 Task: Snooze an email in Gmail by selecting it, clicking the snooze icon, and choosing a specific date and time.
Action: Mouse moved to (95, 2)
Screenshot: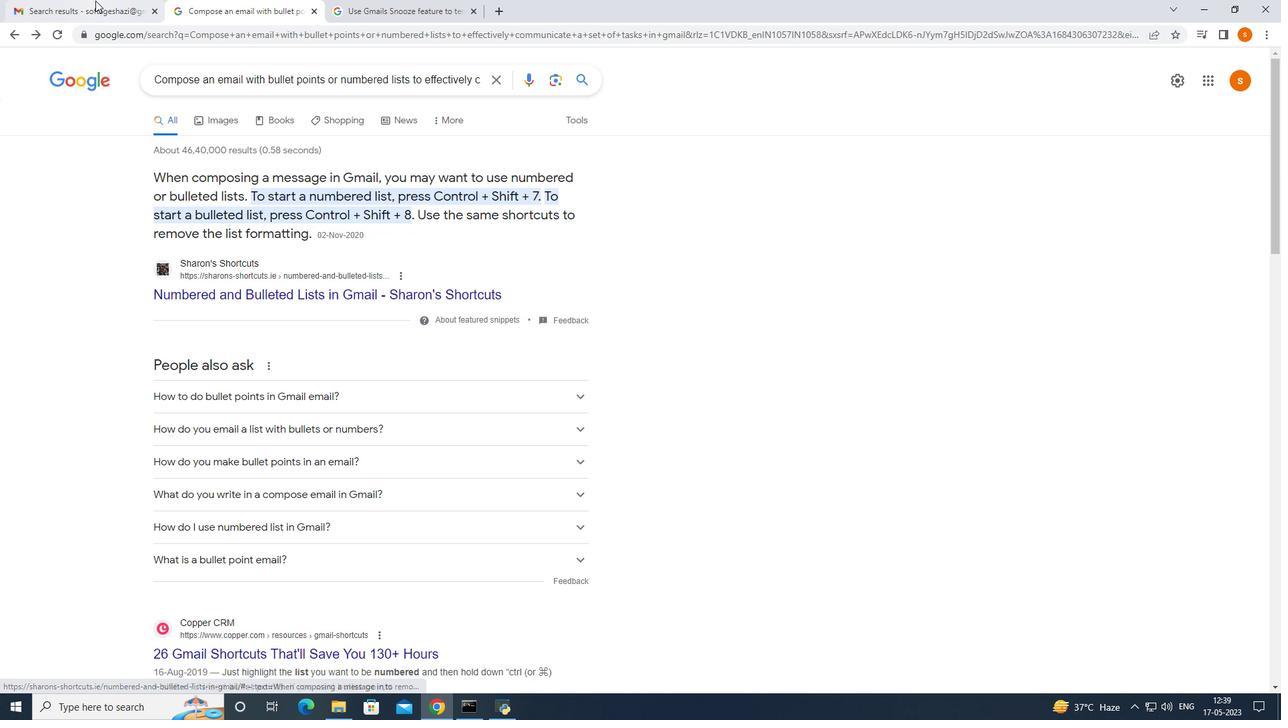 
Action: Mouse pressed left at (95, 2)
Screenshot: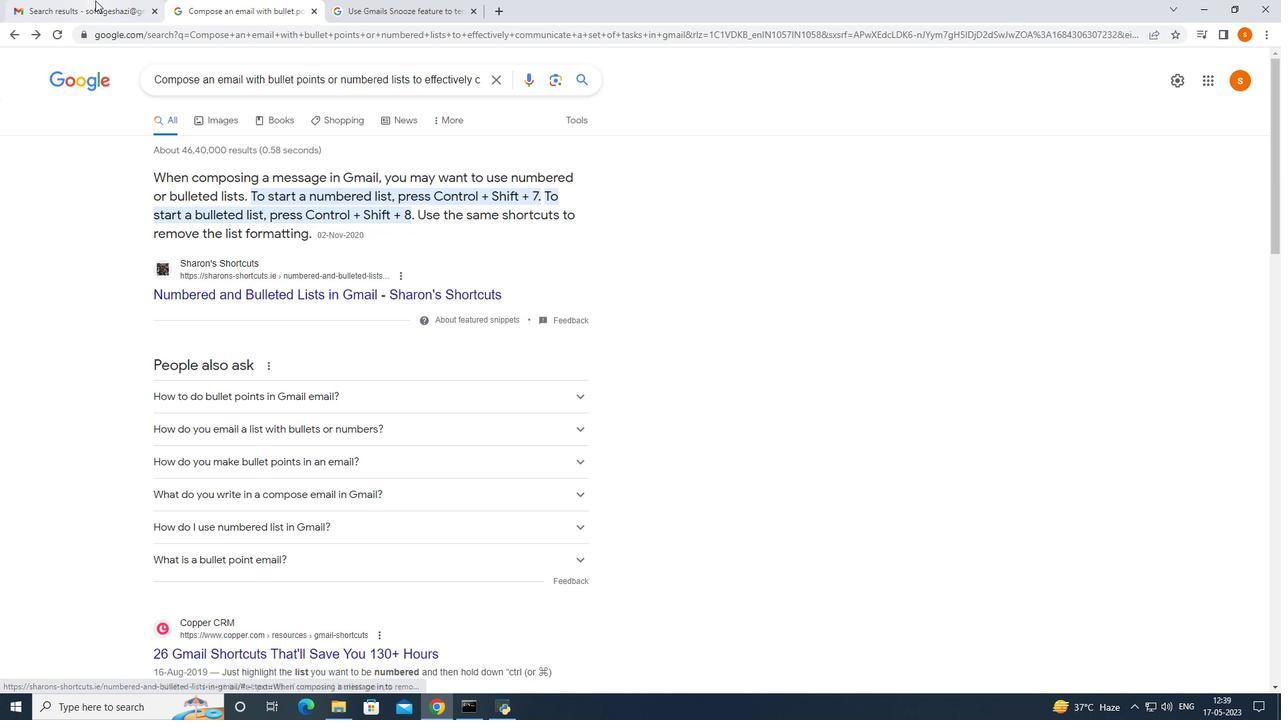 
Action: Mouse moved to (62, 78)
Screenshot: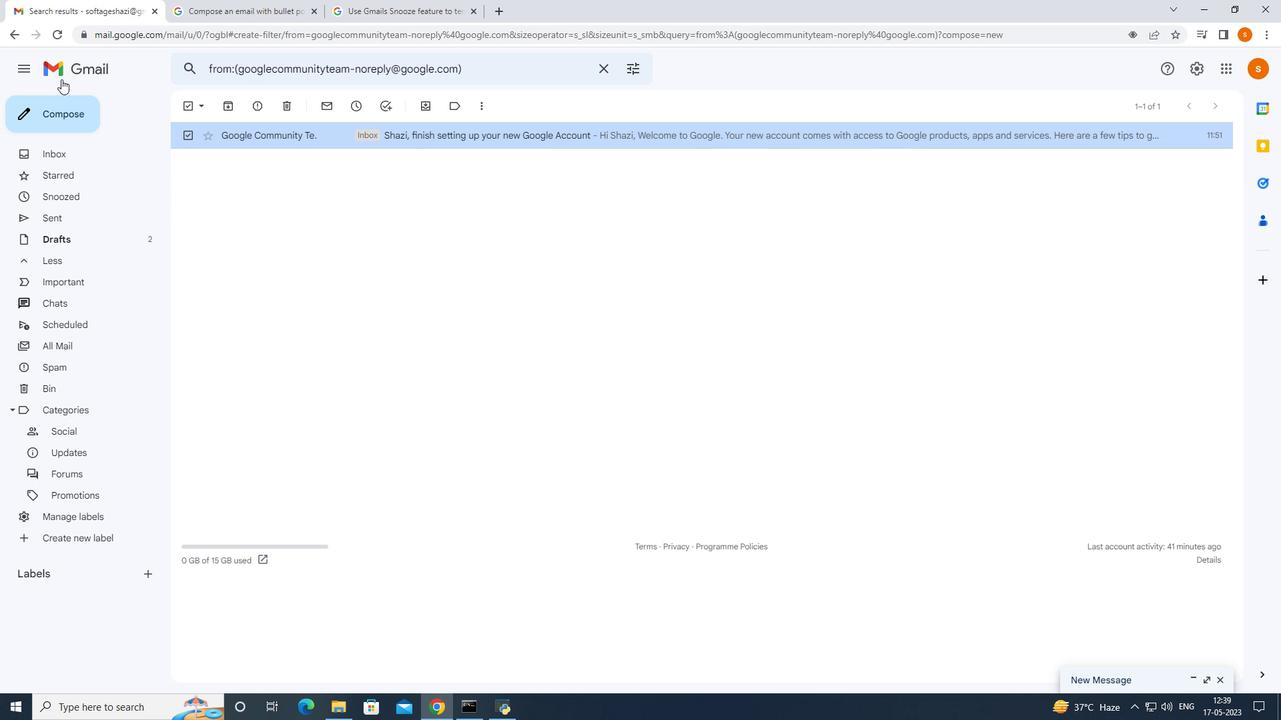 
Action: Mouse pressed left at (62, 78)
Screenshot: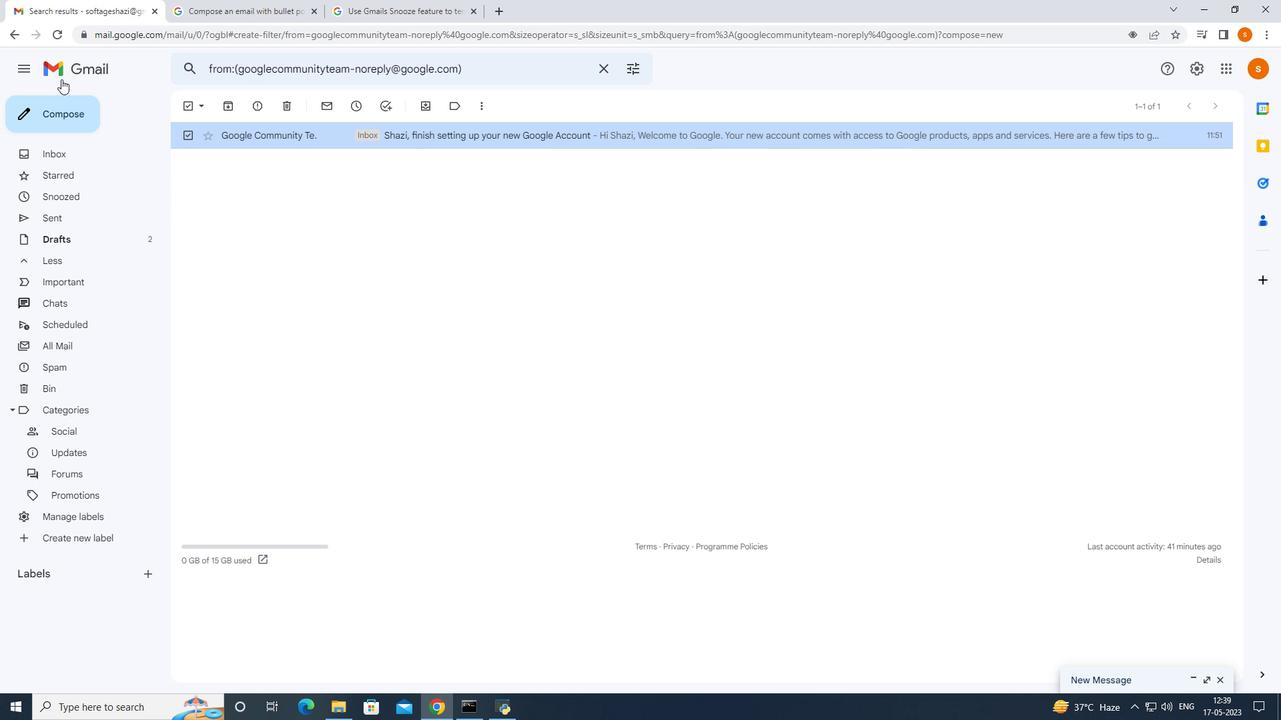 
Action: Mouse moved to (77, 68)
Screenshot: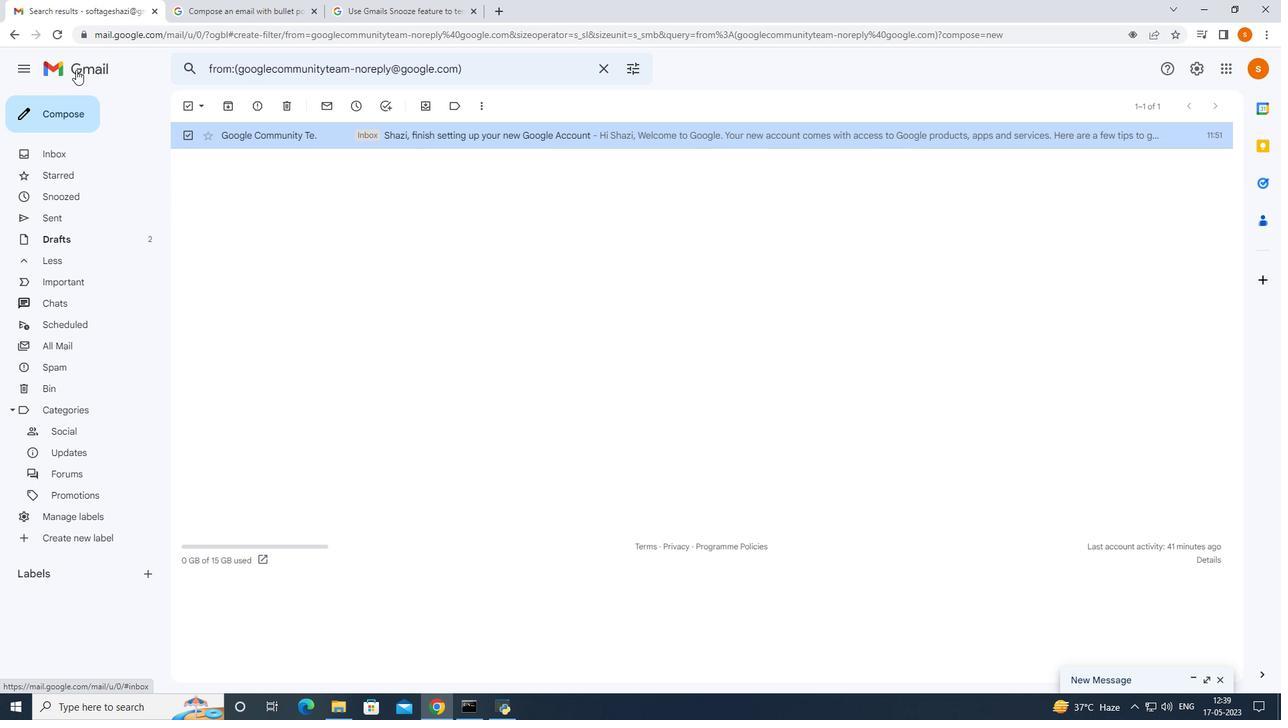 
Action: Mouse pressed left at (77, 68)
Screenshot: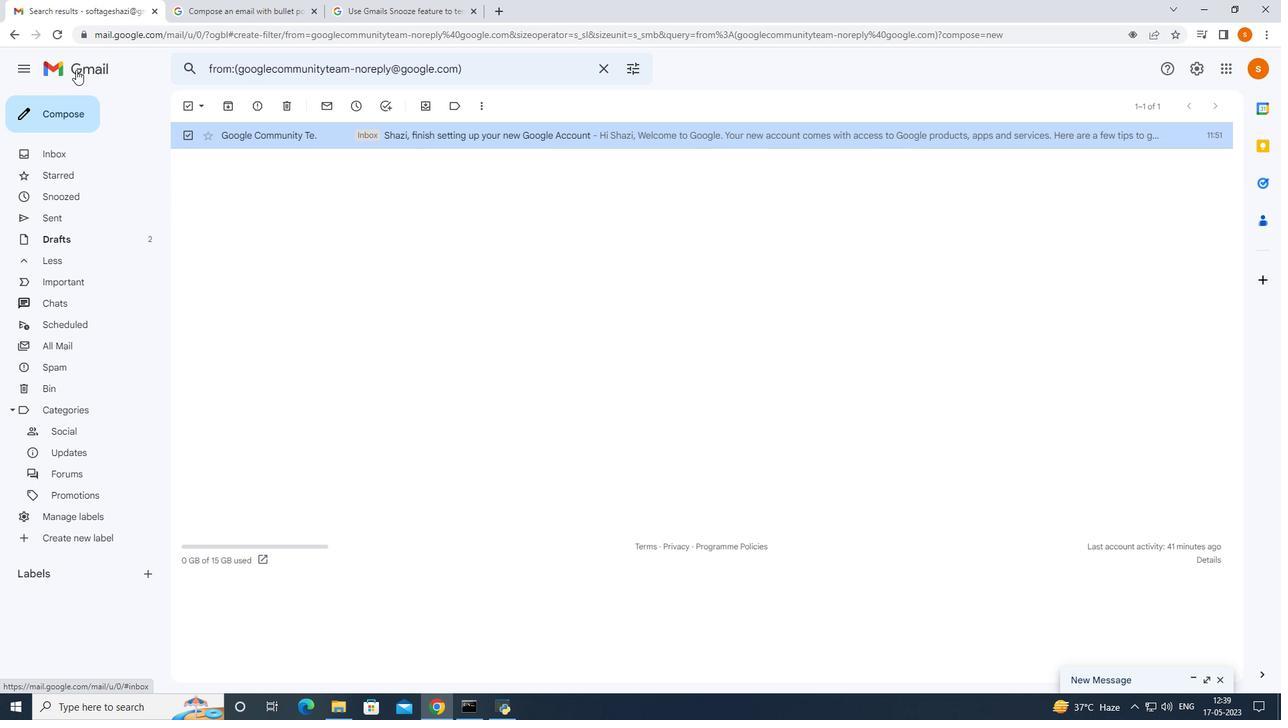 
Action: Mouse moved to (227, 0)
Screenshot: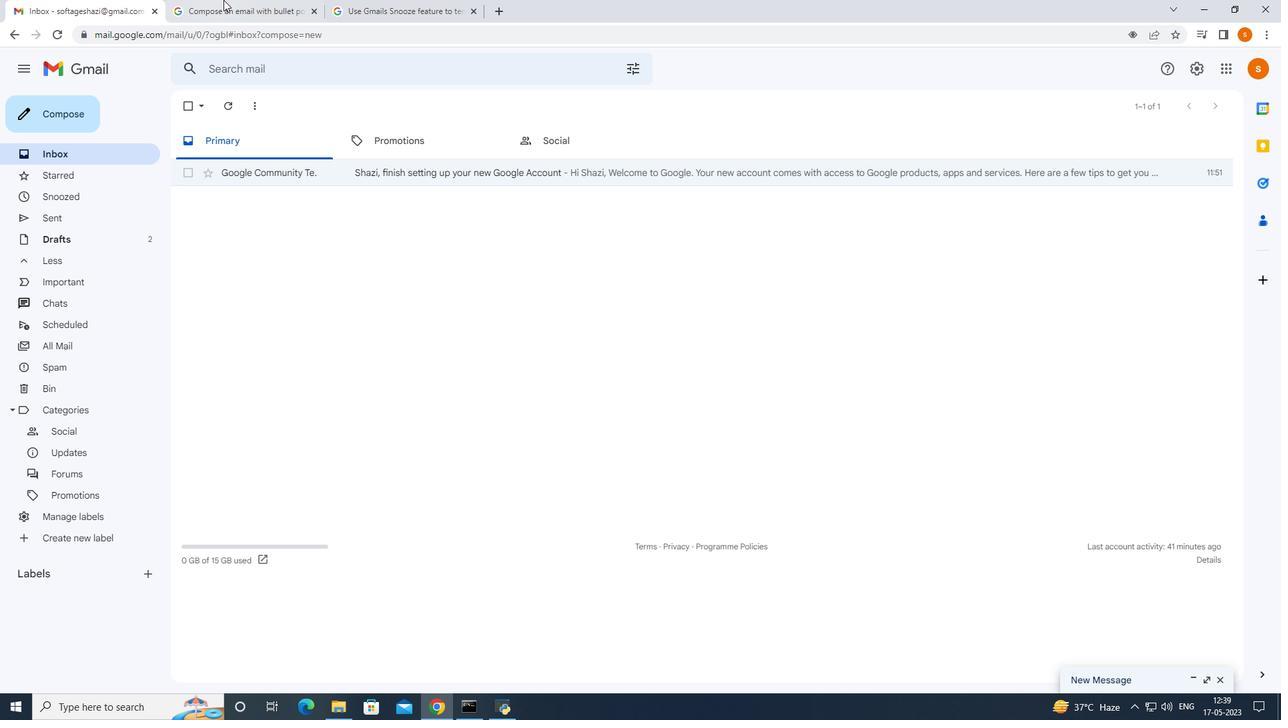 
Action: Mouse pressed left at (227, 0)
Screenshot: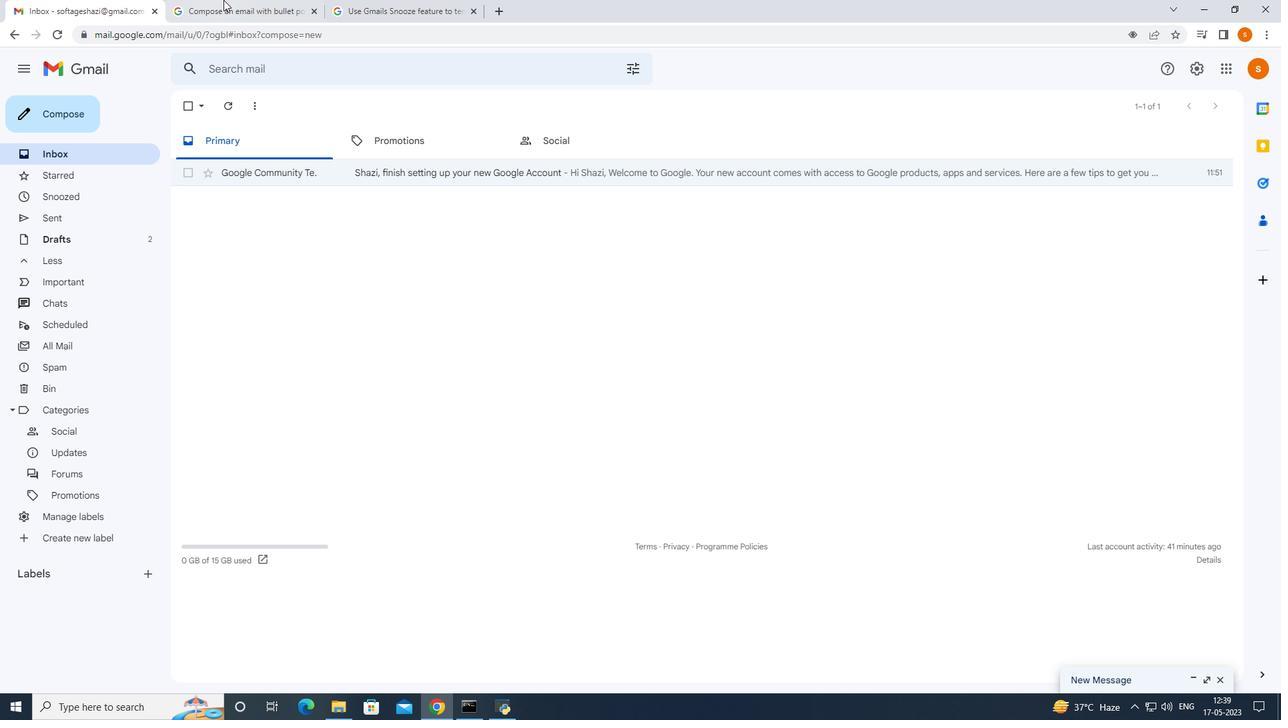 
Action: Mouse moved to (331, 269)
Screenshot: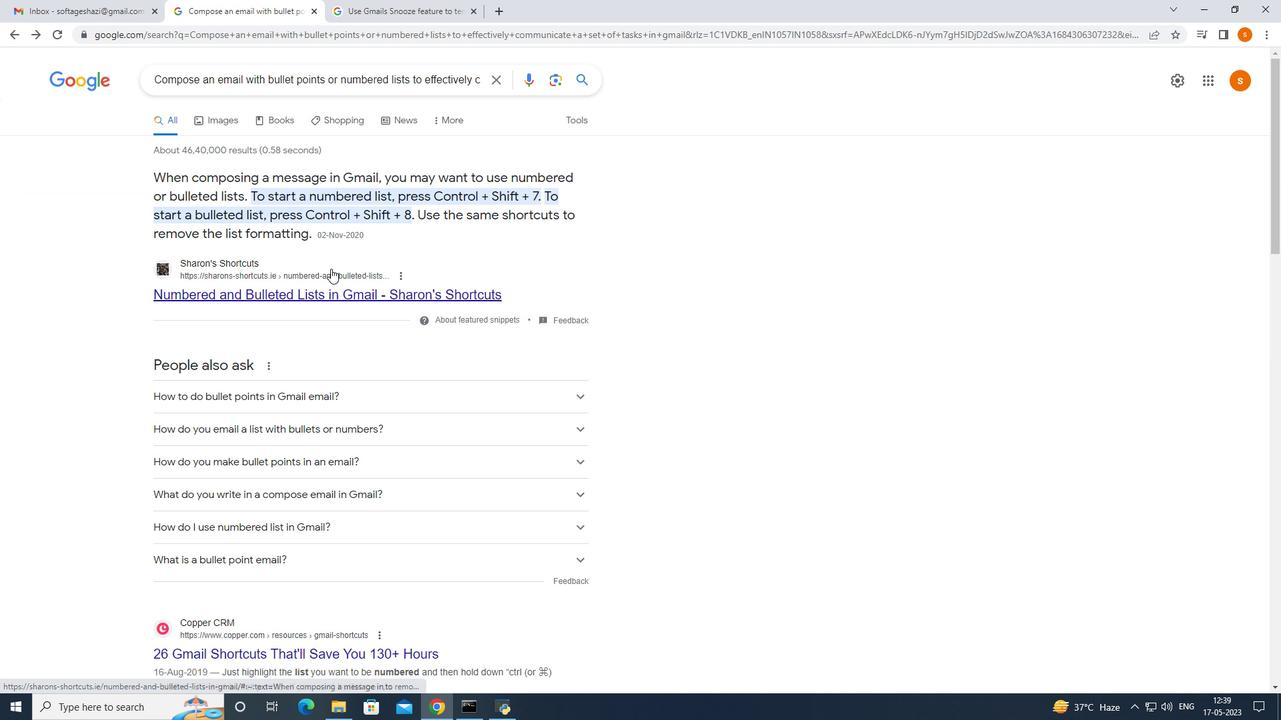 
Action: Mouse scrolled (331, 268) with delta (0, 0)
Screenshot: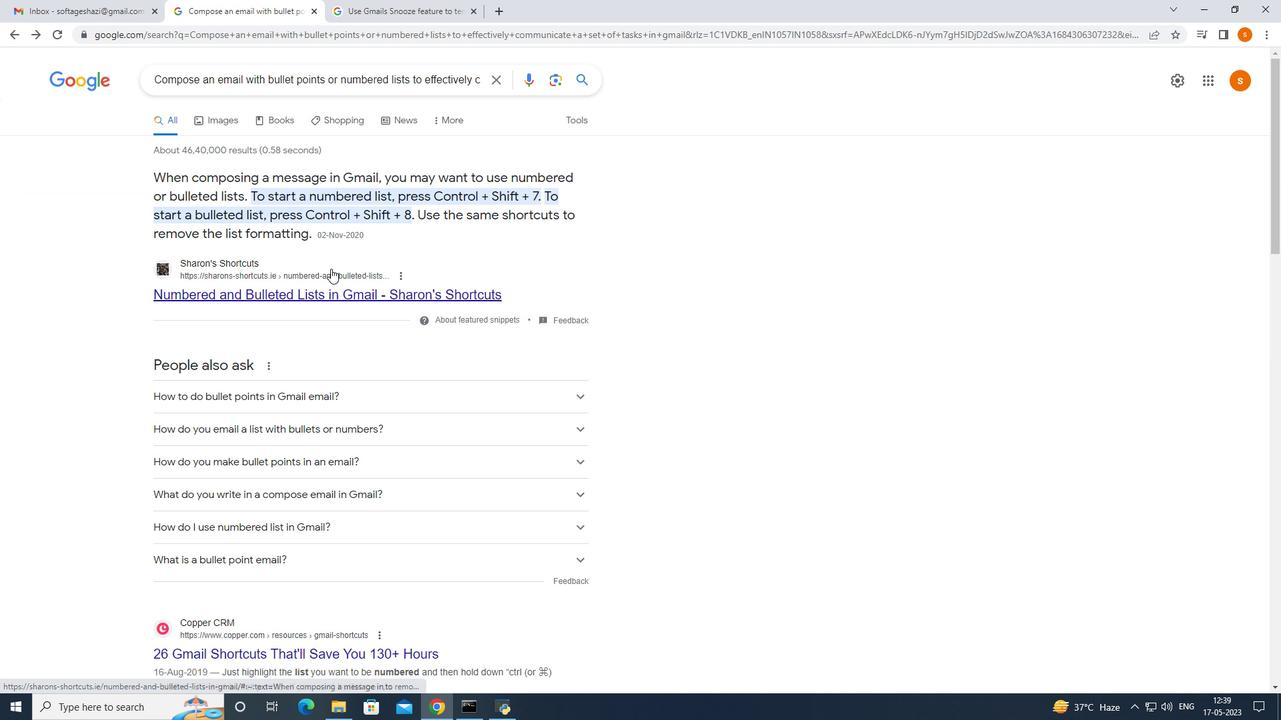 
Action: Mouse scrolled (331, 268) with delta (0, 0)
Screenshot: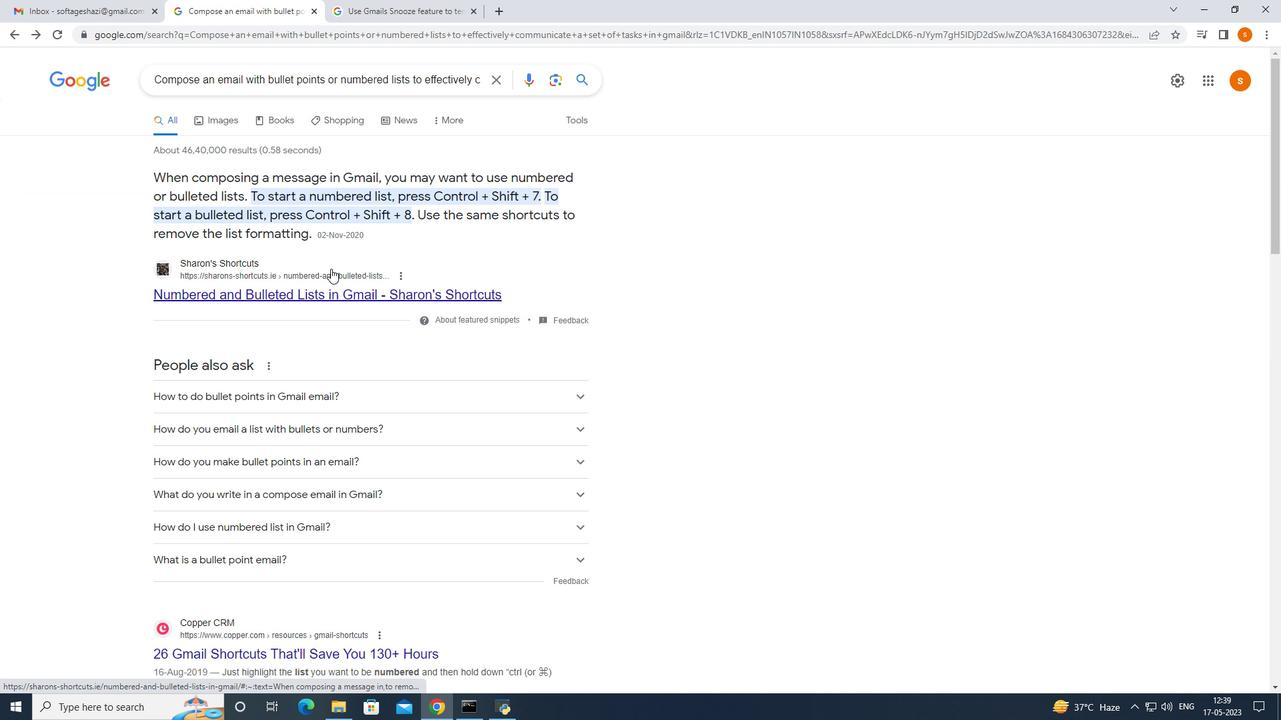 
Action: Mouse moved to (317, 10)
Screenshot: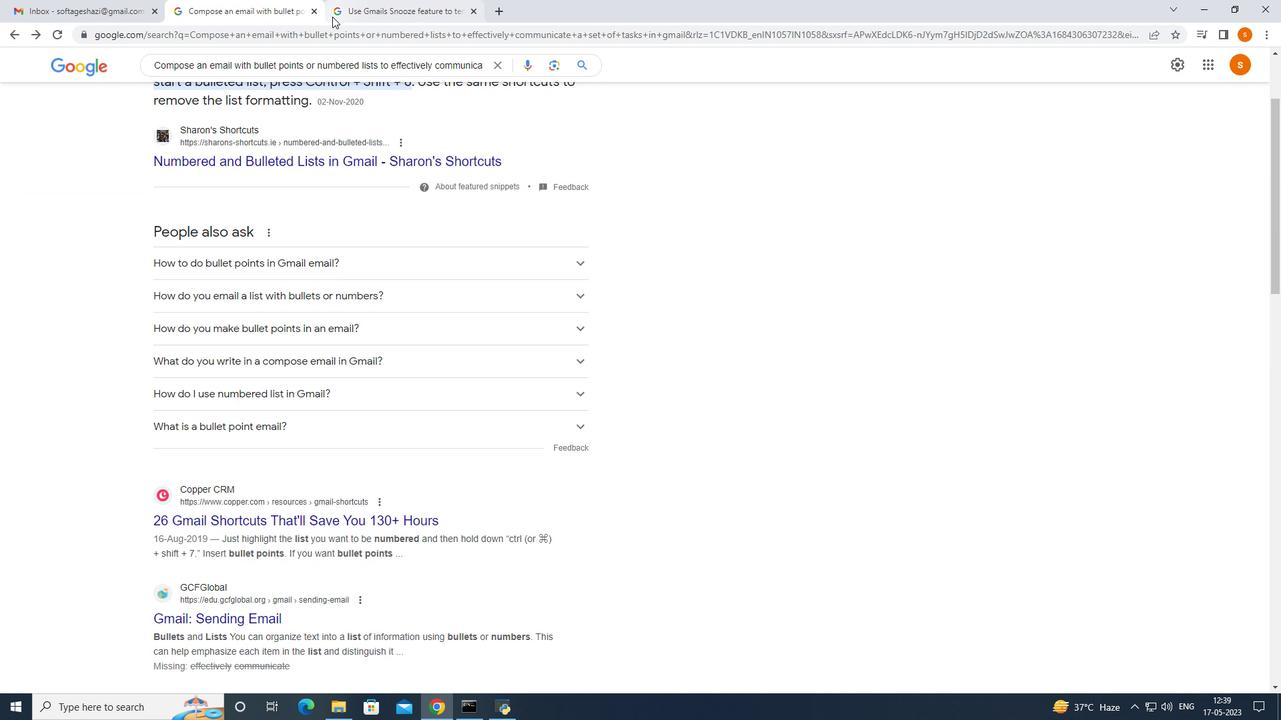 
Action: Mouse pressed left at (317, 10)
Screenshot: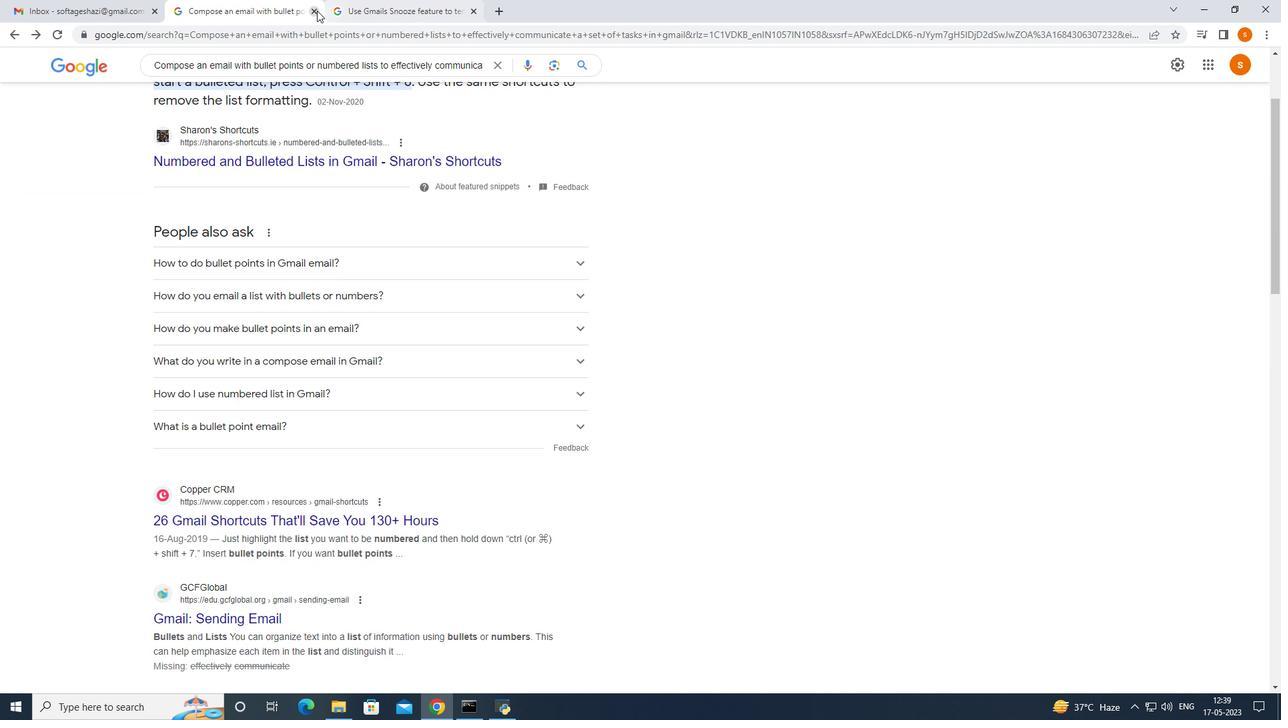 
Action: Mouse moved to (261, 155)
Screenshot: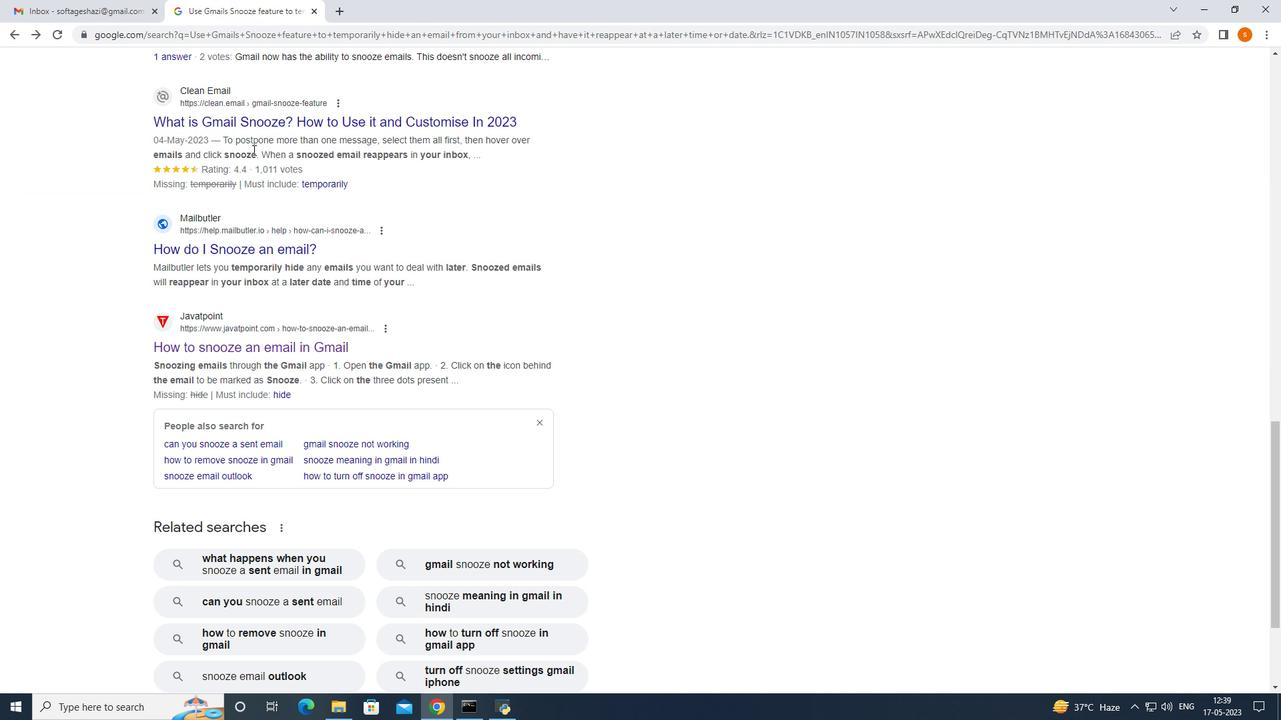 
Action: Mouse scrolled (261, 154) with delta (0, 0)
Screenshot: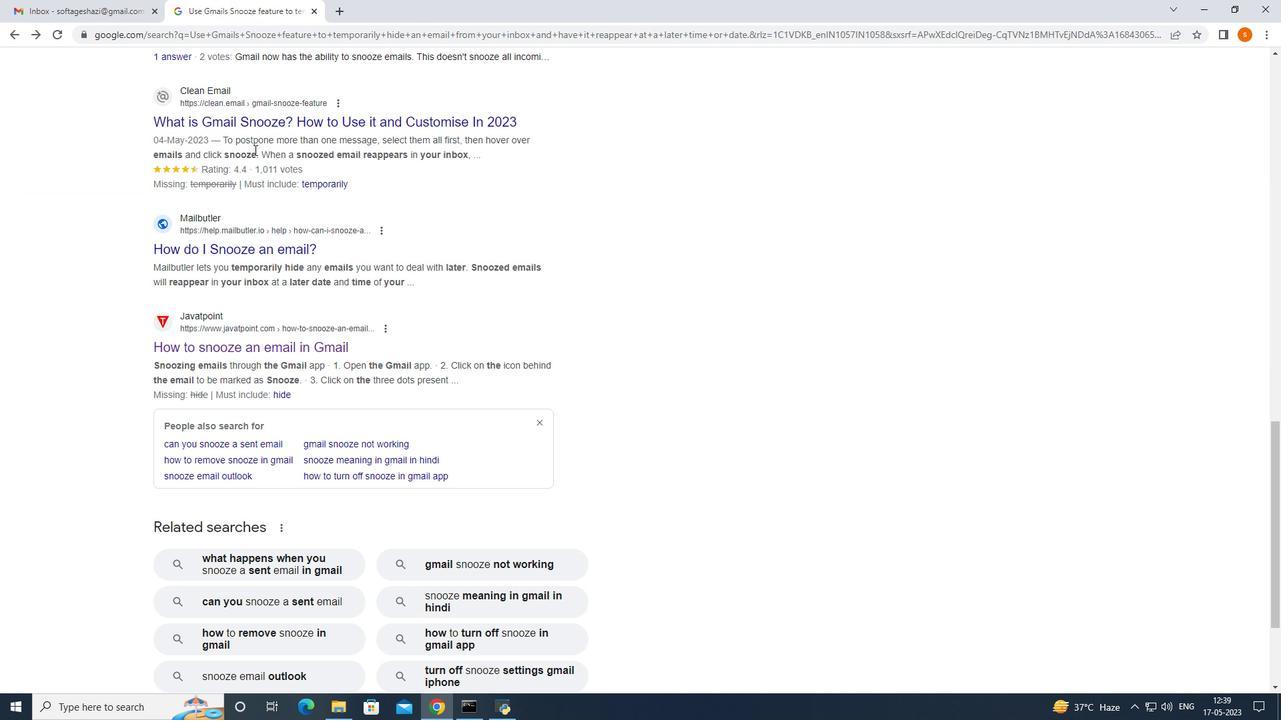 
Action: Mouse moved to (262, 154)
Screenshot: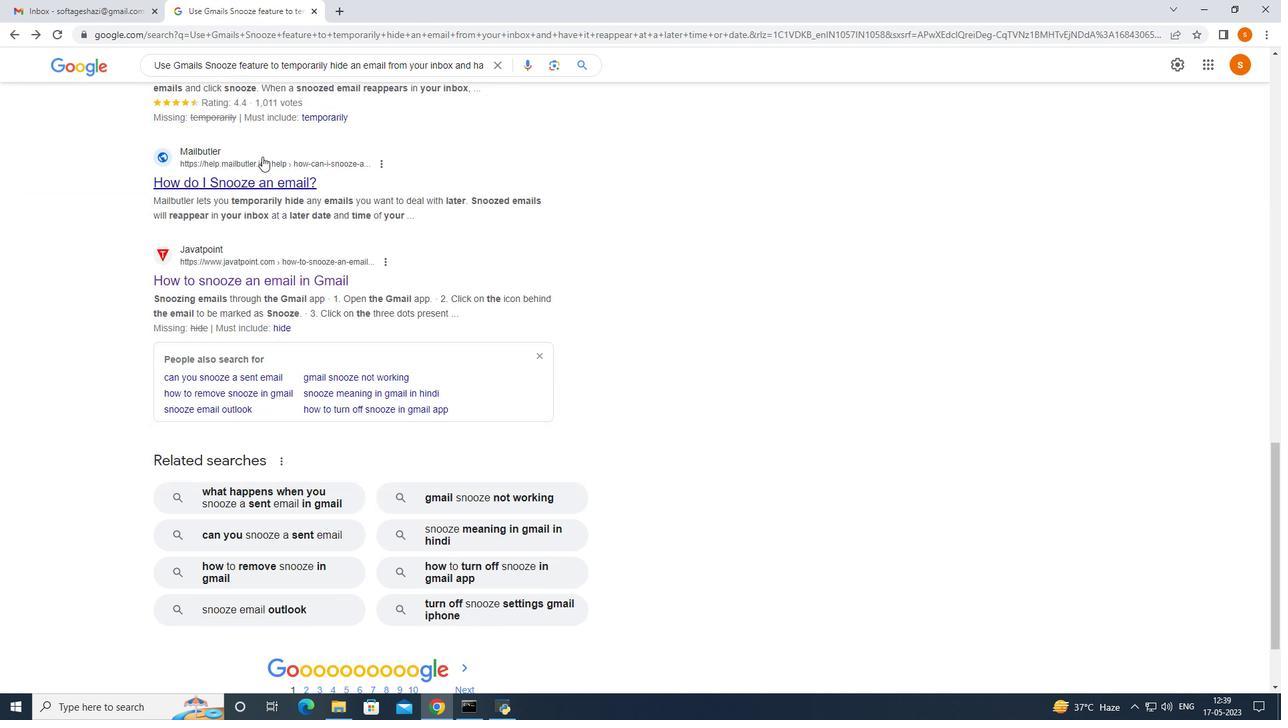 
Action: Mouse scrolled (262, 154) with delta (0, 0)
Screenshot: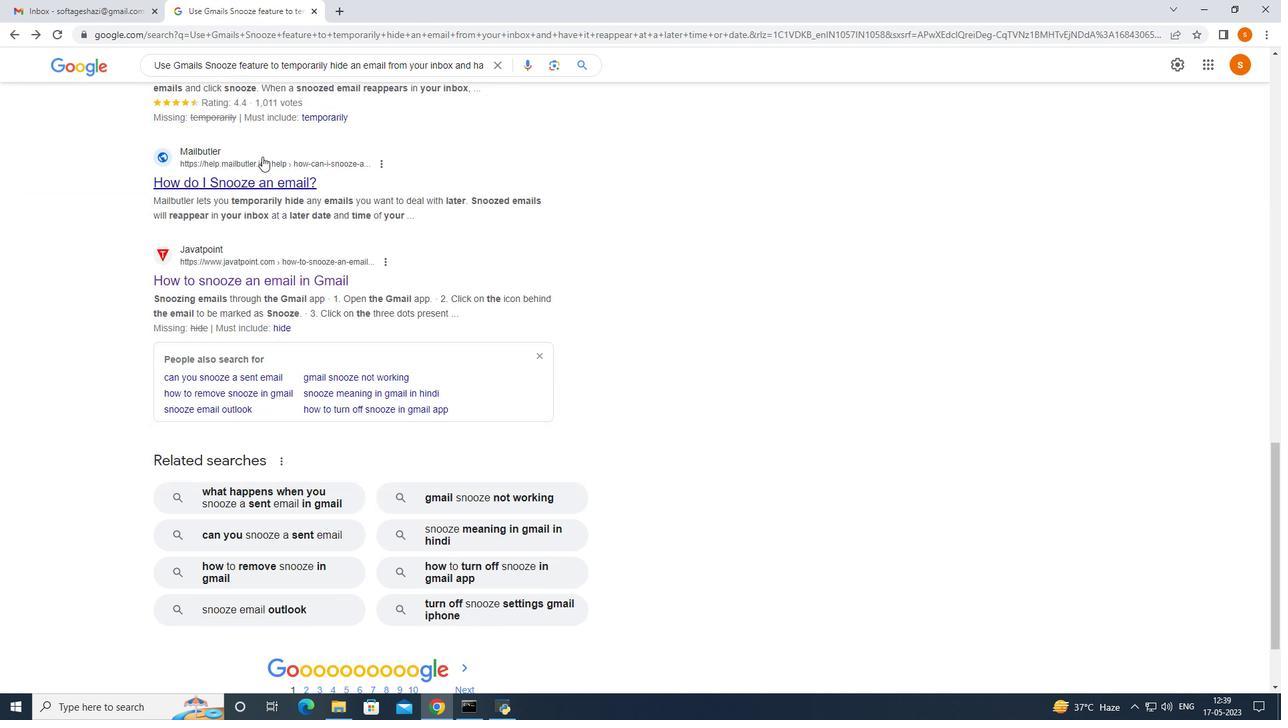 
Action: Mouse scrolled (262, 154) with delta (0, 0)
Screenshot: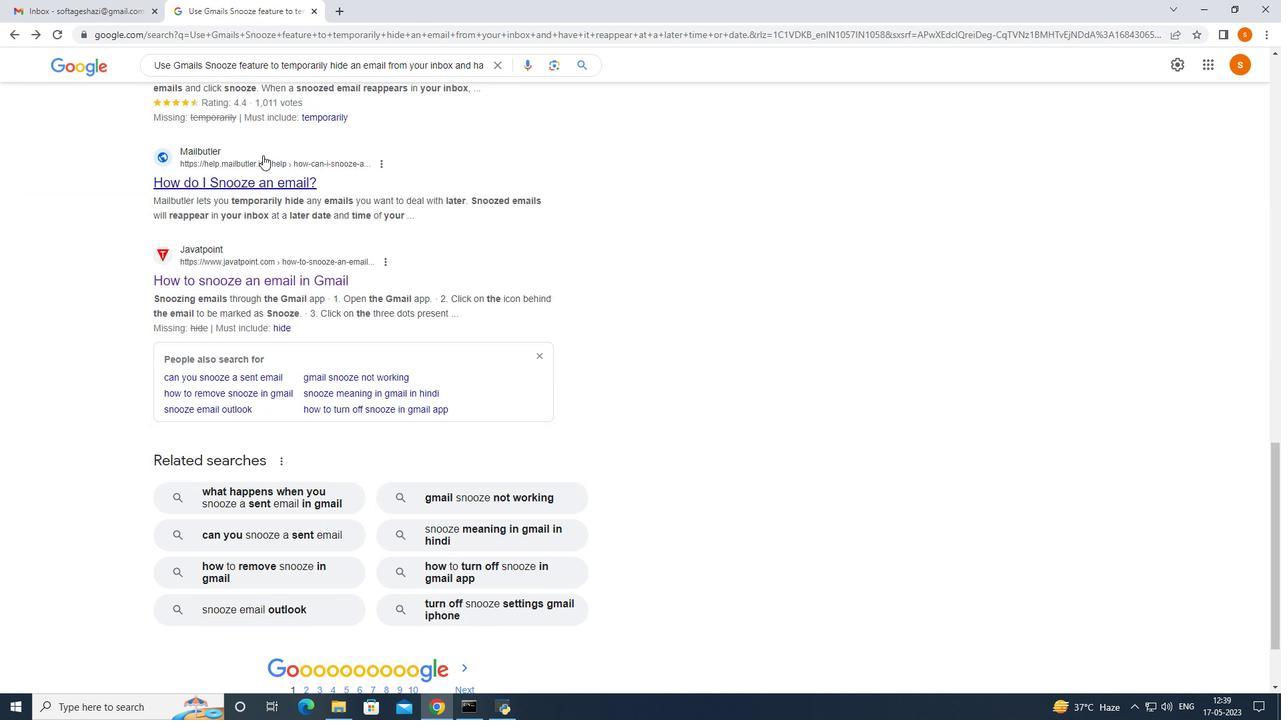 
Action: Mouse moved to (262, 154)
Screenshot: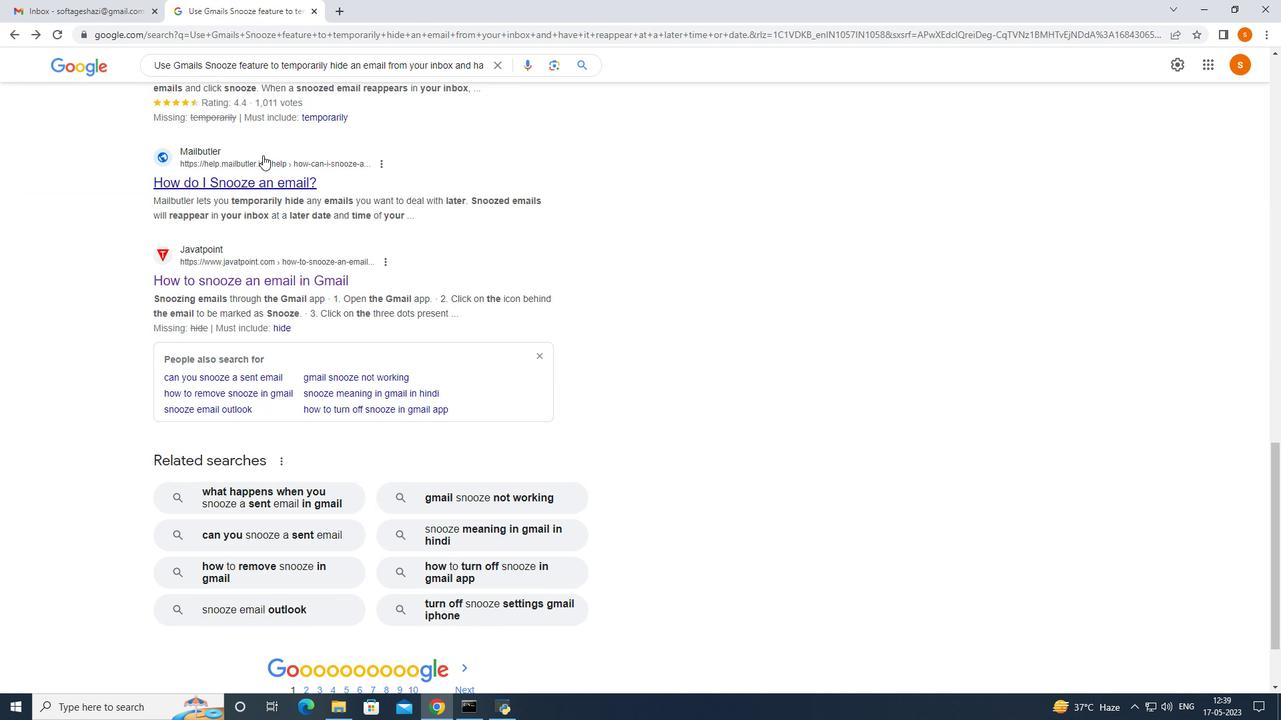 
Action: Mouse scrolled (262, 154) with delta (0, 0)
Screenshot: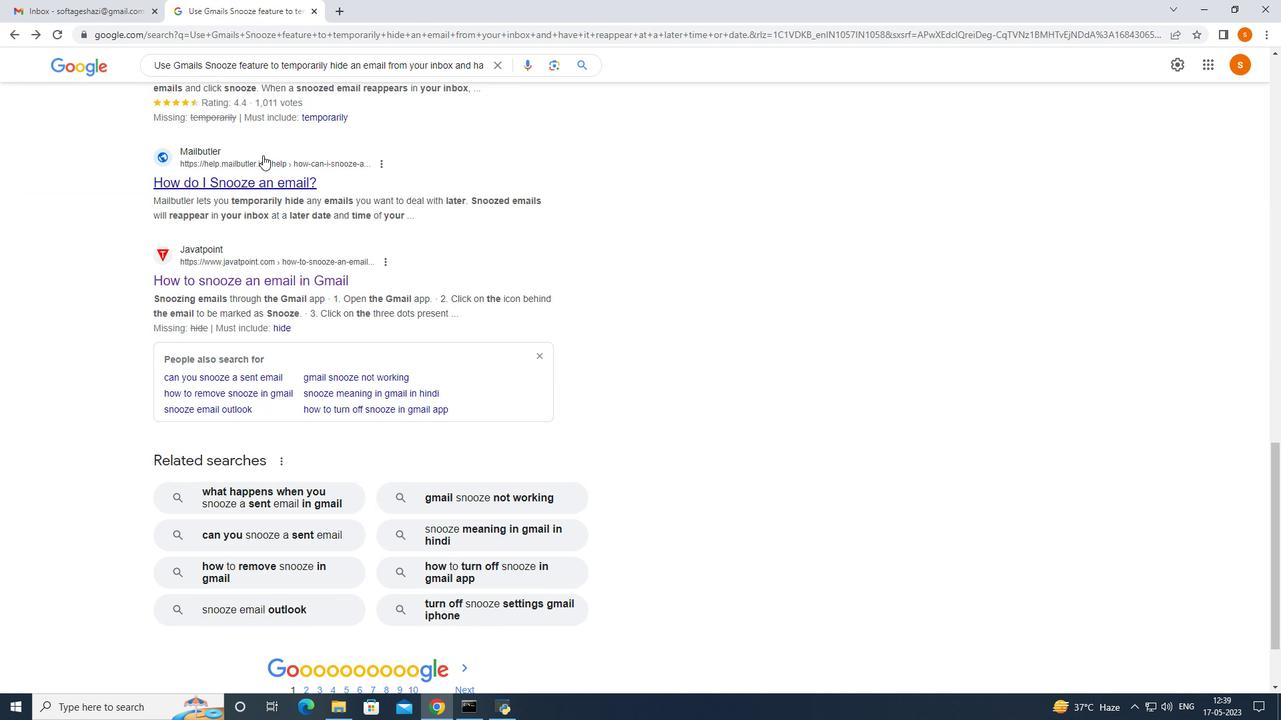 
Action: Mouse moved to (260, 150)
Screenshot: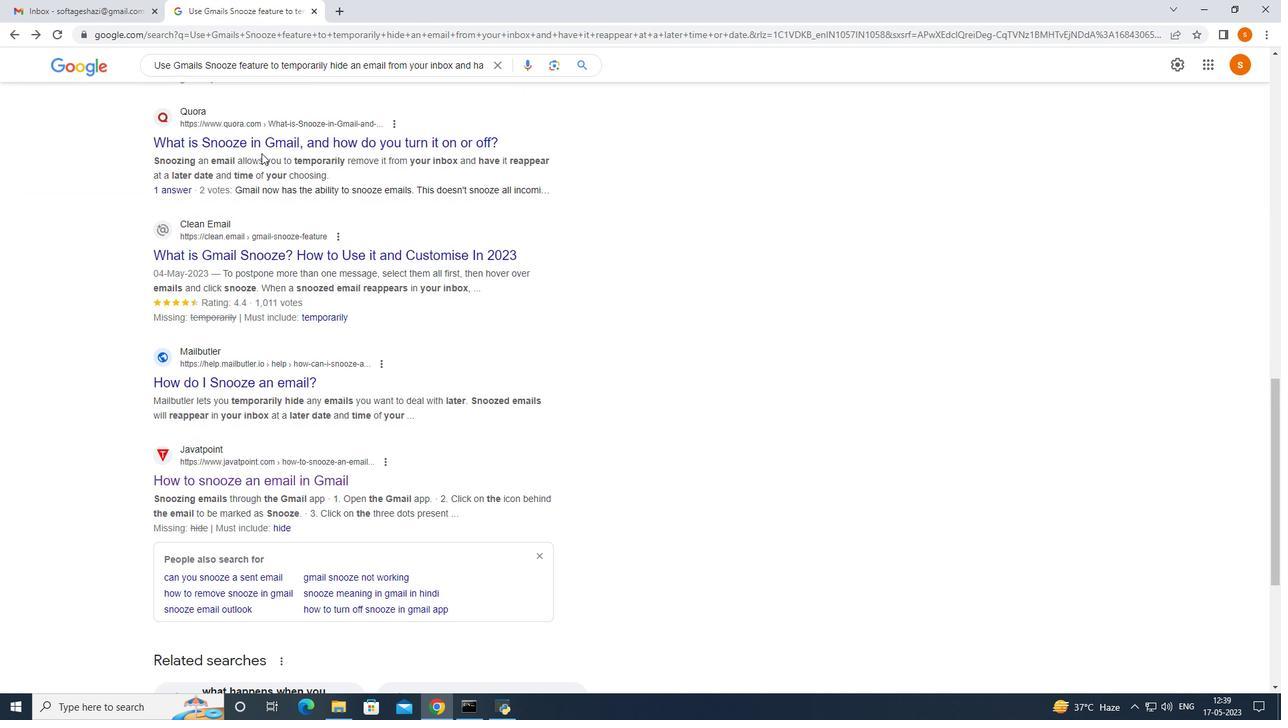 
Action: Mouse scrolled (260, 151) with delta (0, 0)
Screenshot: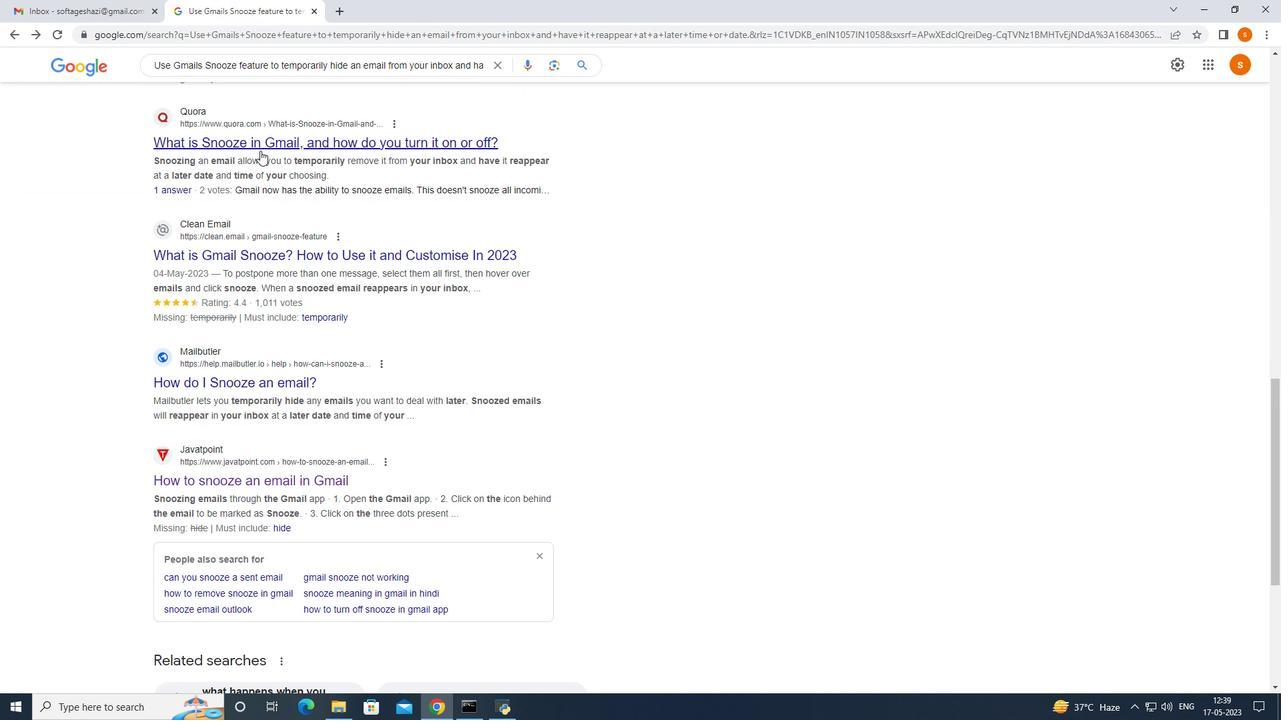 
Action: Mouse moved to (260, 150)
Screenshot: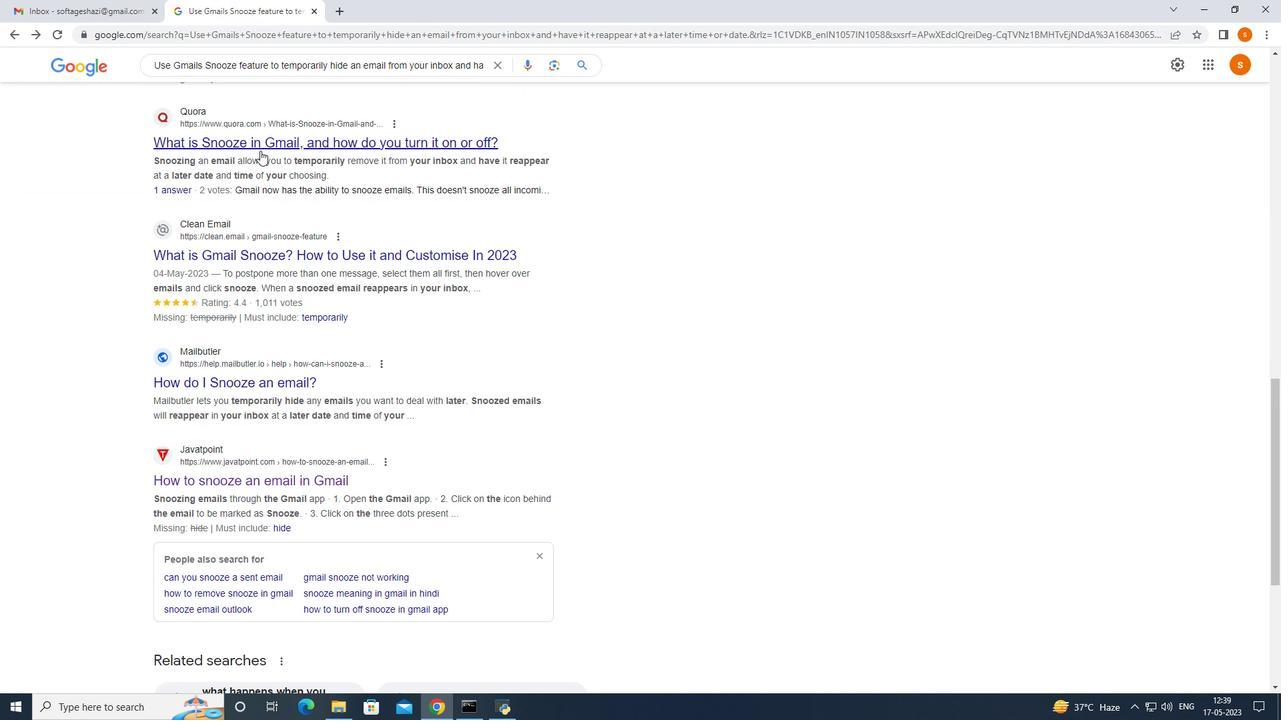 
Action: Mouse scrolled (260, 151) with delta (0, 0)
Screenshot: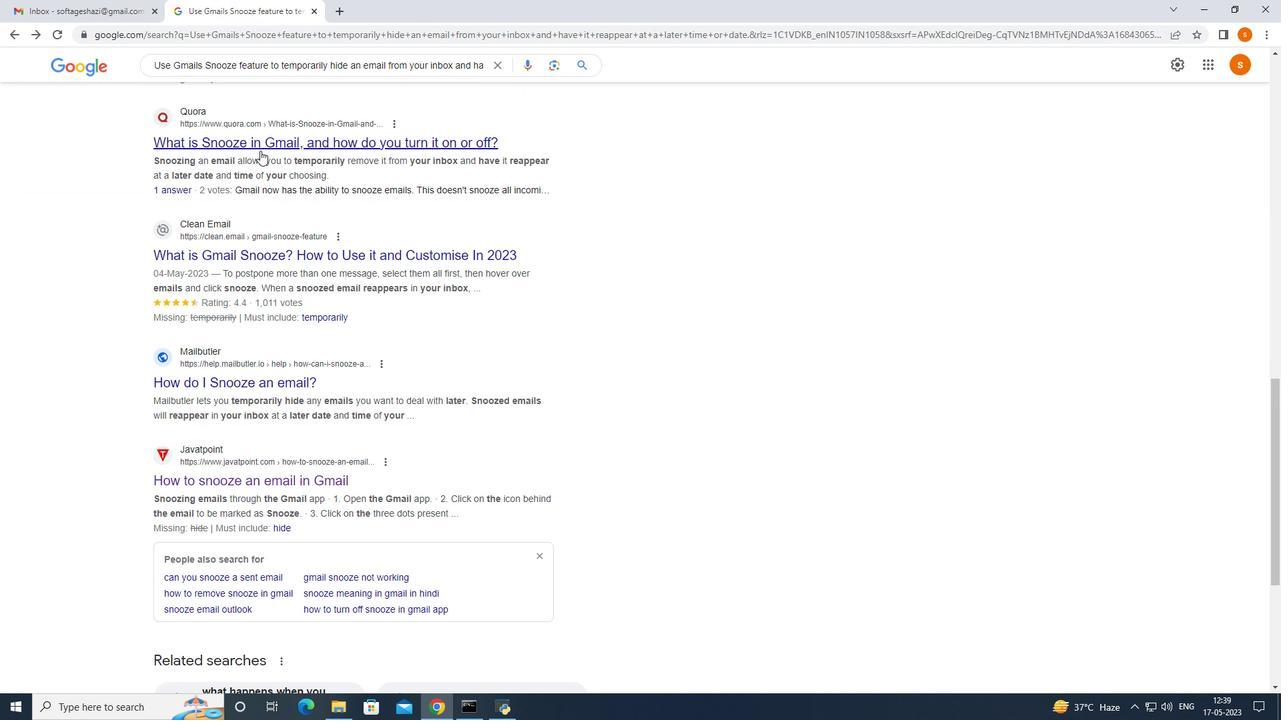 
Action: Mouse moved to (260, 150)
Screenshot: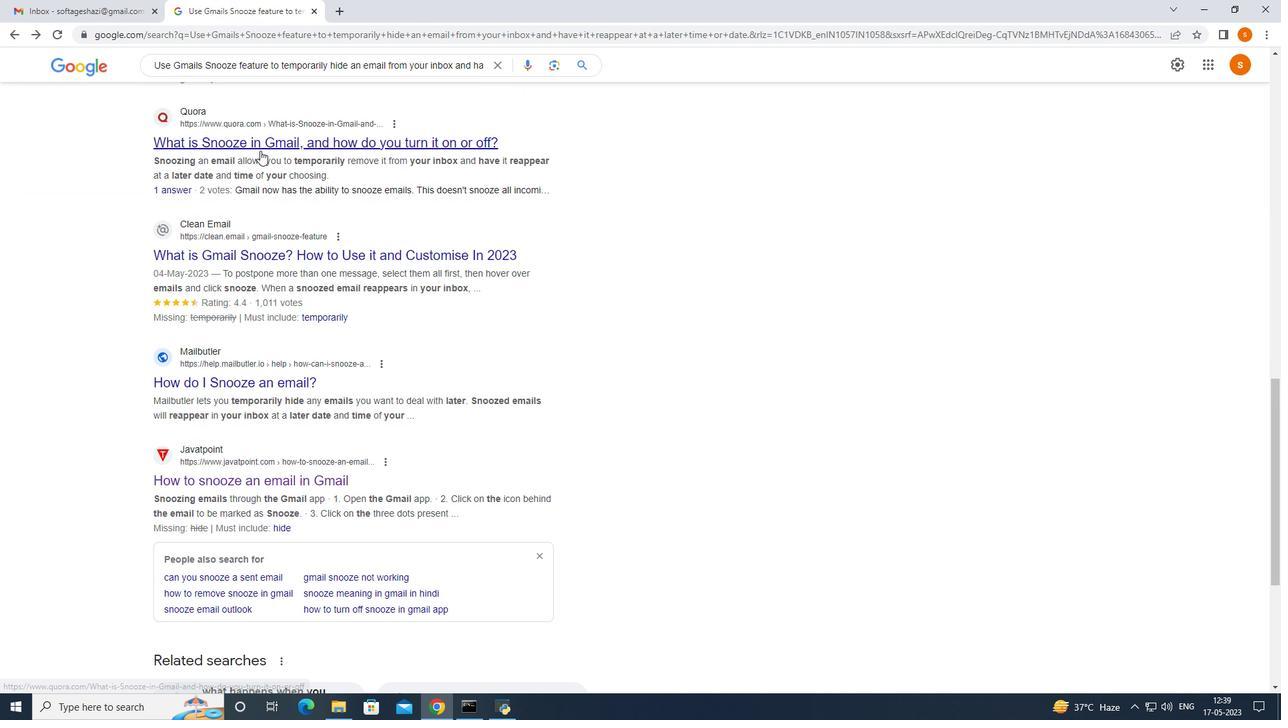 
Action: Mouse scrolled (260, 151) with delta (0, 0)
Screenshot: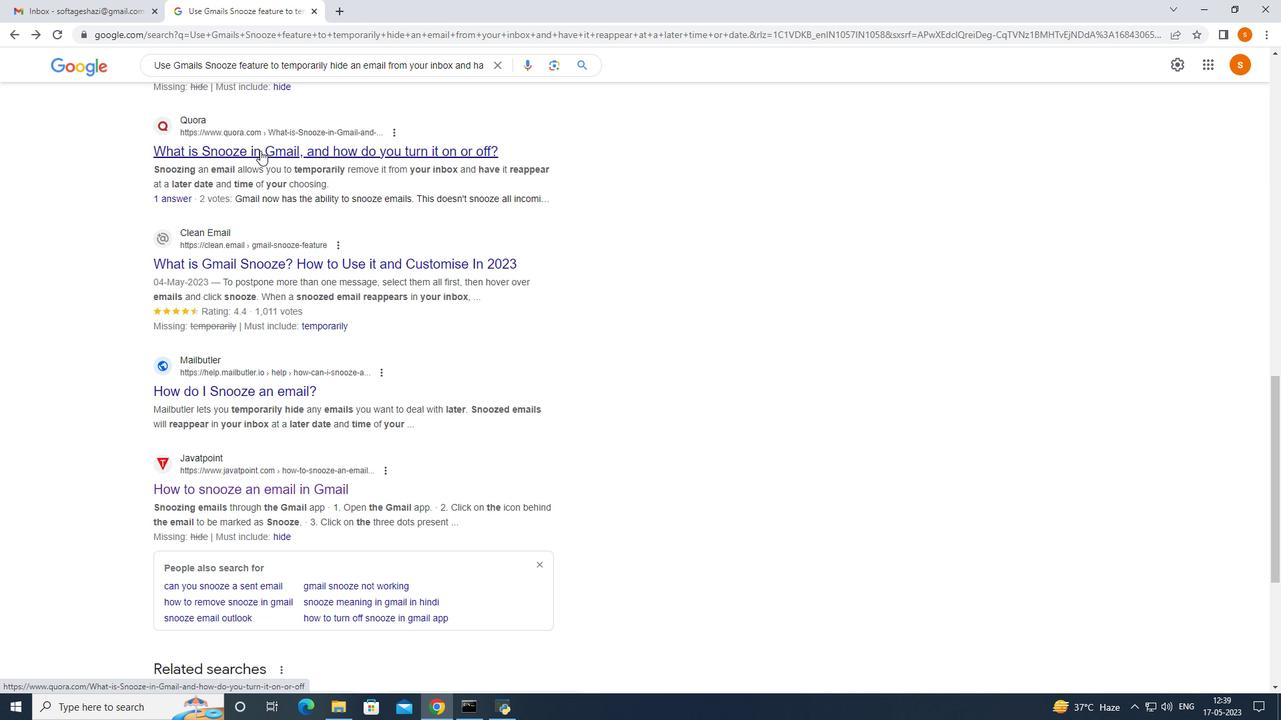 
Action: Mouse scrolled (260, 151) with delta (0, 0)
Screenshot: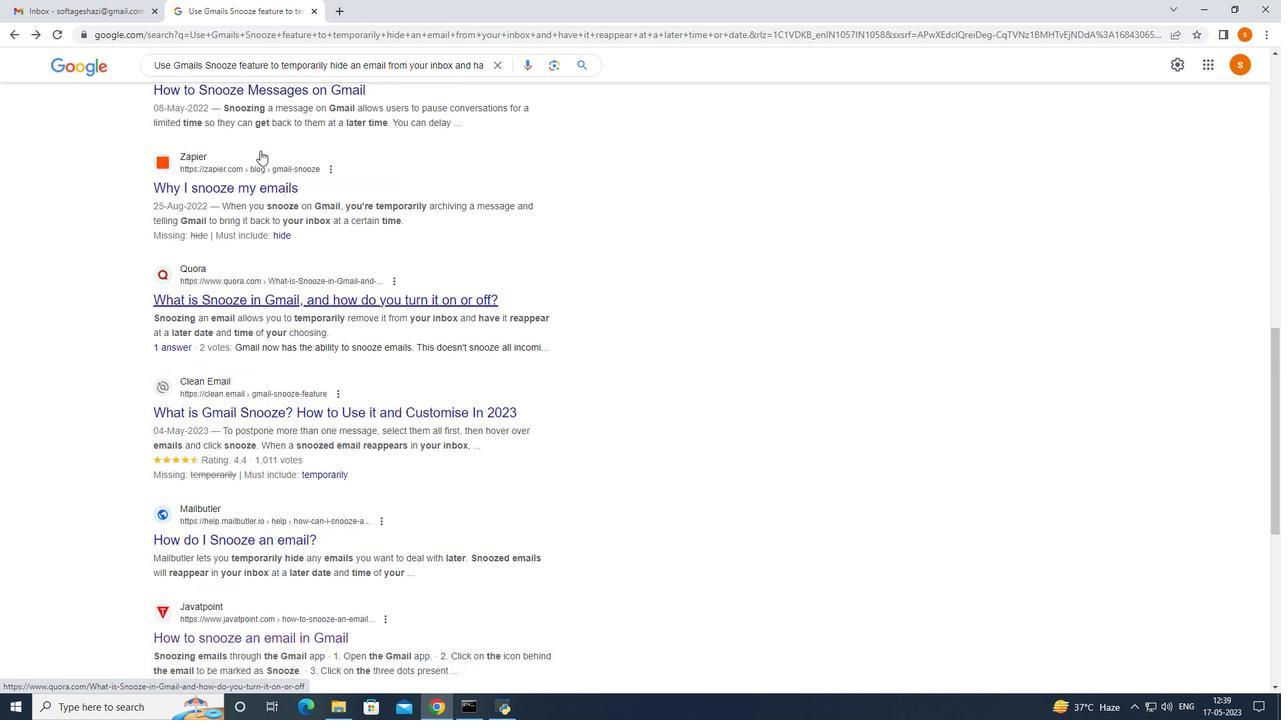 
Action: Mouse moved to (260, 150)
Screenshot: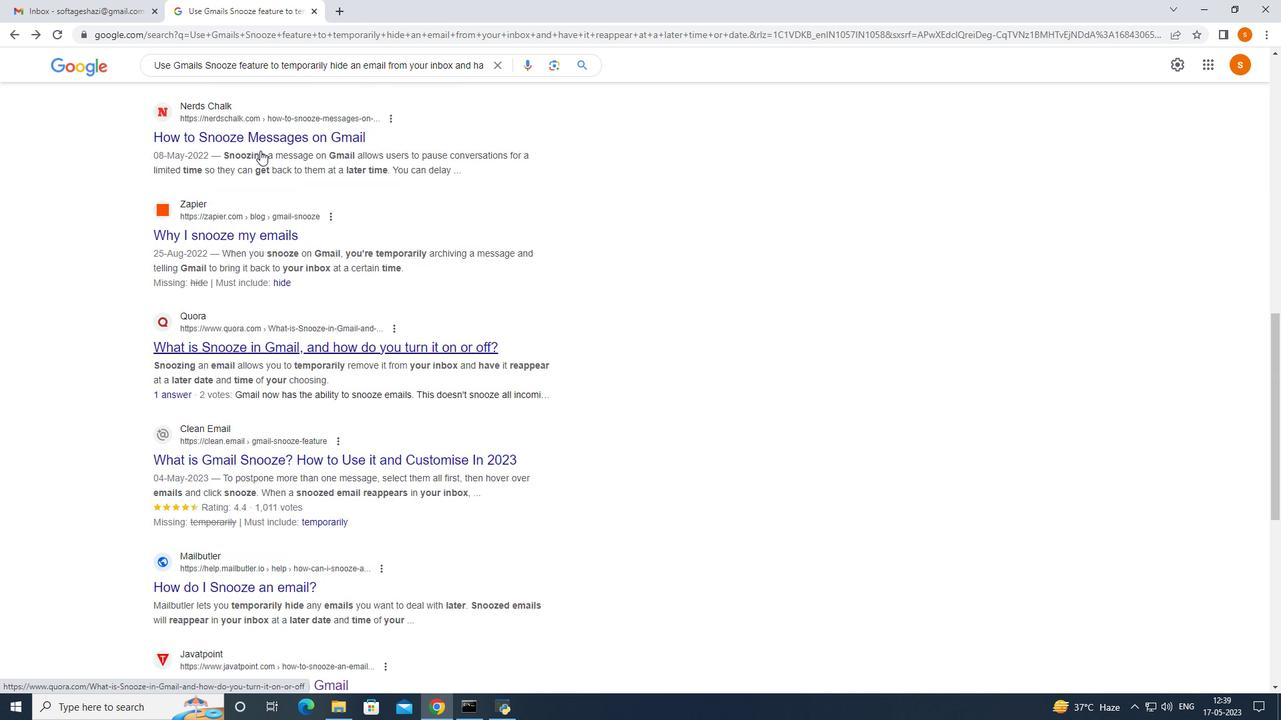 
Action: Mouse scrolled (260, 150) with delta (0, 0)
Screenshot: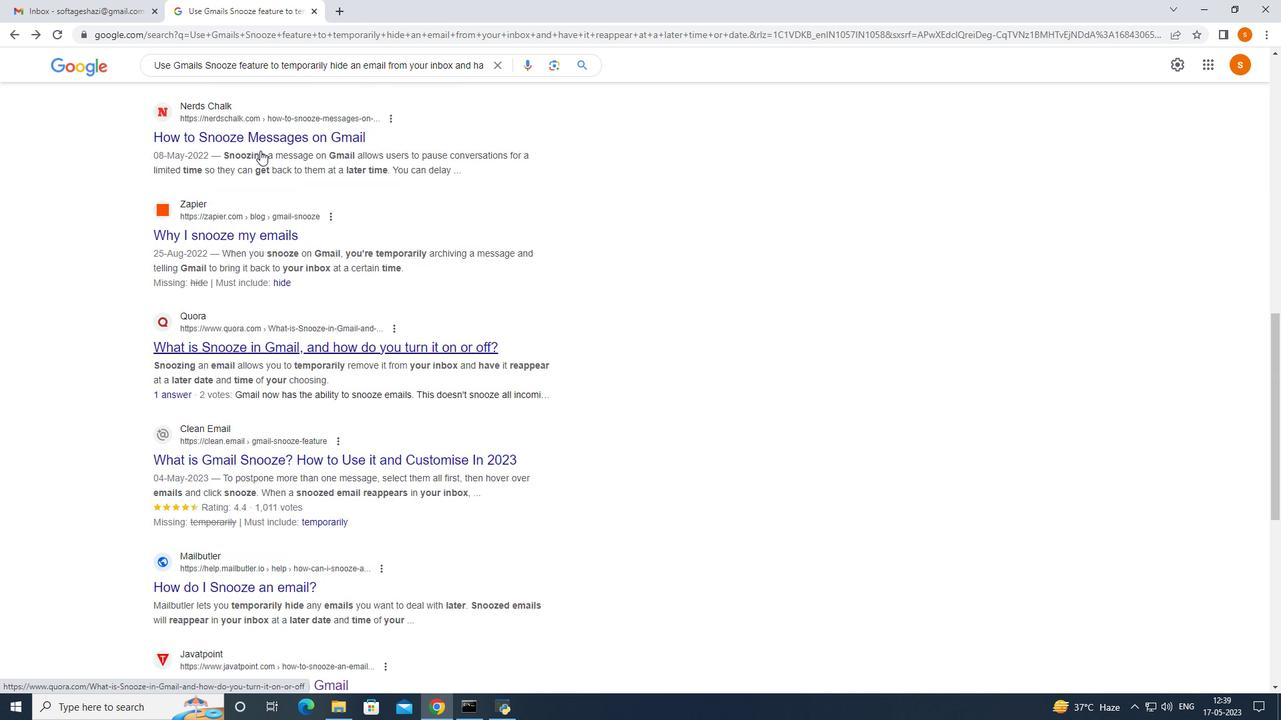 
Action: Mouse moved to (260, 150)
Screenshot: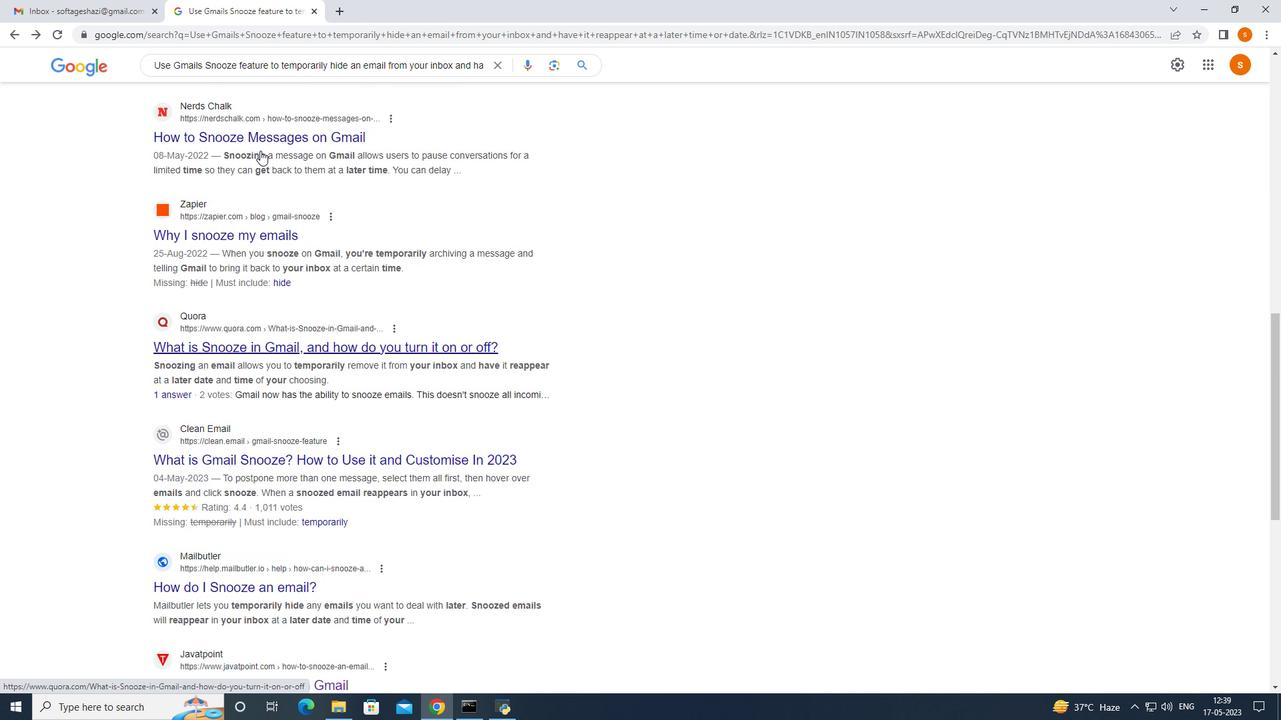 
Action: Mouse scrolled (260, 150) with delta (0, 0)
Screenshot: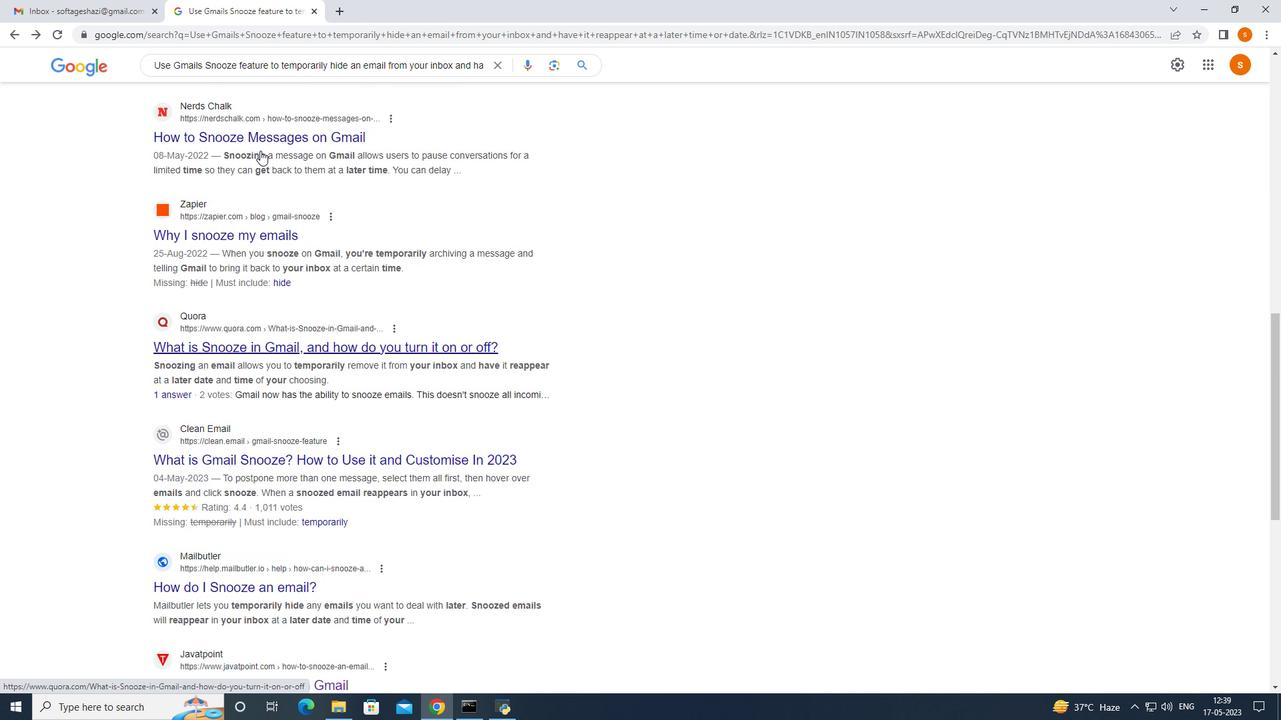 
Action: Mouse moved to (260, 150)
Screenshot: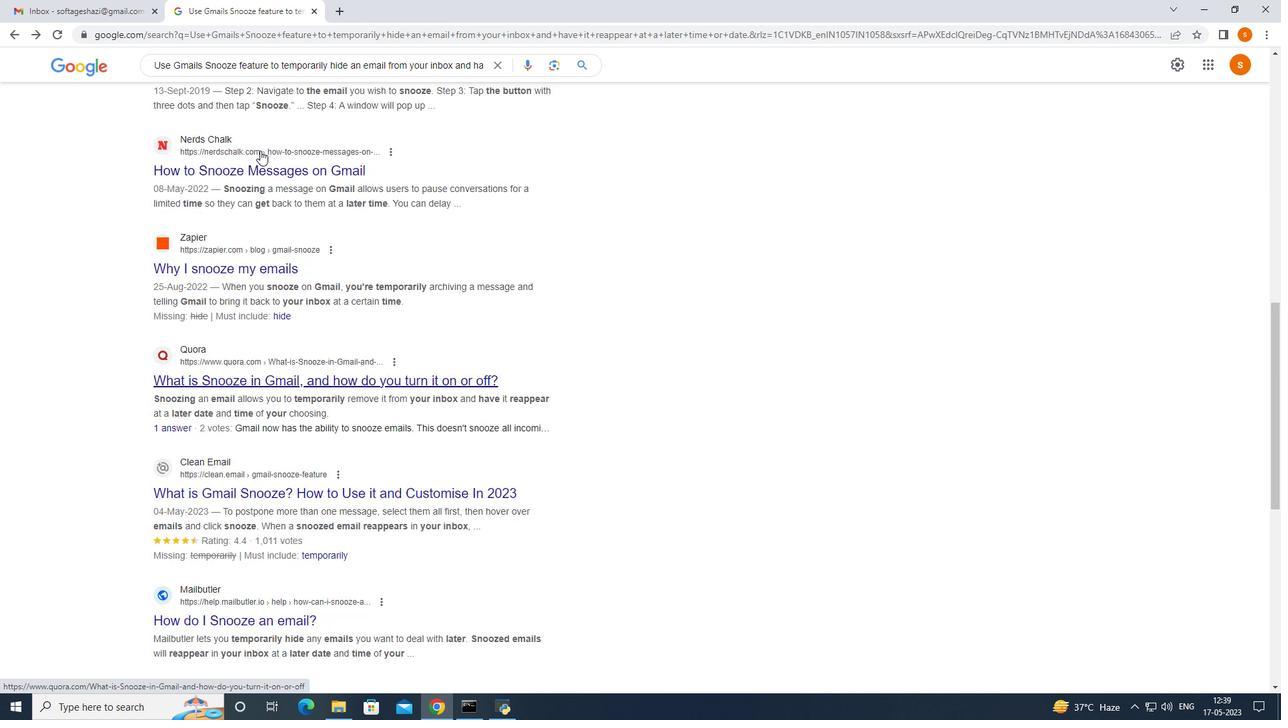 
Action: Mouse scrolled (260, 150) with delta (0, 0)
Screenshot: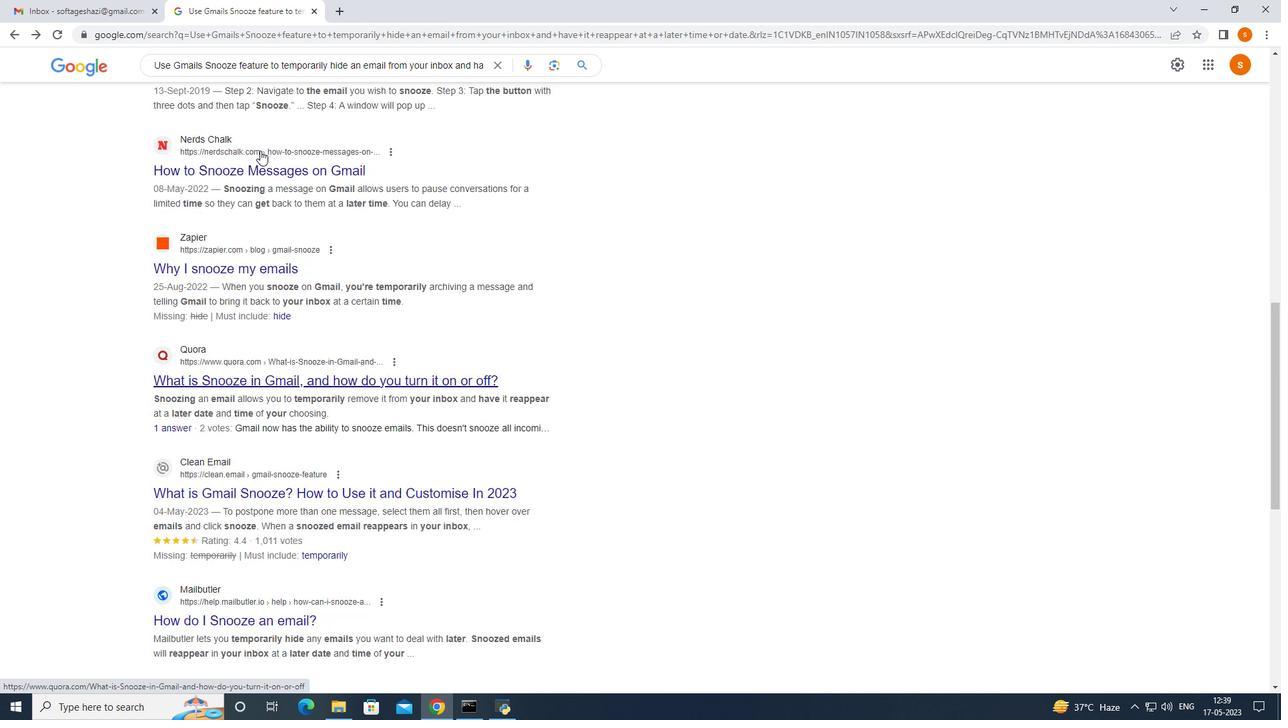 
Action: Mouse scrolled (260, 150) with delta (0, 0)
Screenshot: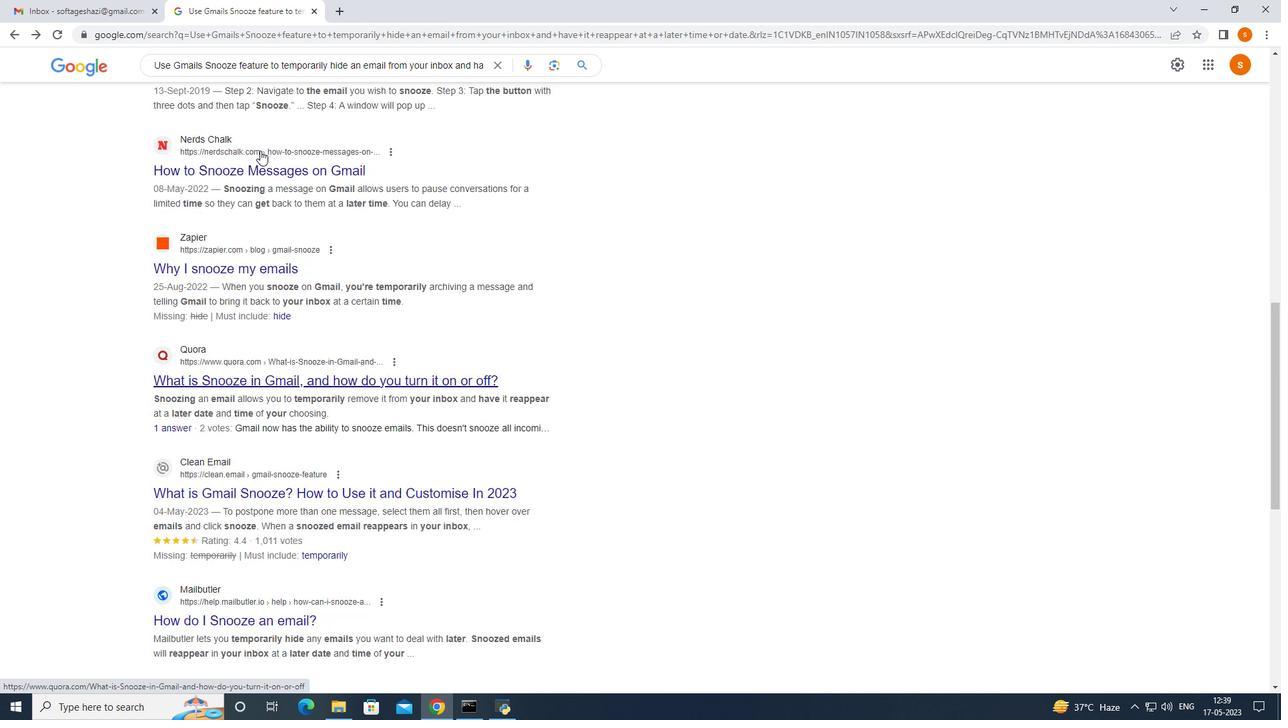 
Action: Mouse scrolled (260, 150) with delta (0, 0)
Screenshot: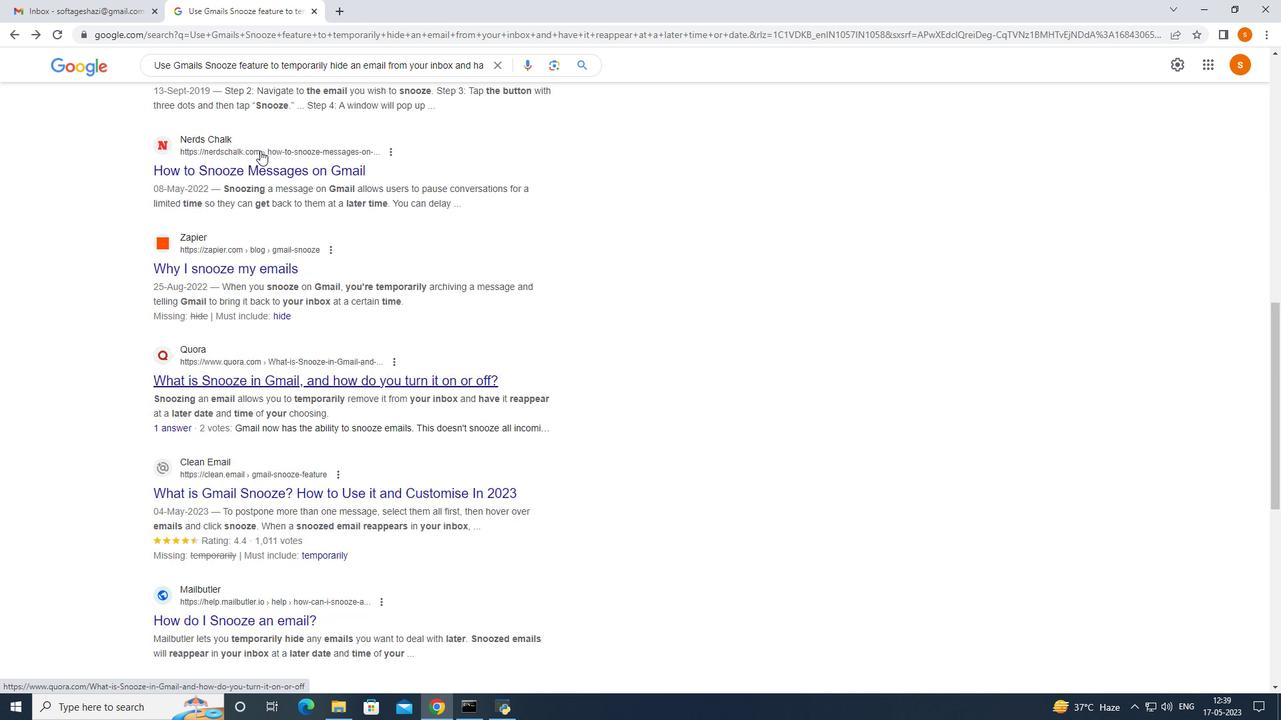 
Action: Mouse moved to (260, 152)
Screenshot: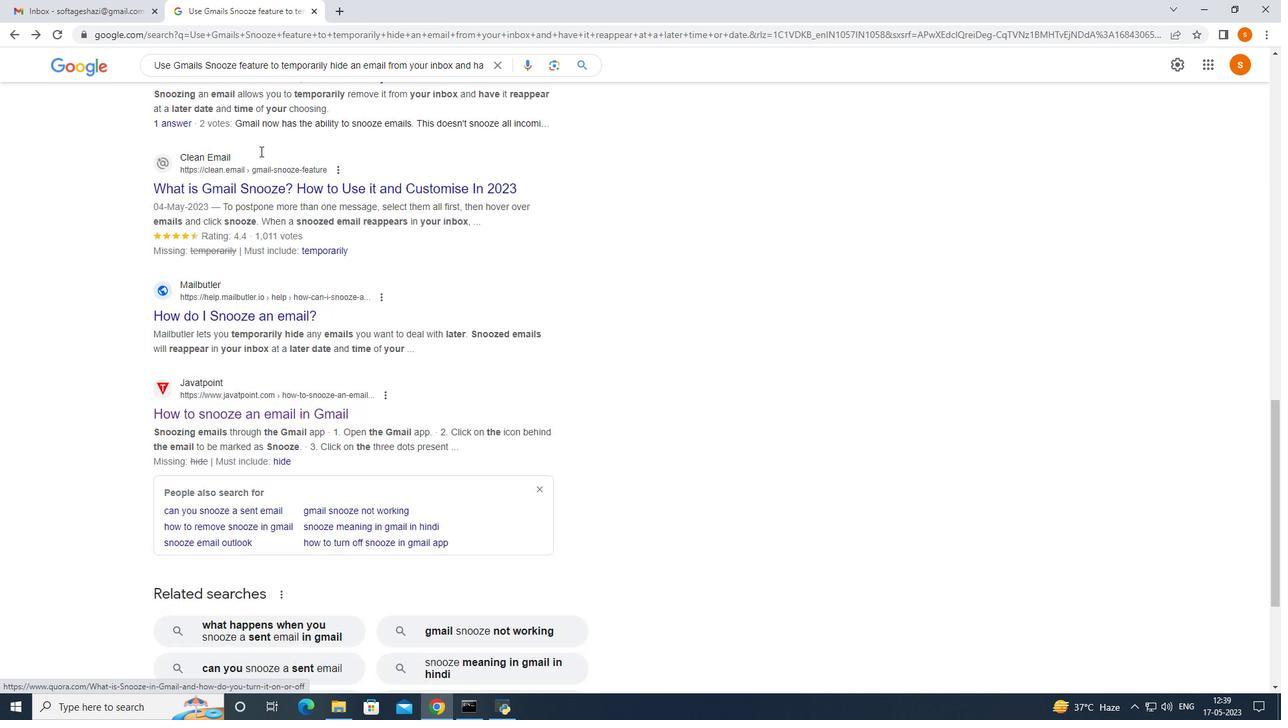 
Action: Mouse scrolled (260, 152) with delta (0, 0)
Screenshot: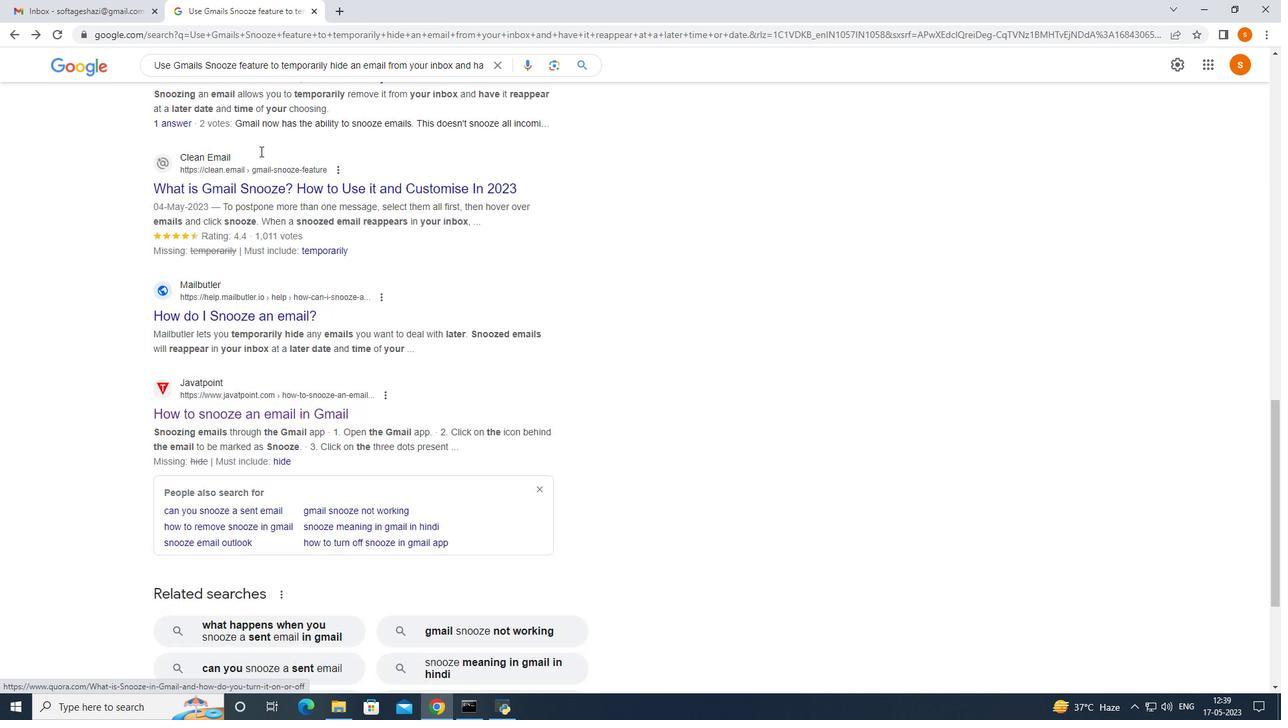 
Action: Mouse moved to (260, 152)
Screenshot: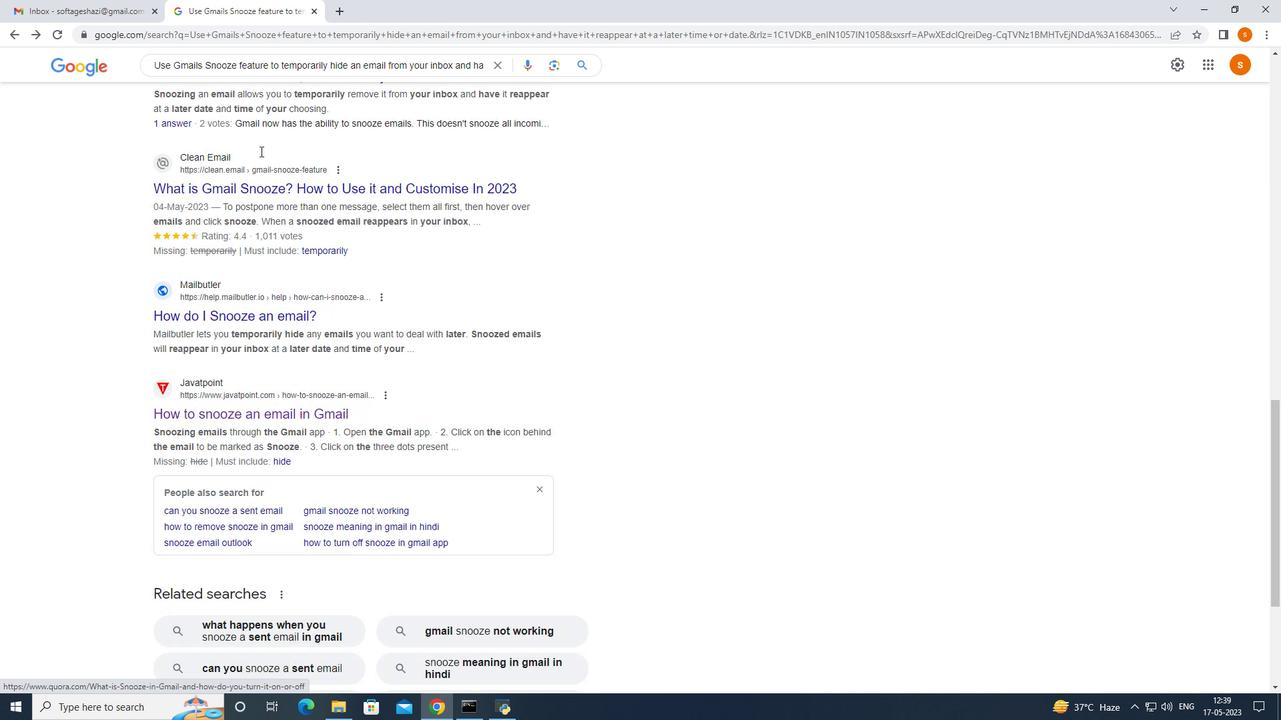 
Action: Mouse scrolled (260, 152) with delta (0, 0)
Screenshot: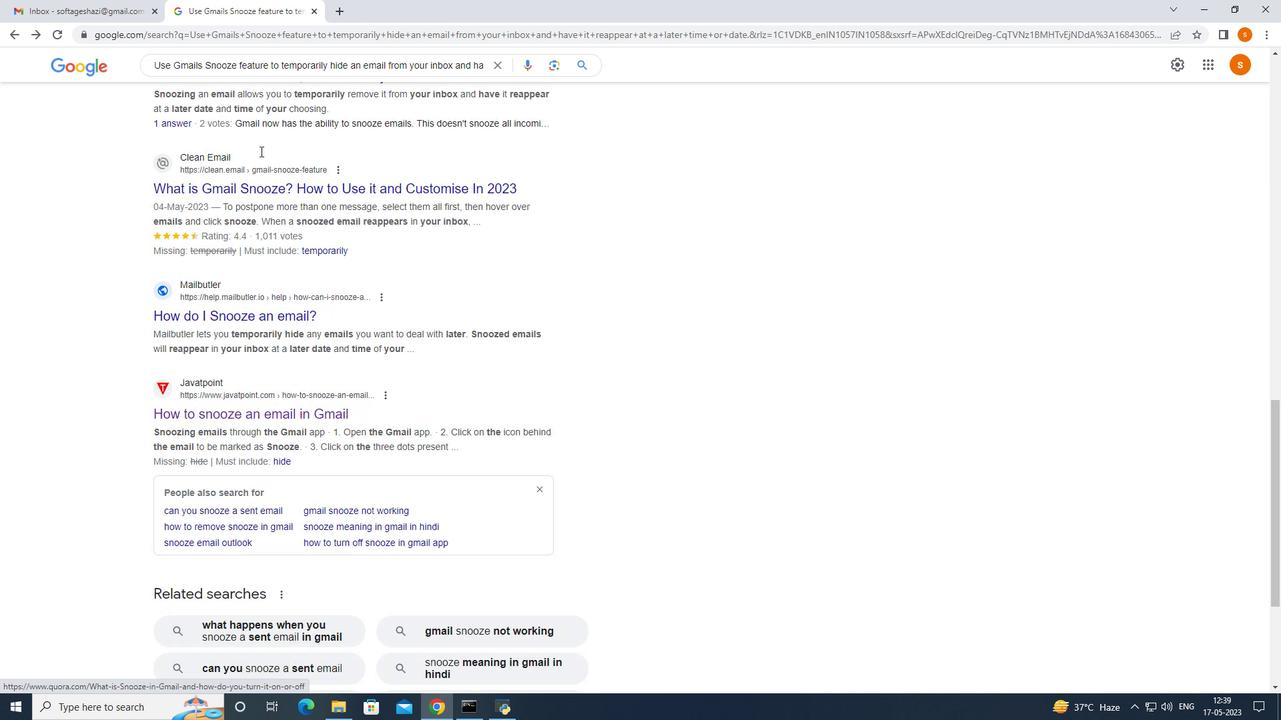 
Action: Mouse scrolled (260, 152) with delta (0, 0)
Screenshot: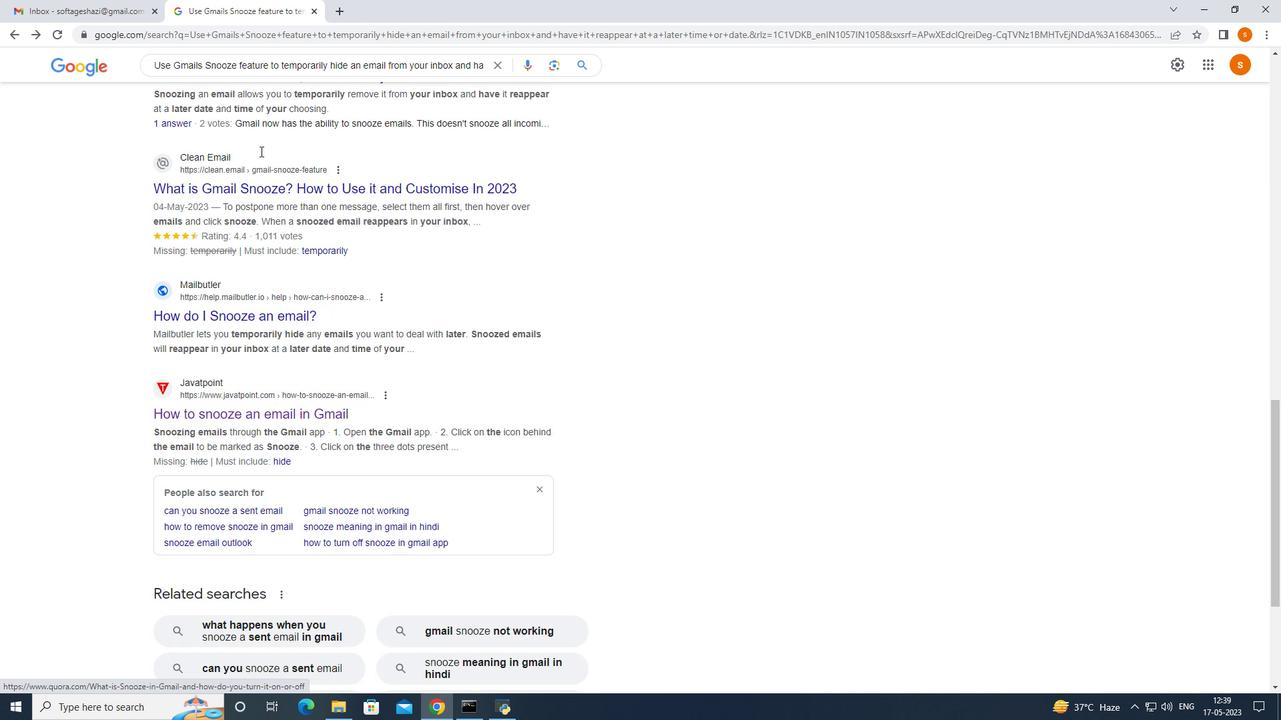 
Action: Mouse moved to (240, 216)
Screenshot: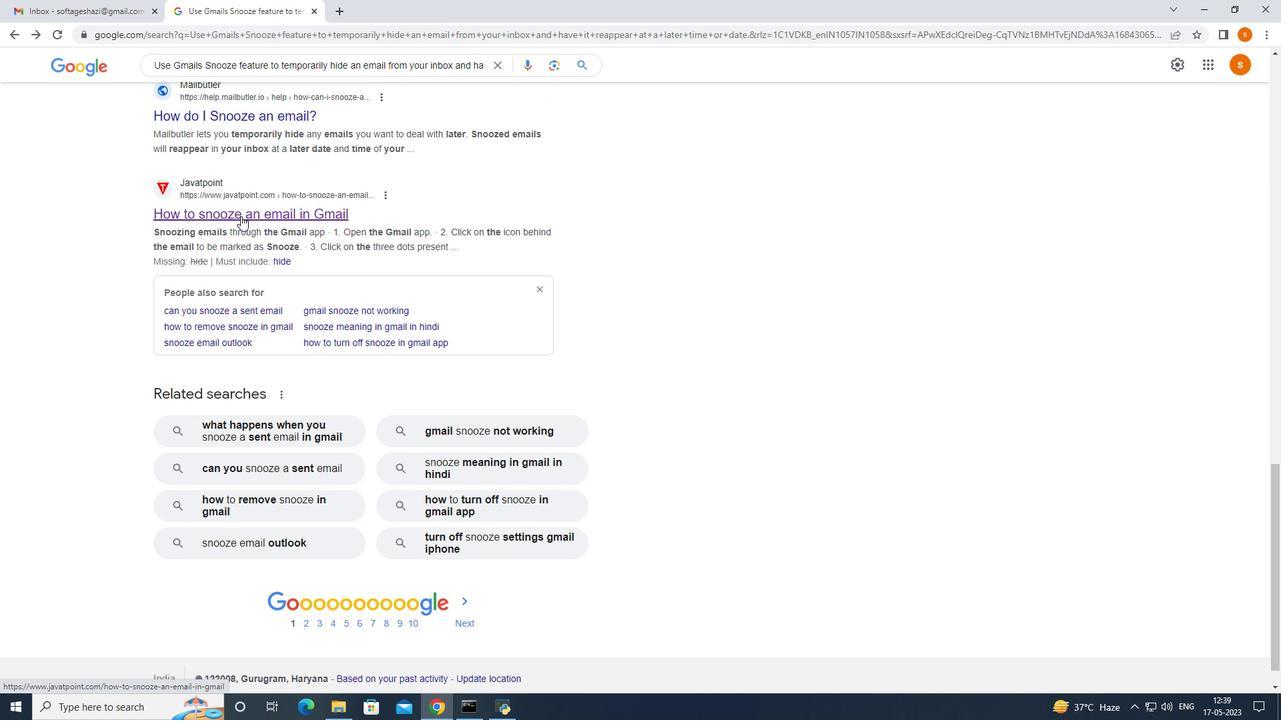 
Action: Mouse pressed left at (240, 216)
Screenshot: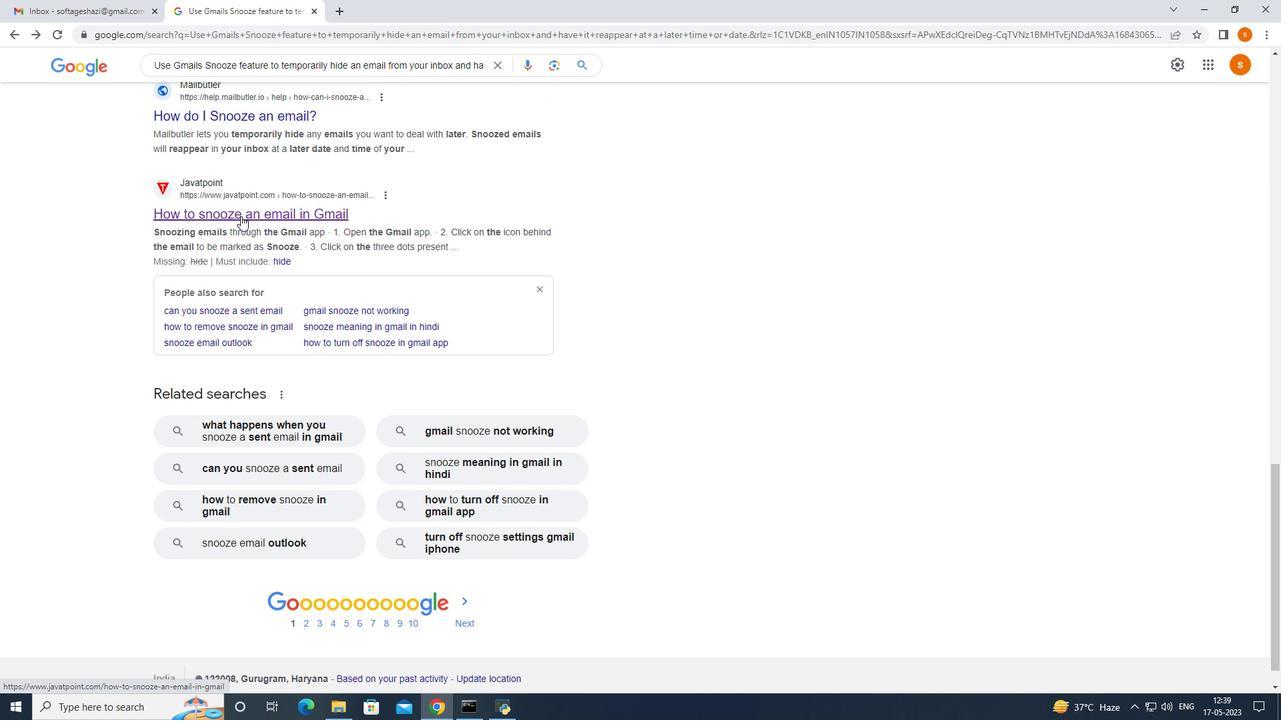 
Action: Mouse moved to (407, 254)
Screenshot: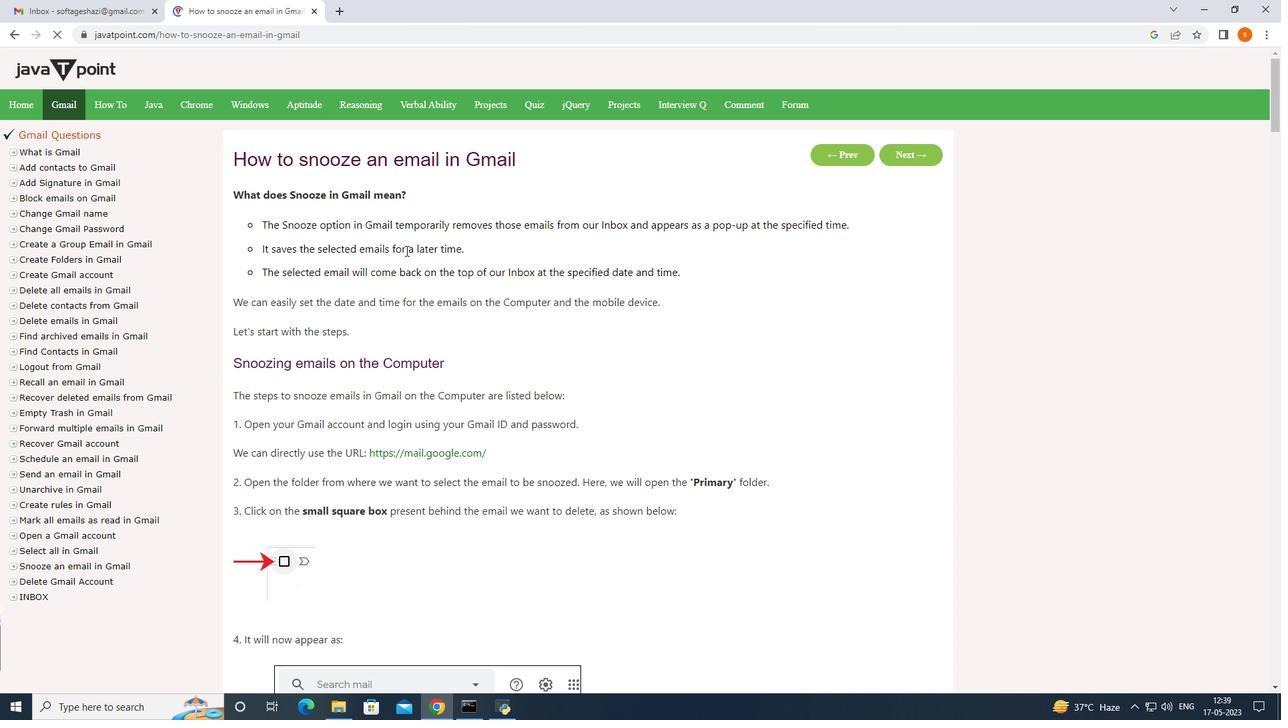 
Action: Mouse scrolled (407, 254) with delta (0, 0)
Screenshot: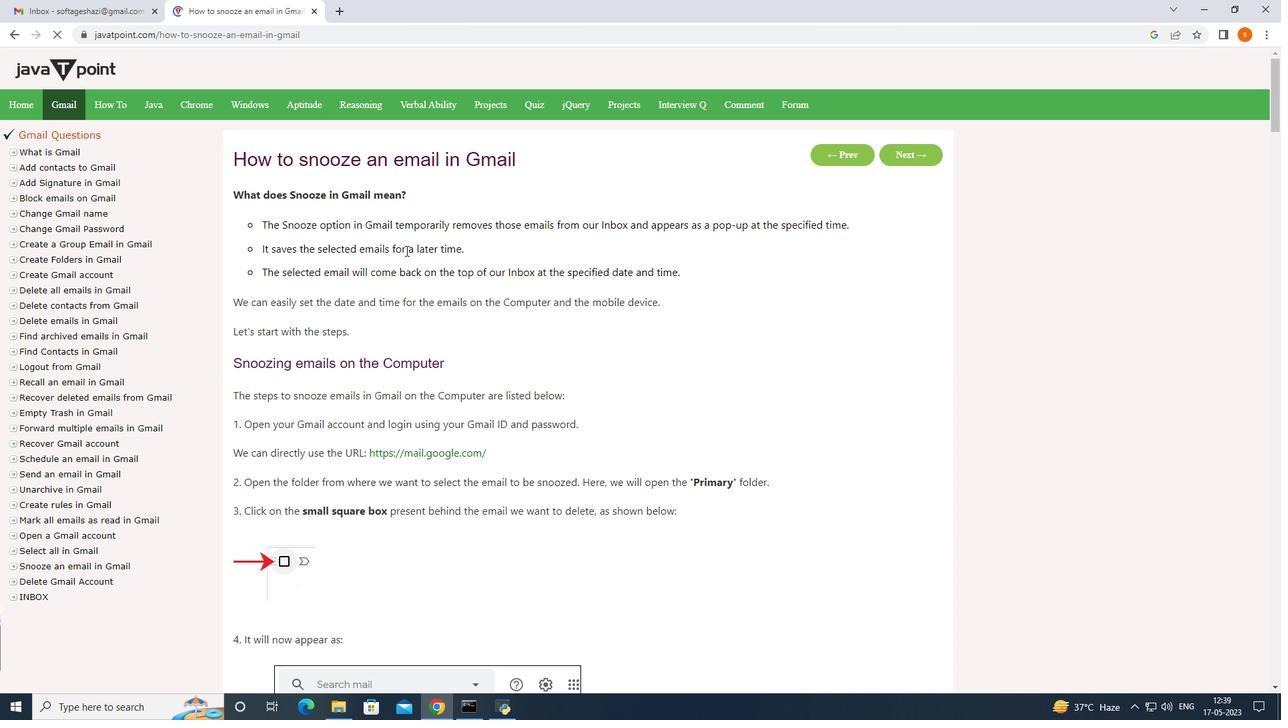 
Action: Mouse moved to (408, 256)
Screenshot: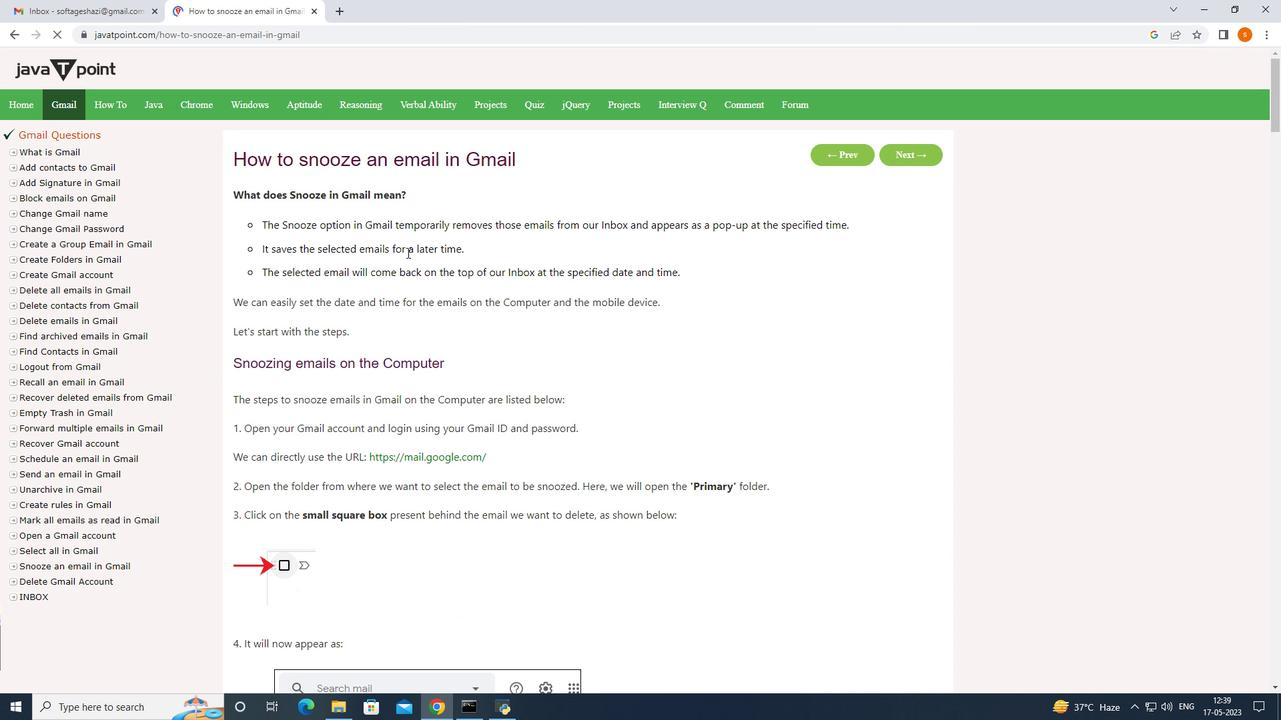 
Action: Mouse scrolled (408, 256) with delta (0, 0)
Screenshot: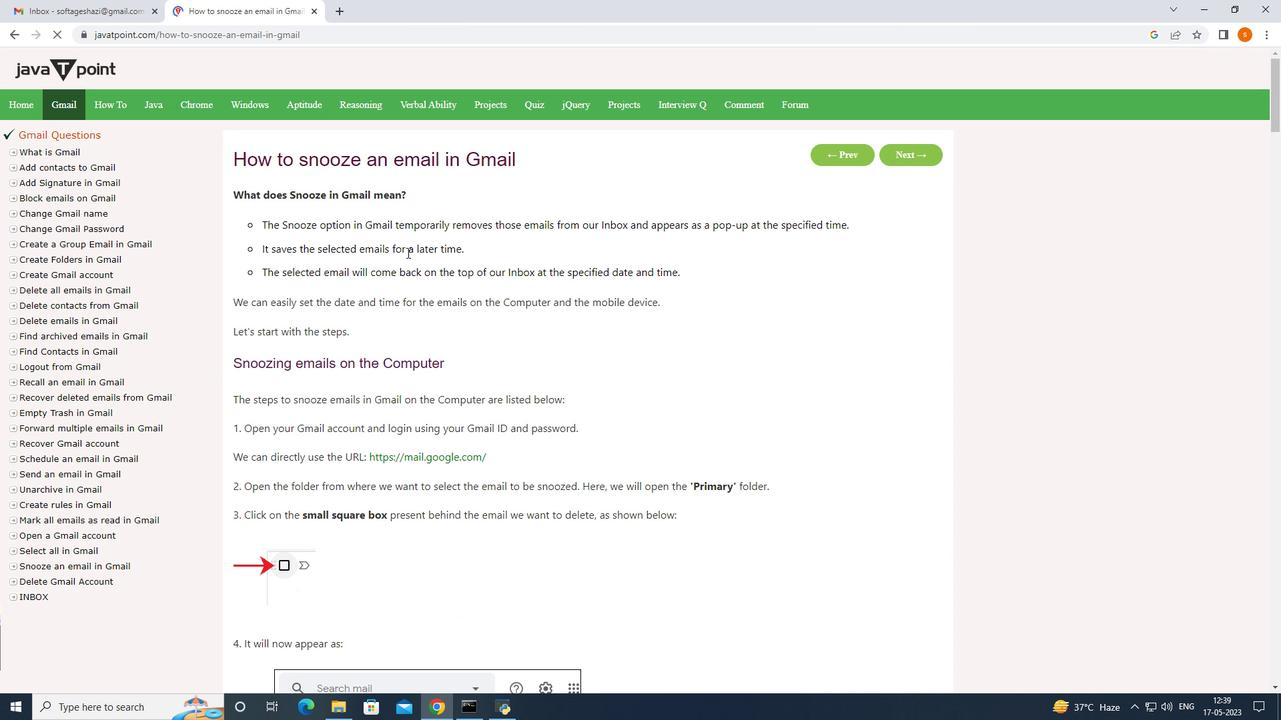
Action: Mouse moved to (407, 256)
Screenshot: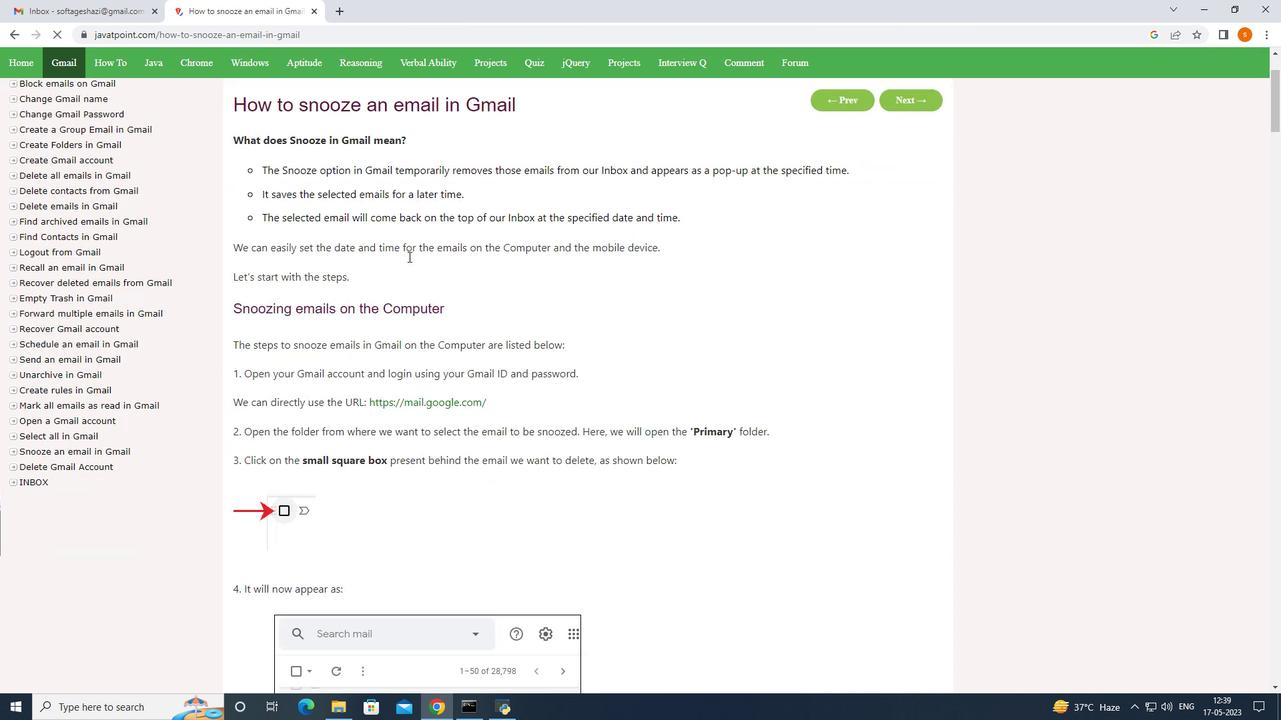 
Action: Mouse scrolled (407, 256) with delta (0, 0)
Screenshot: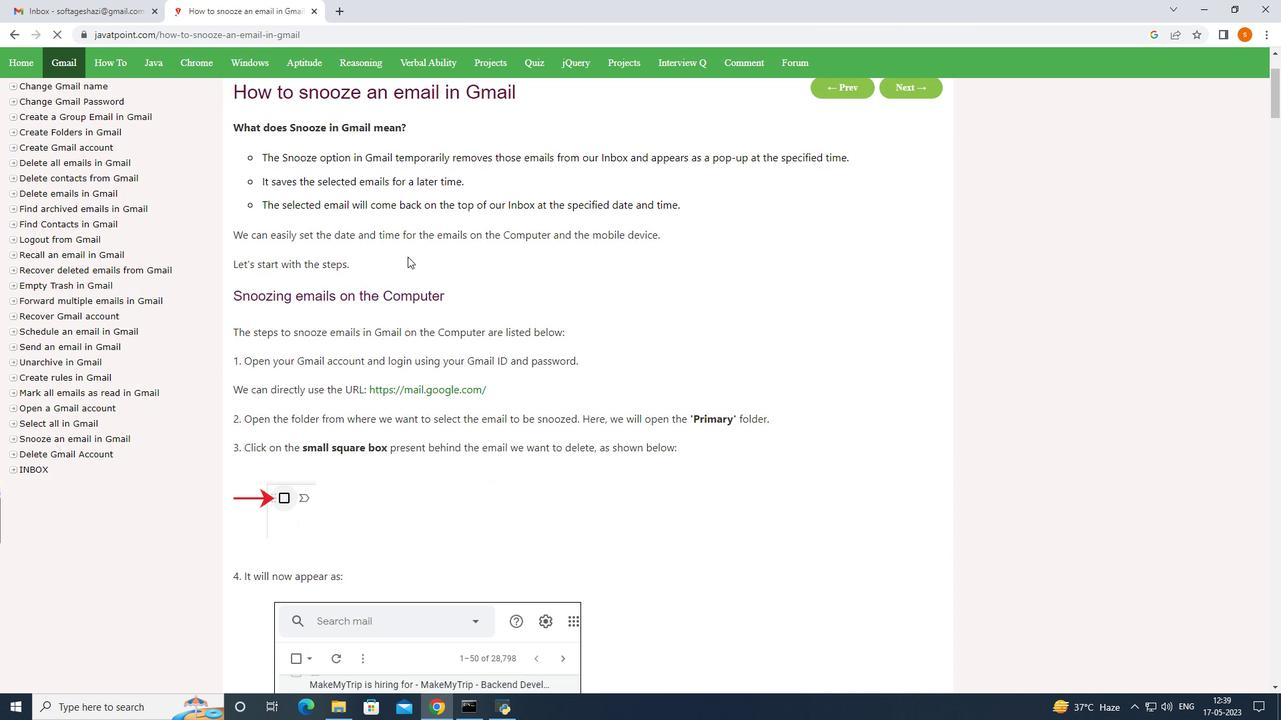 
Action: Mouse moved to (337, 277)
Screenshot: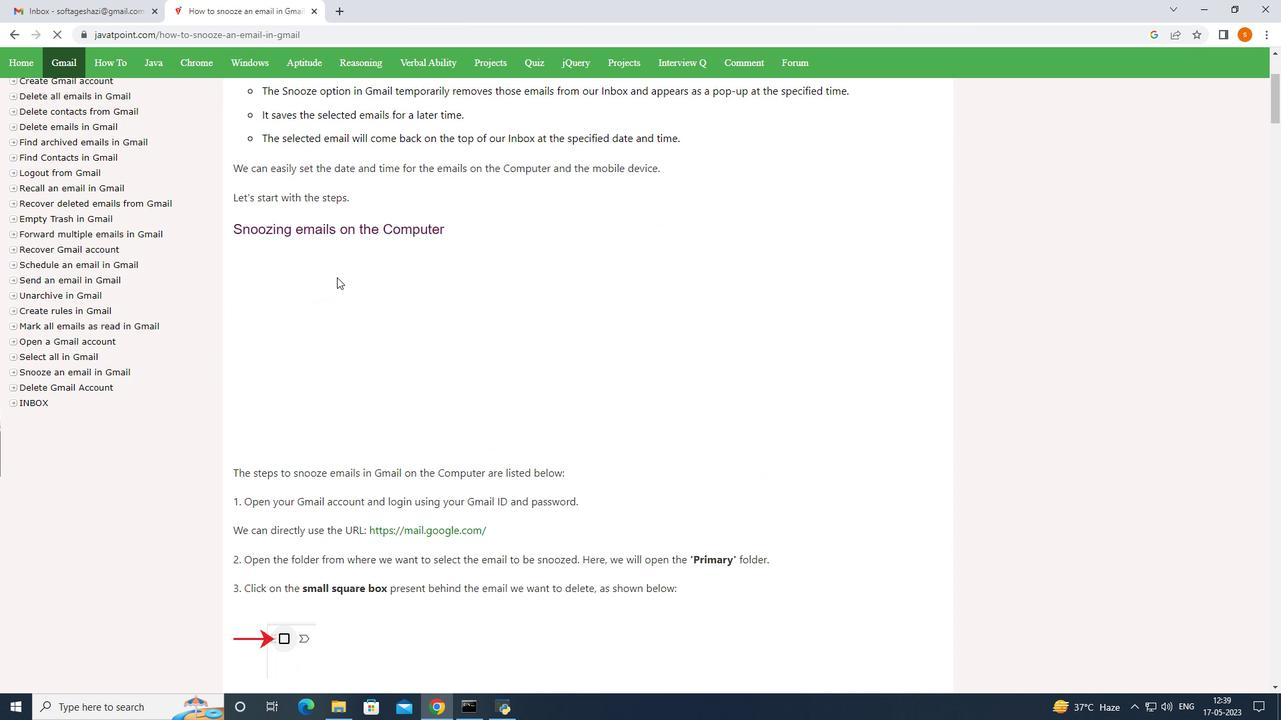 
Action: Mouse scrolled (337, 277) with delta (0, 0)
Screenshot: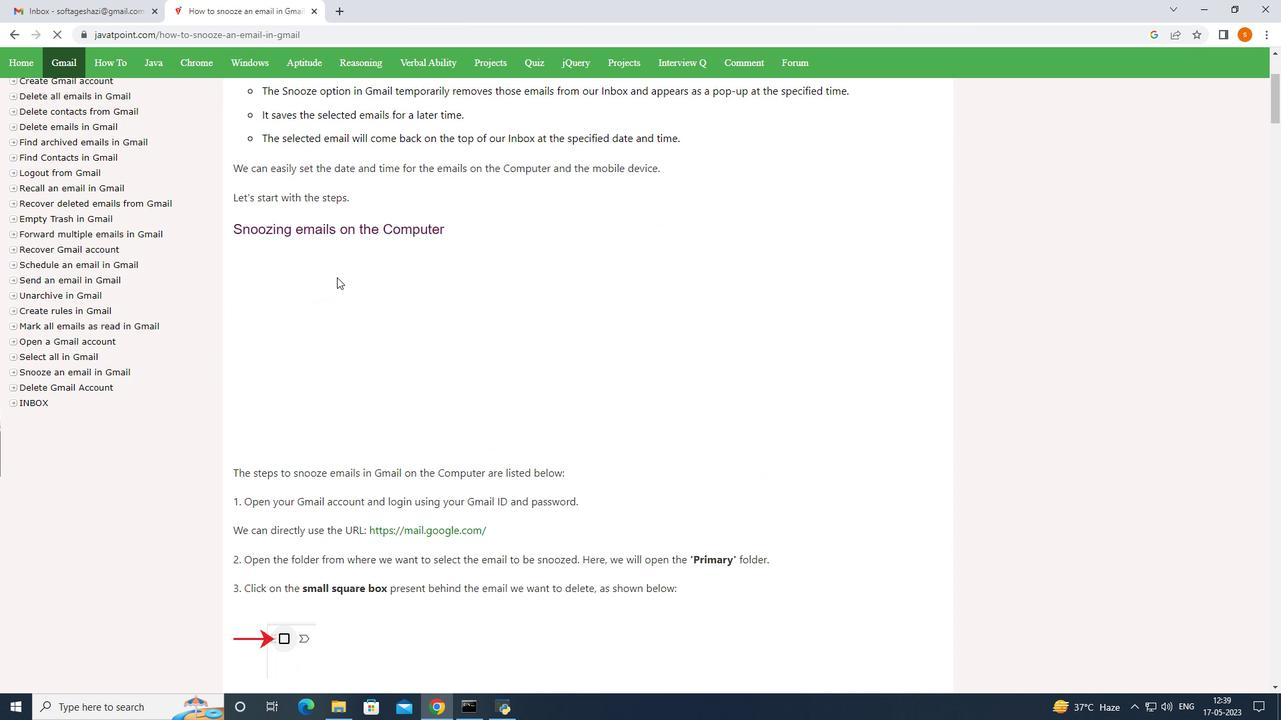 
Action: Mouse moved to (338, 279)
Screenshot: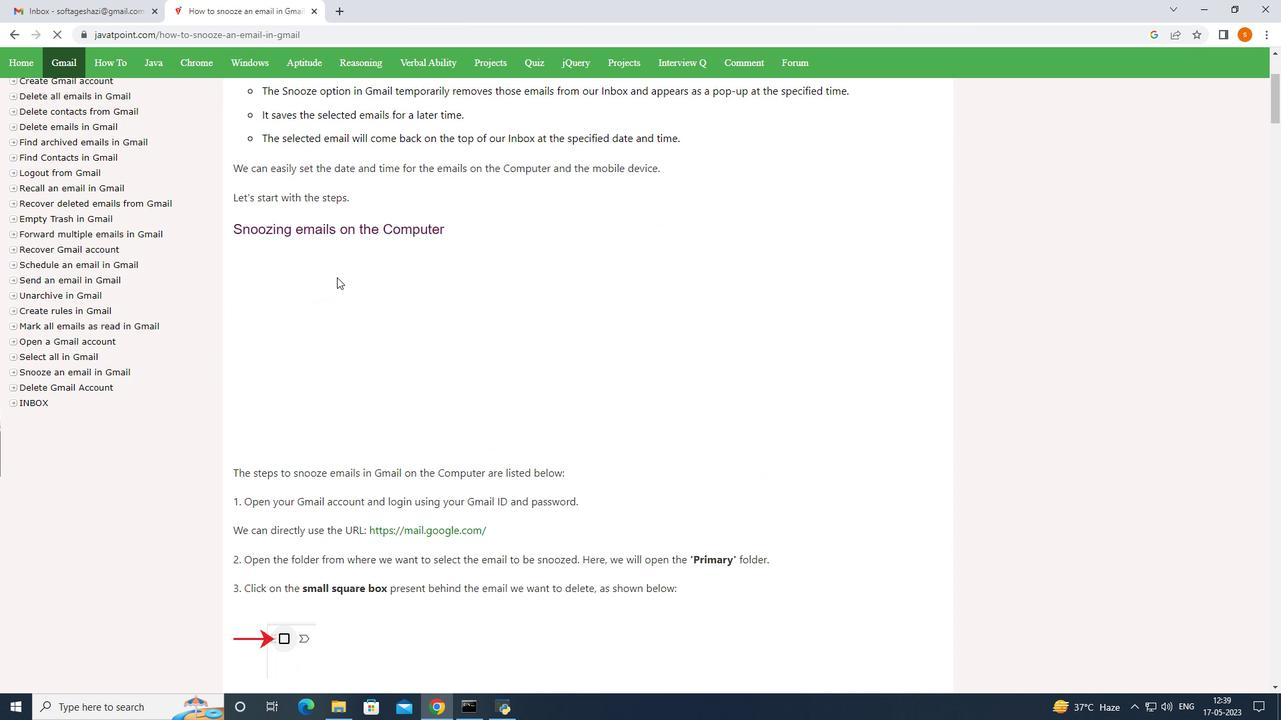 
Action: Mouse scrolled (338, 278) with delta (0, 0)
Screenshot: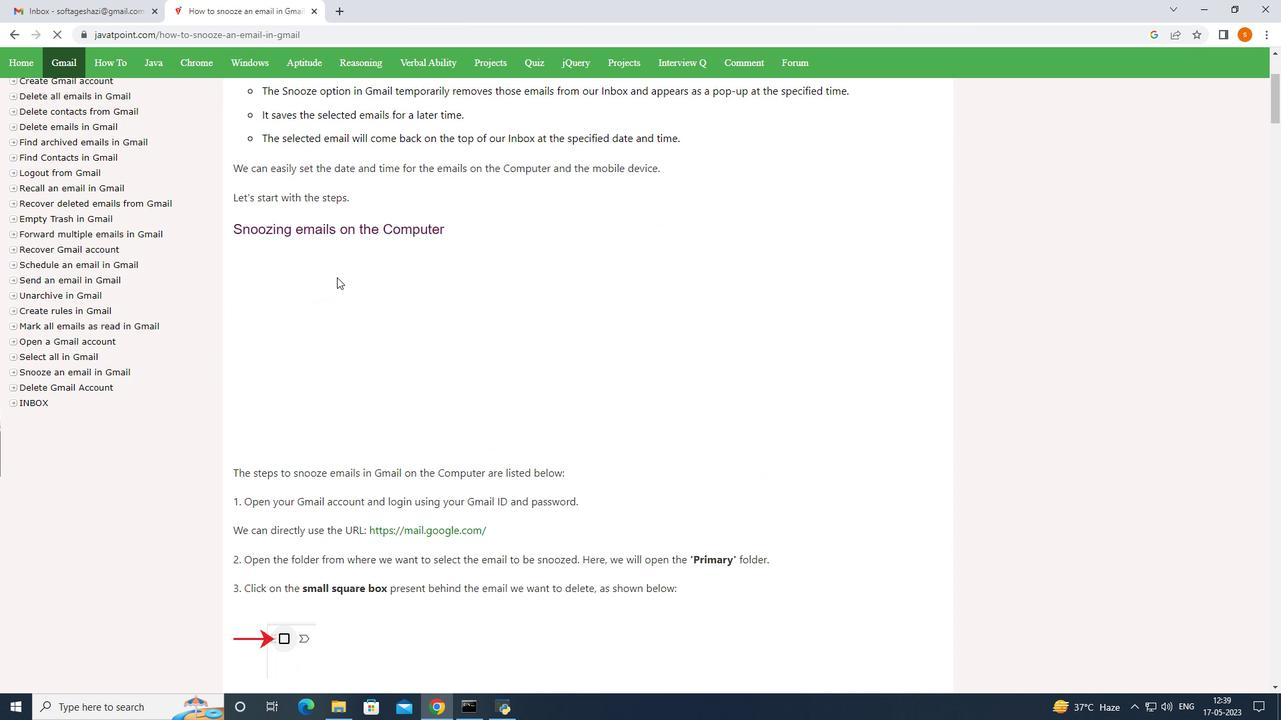 
Action: Mouse scrolled (338, 278) with delta (0, 0)
Screenshot: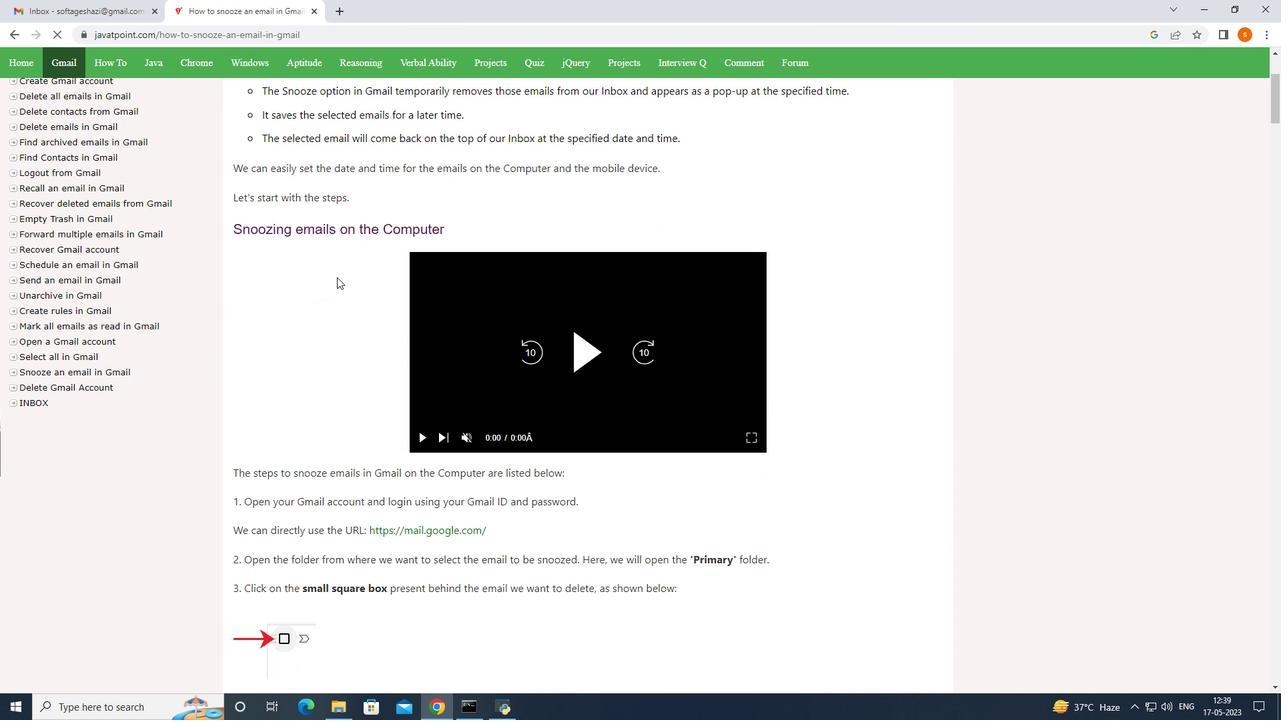 
Action: Mouse moved to (338, 279)
Screenshot: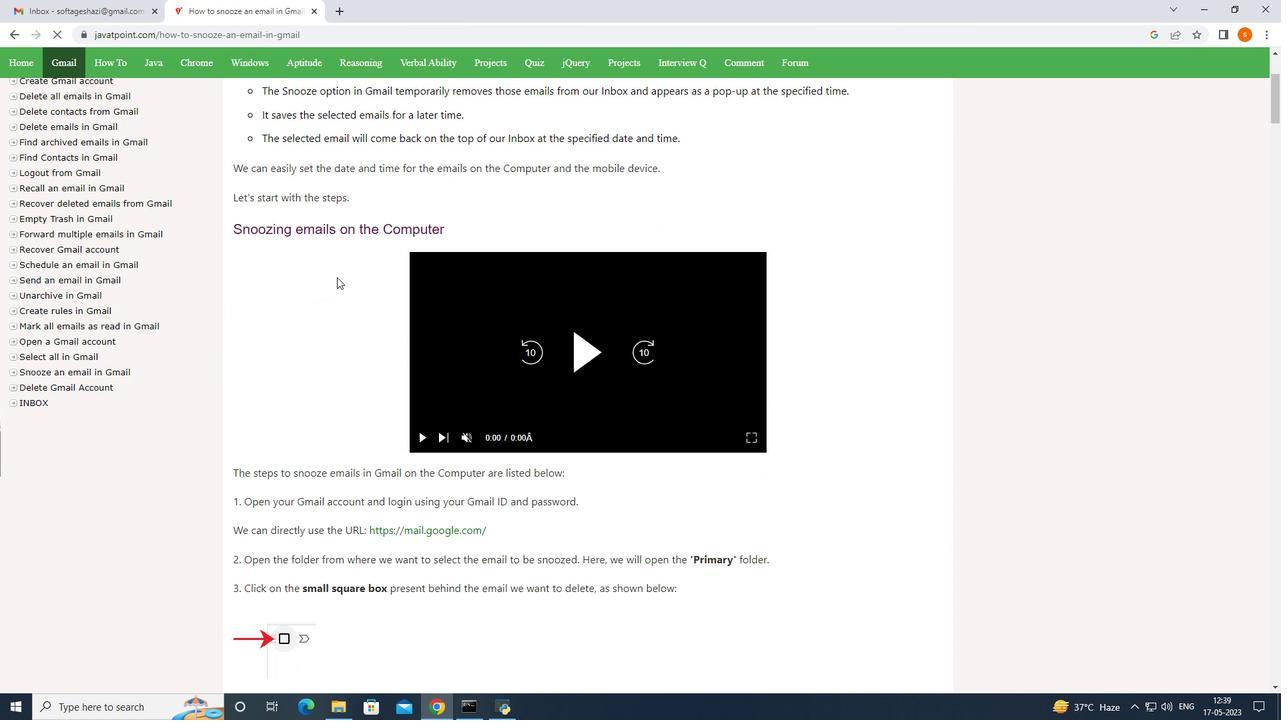 
Action: Mouse scrolled (338, 278) with delta (0, 0)
Screenshot: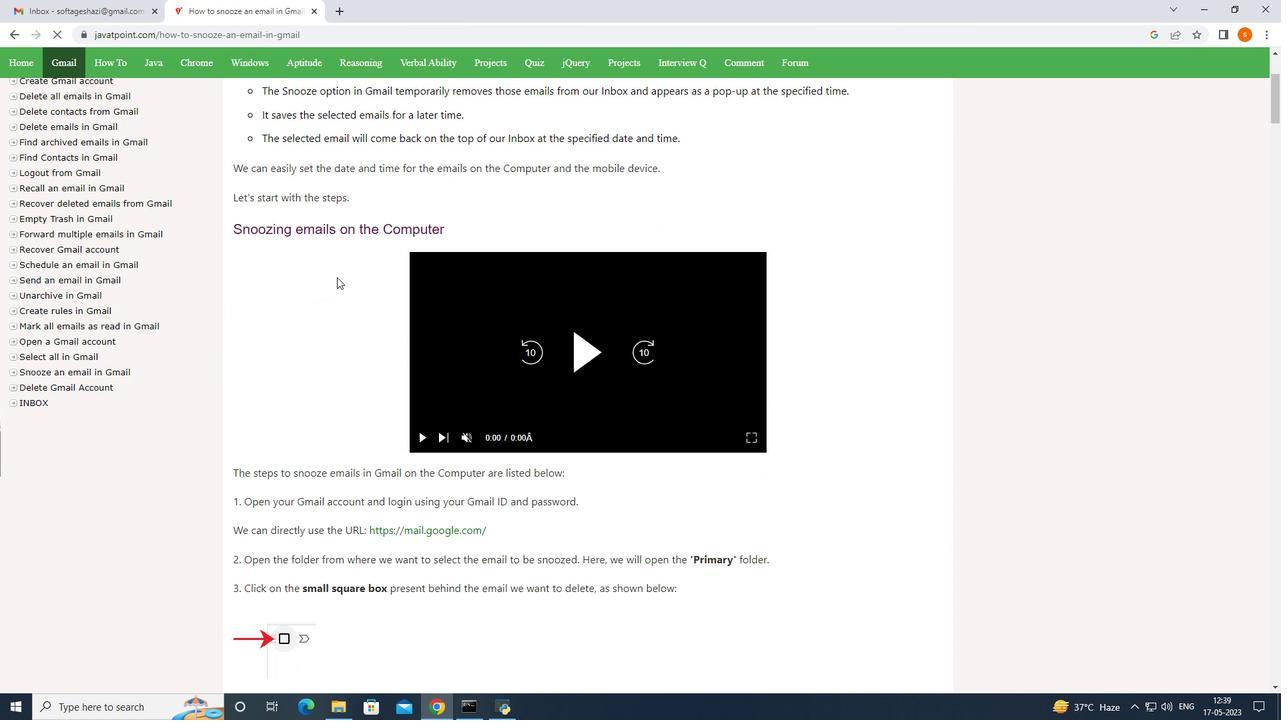
Action: Mouse moved to (333, 319)
Screenshot: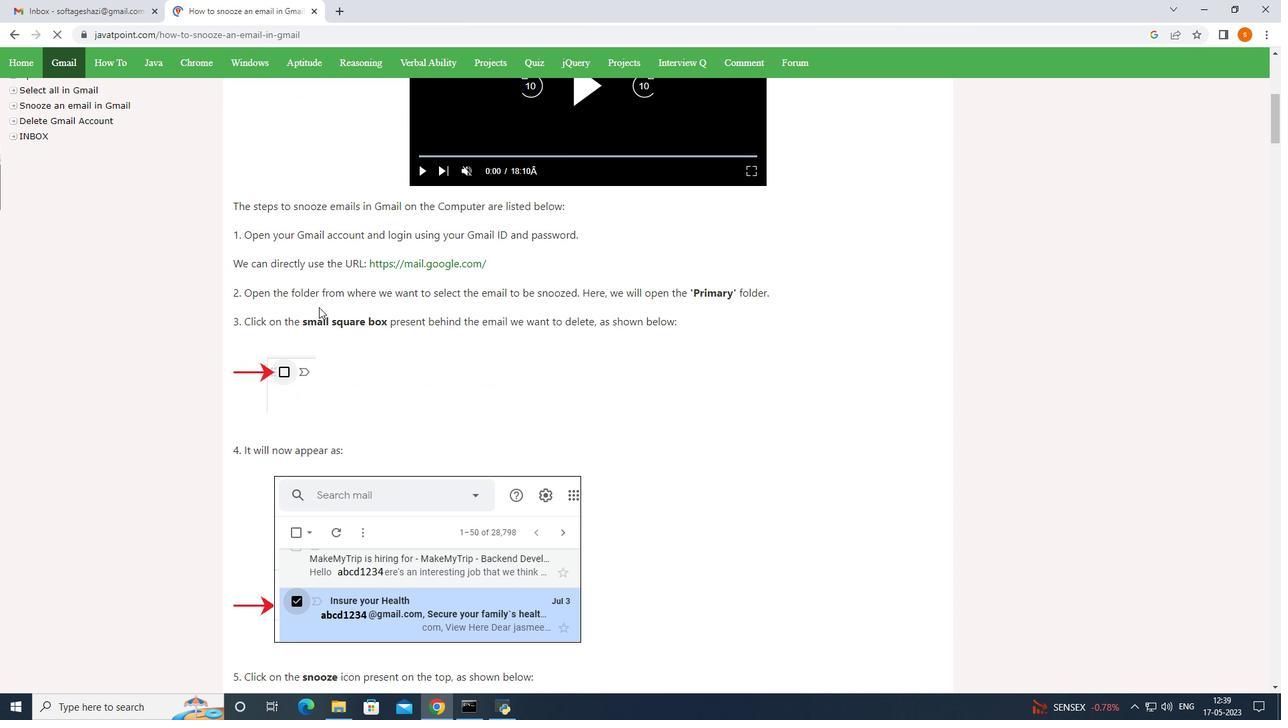 
Action: Mouse scrolled (333, 318) with delta (0, 0)
Screenshot: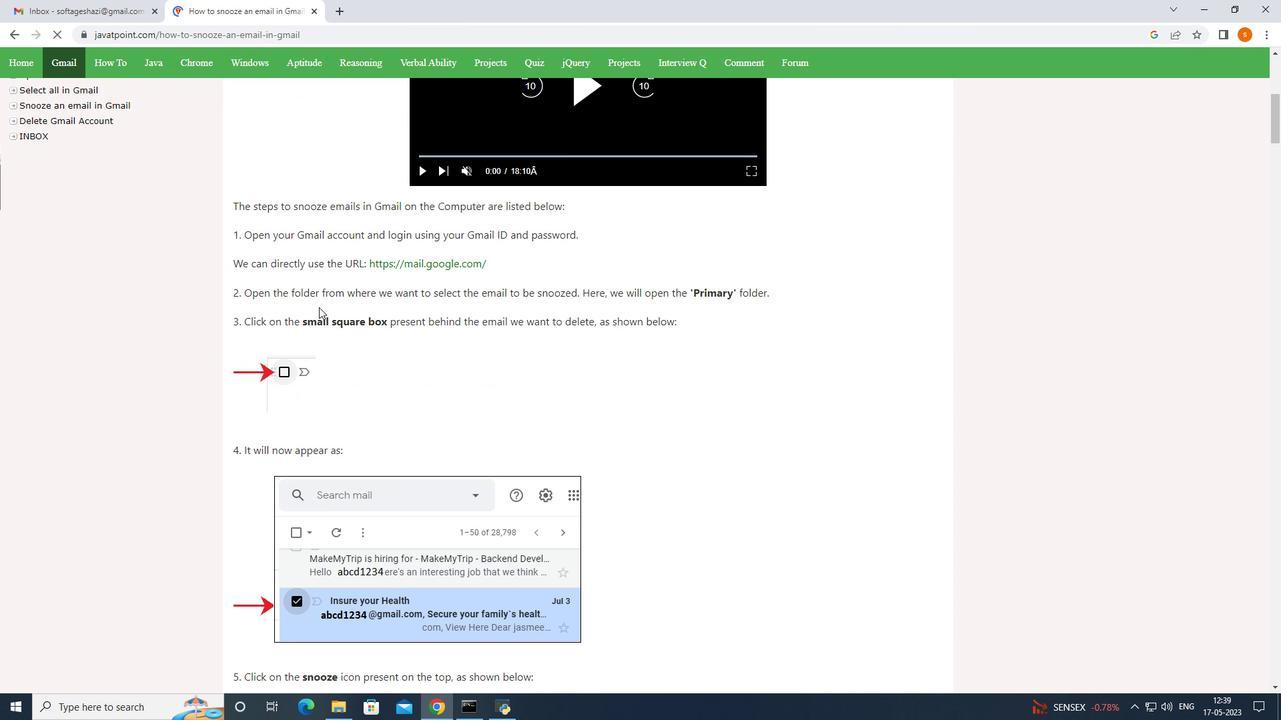 
Action: Mouse moved to (393, 290)
Screenshot: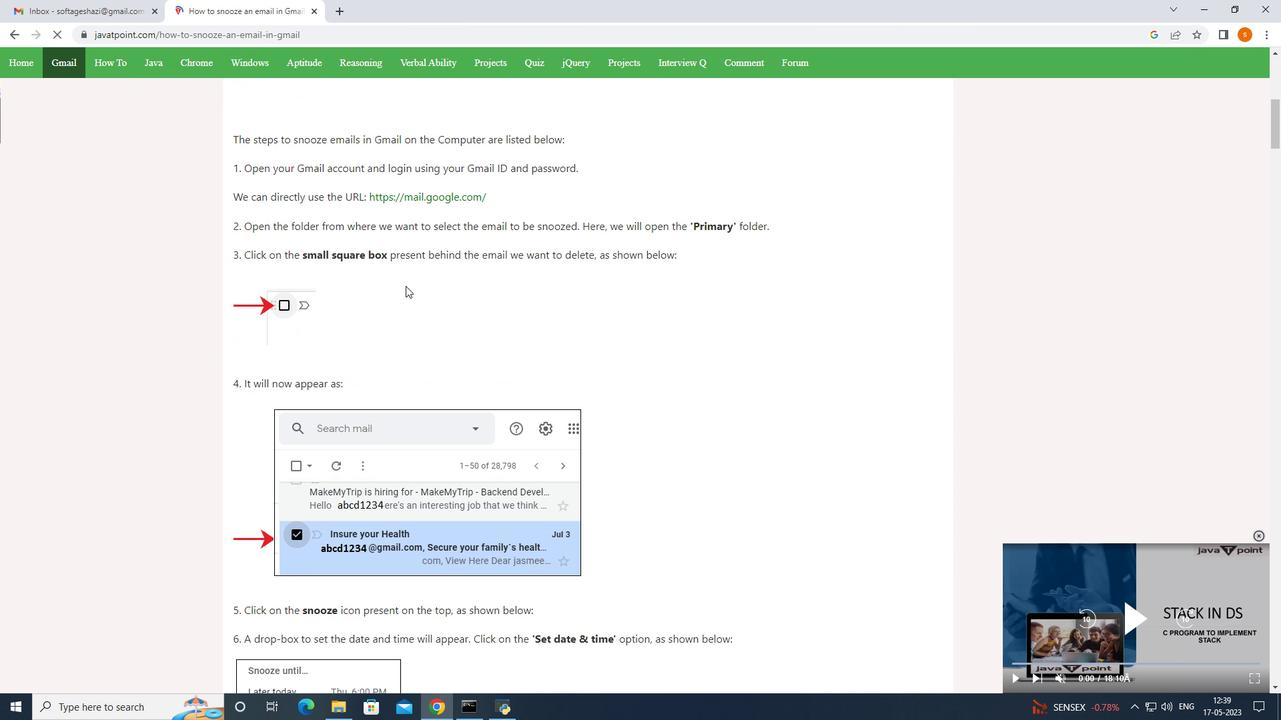 
Action: Mouse scrolled (393, 289) with delta (0, 0)
Screenshot: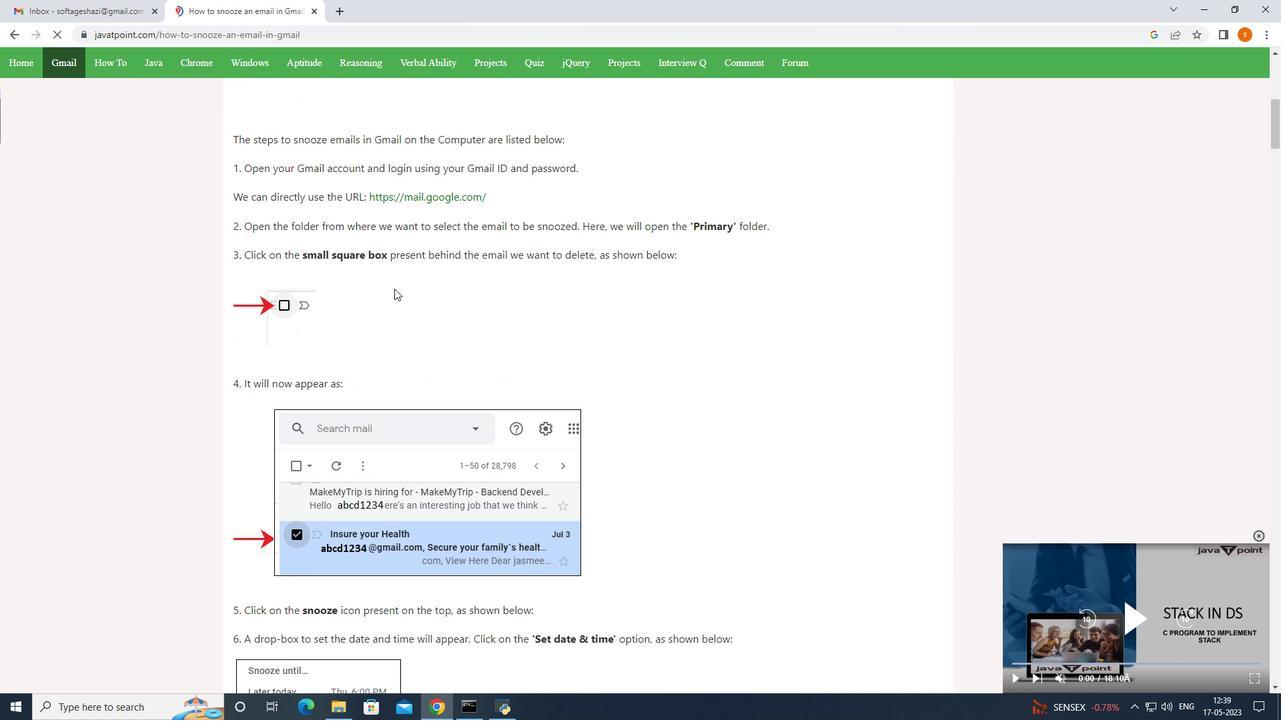 
Action: Mouse moved to (346, 238)
Screenshot: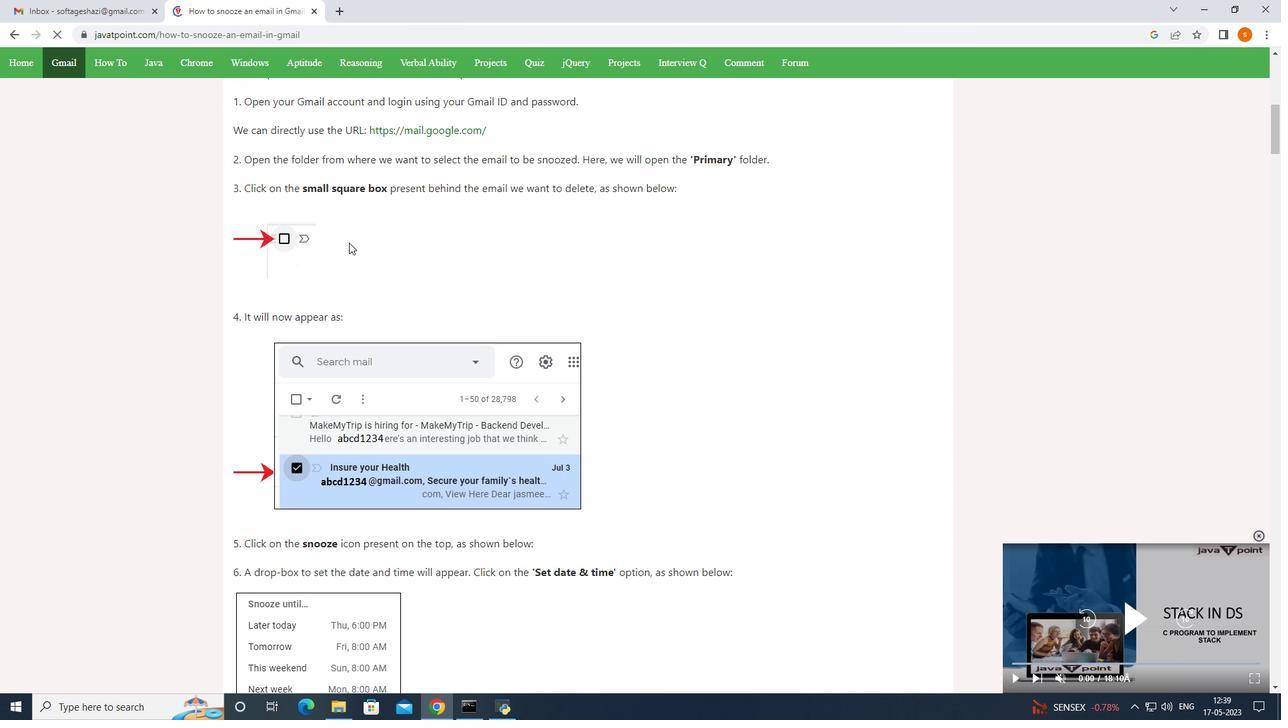 
Action: Mouse scrolled (346, 239) with delta (0, 0)
Screenshot: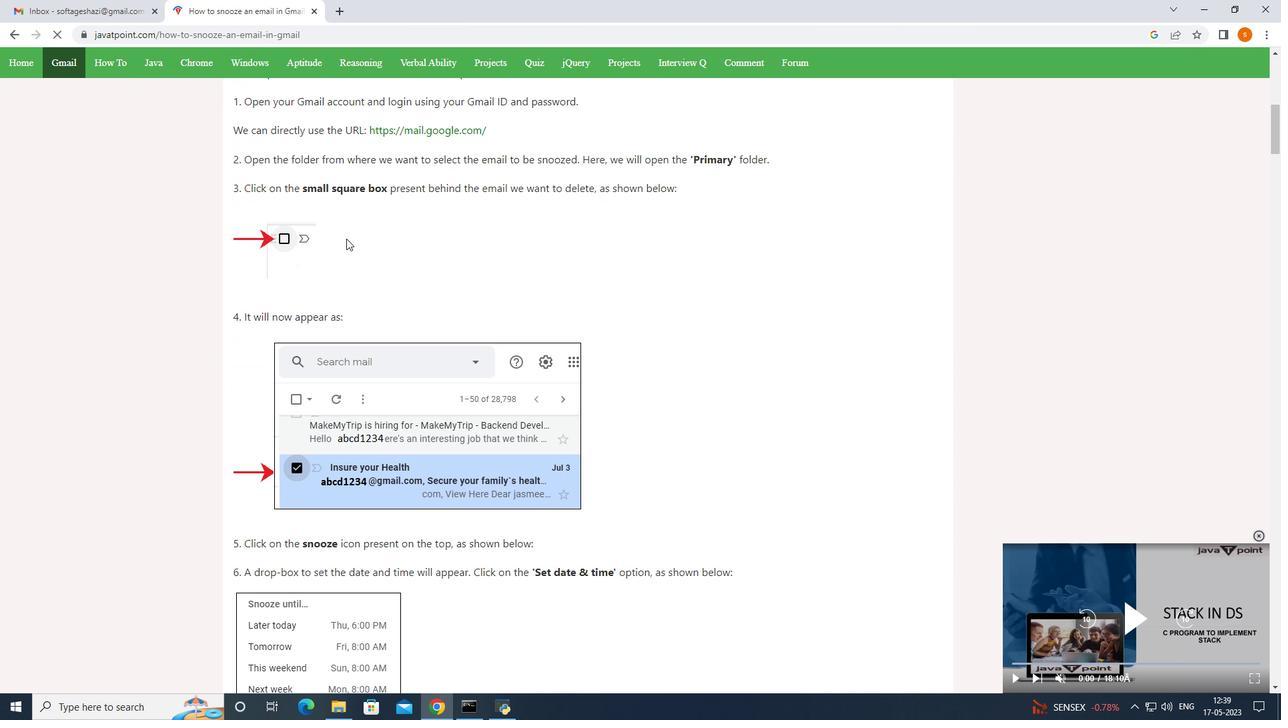 
Action: Mouse moved to (447, 217)
Screenshot: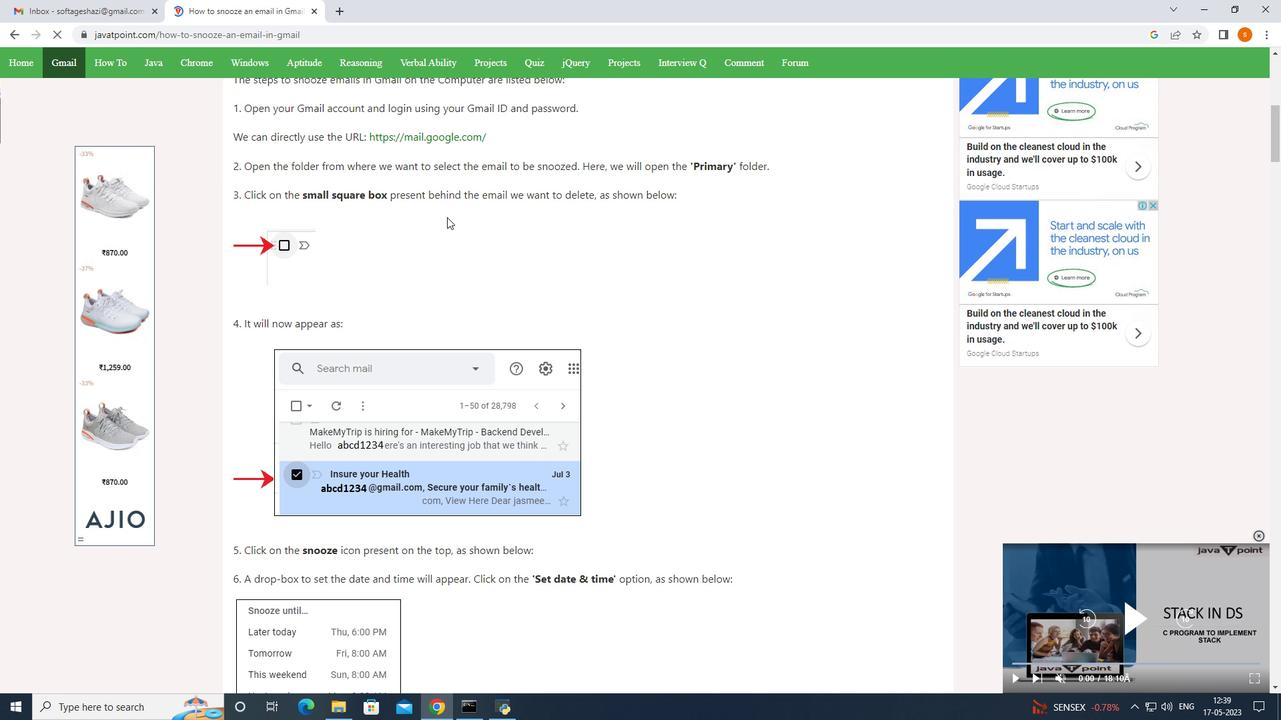 
Action: Mouse scrolled (447, 218) with delta (0, 0)
Screenshot: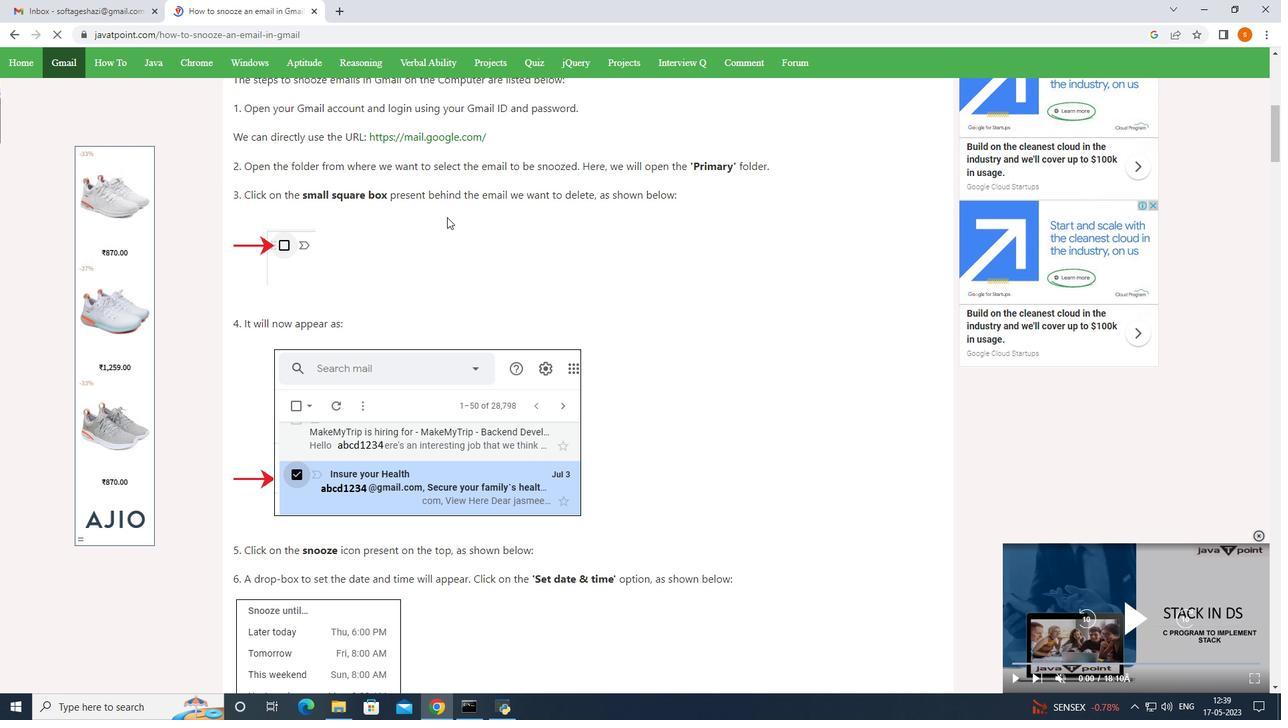 
Action: Mouse moved to (419, 347)
Screenshot: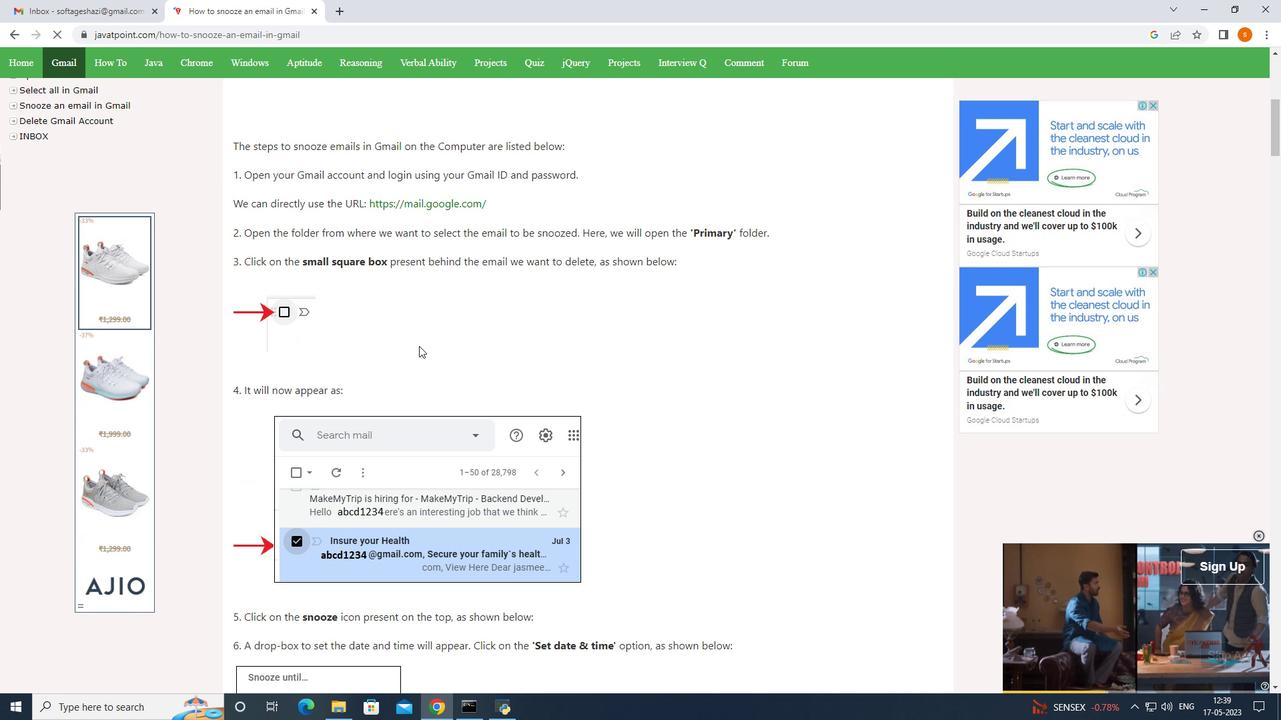 
Action: Mouse scrolled (419, 346) with delta (0, 0)
Screenshot: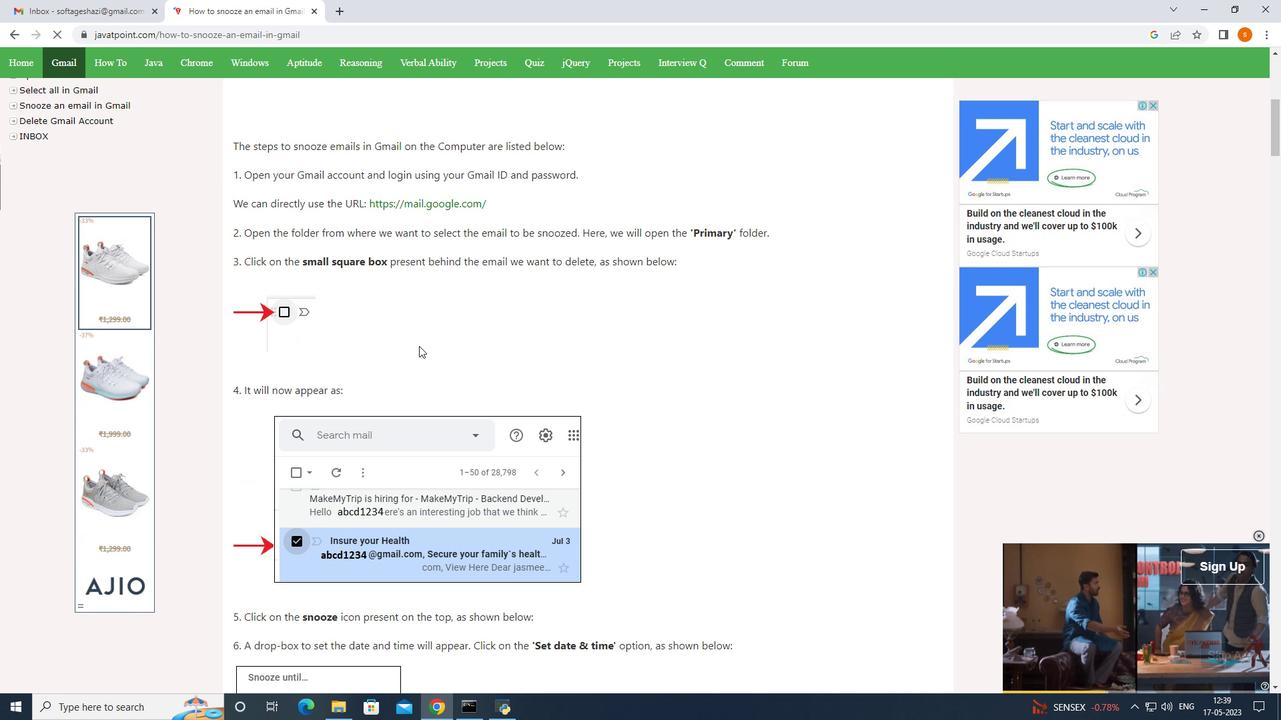 
Action: Mouse moved to (420, 347)
Screenshot: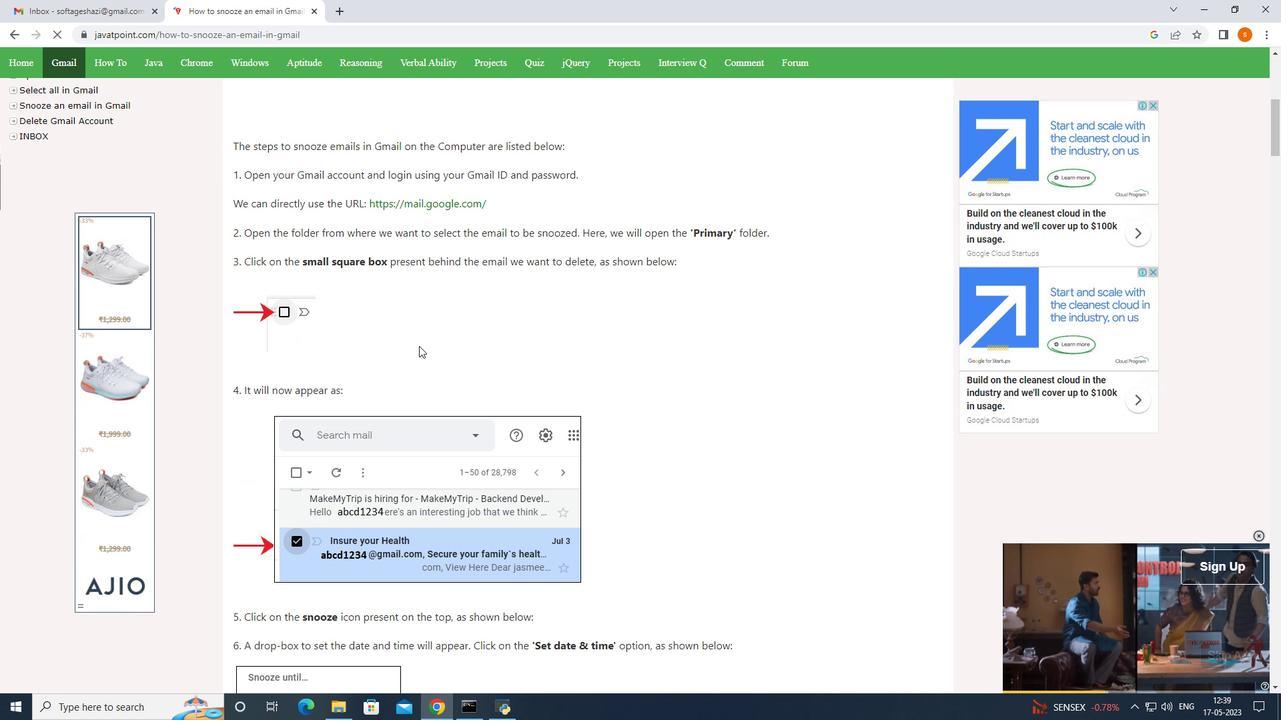 
Action: Mouse scrolled (420, 346) with delta (0, 0)
Screenshot: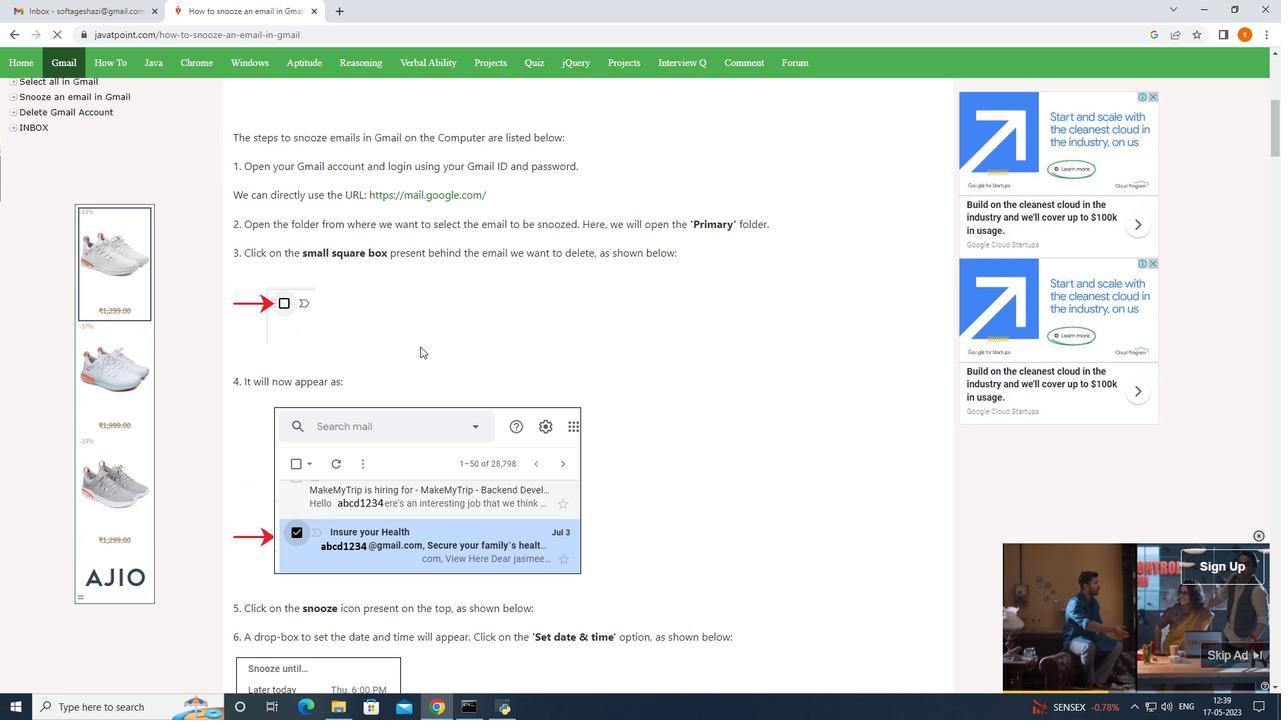 
Action: Mouse moved to (409, 414)
Screenshot: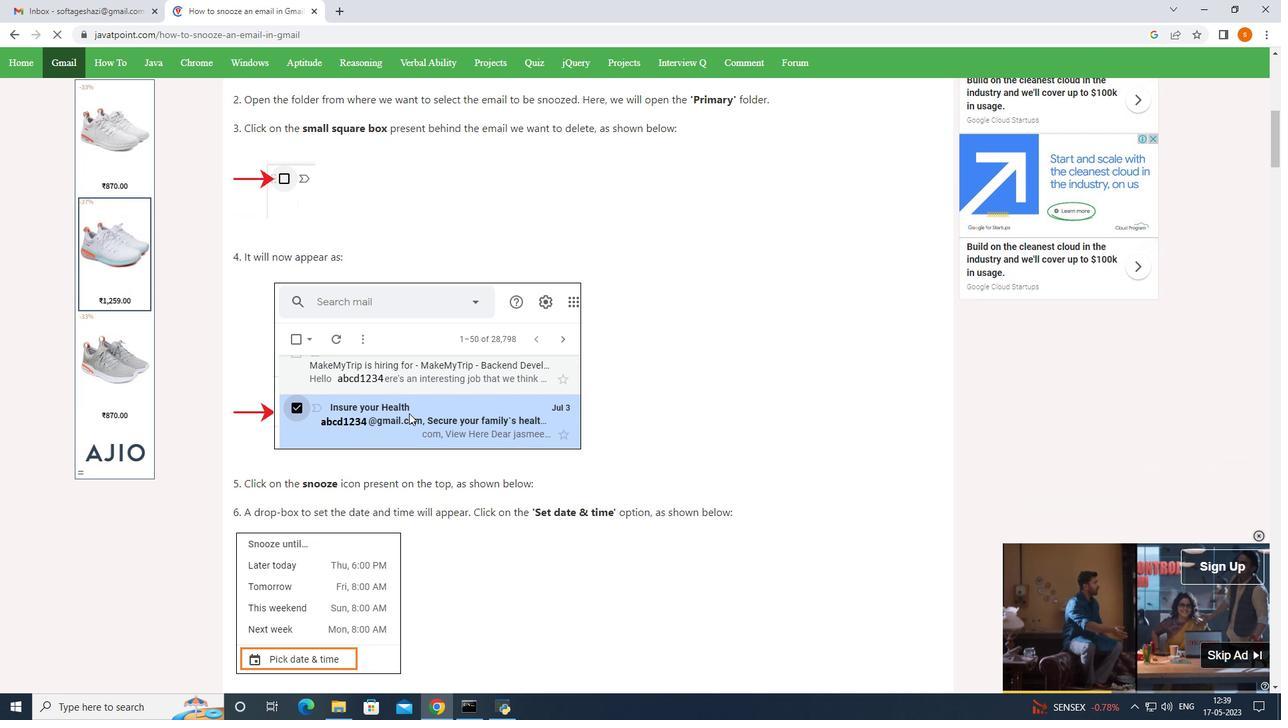 
Action: Mouse scrolled (409, 413) with delta (0, 0)
Screenshot: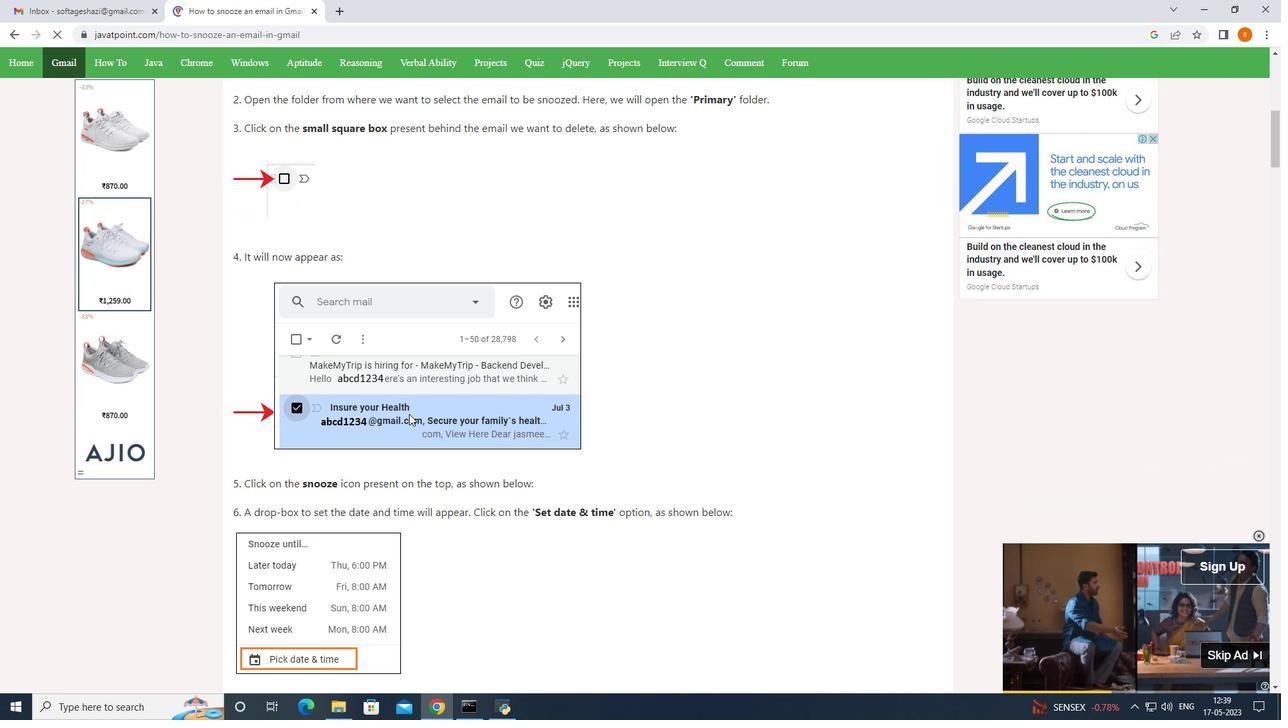 
Action: Mouse moved to (410, 414)
Screenshot: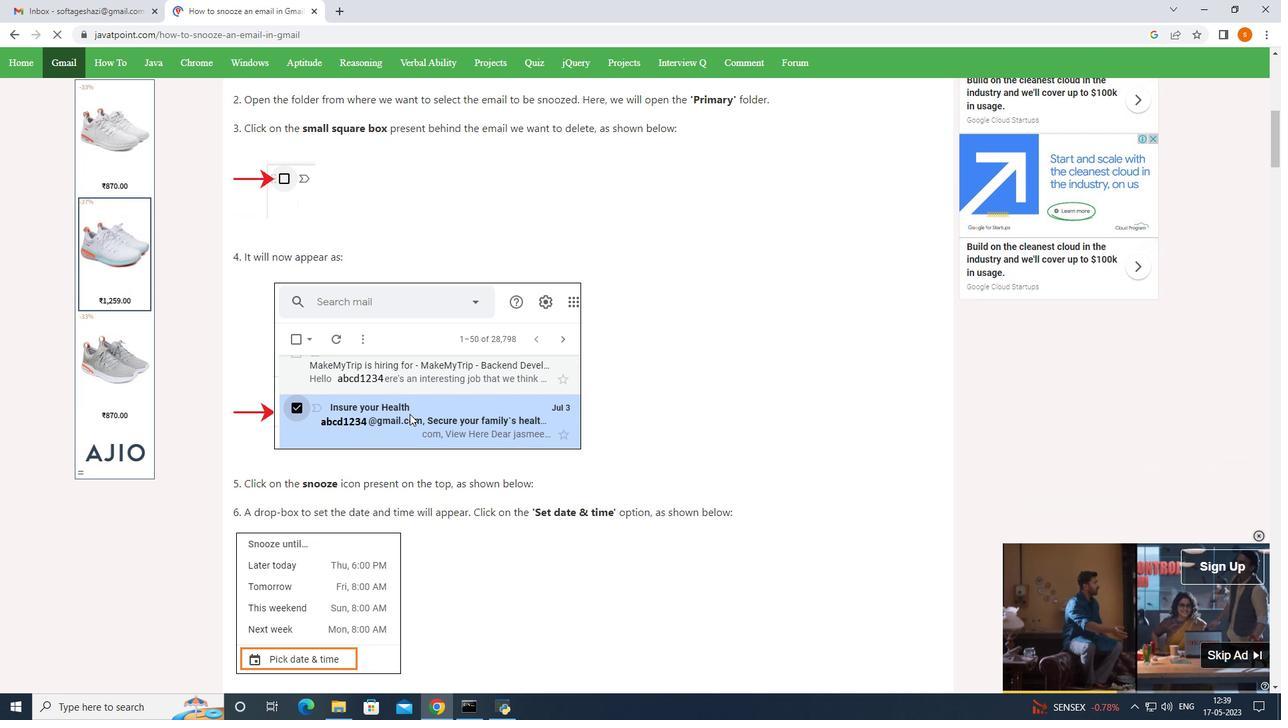 
Action: Mouse scrolled (410, 413) with delta (0, 0)
Screenshot: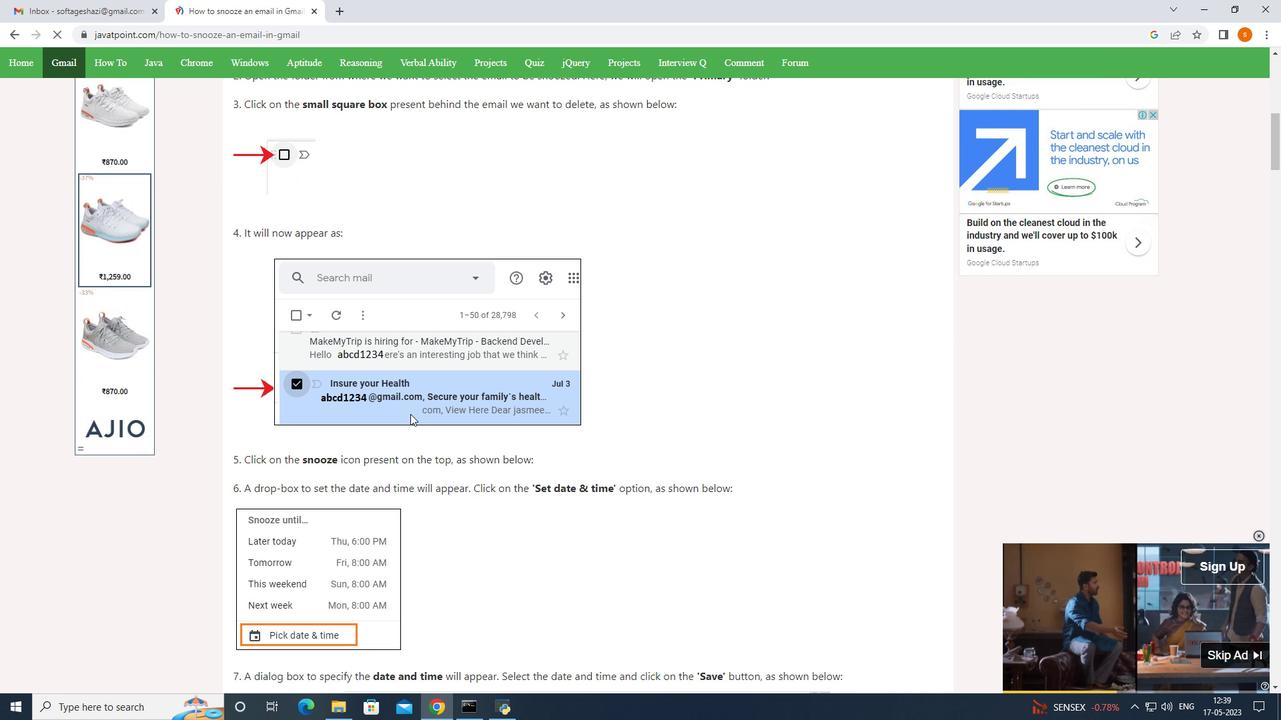 
Action: Mouse moved to (411, 414)
Screenshot: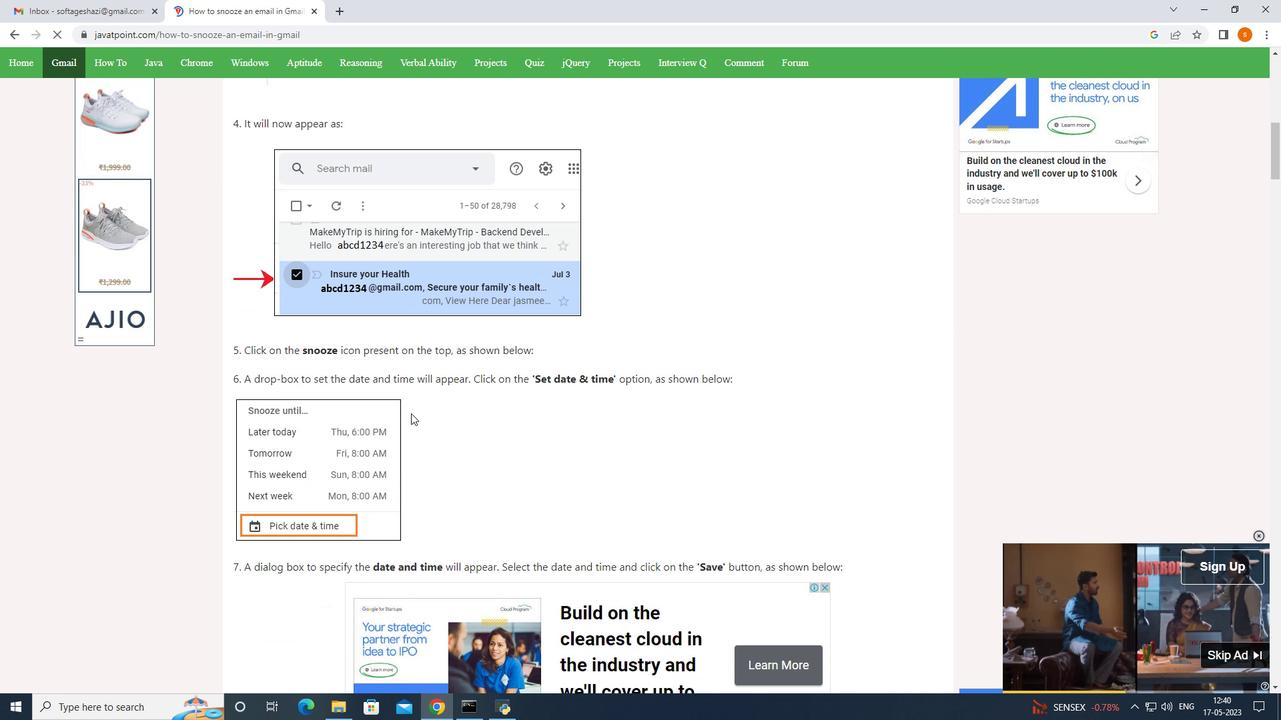 
Action: Mouse scrolled (411, 413) with delta (0, 0)
Screenshot: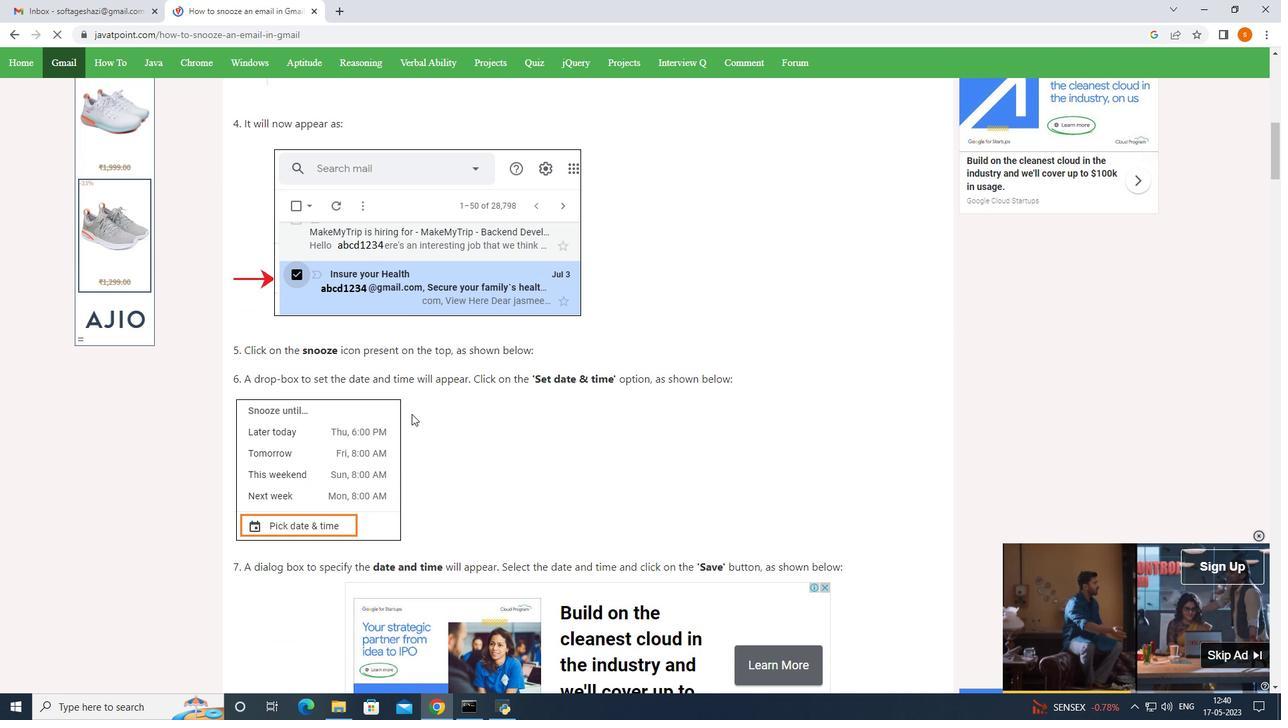 
Action: Mouse scrolled (411, 413) with delta (0, 0)
Screenshot: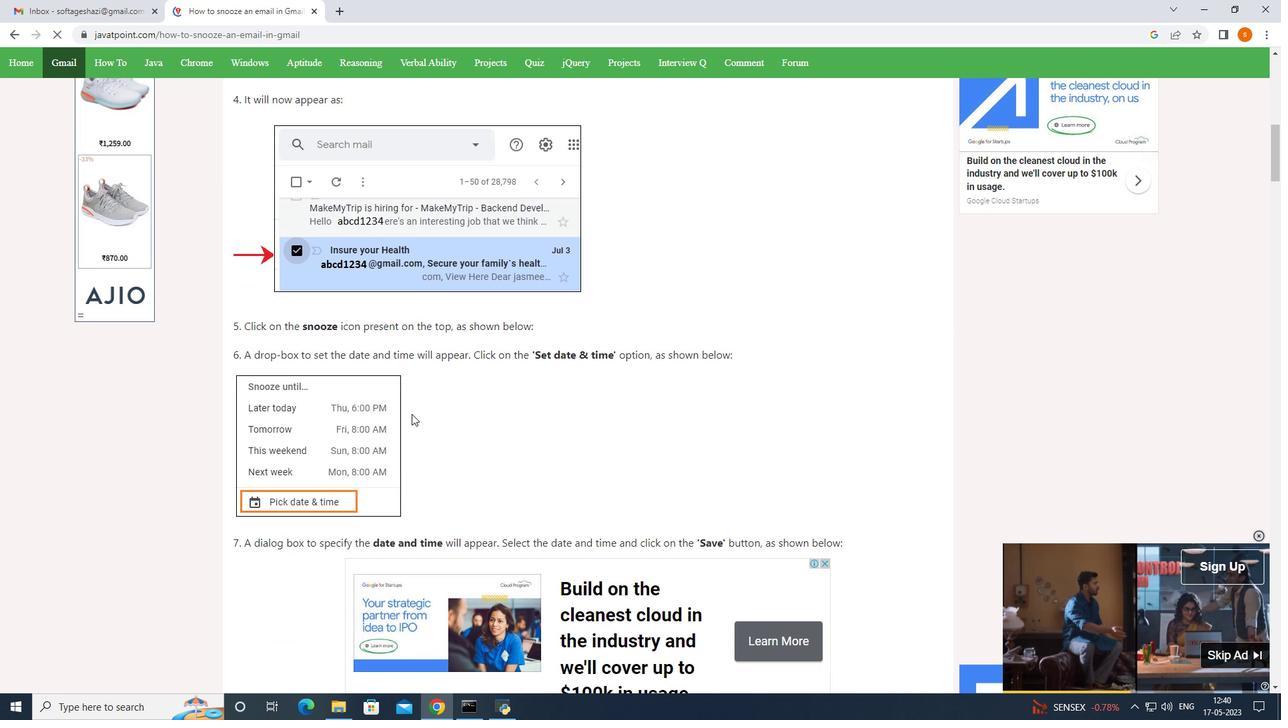 
Action: Mouse moved to (411, 416)
Screenshot: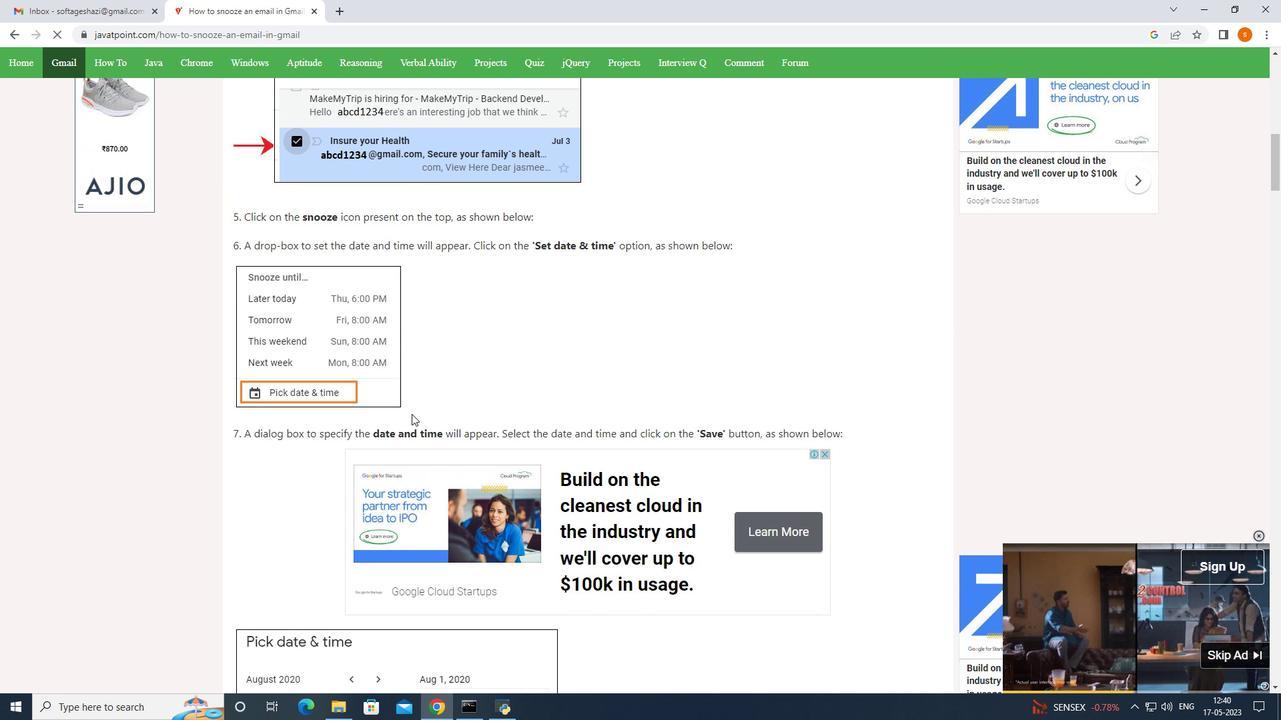 
Action: Mouse scrolled (411, 415) with delta (0, 0)
Screenshot: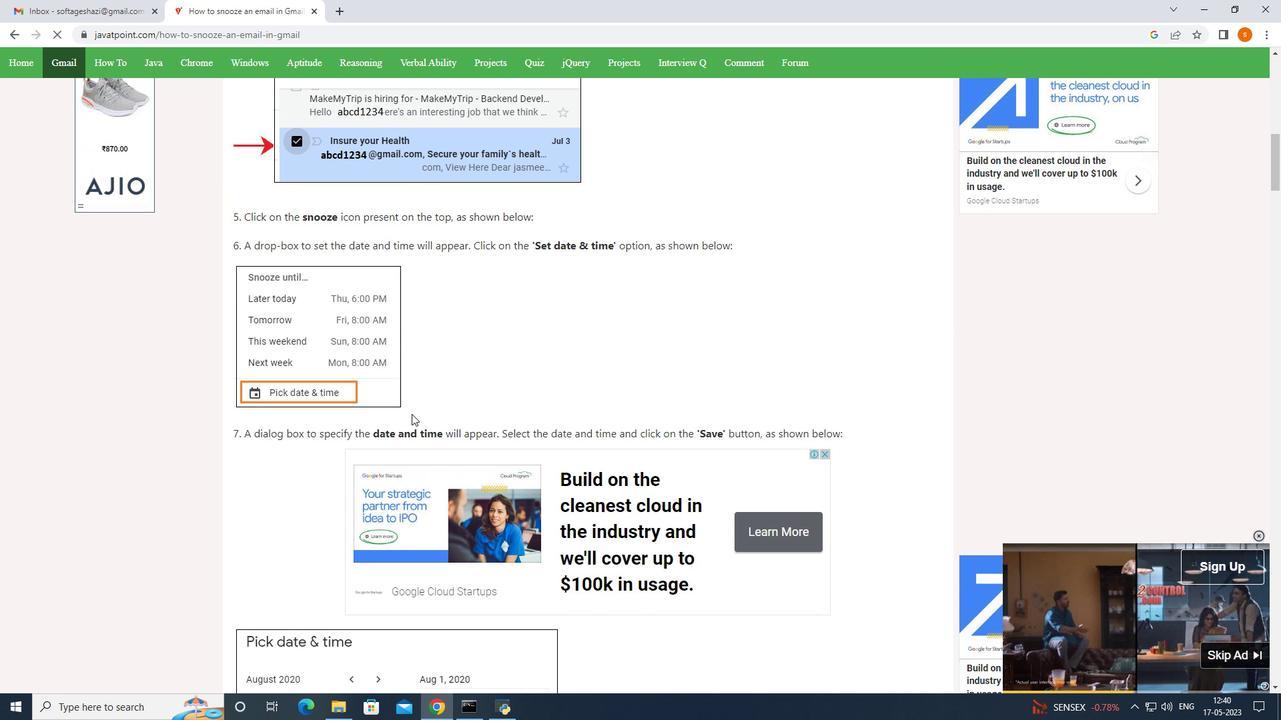 
Action: Mouse moved to (412, 417)
Screenshot: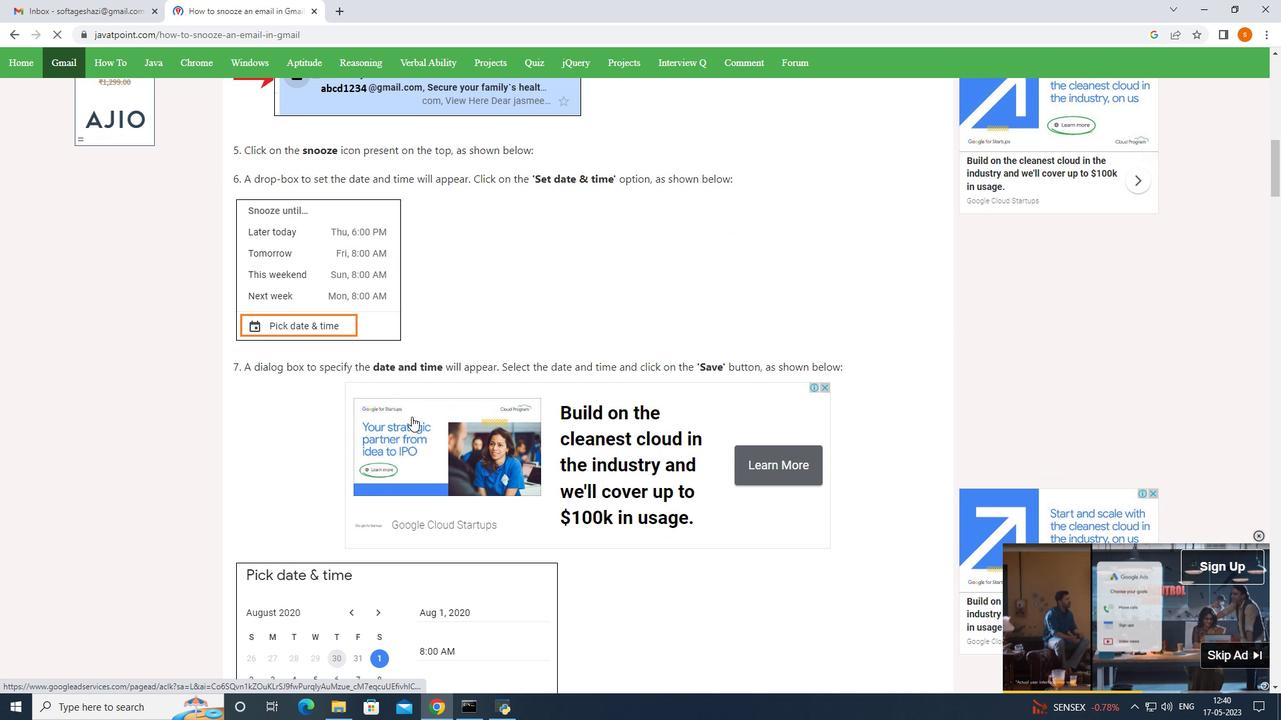 
Action: Mouse scrolled (412, 416) with delta (0, 0)
Screenshot: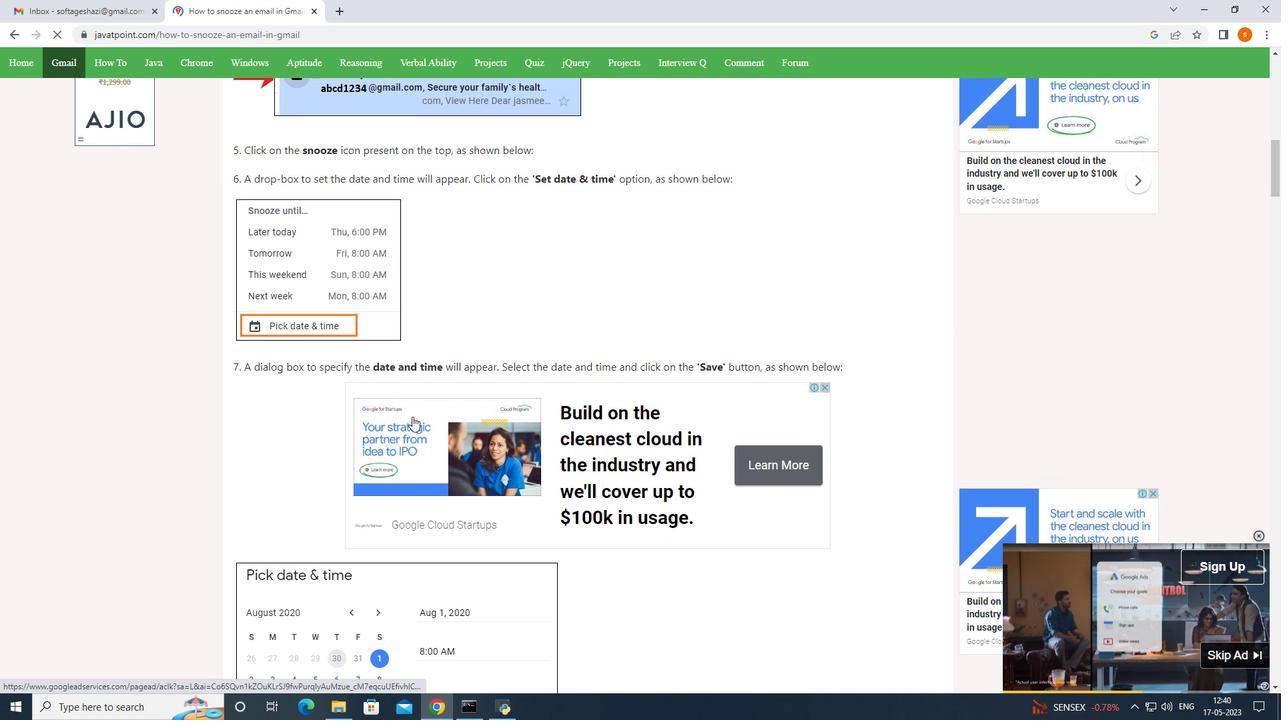 
Action: Mouse scrolled (412, 416) with delta (0, 0)
Screenshot: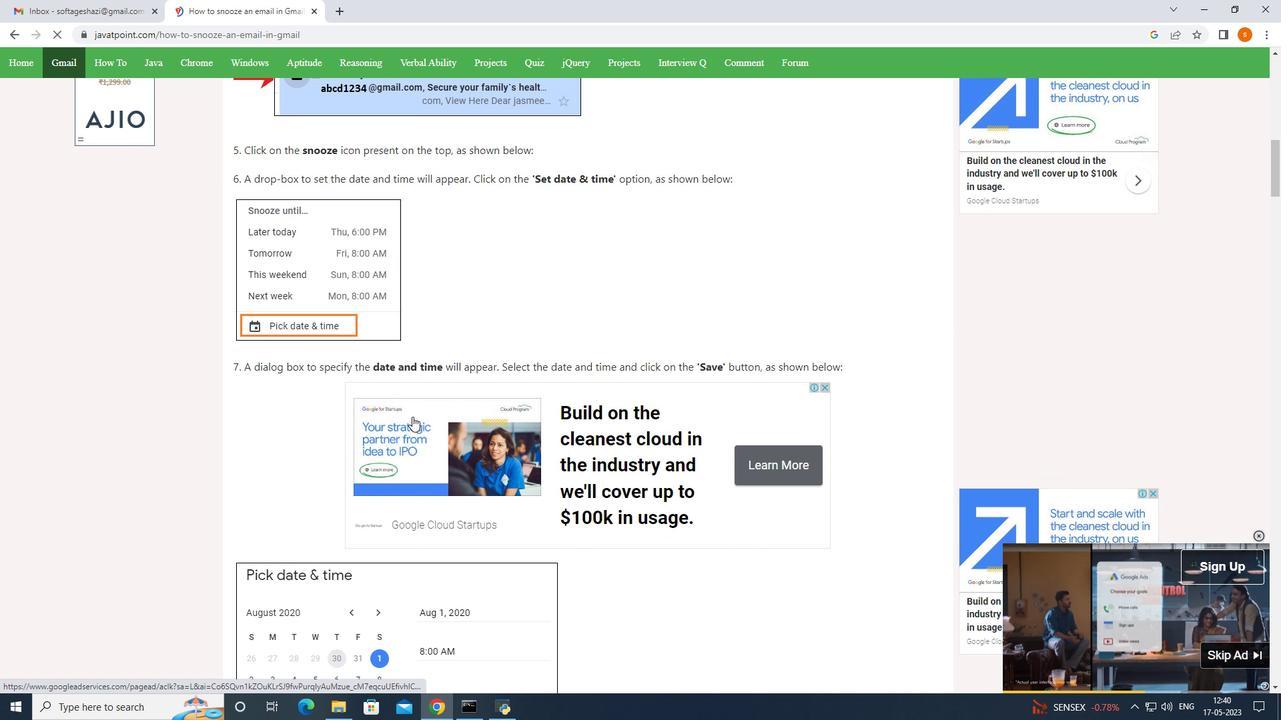 
Action: Mouse moved to (412, 417)
Screenshot: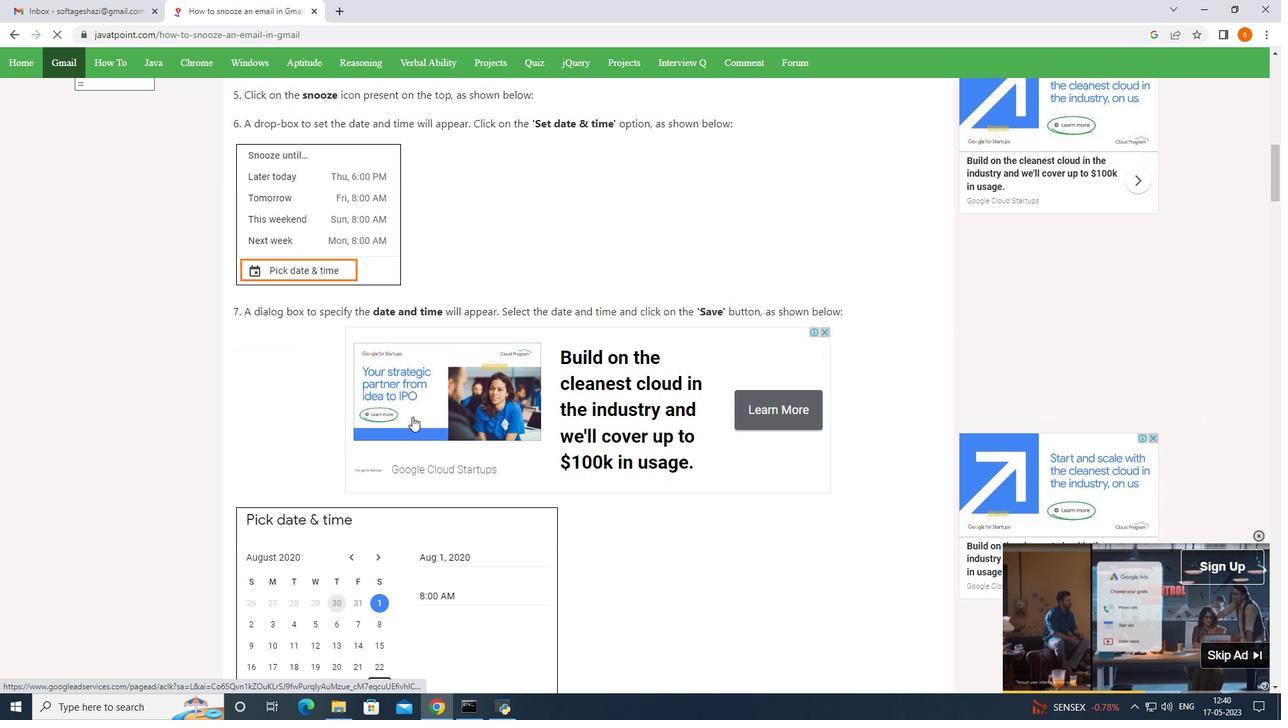 
Action: Mouse scrolled (412, 416) with delta (0, 0)
Screenshot: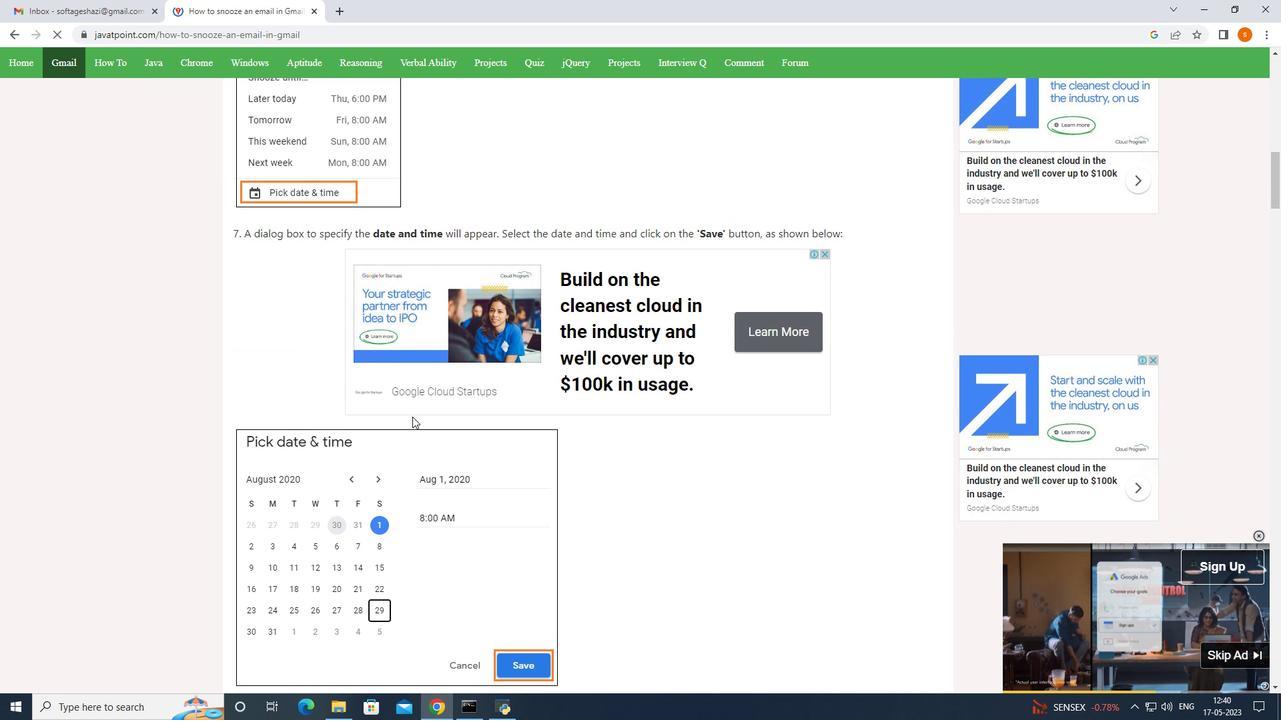 
Action: Mouse scrolled (412, 416) with delta (0, 0)
Screenshot: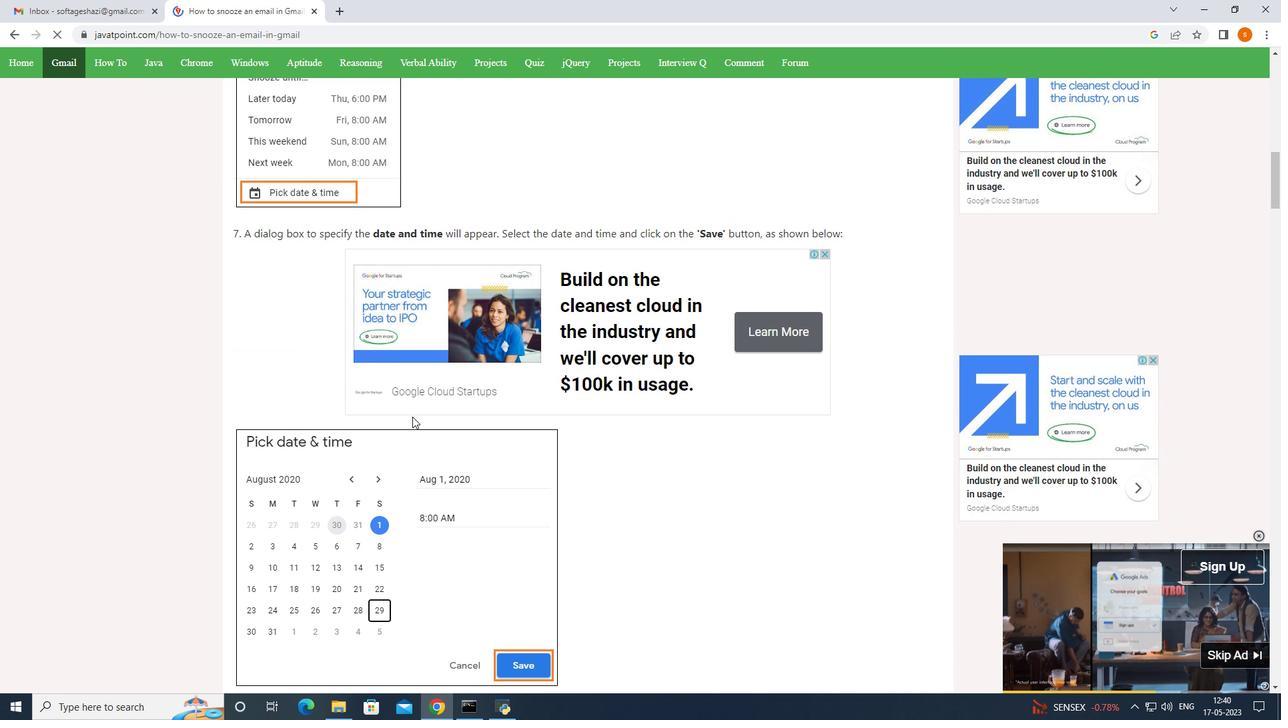 
Action: Mouse moved to (412, 417)
Screenshot: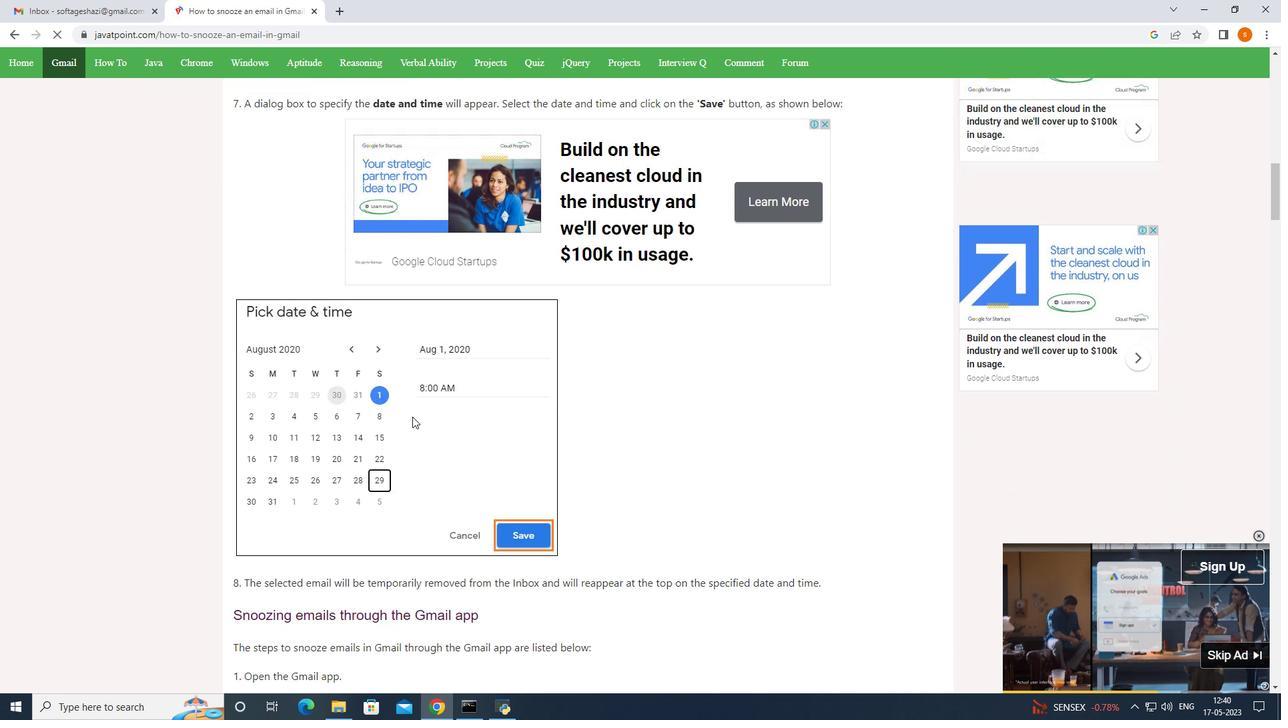 
Action: Mouse scrolled (412, 416) with delta (0, 0)
Screenshot: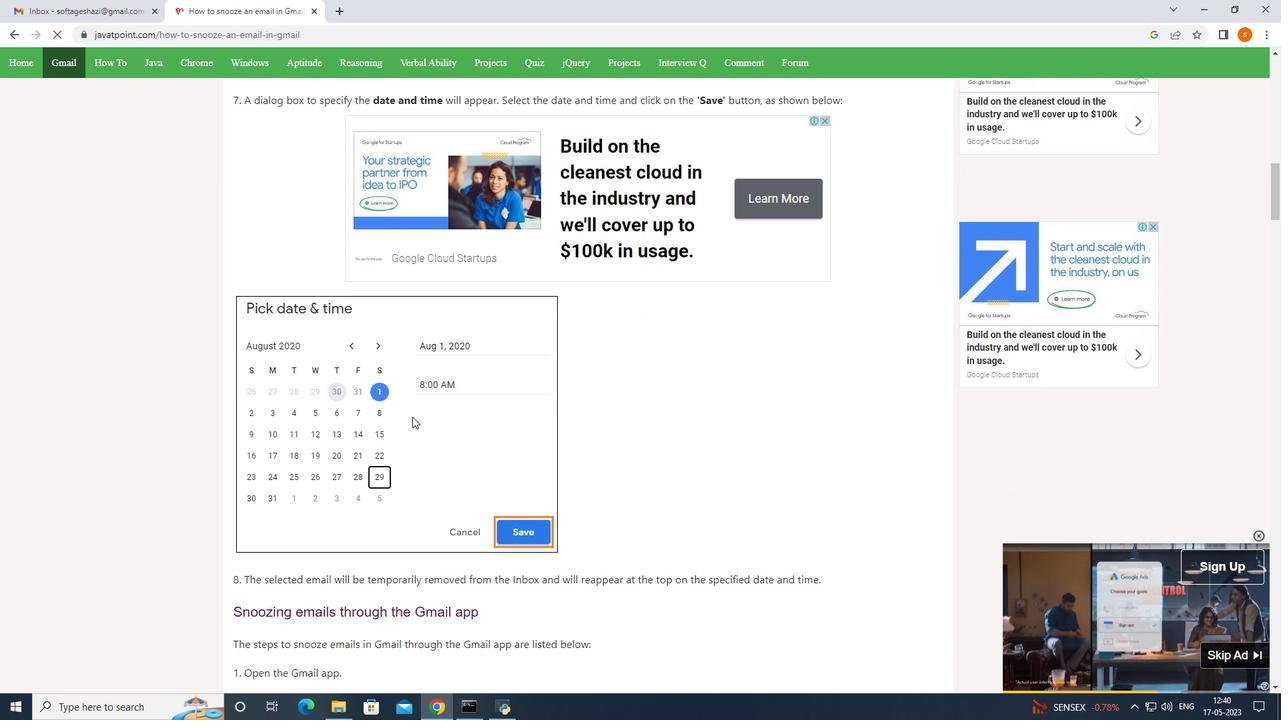 
Action: Mouse scrolled (412, 416) with delta (0, 0)
Screenshot: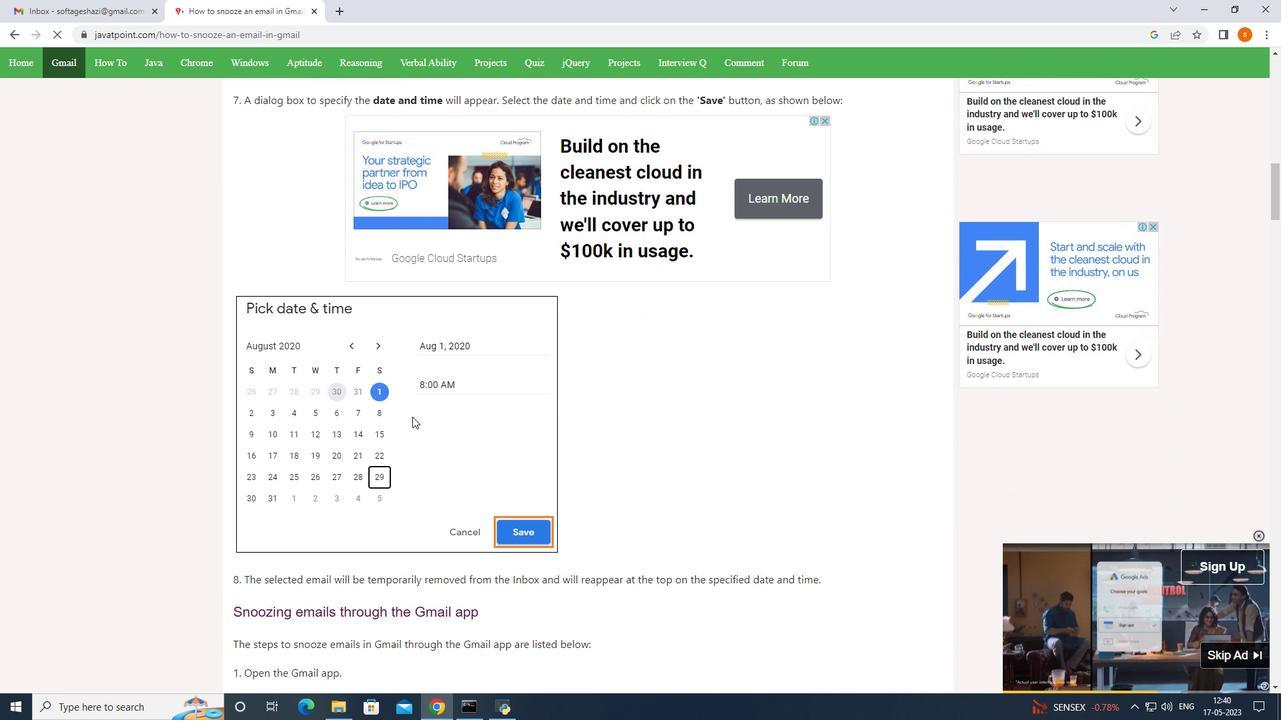 
Action: Mouse moved to (413, 417)
Screenshot: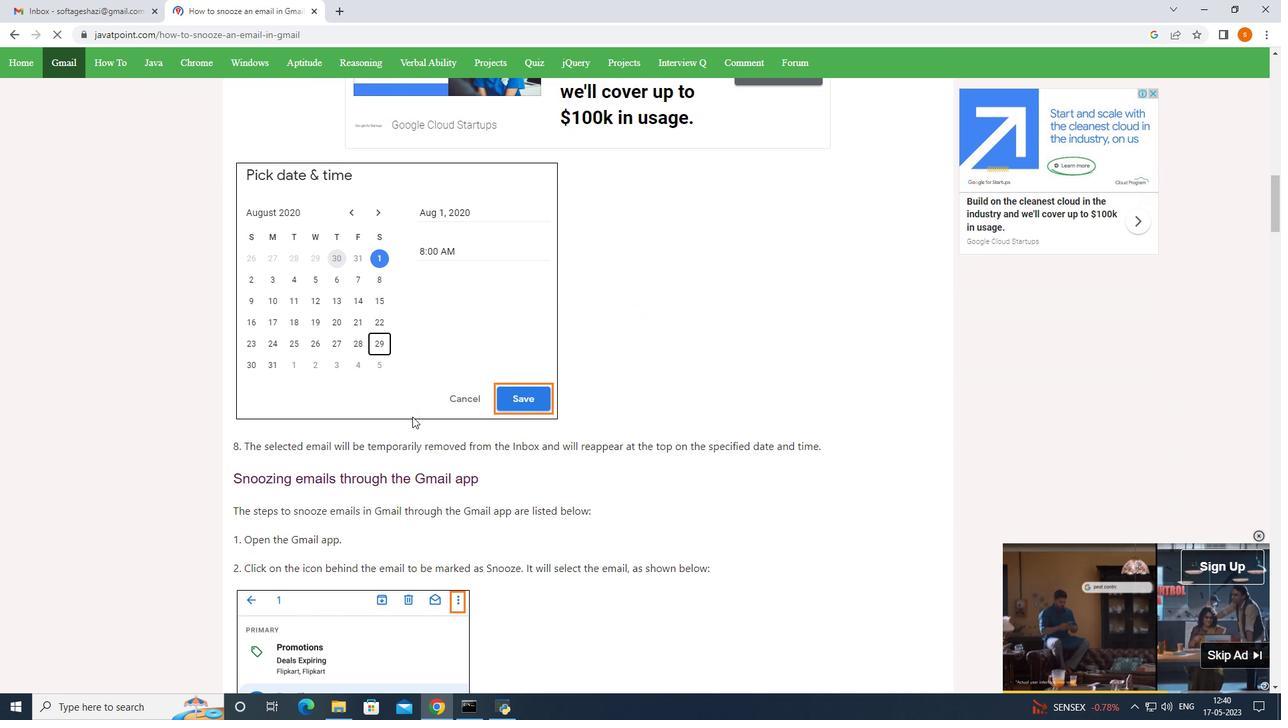 
Action: Mouse scrolled (413, 416) with delta (0, 0)
Screenshot: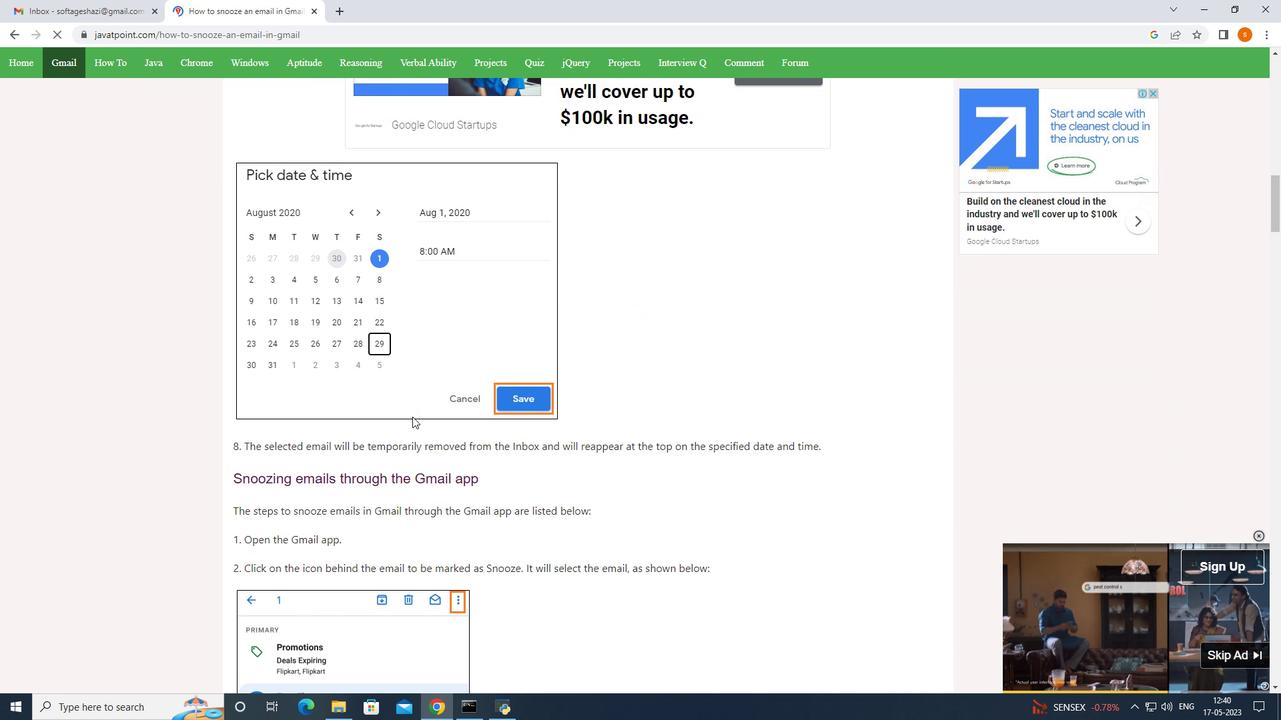 
Action: Mouse scrolled (413, 416) with delta (0, 0)
Screenshot: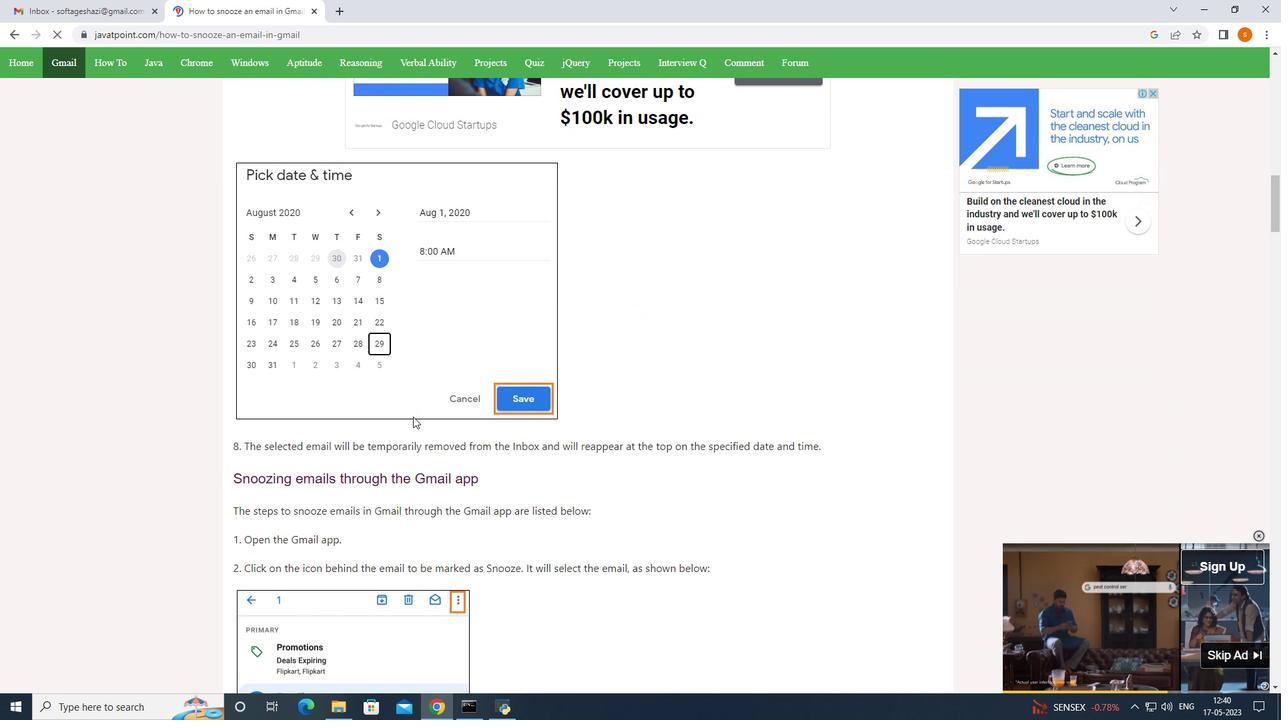 
Action: Mouse moved to (413, 417)
Screenshot: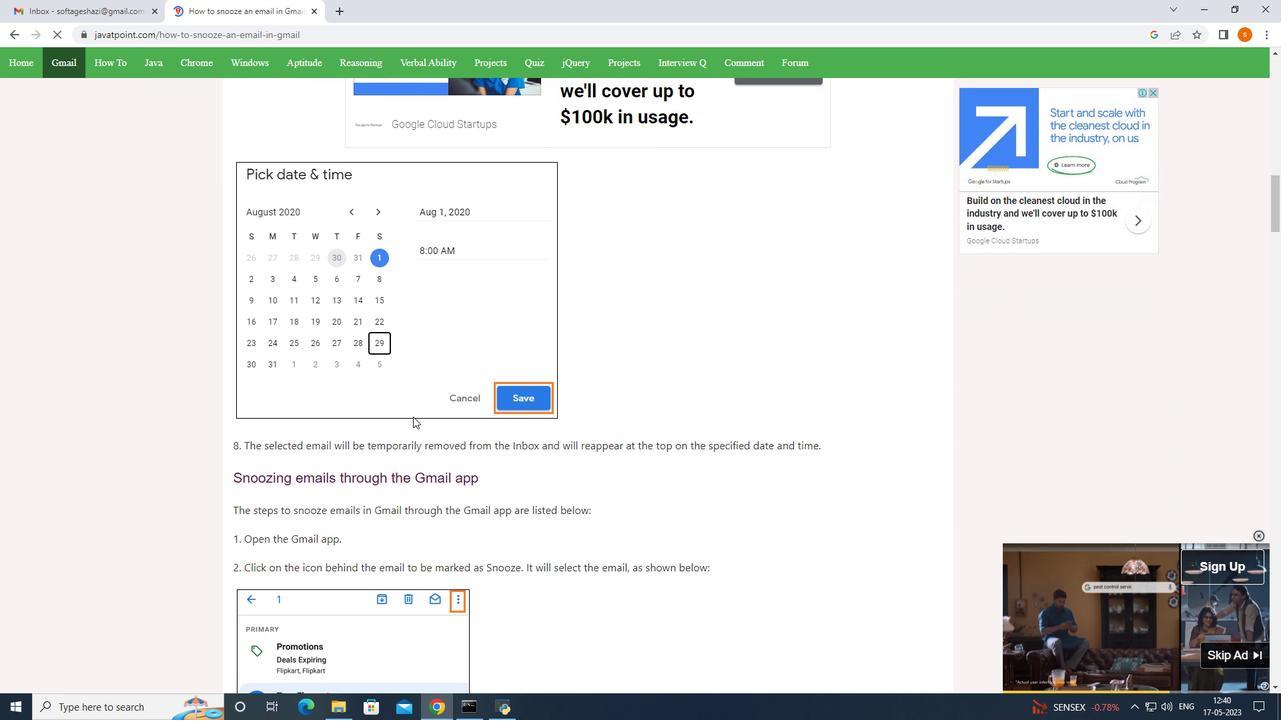 
Action: Mouse scrolled (413, 416) with delta (0, 0)
Screenshot: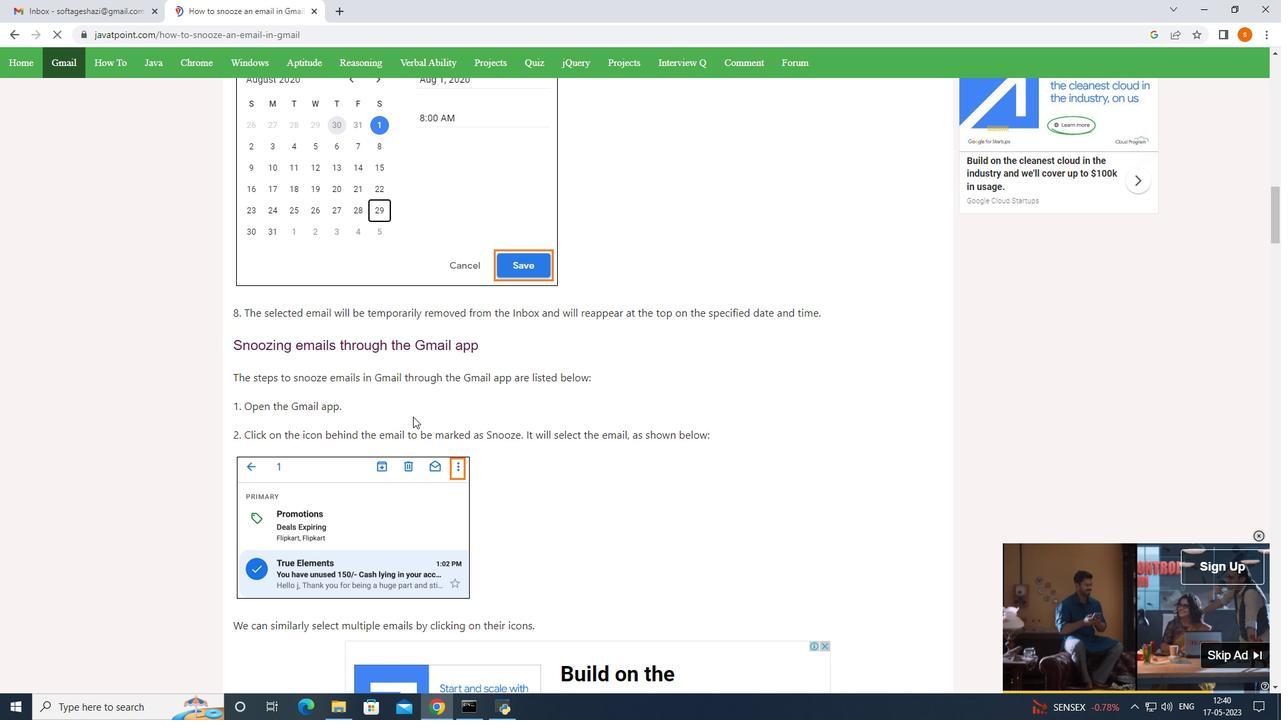 
Action: Mouse scrolled (413, 416) with delta (0, 0)
Screenshot: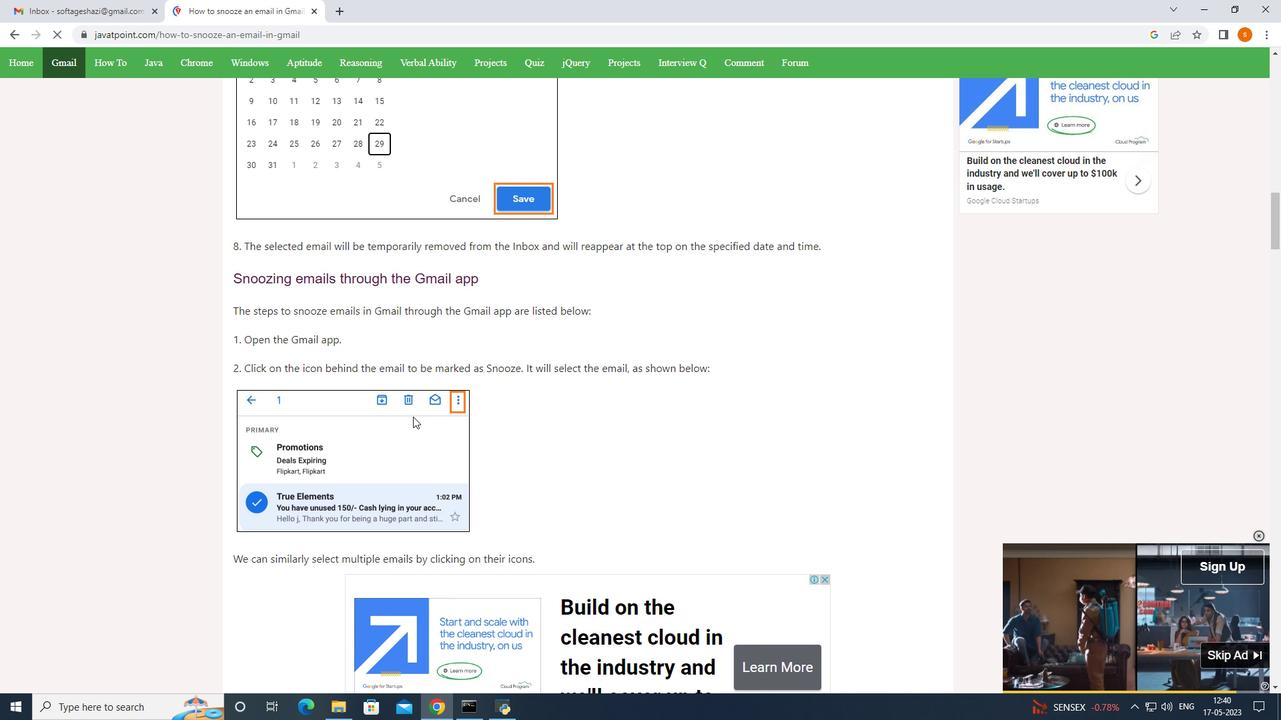 
Action: Mouse scrolled (413, 416) with delta (0, 0)
Screenshot: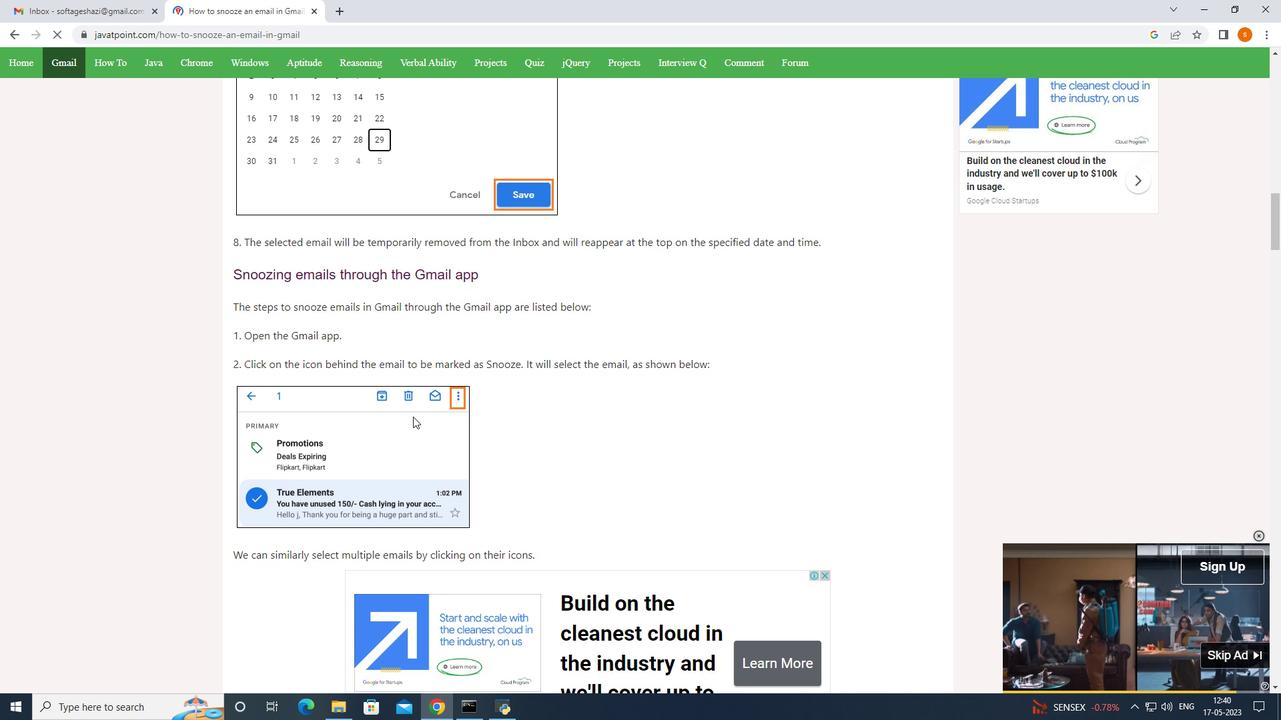 
Action: Mouse scrolled (413, 416) with delta (0, 0)
Screenshot: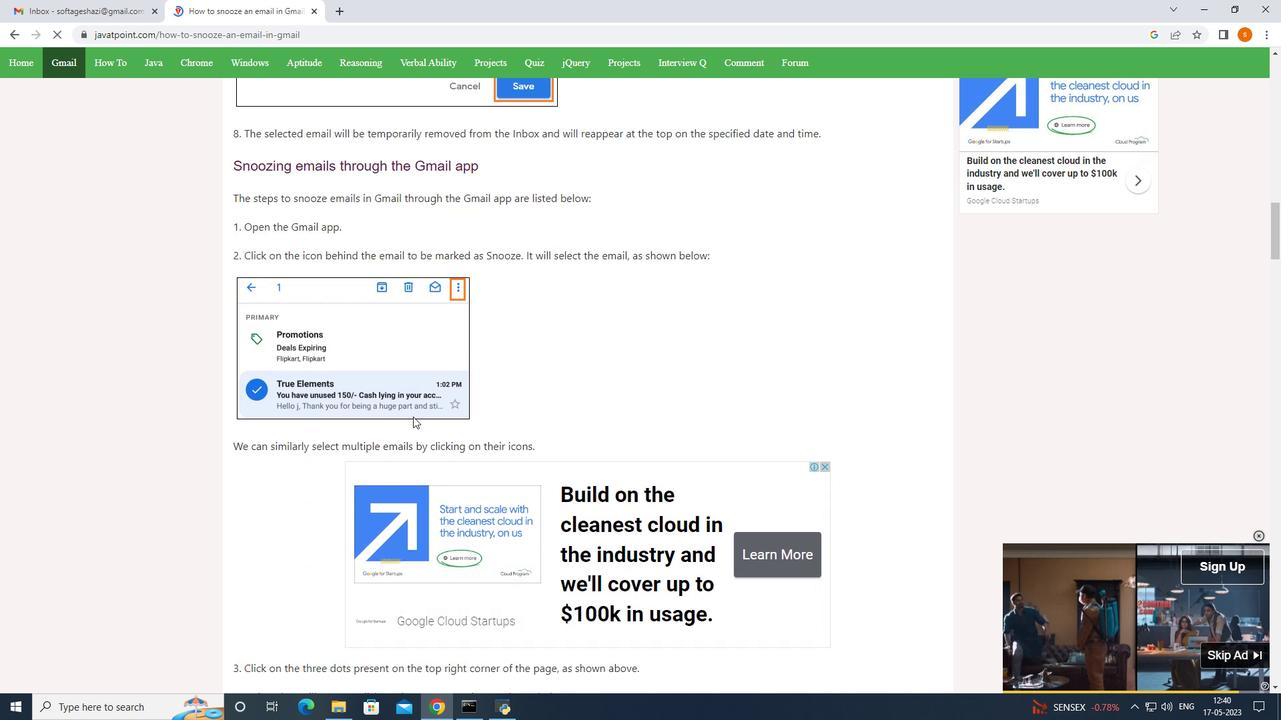 
Action: Mouse scrolled (413, 416) with delta (0, 0)
Screenshot: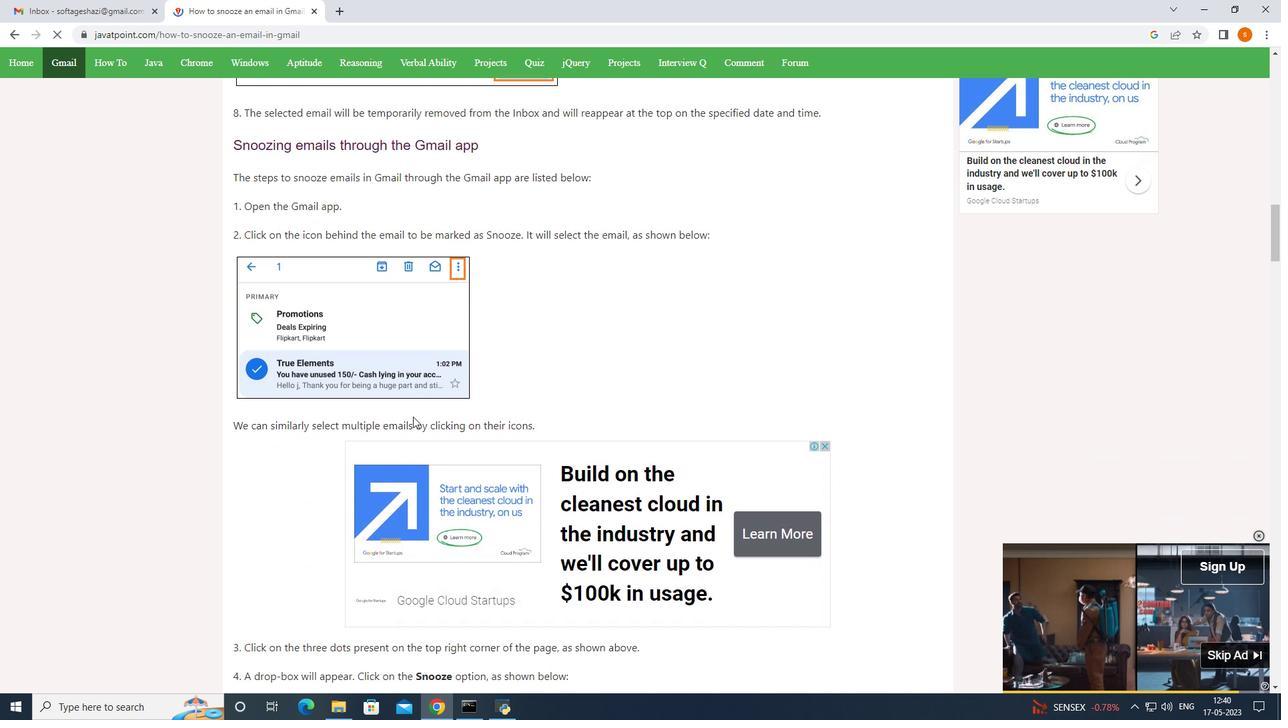 
Action: Mouse moved to (413, 417)
Screenshot: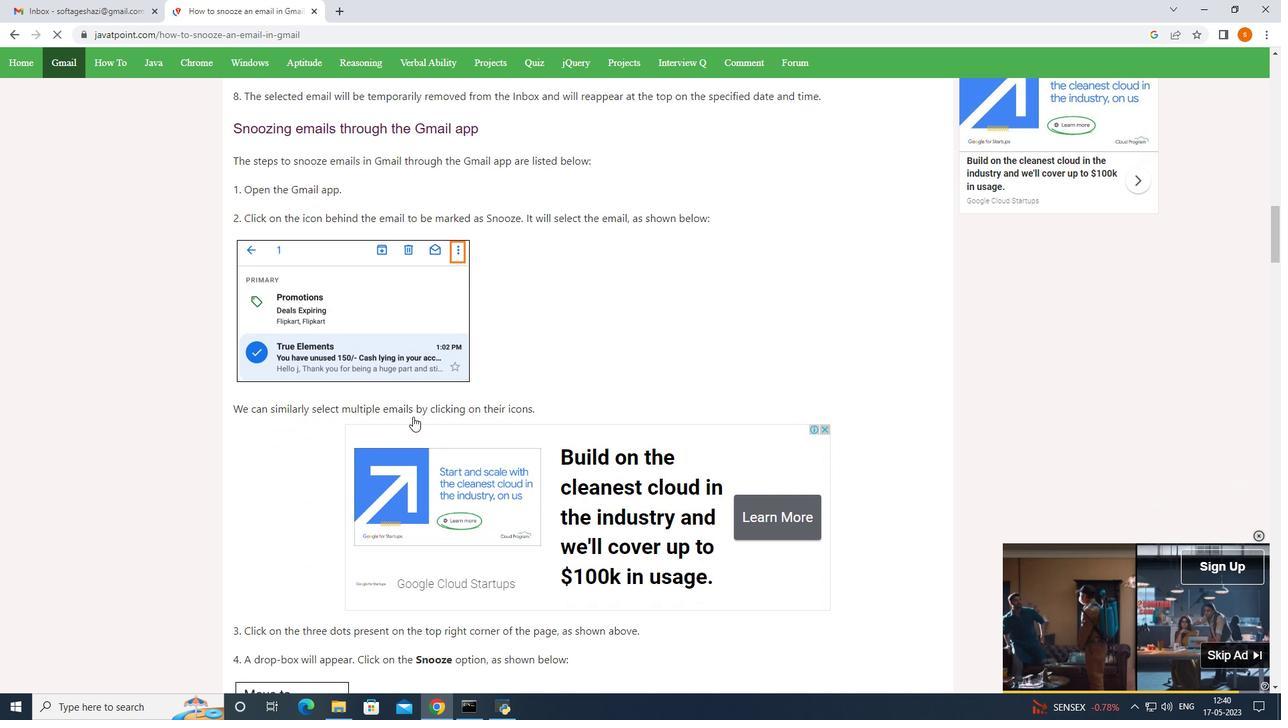 
Action: Mouse scrolled (413, 417) with delta (0, 0)
Screenshot: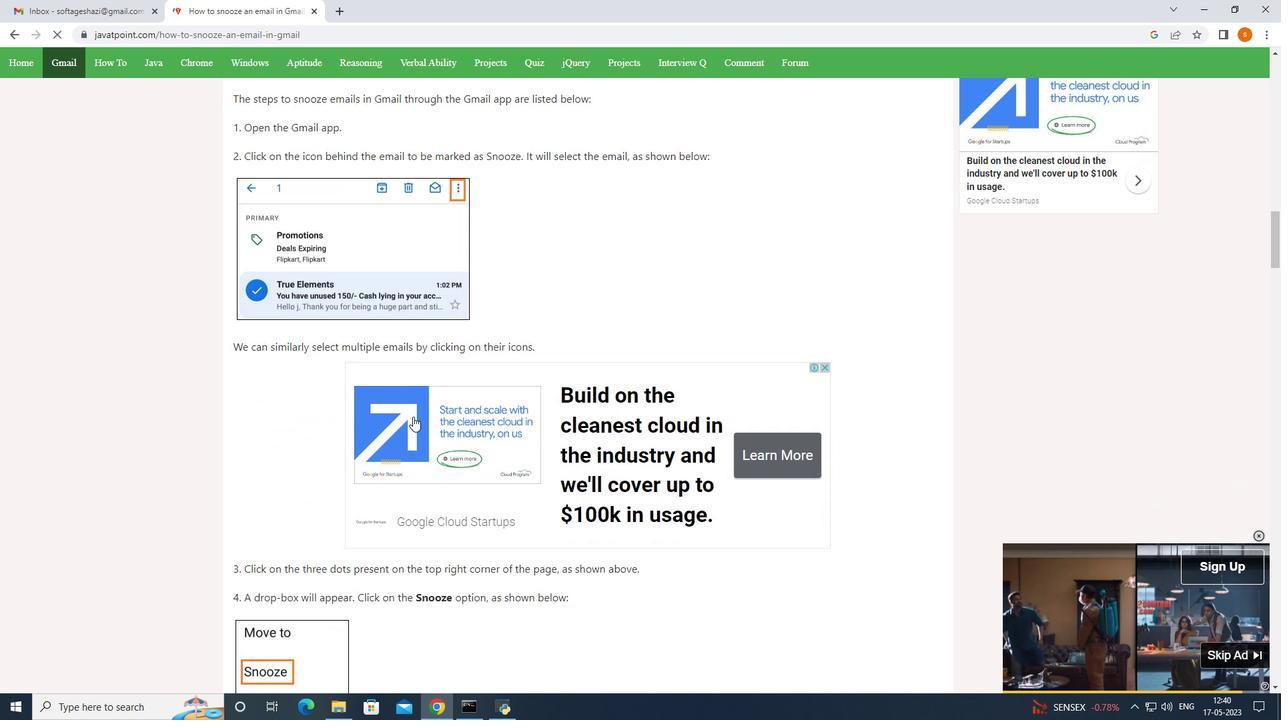 
Action: Mouse moved to (413, 417)
Screenshot: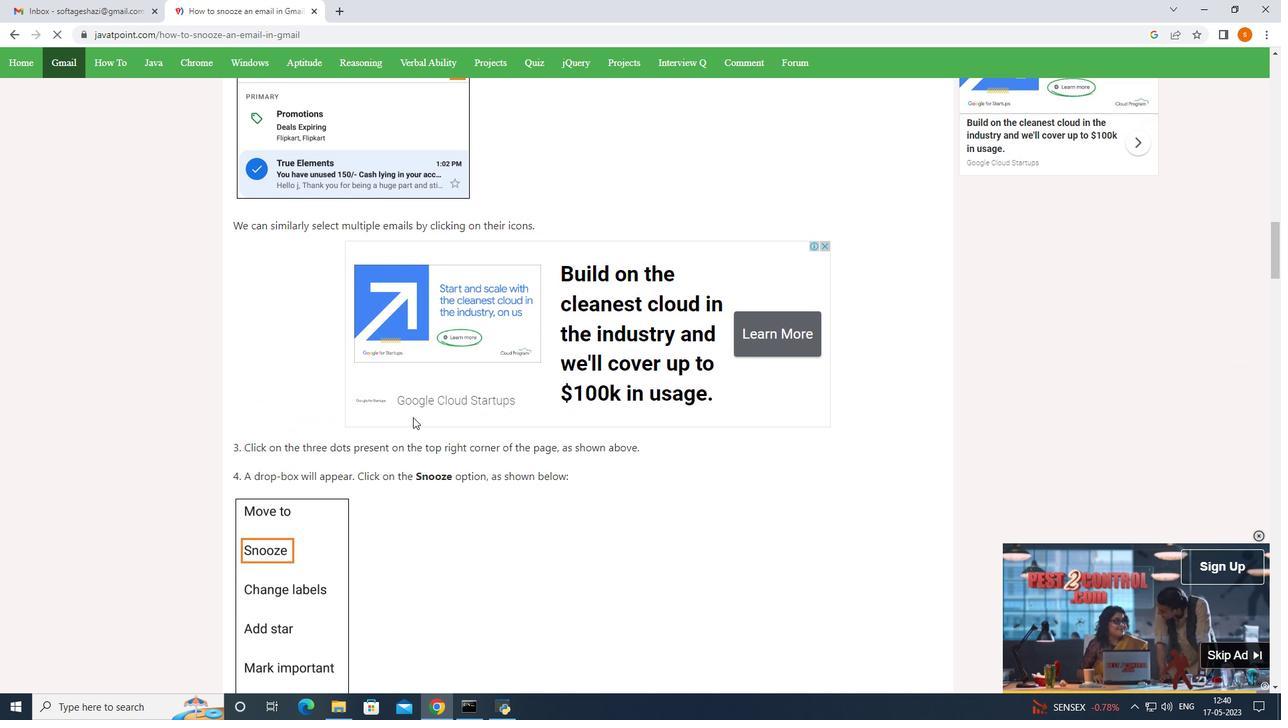
Action: Mouse scrolled (413, 417) with delta (0, 0)
Screenshot: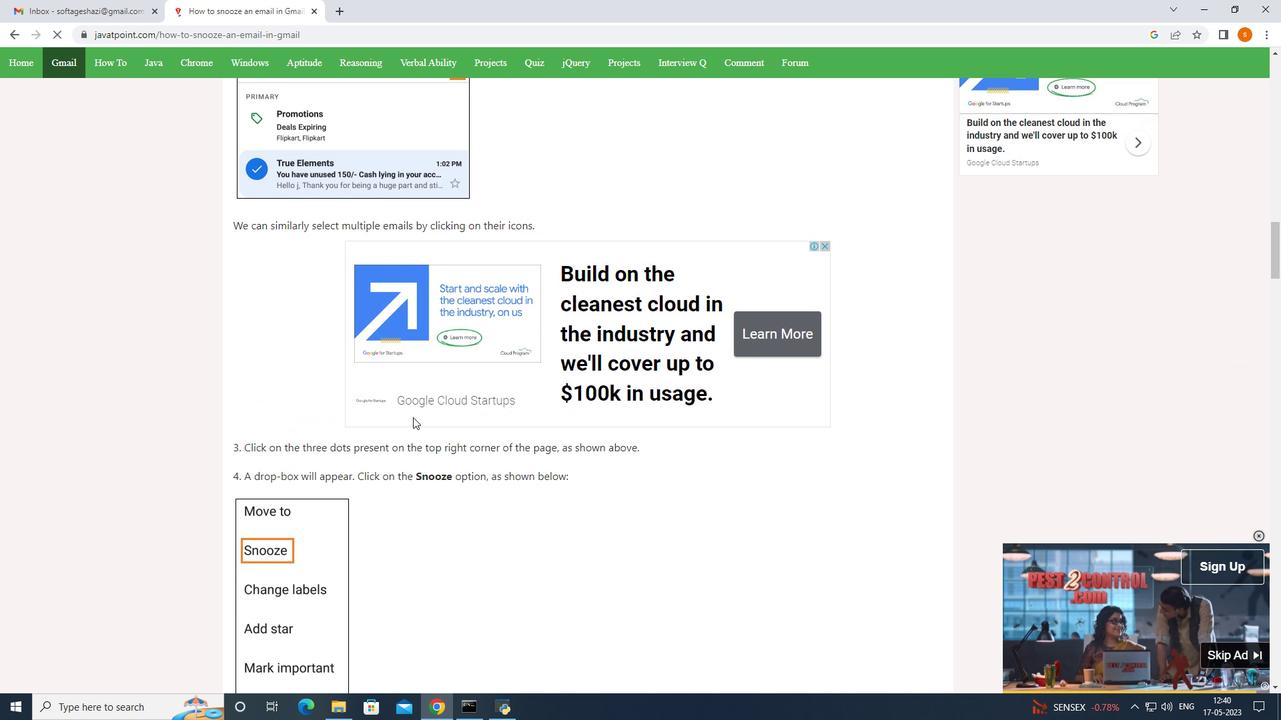 
Action: Mouse moved to (413, 417)
Screenshot: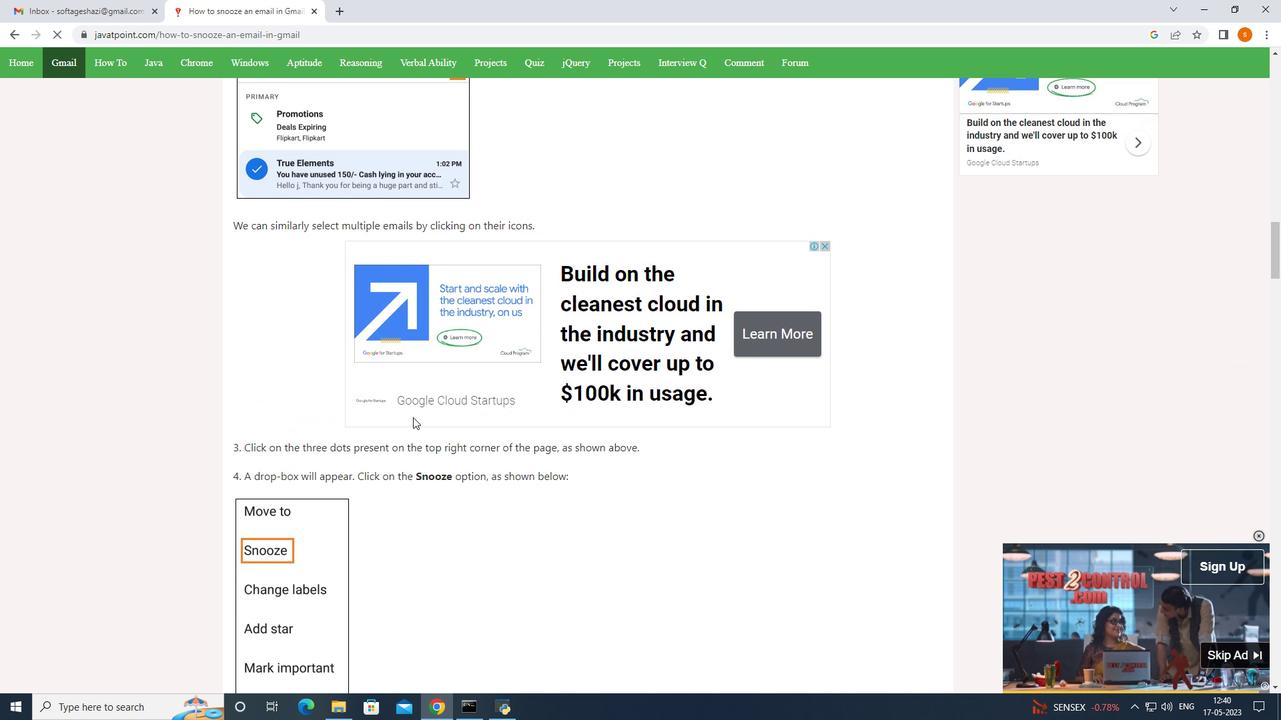 
Action: Mouse scrolled (413, 417) with delta (0, 0)
Screenshot: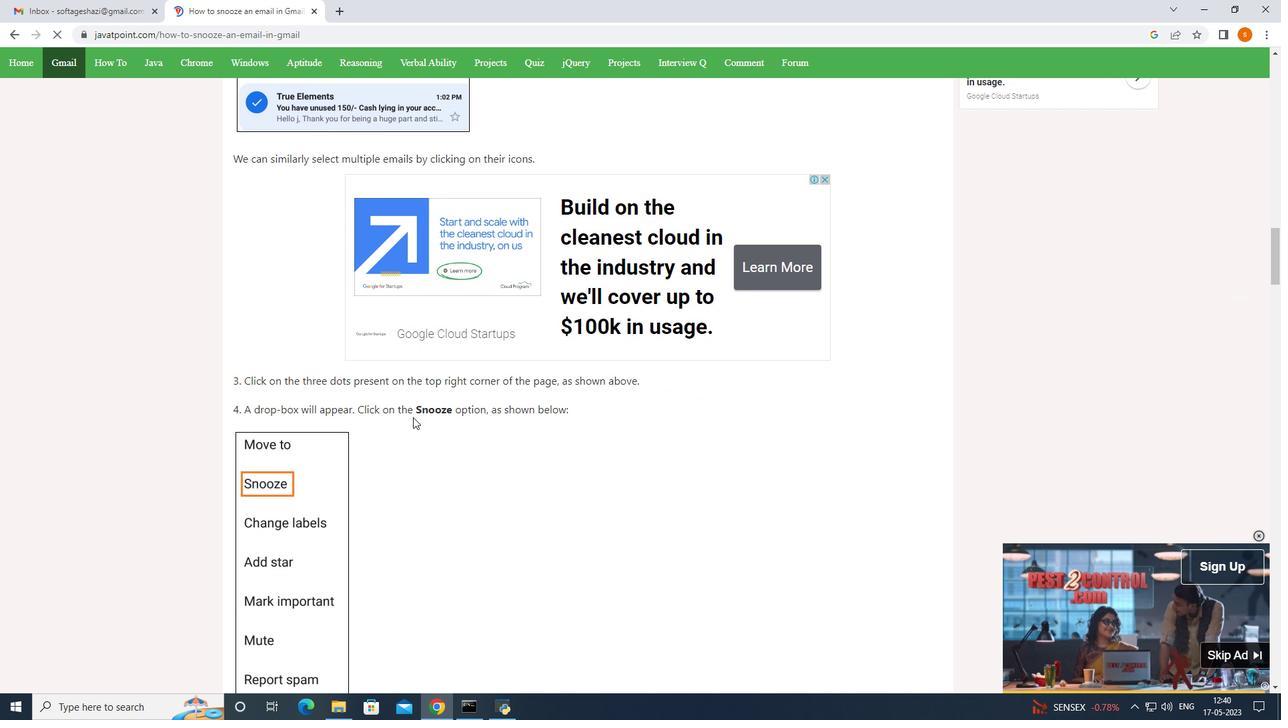 
Action: Mouse scrolled (413, 417) with delta (0, 0)
Screenshot: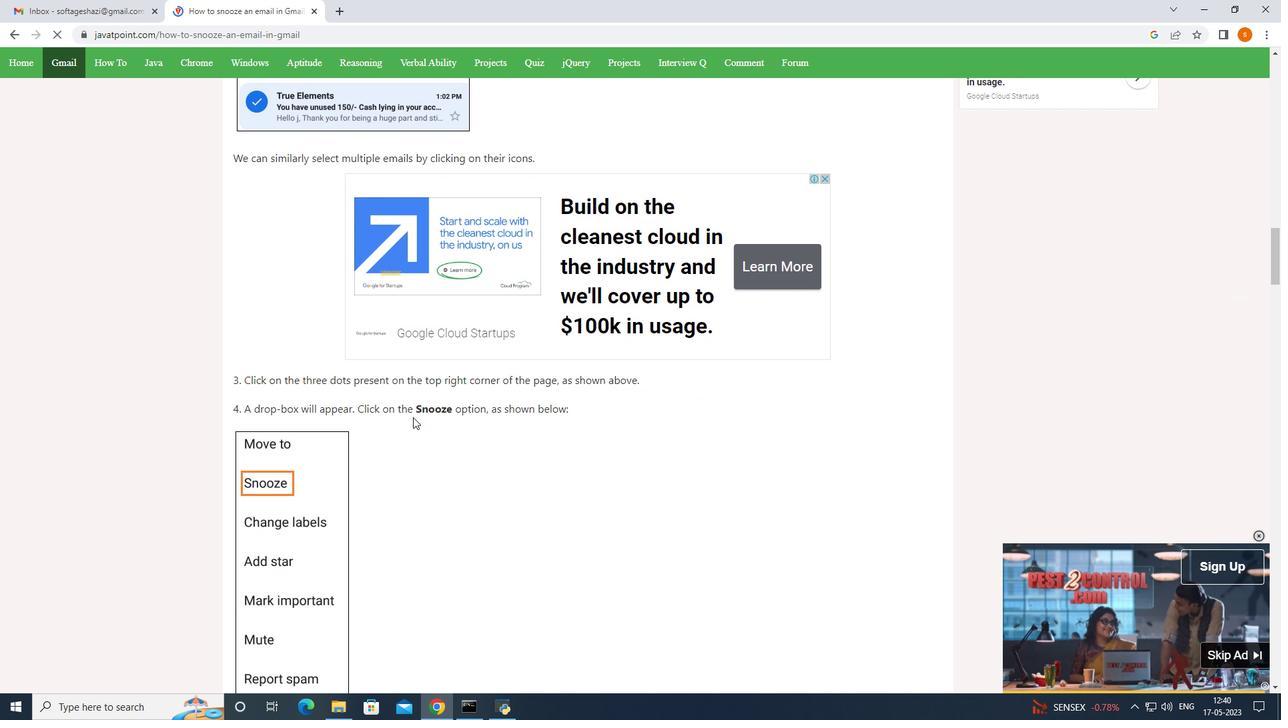 
Action: Mouse scrolled (413, 417) with delta (0, 0)
Screenshot: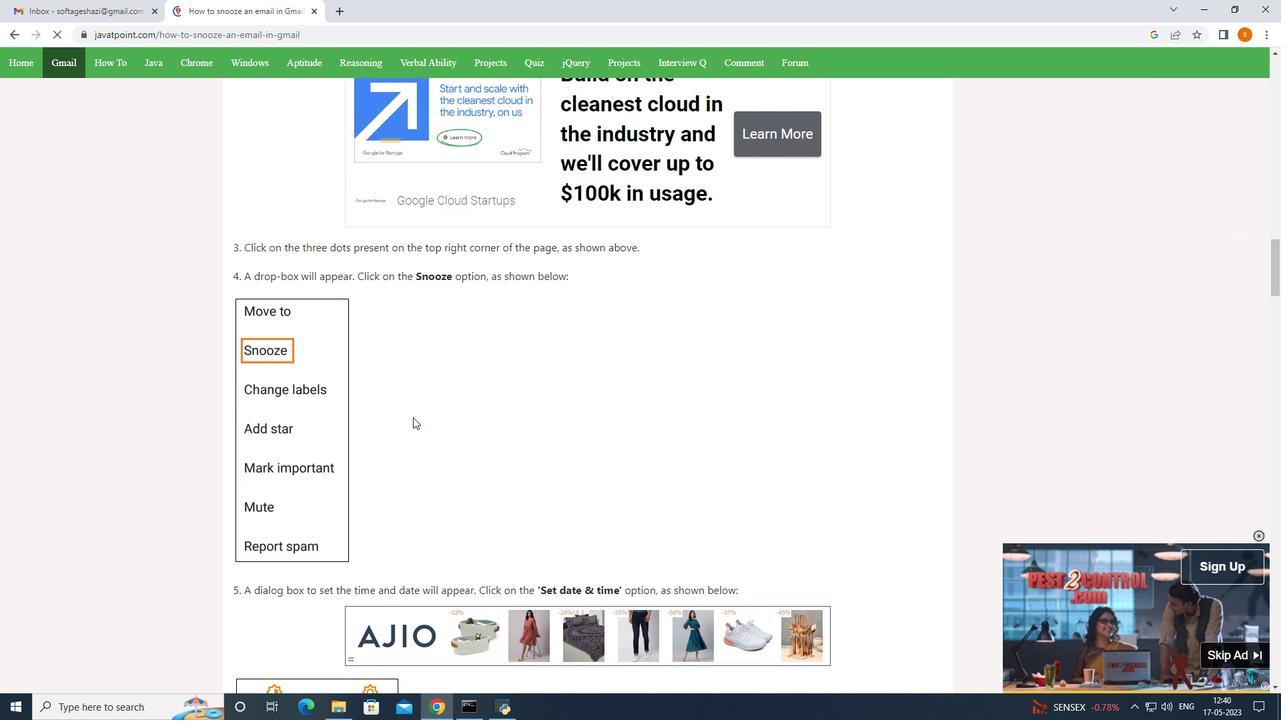 
Action: Mouse scrolled (413, 417) with delta (0, 0)
Screenshot: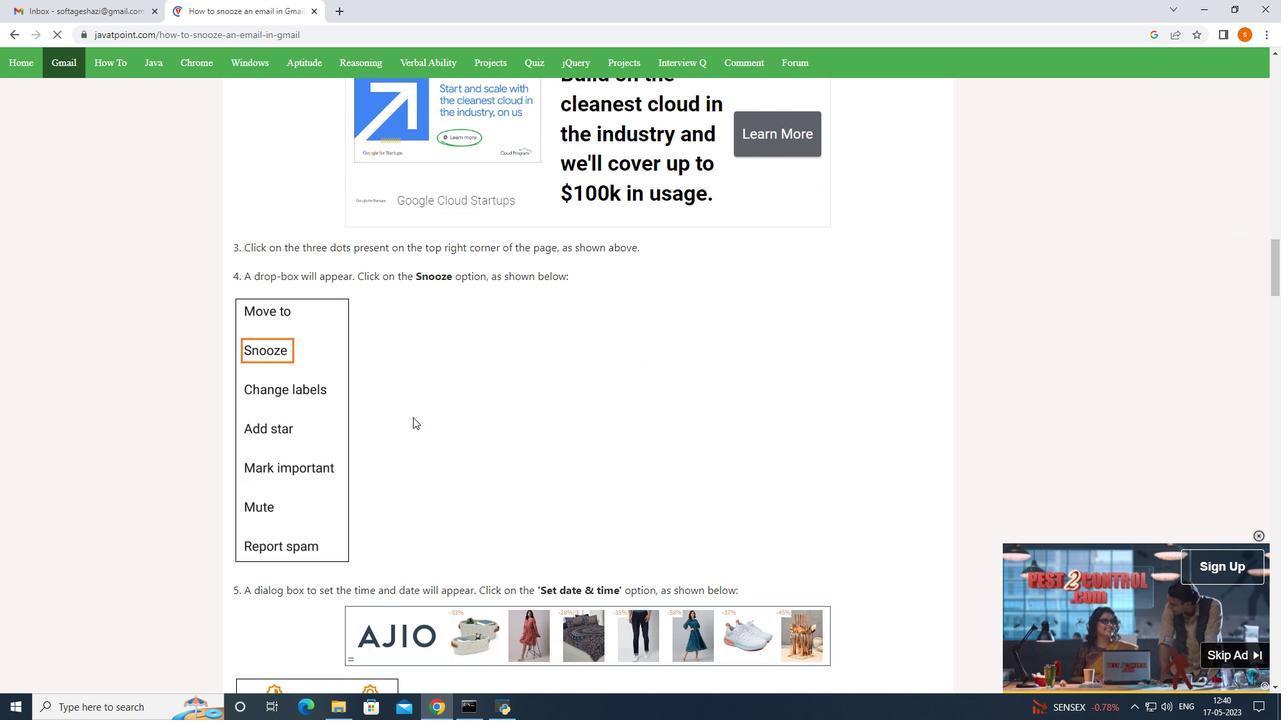 
Action: Mouse scrolled (413, 417) with delta (0, 0)
Screenshot: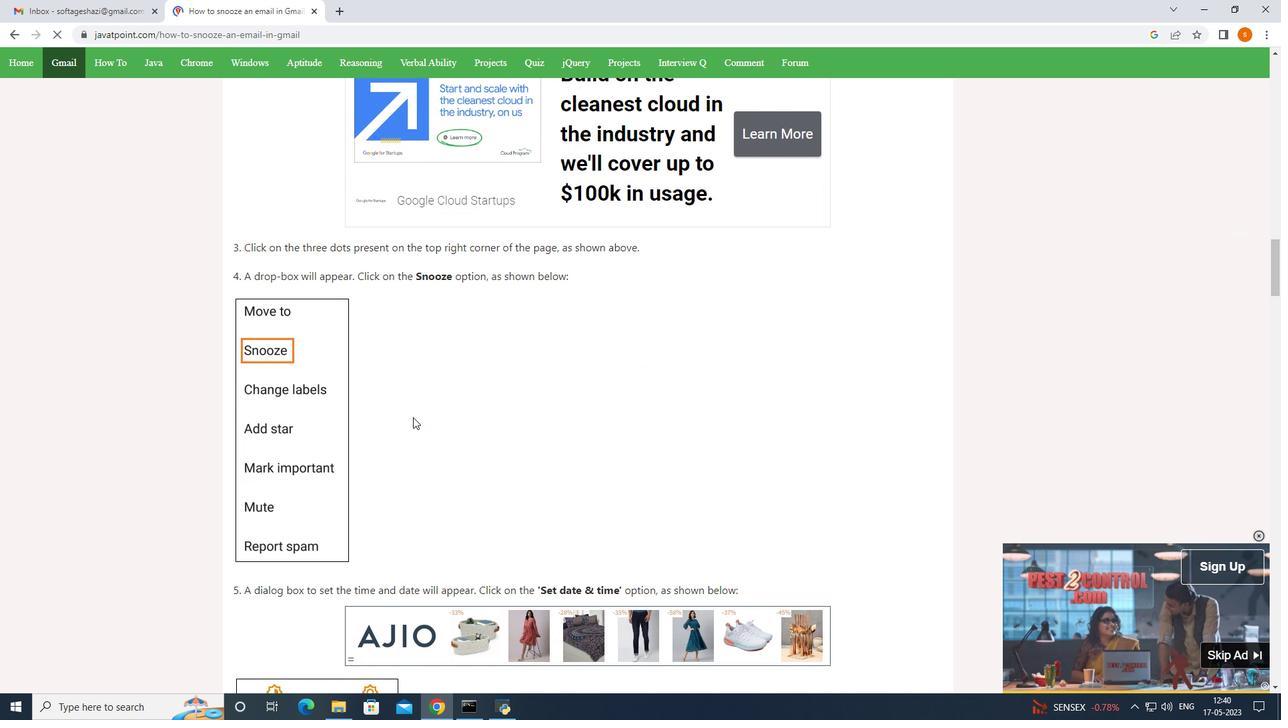 
Action: Mouse moved to (413, 417)
Screenshot: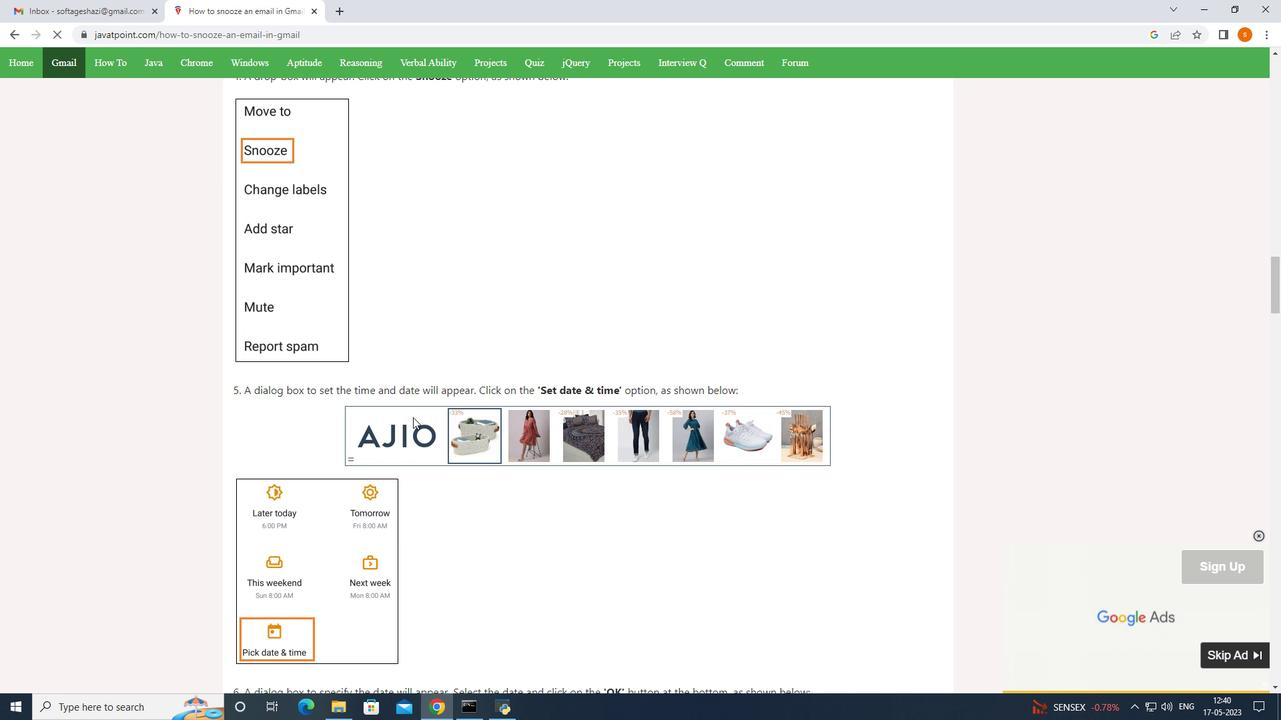 
Action: Mouse scrolled (413, 417) with delta (0, 0)
Screenshot: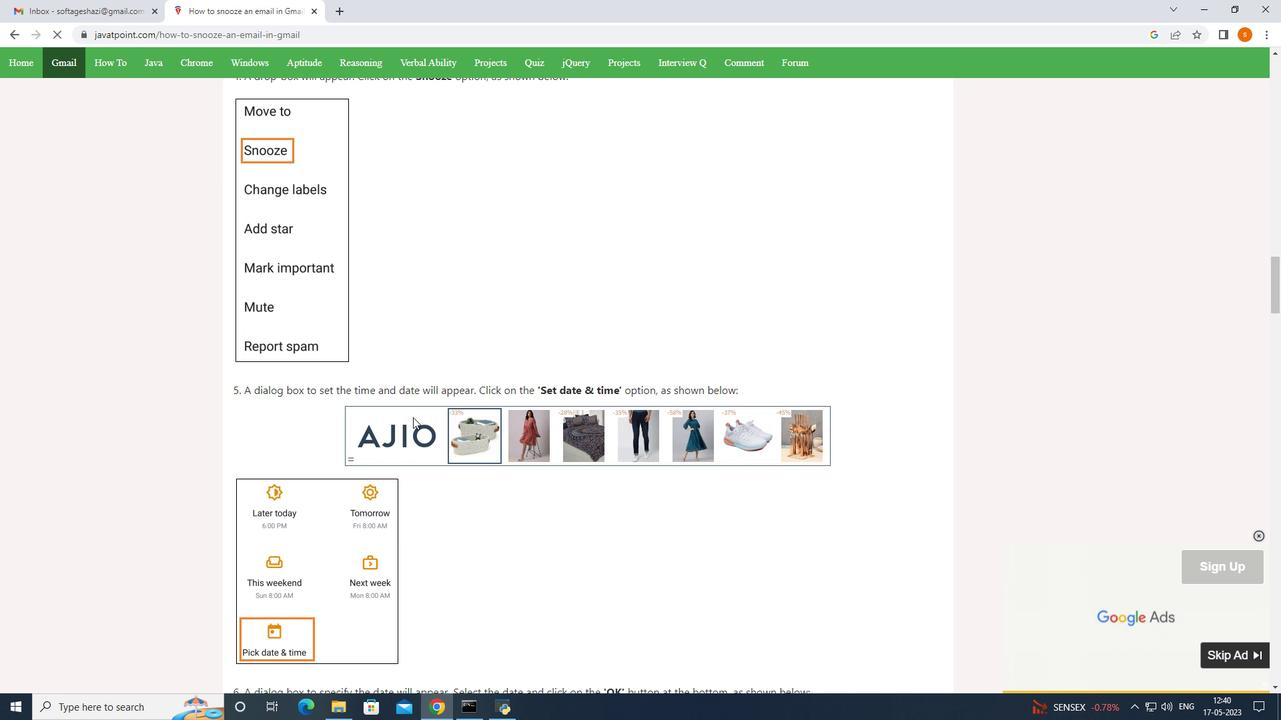 
Action: Mouse scrolled (413, 417) with delta (0, 0)
Screenshot: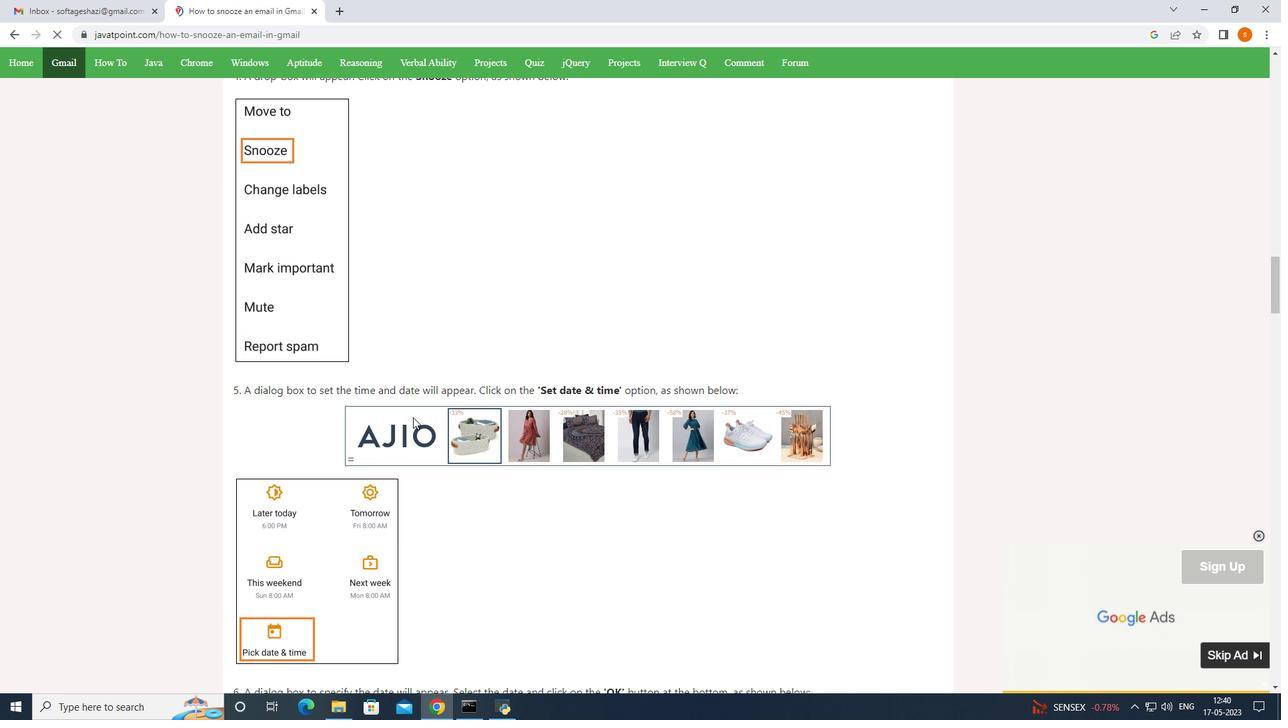 
Action: Mouse scrolled (413, 417) with delta (0, 0)
Screenshot: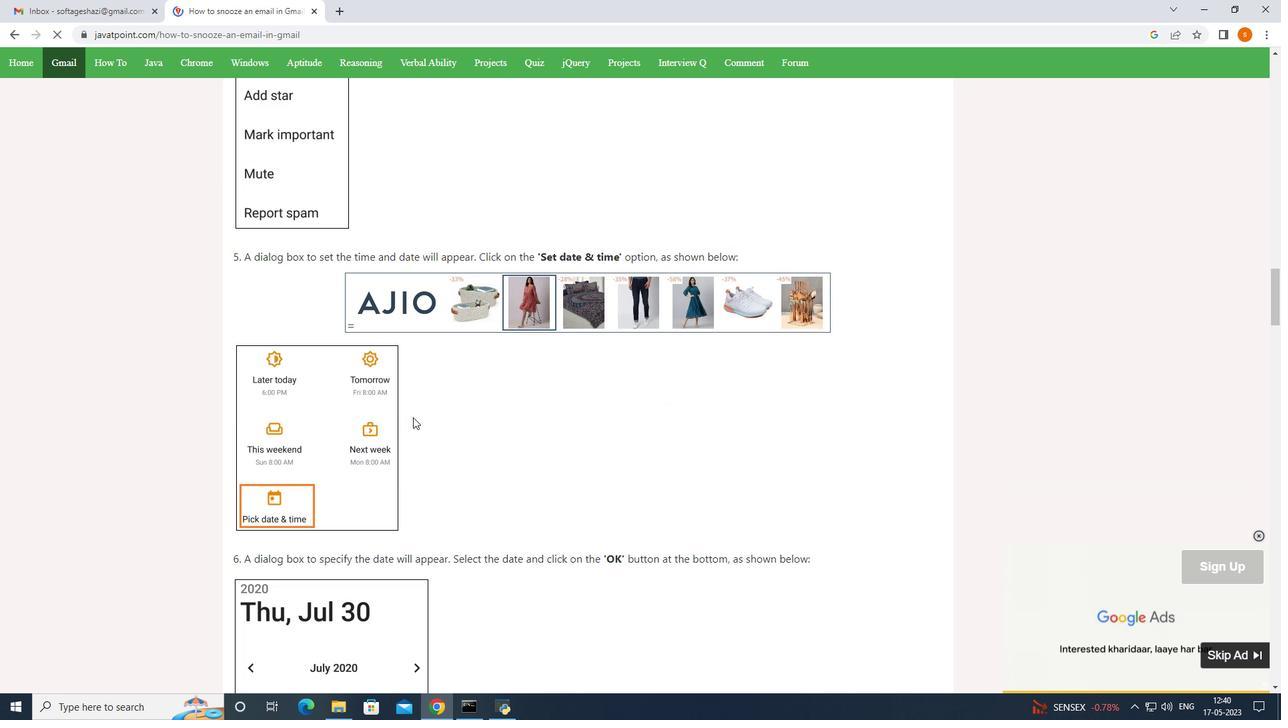 
Action: Mouse scrolled (413, 417) with delta (0, 0)
Screenshot: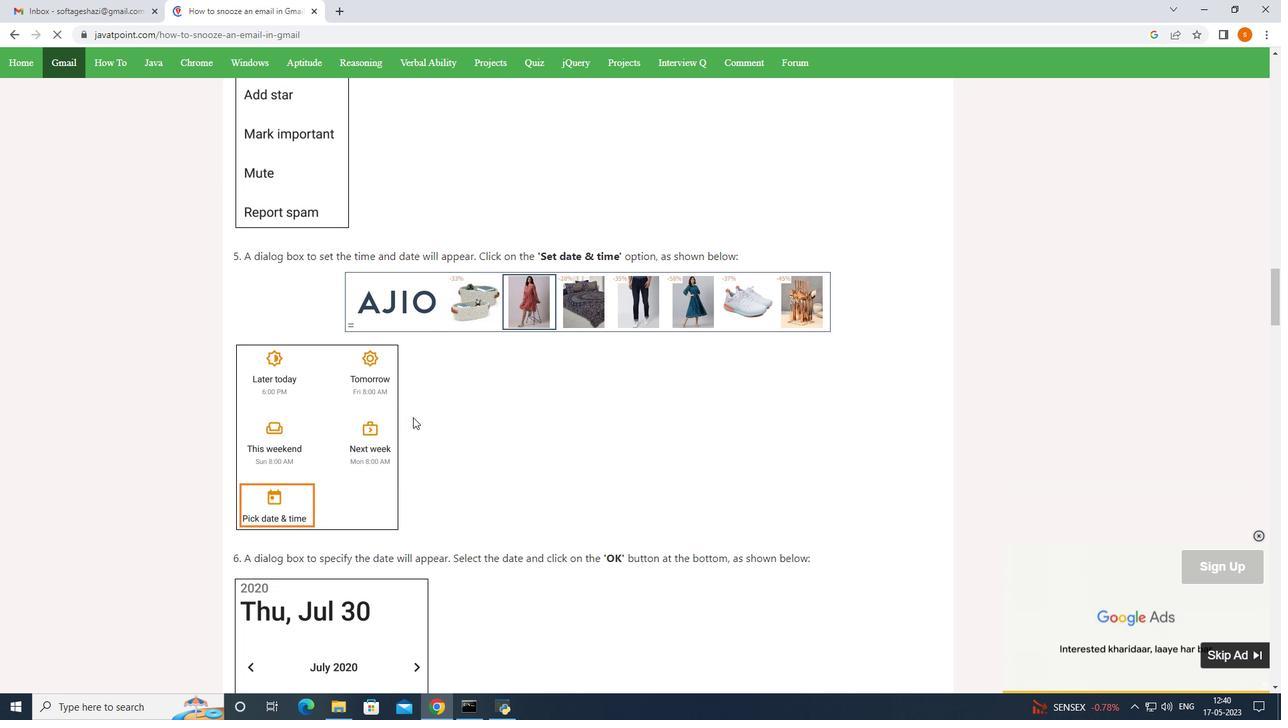 
Action: Mouse moved to (413, 417)
Screenshot: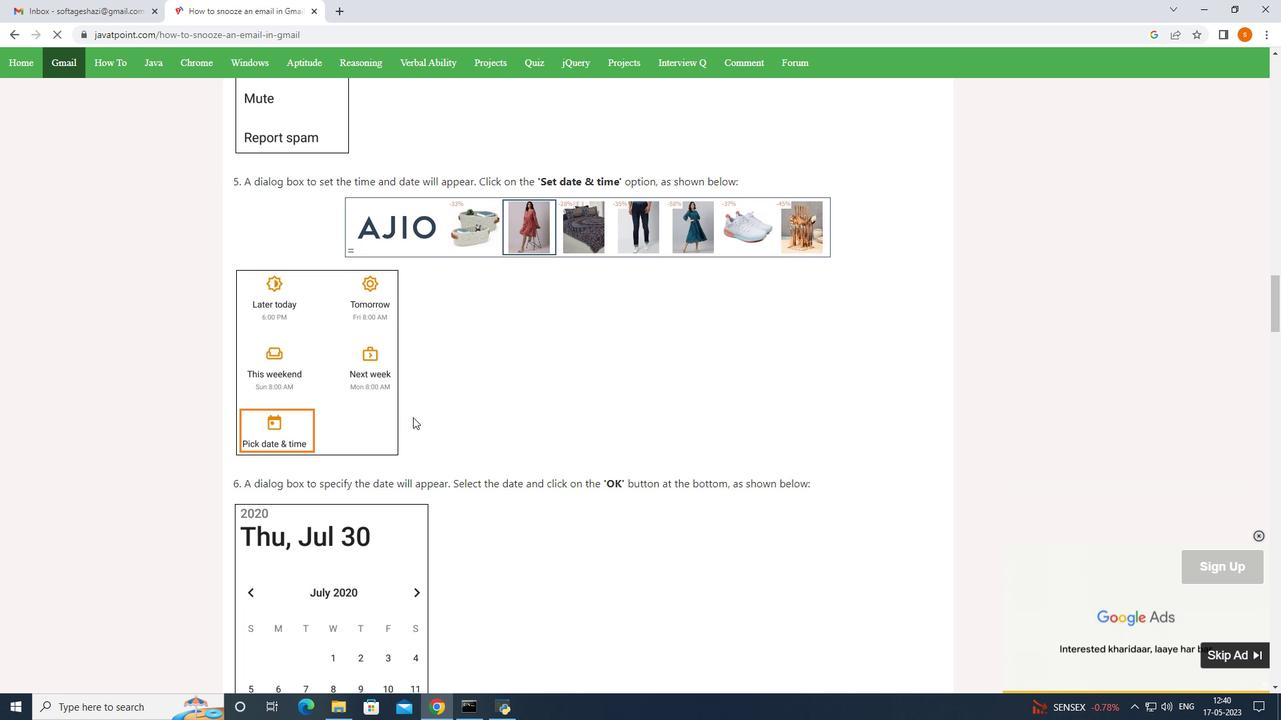 
Action: Mouse scrolled (413, 417) with delta (0, 0)
Screenshot: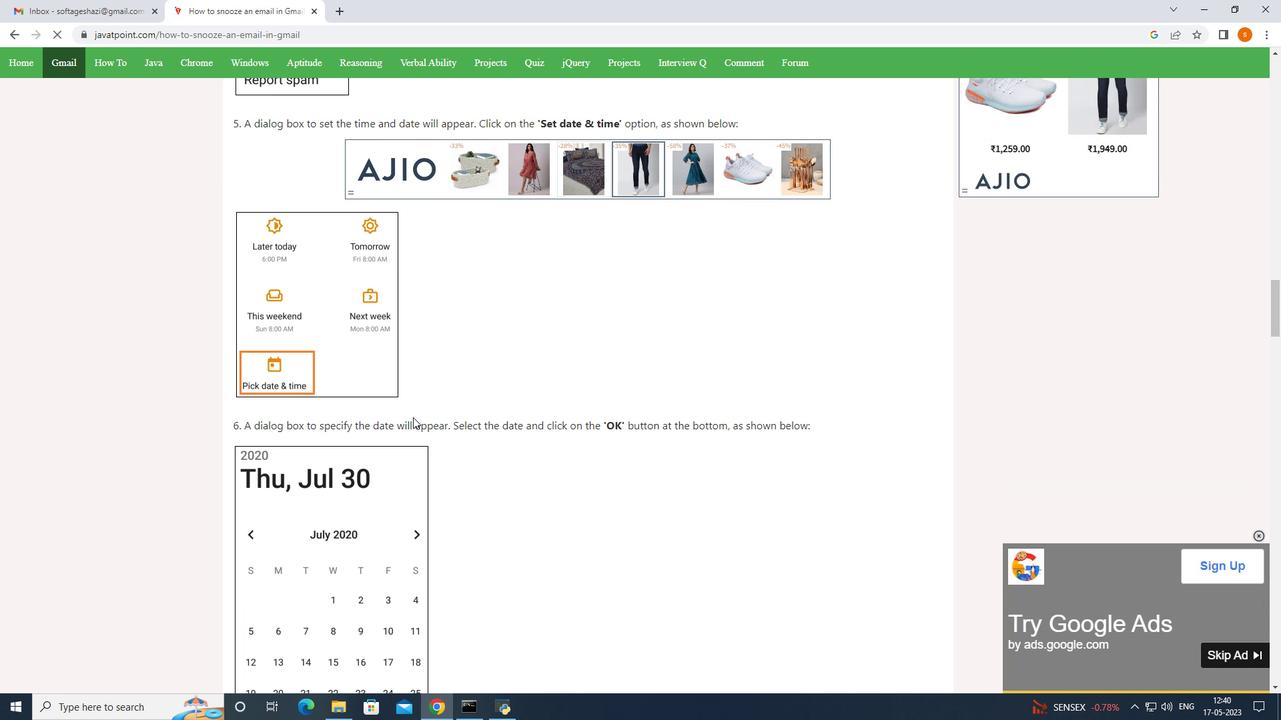 
Action: Mouse scrolled (413, 417) with delta (0, 0)
Screenshot: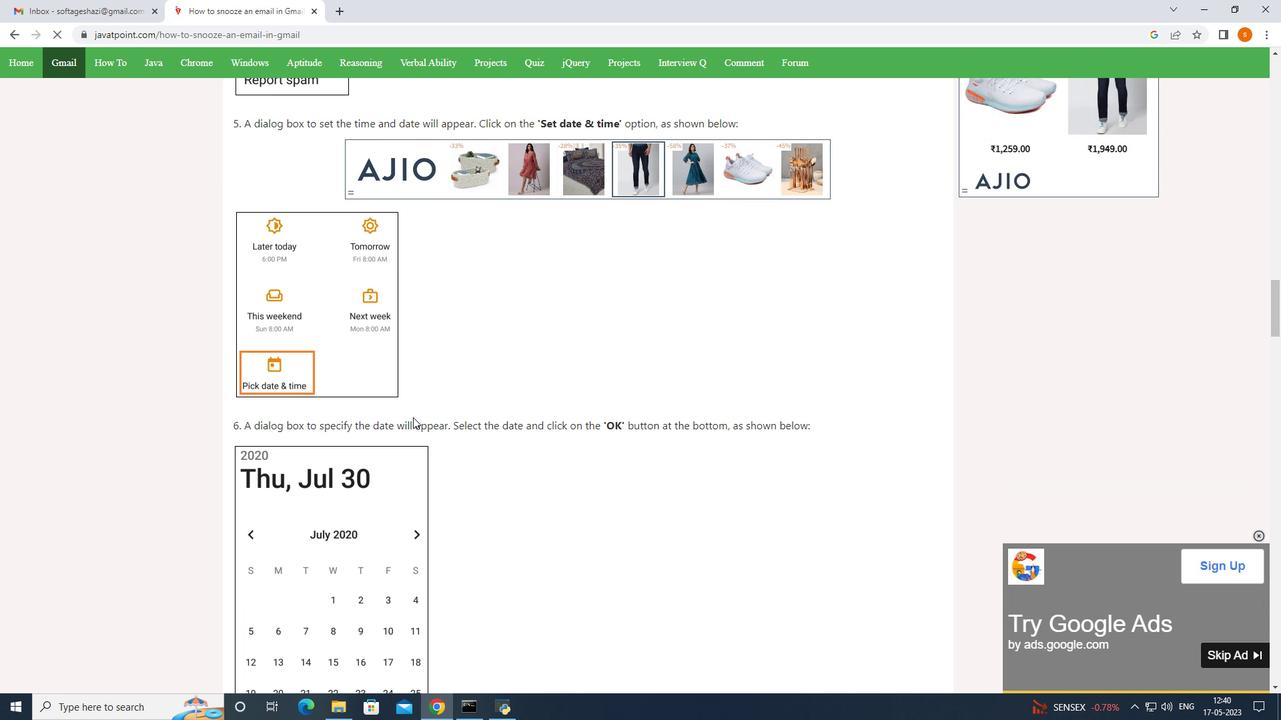 
Action: Mouse scrolled (413, 417) with delta (0, 0)
Screenshot: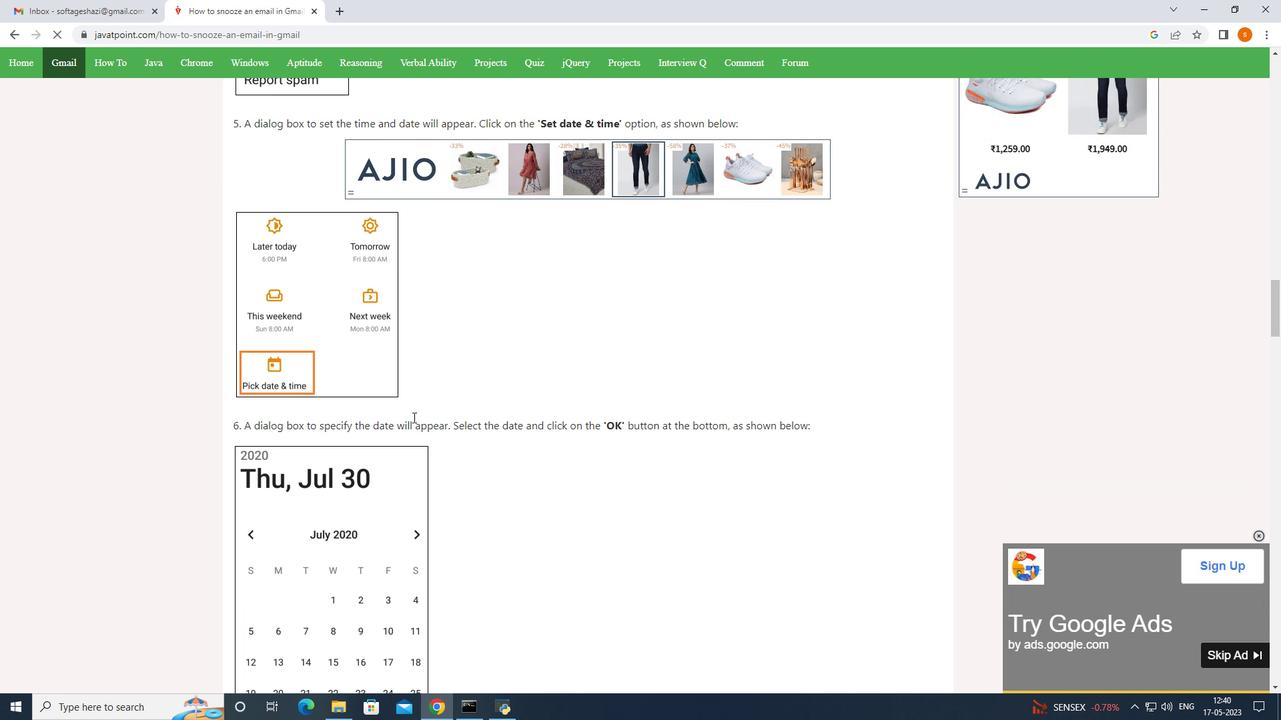 
Action: Mouse scrolled (413, 417) with delta (0, 0)
Screenshot: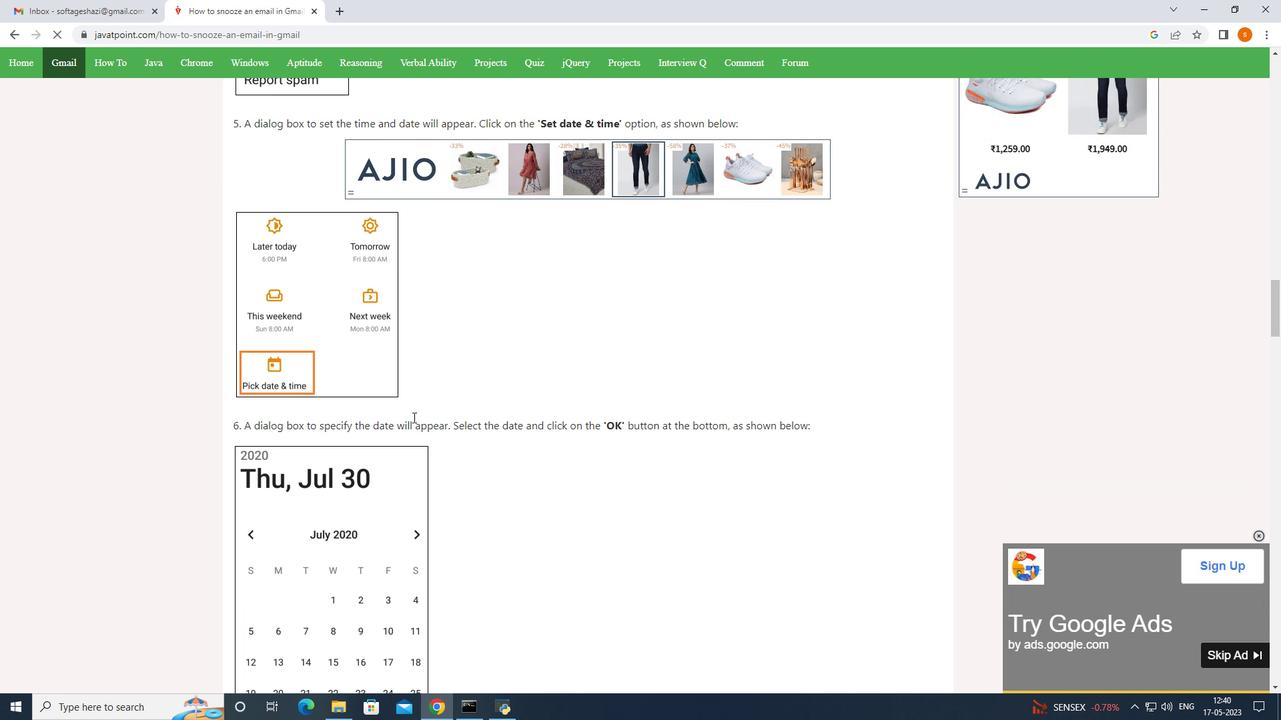 
Action: Mouse scrolled (413, 417) with delta (0, 0)
Screenshot: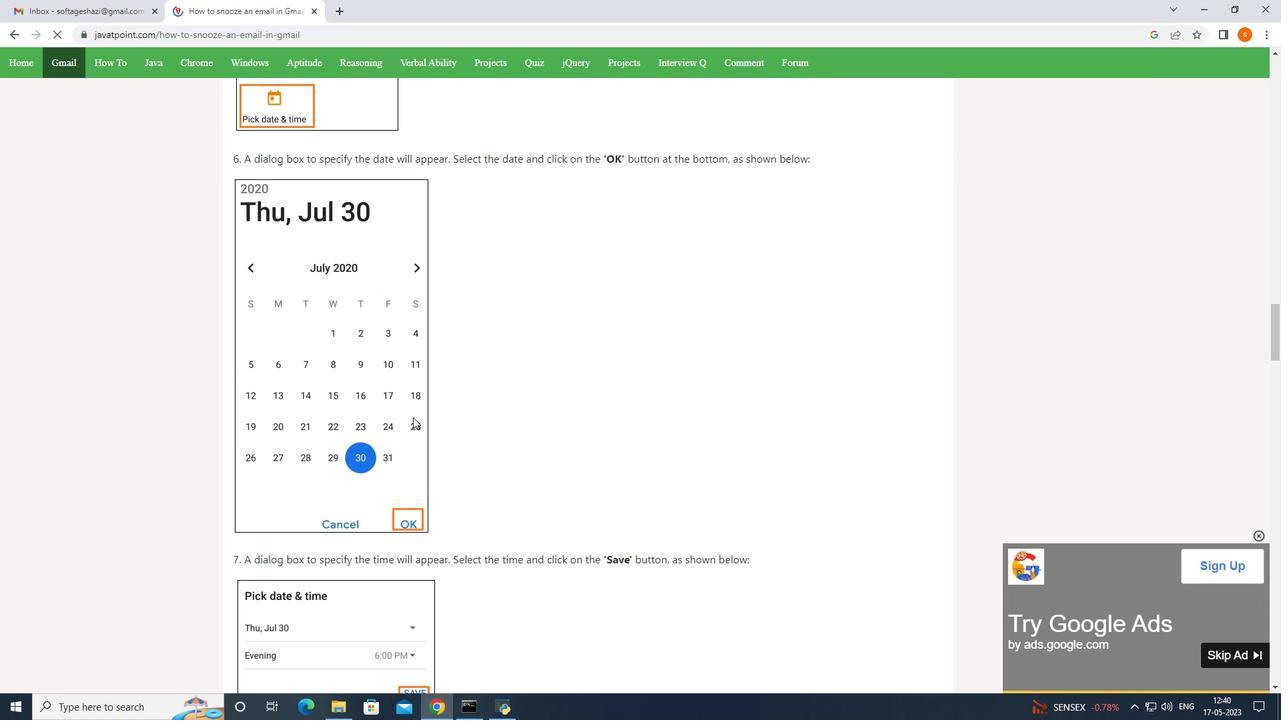 
Action: Mouse scrolled (413, 417) with delta (0, 0)
Screenshot: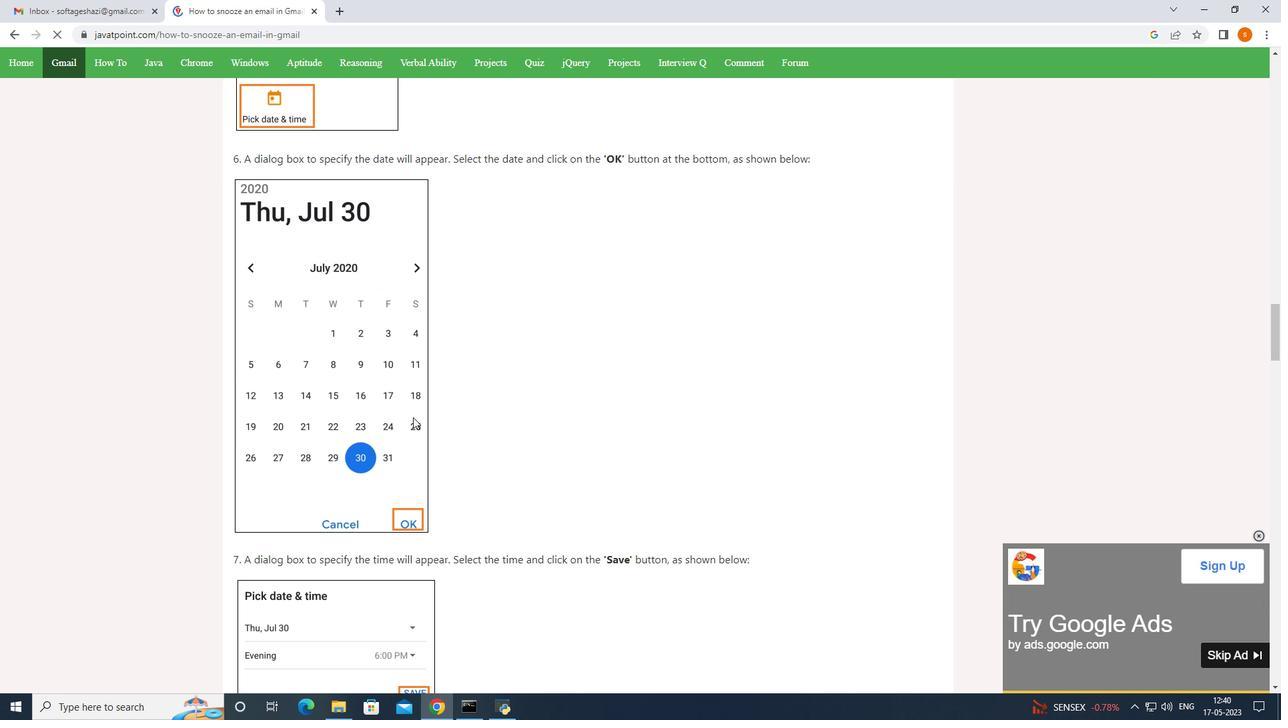 
Action: Mouse scrolled (413, 417) with delta (0, 0)
Screenshot: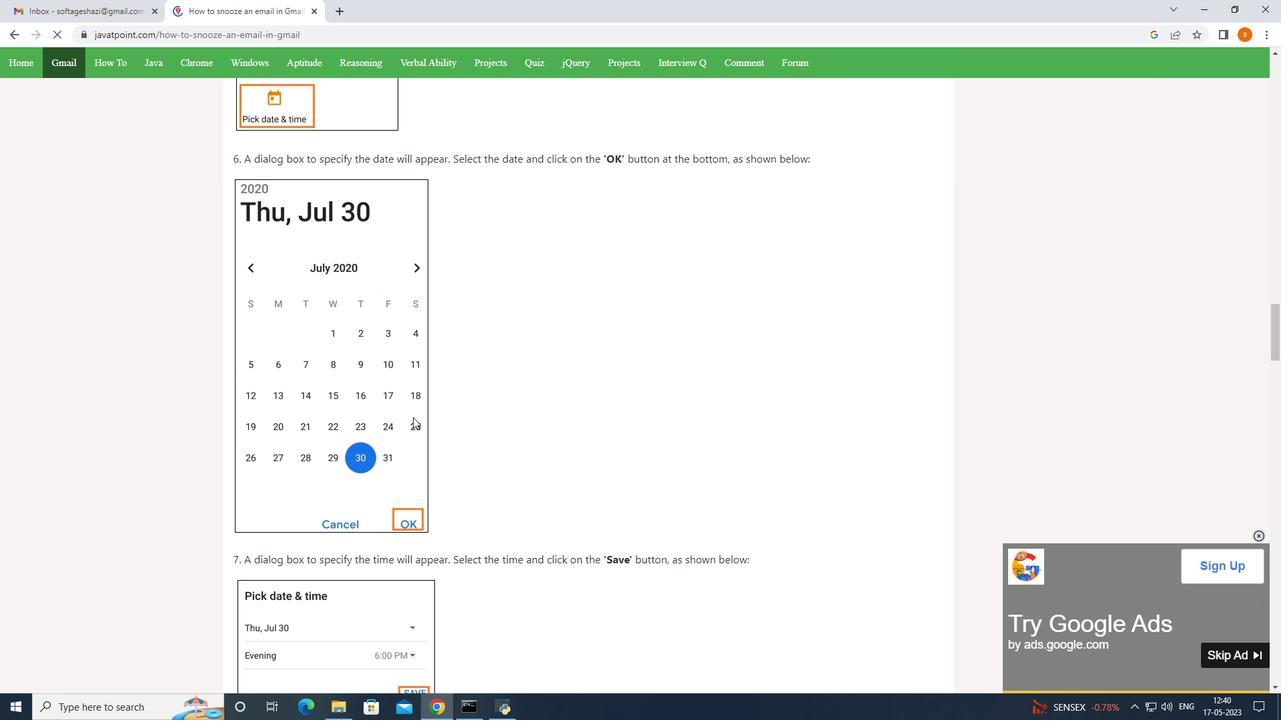 
Action: Mouse moved to (403, 420)
Screenshot: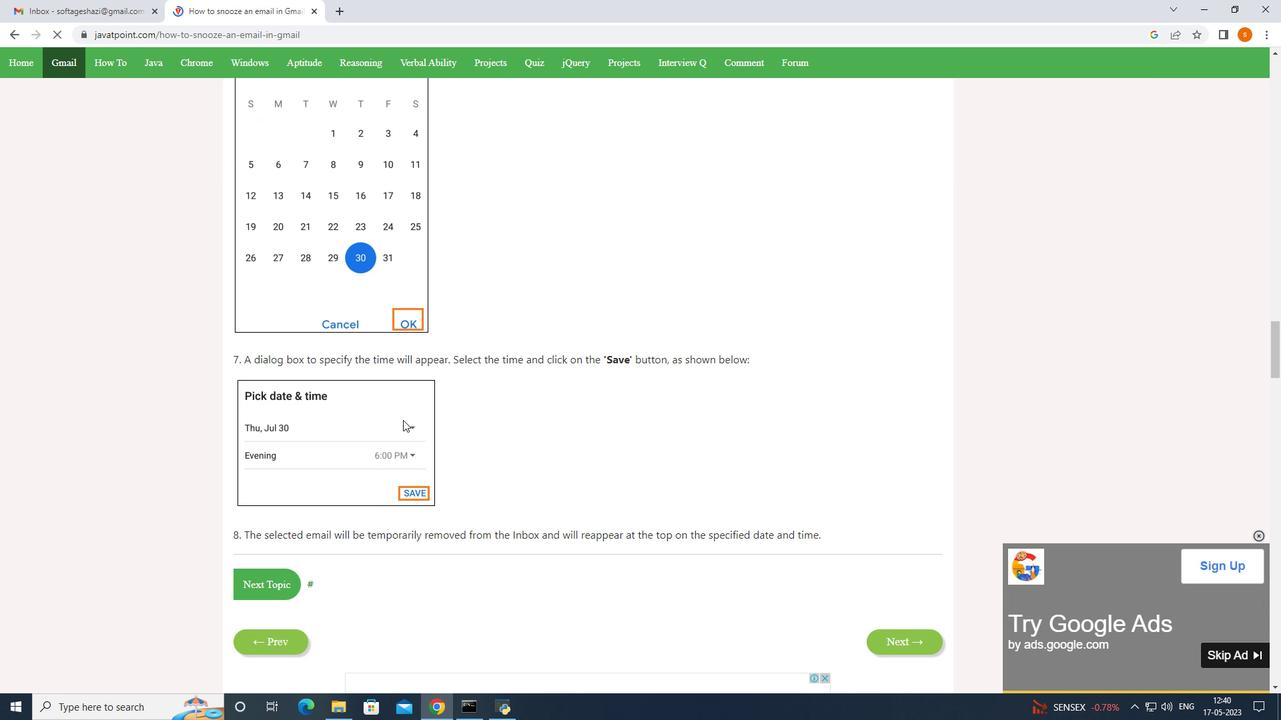 
Action: Mouse scrolled (403, 419) with delta (0, 0)
Screenshot: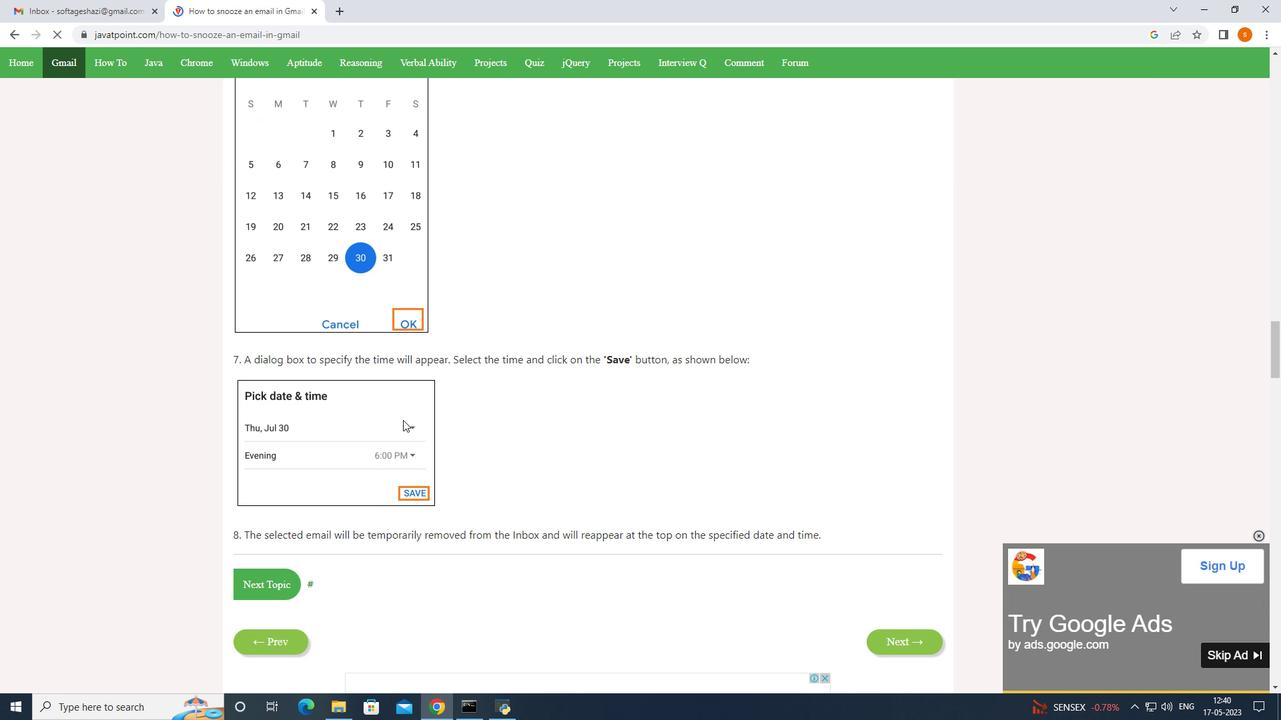 
Action: Mouse moved to (403, 421)
Screenshot: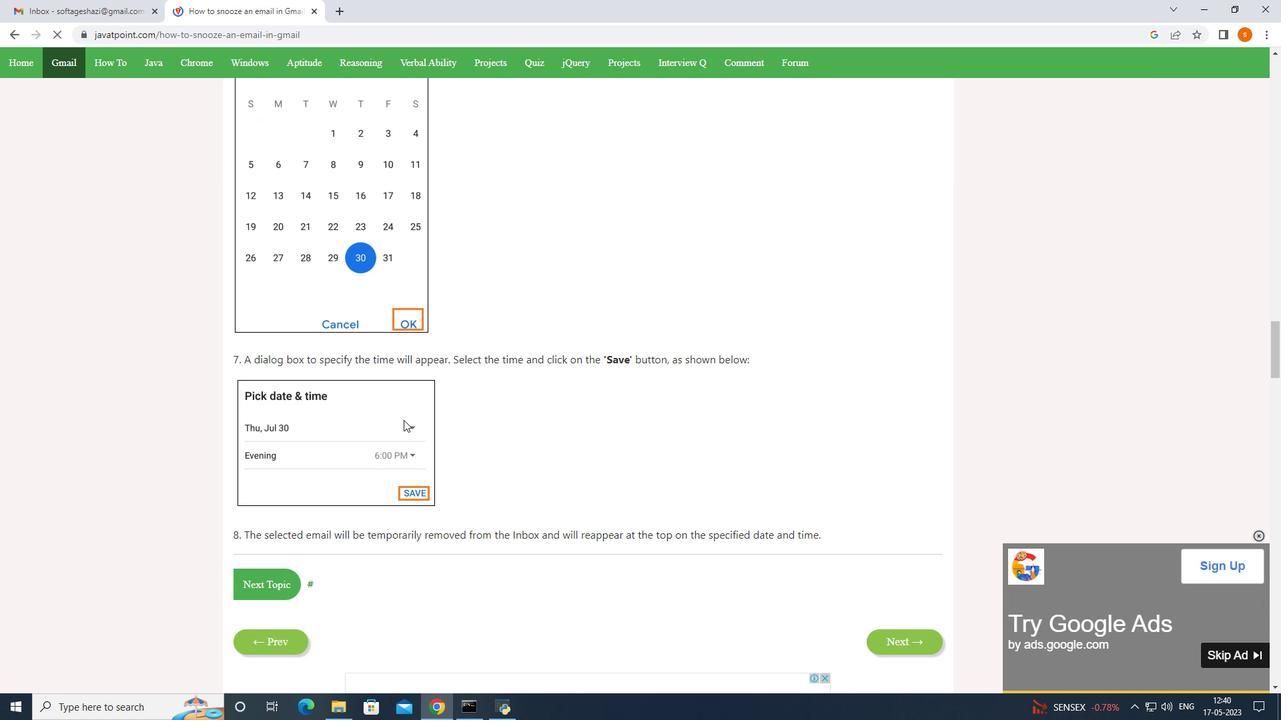 
Action: Mouse scrolled (403, 420) with delta (0, 0)
Screenshot: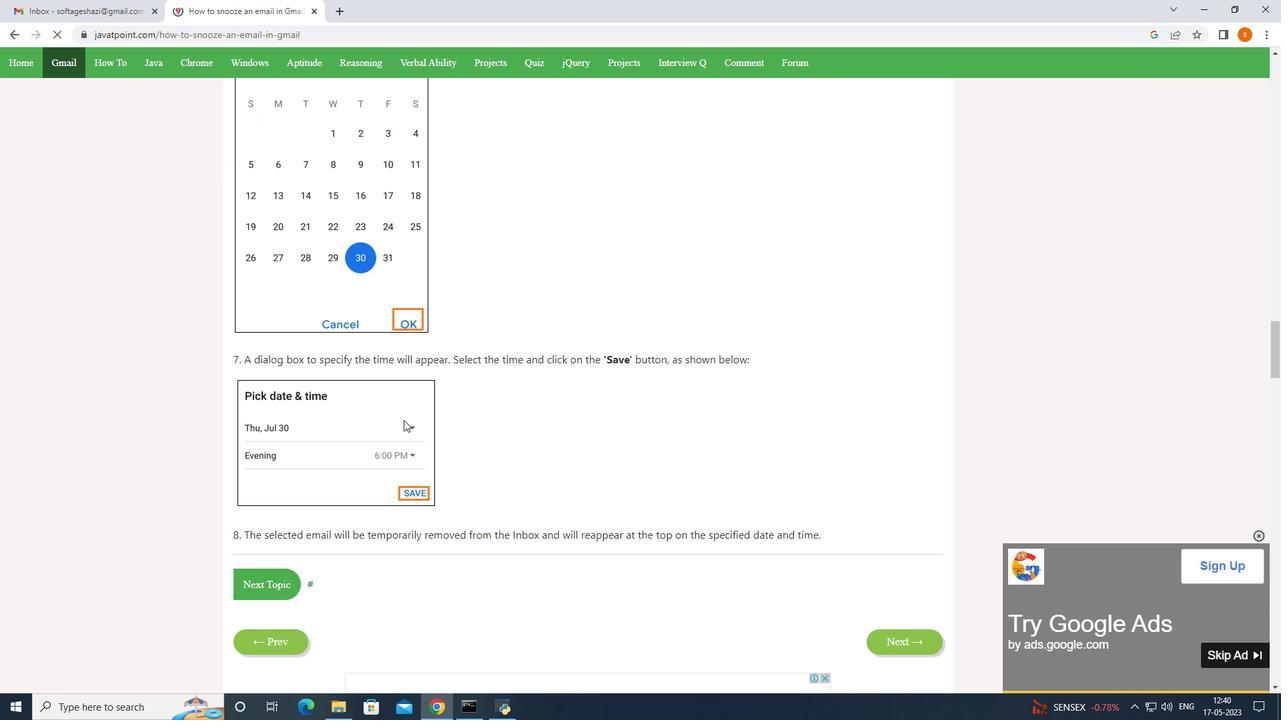 
Action: Mouse scrolled (403, 420) with delta (0, 0)
Screenshot: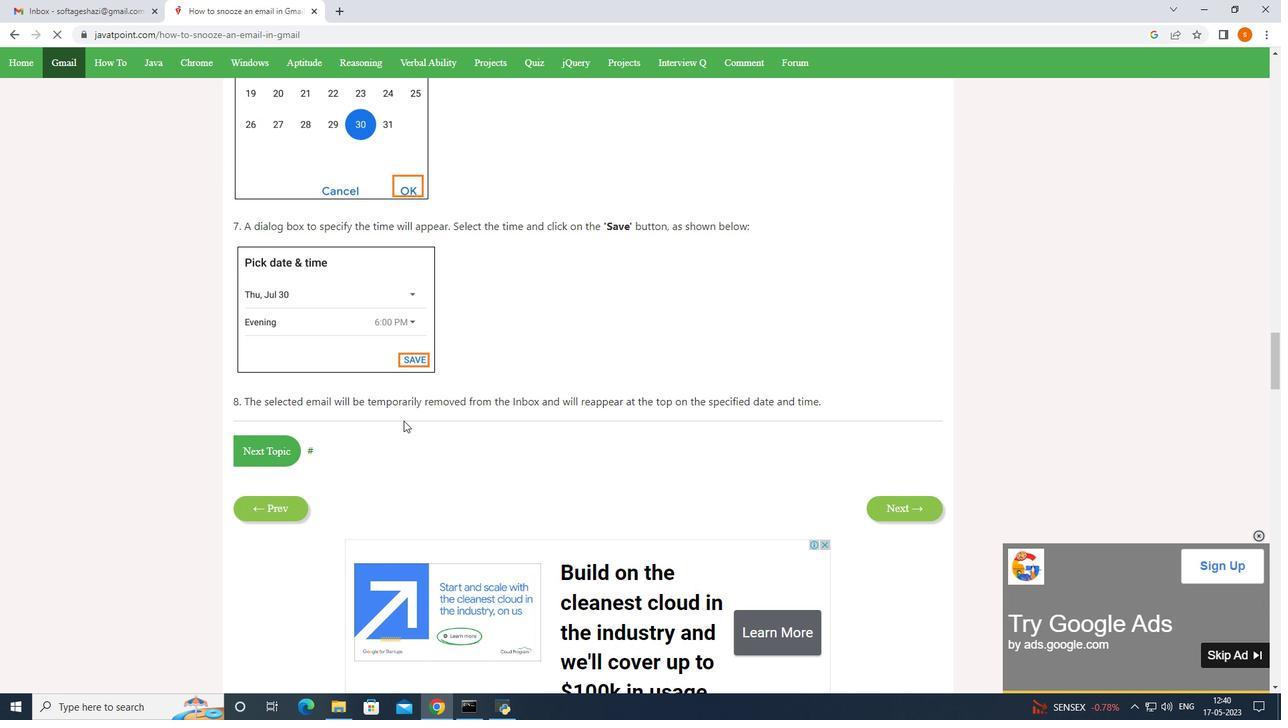 
Action: Mouse moved to (403, 421)
Screenshot: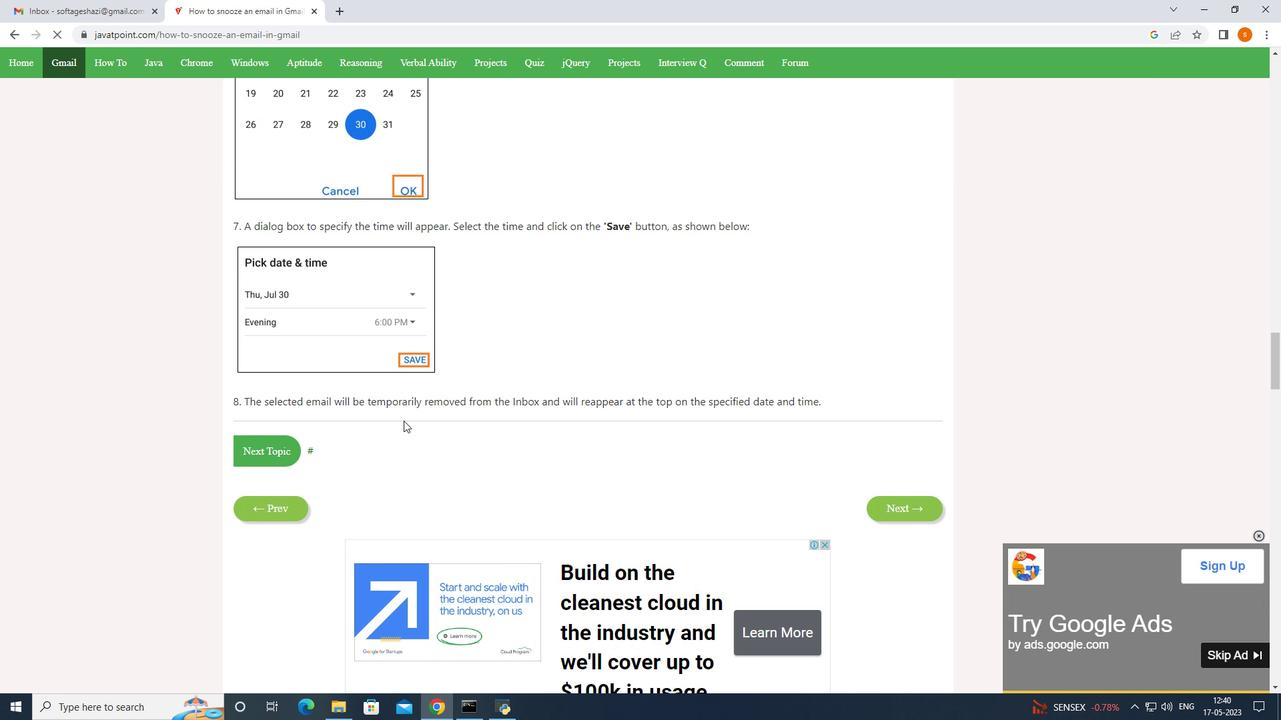 
Action: Mouse scrolled (403, 421) with delta (0, 0)
Screenshot: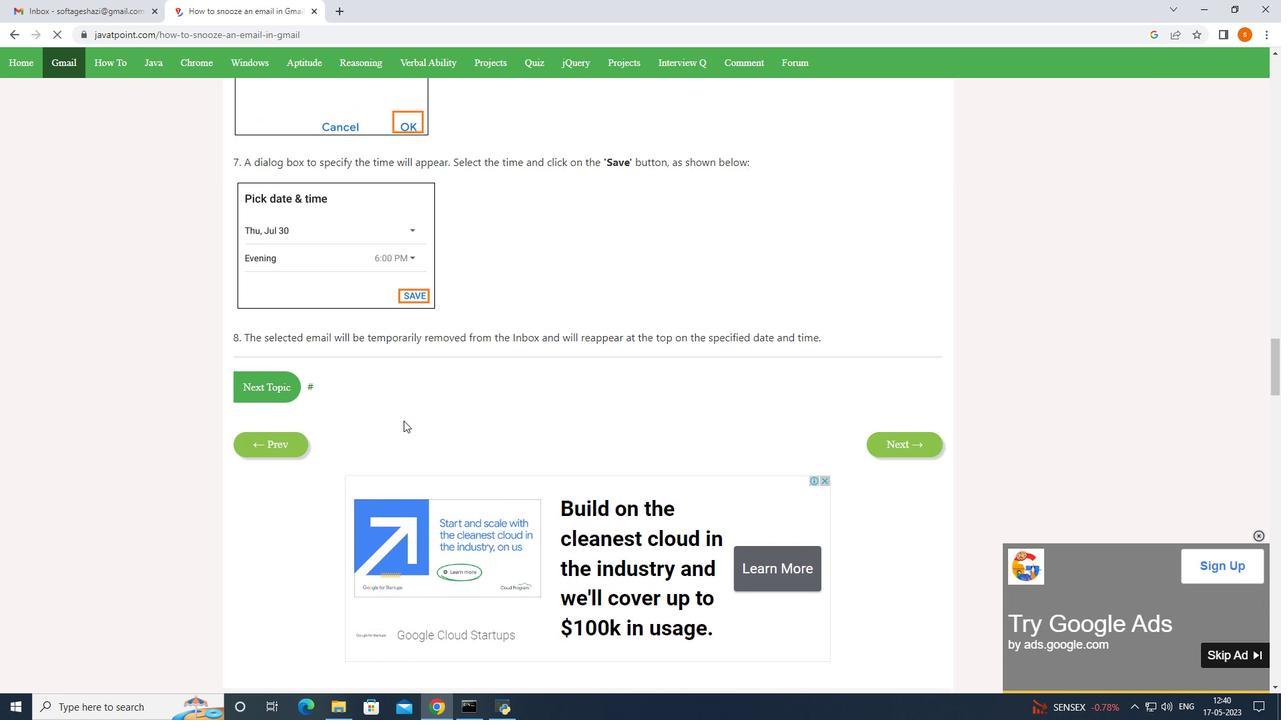 
Action: Mouse scrolled (403, 421) with delta (0, 0)
Screenshot: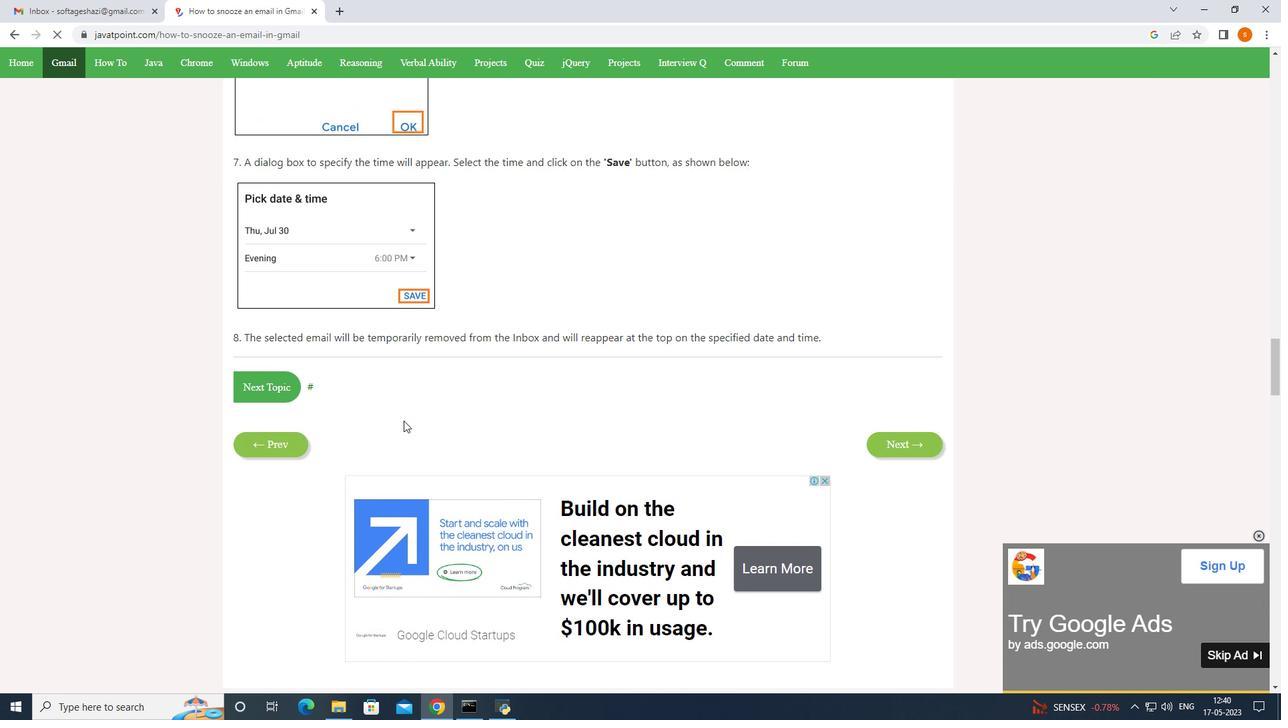 
Action: Mouse scrolled (403, 421) with delta (0, 0)
Screenshot: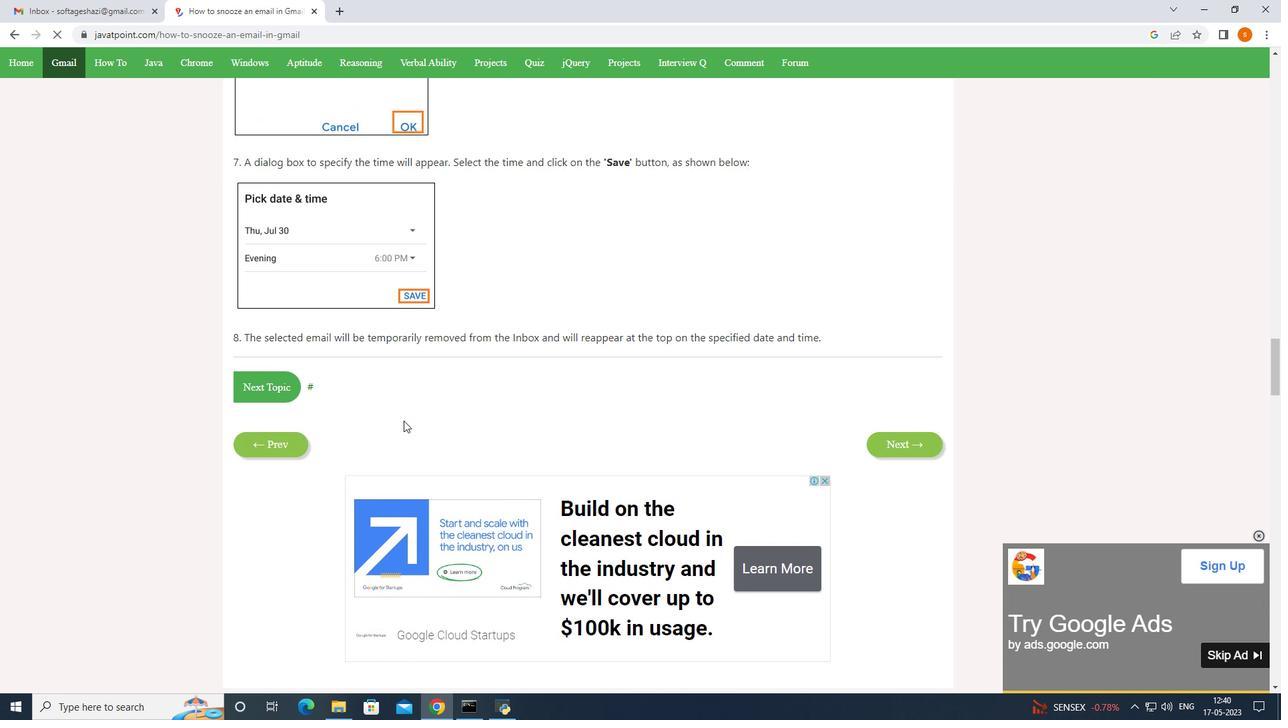
Action: Mouse scrolled (403, 421) with delta (0, 0)
Screenshot: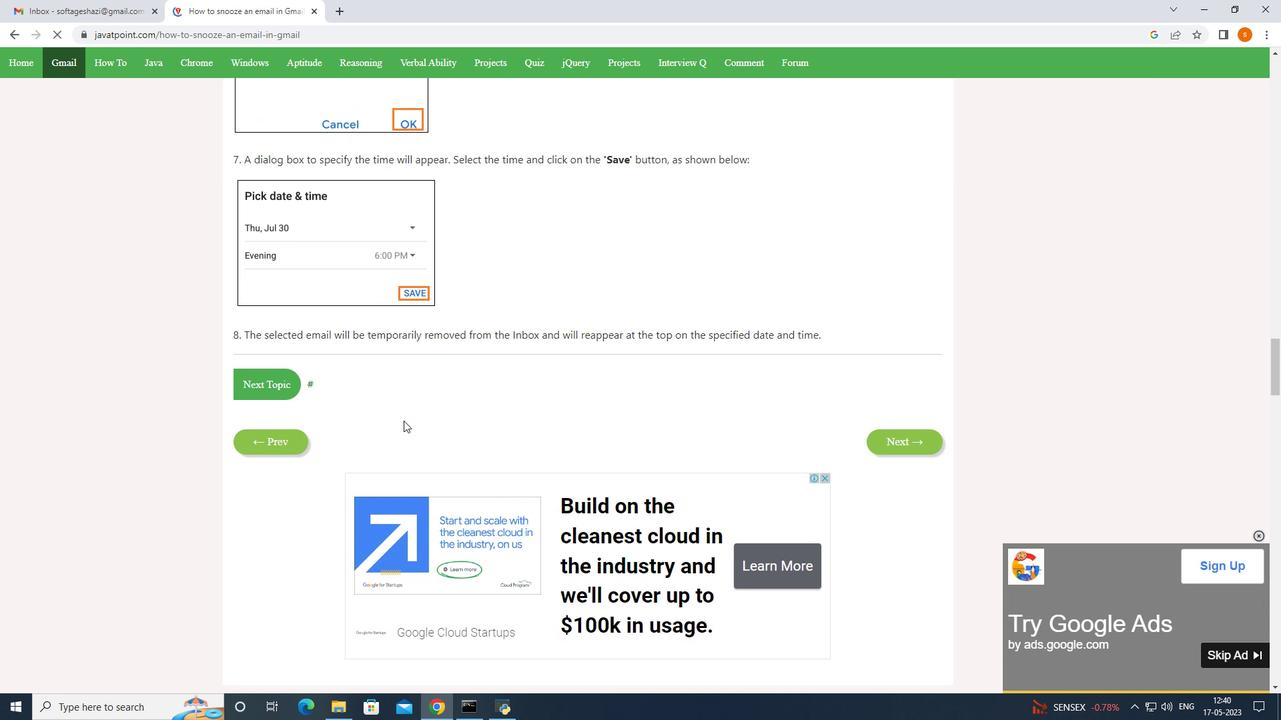 
Action: Mouse moved to (408, 415)
Screenshot: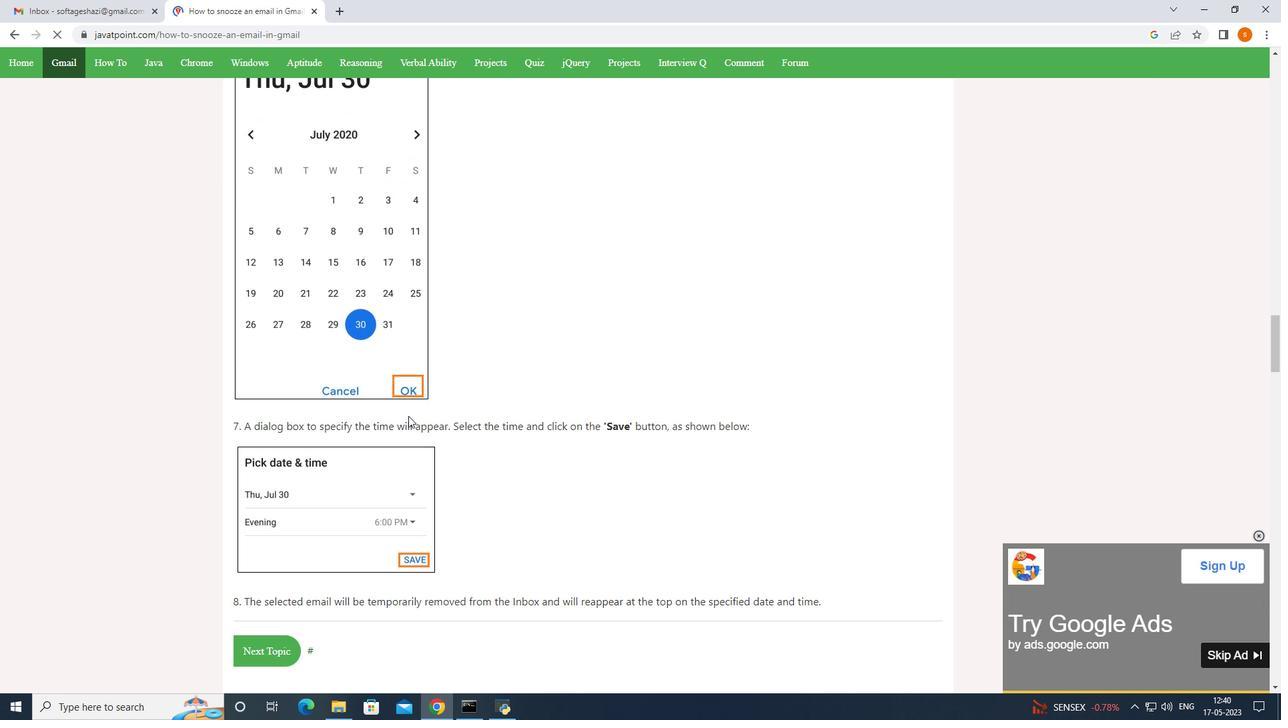 
Action: Mouse scrolled (408, 415) with delta (0, 0)
Screenshot: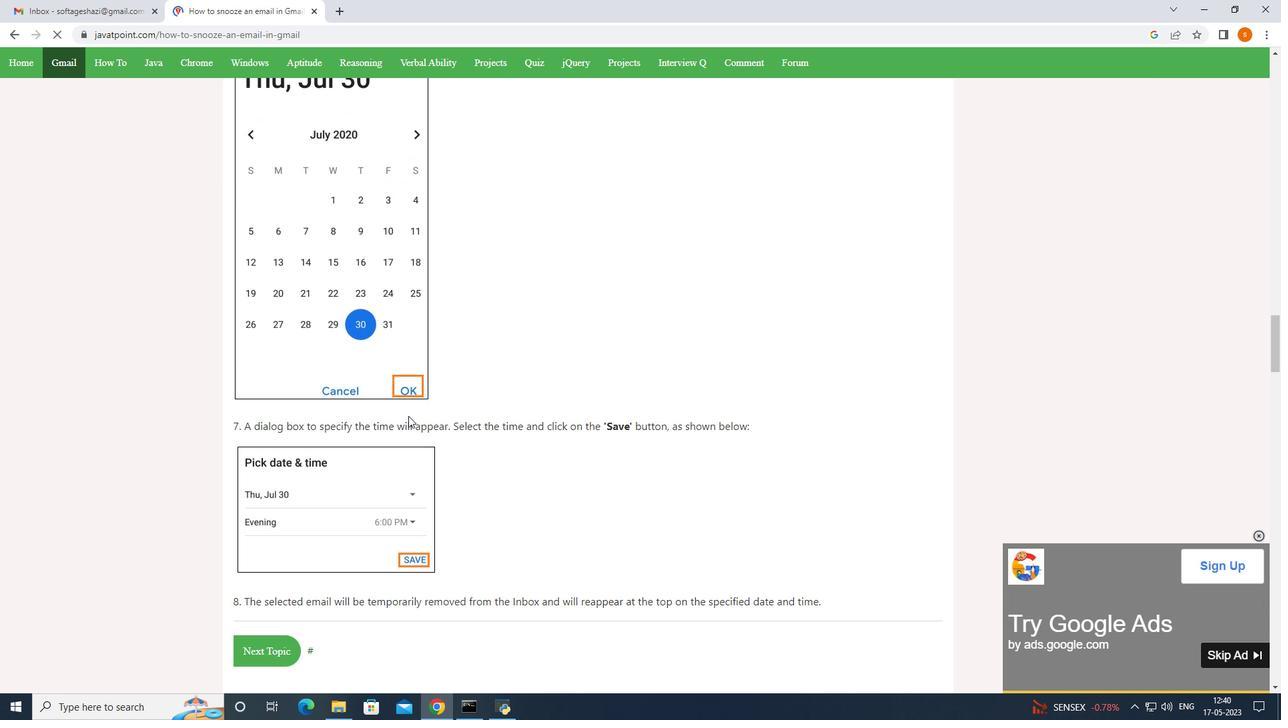 
Action: Mouse moved to (407, 415)
Screenshot: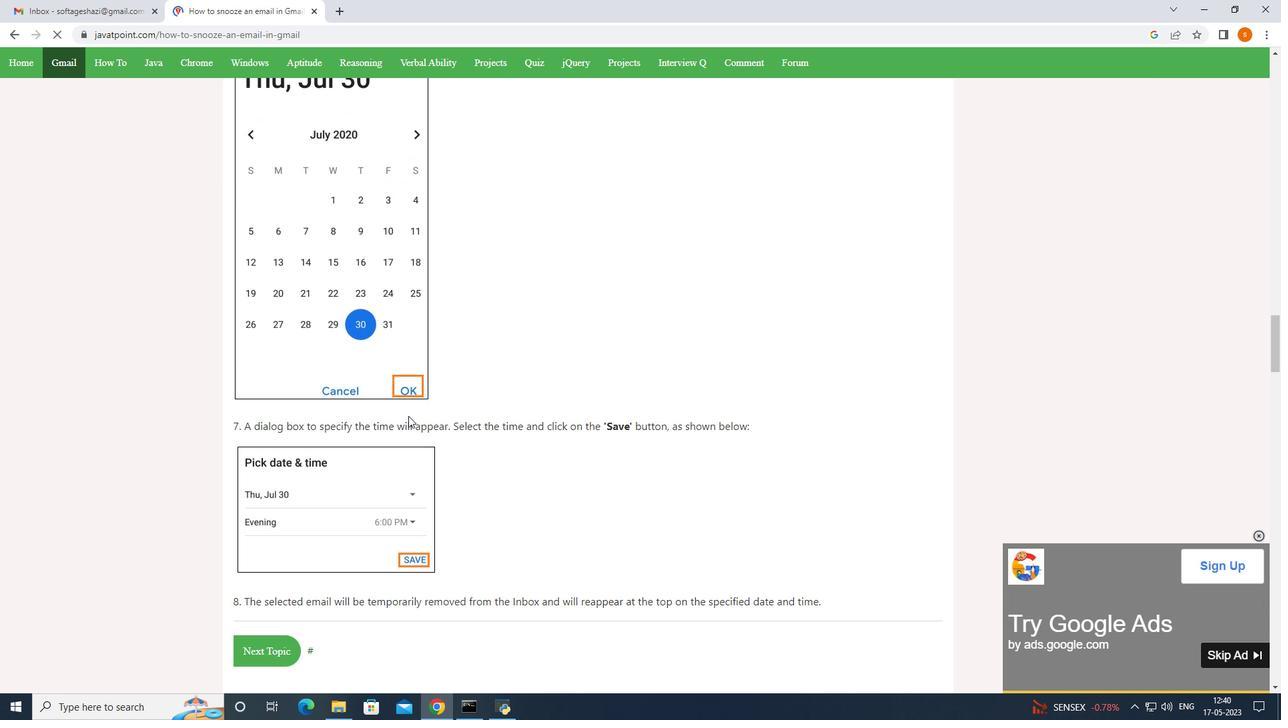 
Action: Mouse scrolled (407, 415) with delta (0, 0)
Screenshot: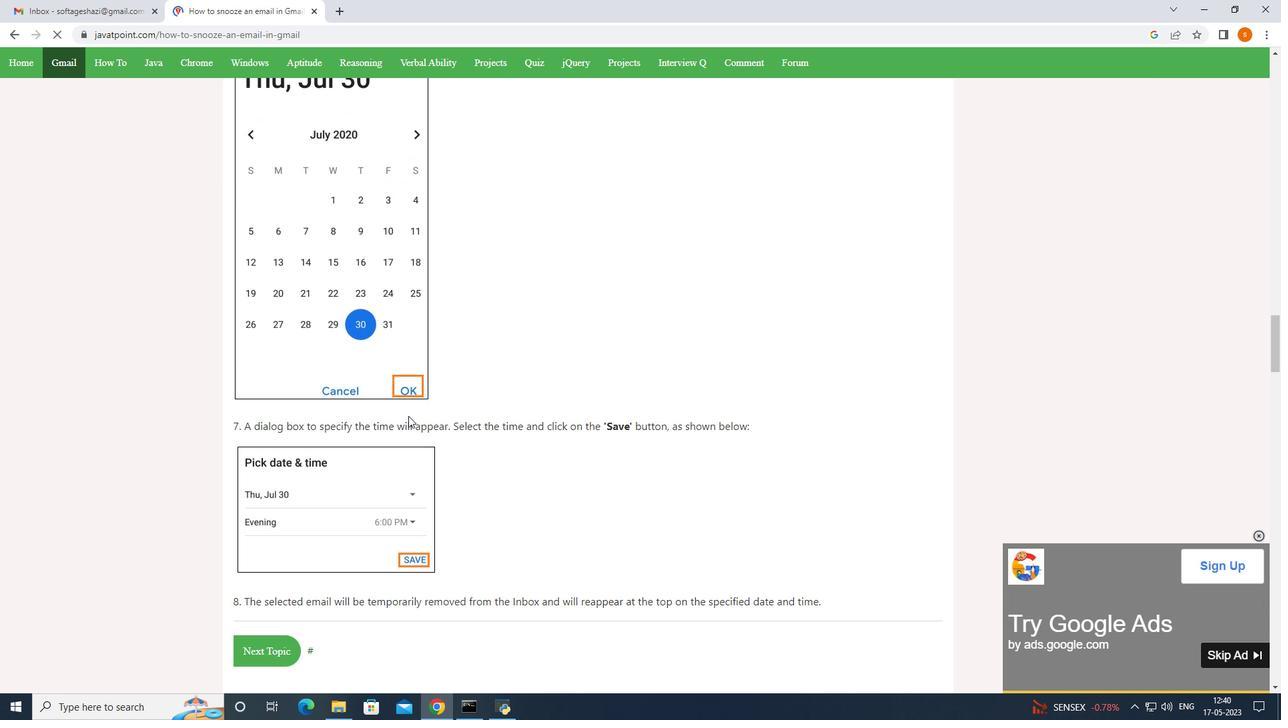 
Action: Mouse scrolled (407, 415) with delta (0, 0)
Screenshot: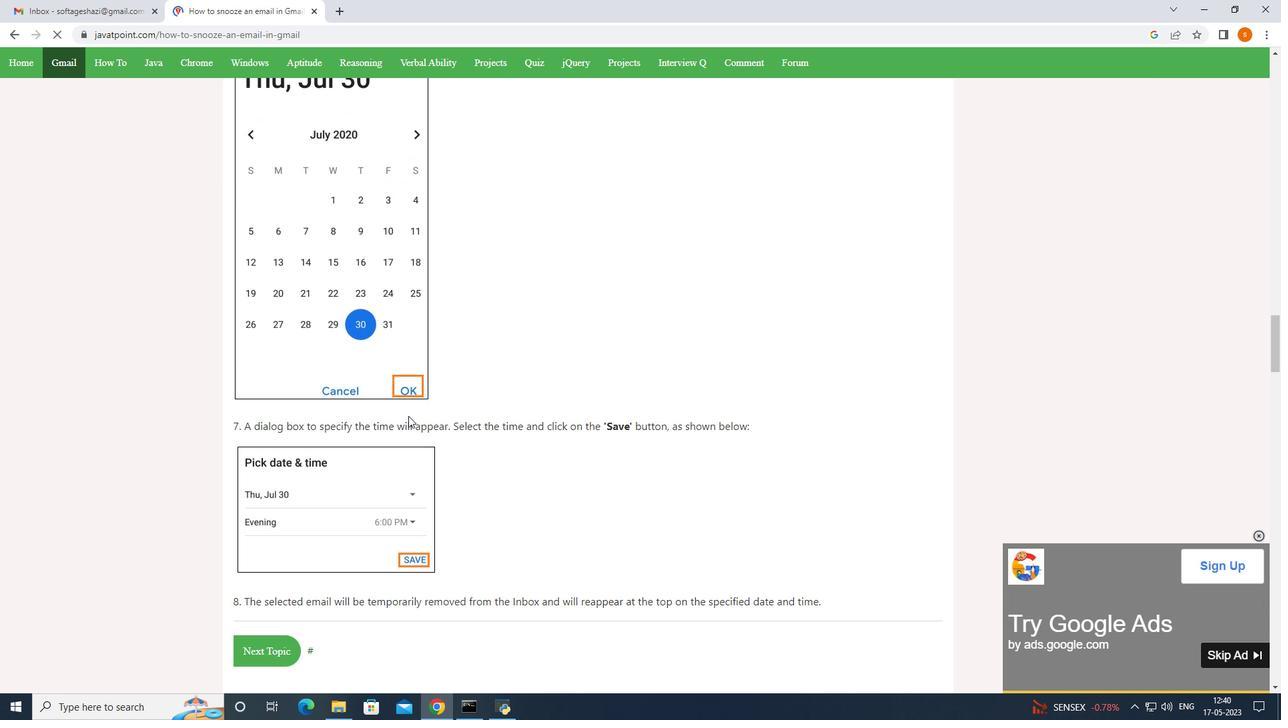
Action: Mouse scrolled (407, 415) with delta (0, 0)
Screenshot: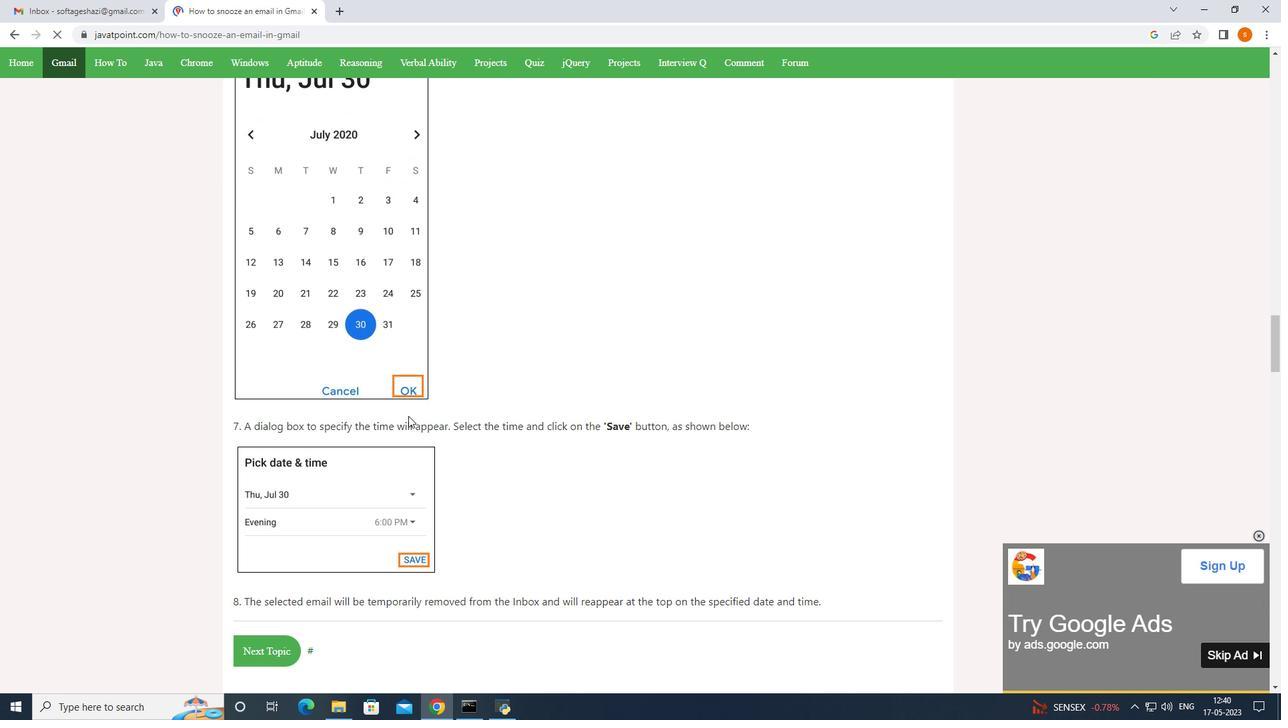 
Action: Mouse scrolled (407, 415) with delta (0, 0)
Screenshot: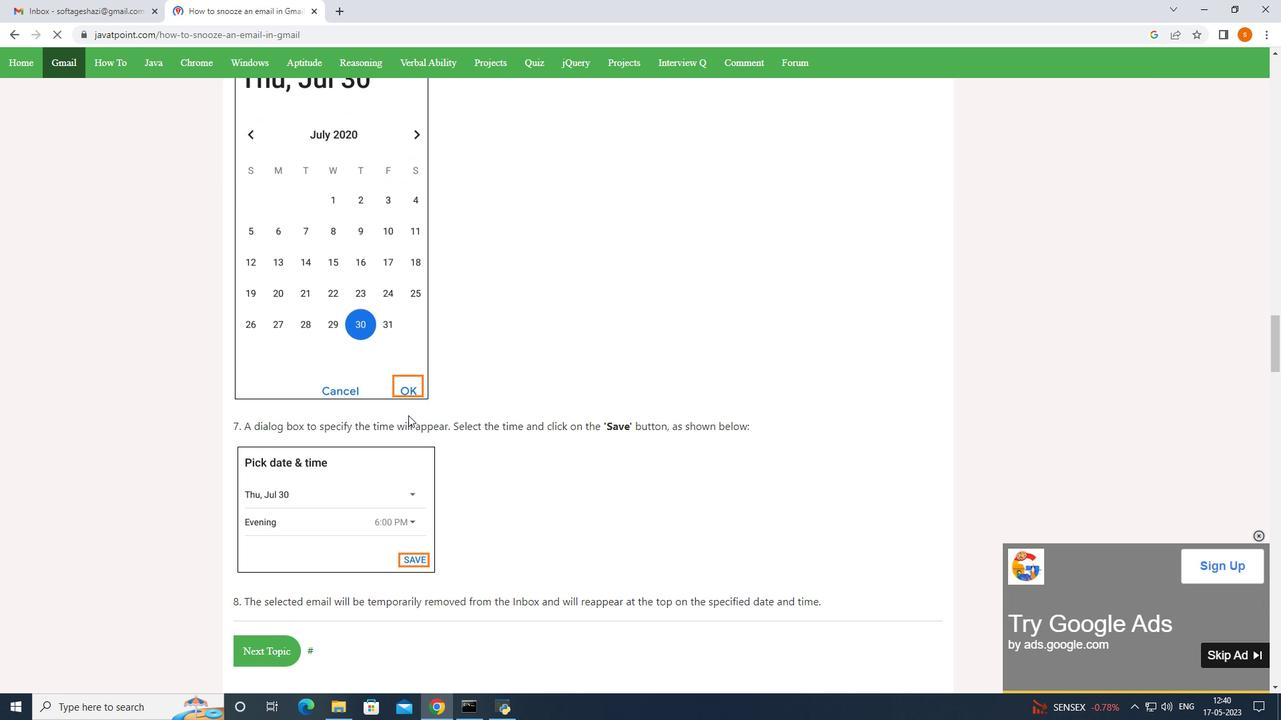 
Action: Mouse moved to (407, 414)
Screenshot: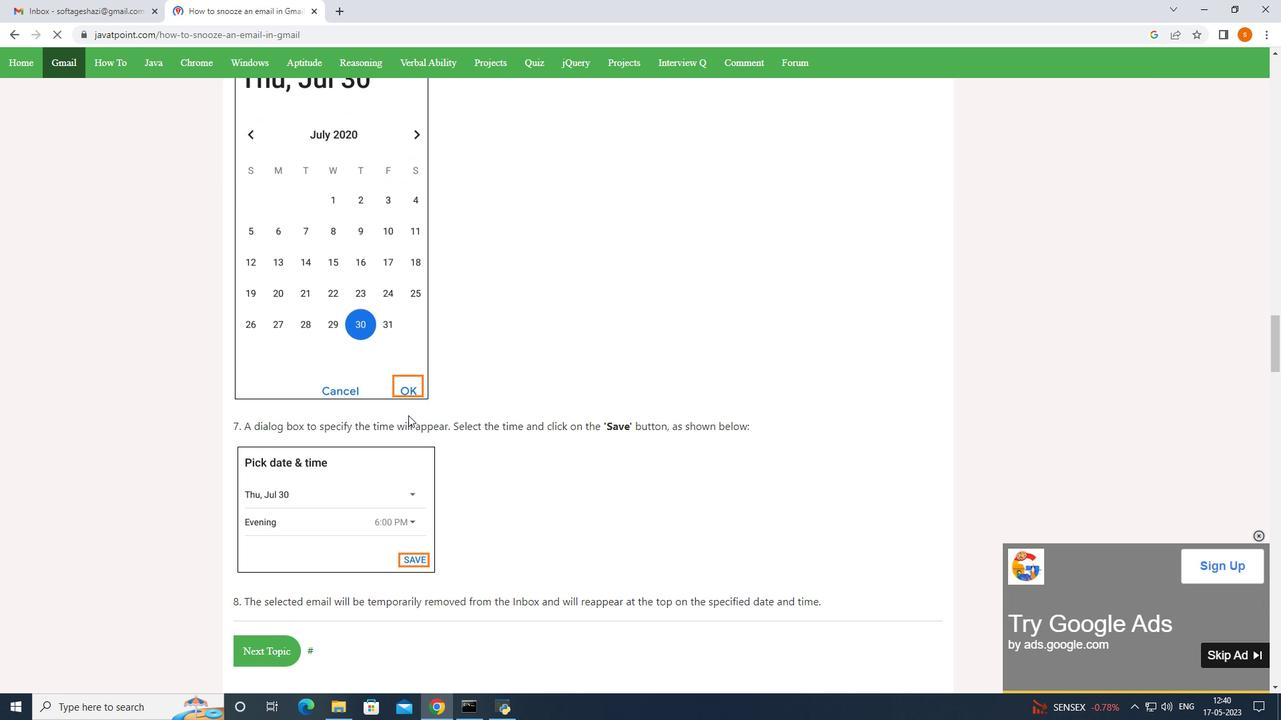 
Action: Mouse scrolled (407, 415) with delta (0, 0)
Screenshot: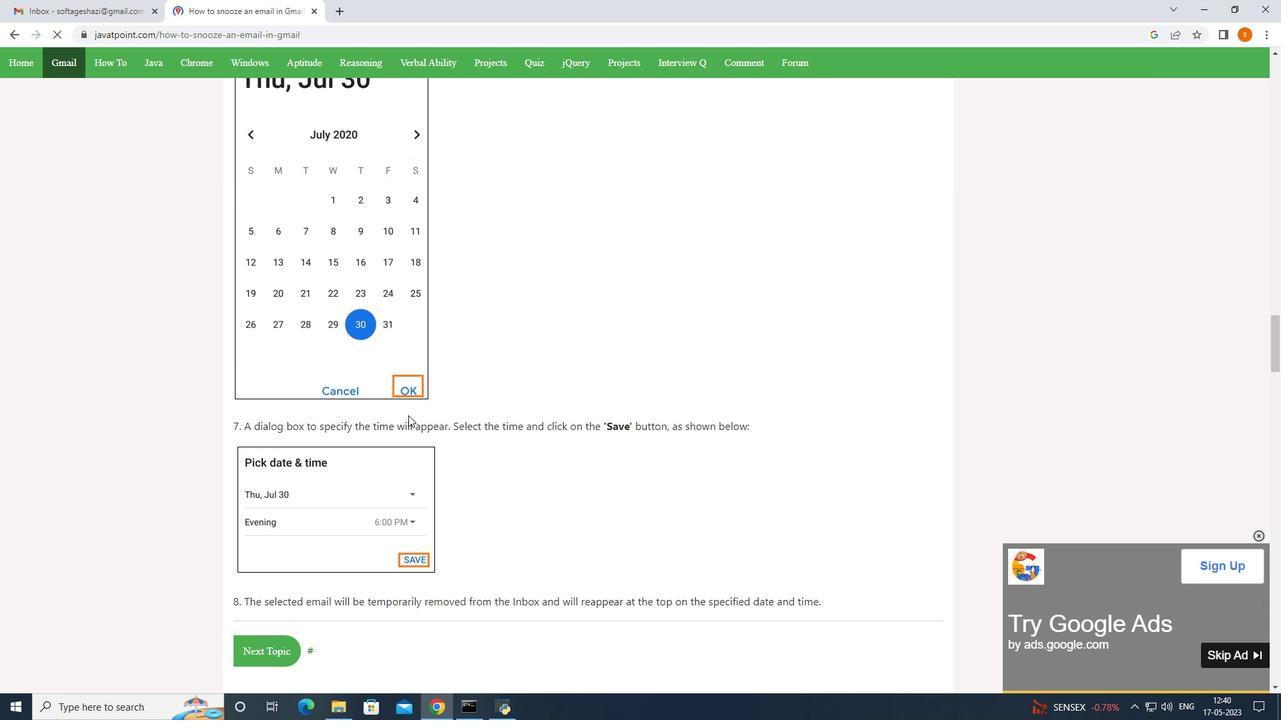 
Action: Mouse moved to (401, 398)
Screenshot: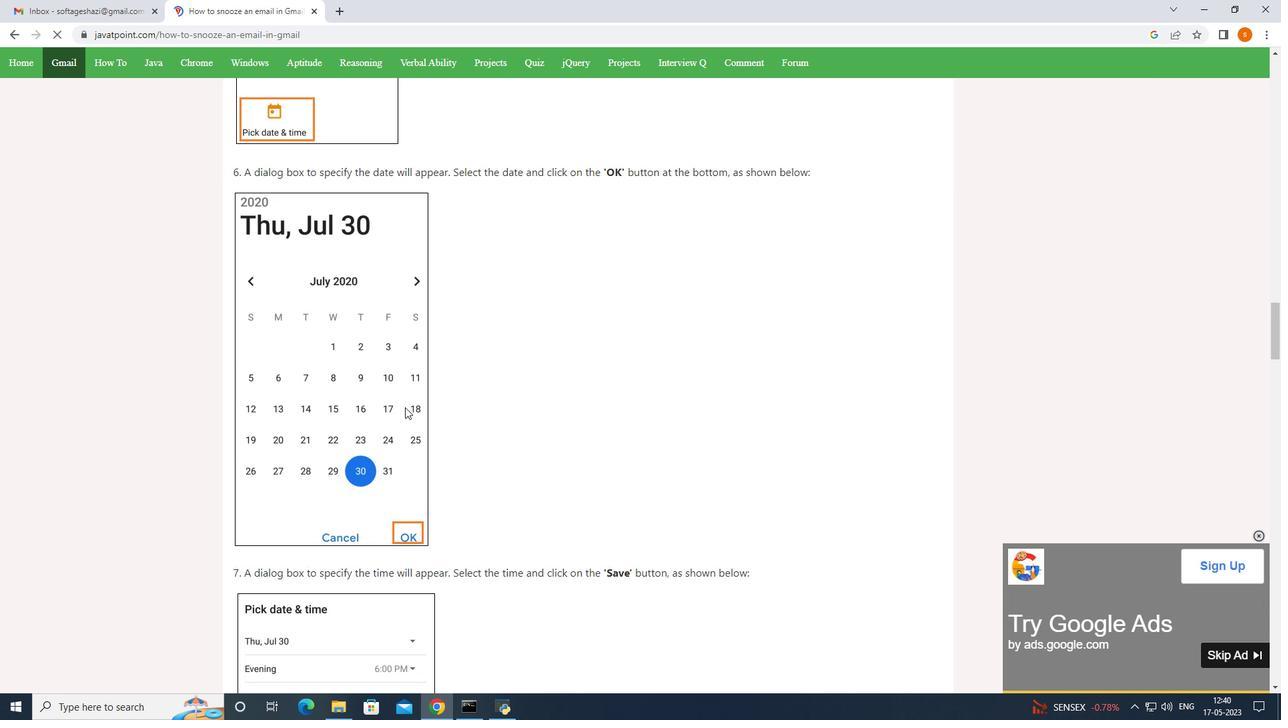 
Action: Mouse scrolled (401, 399) with delta (0, 0)
Screenshot: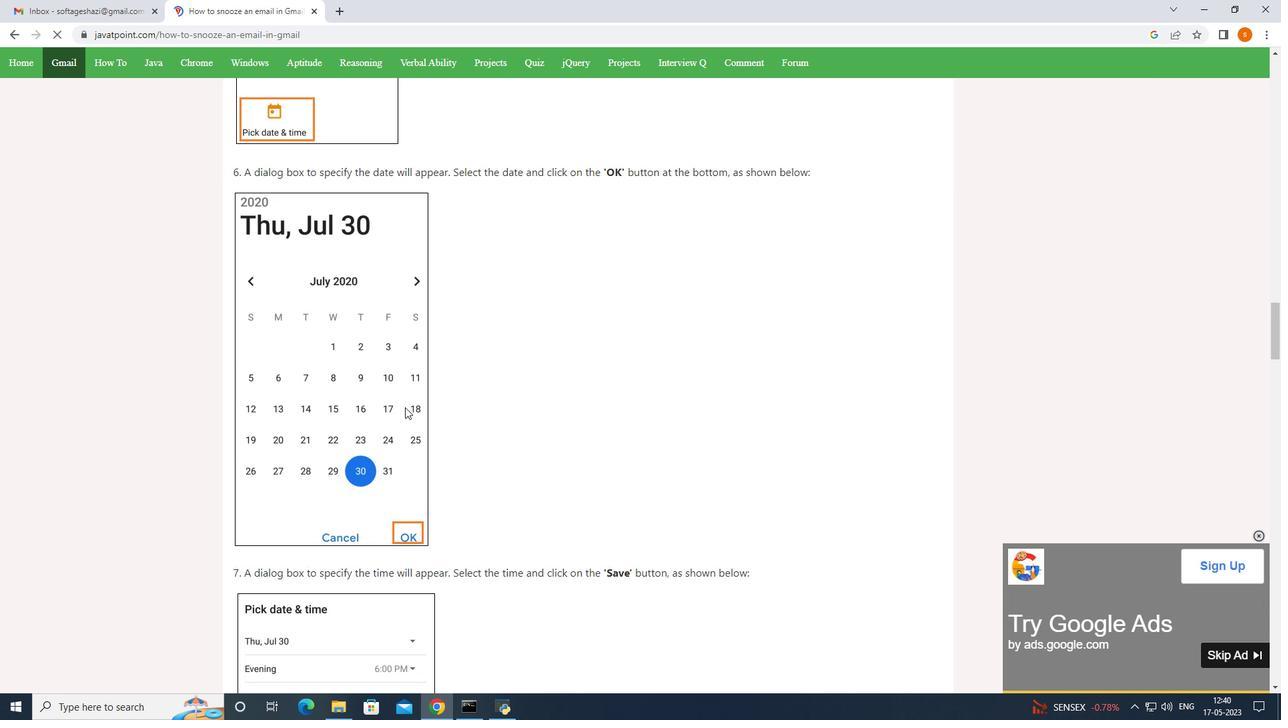 
Action: Mouse moved to (401, 398)
Screenshot: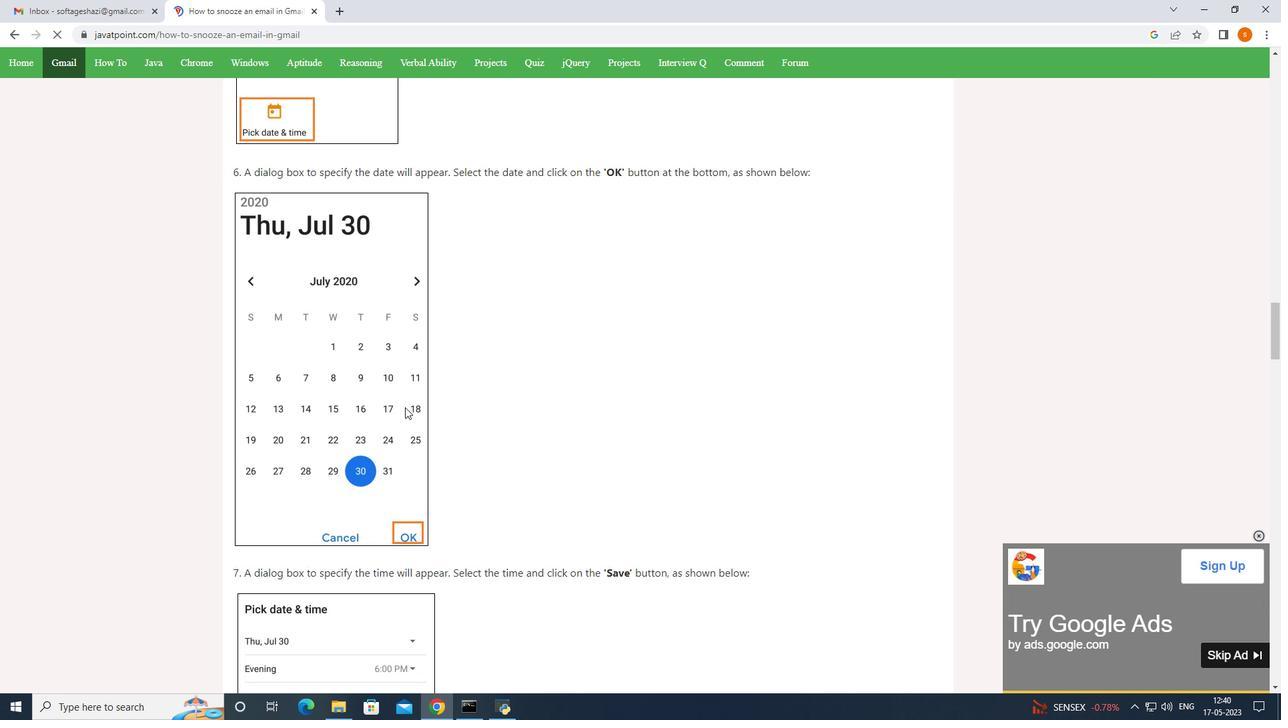 
Action: Mouse scrolled (401, 399) with delta (0, 0)
Screenshot: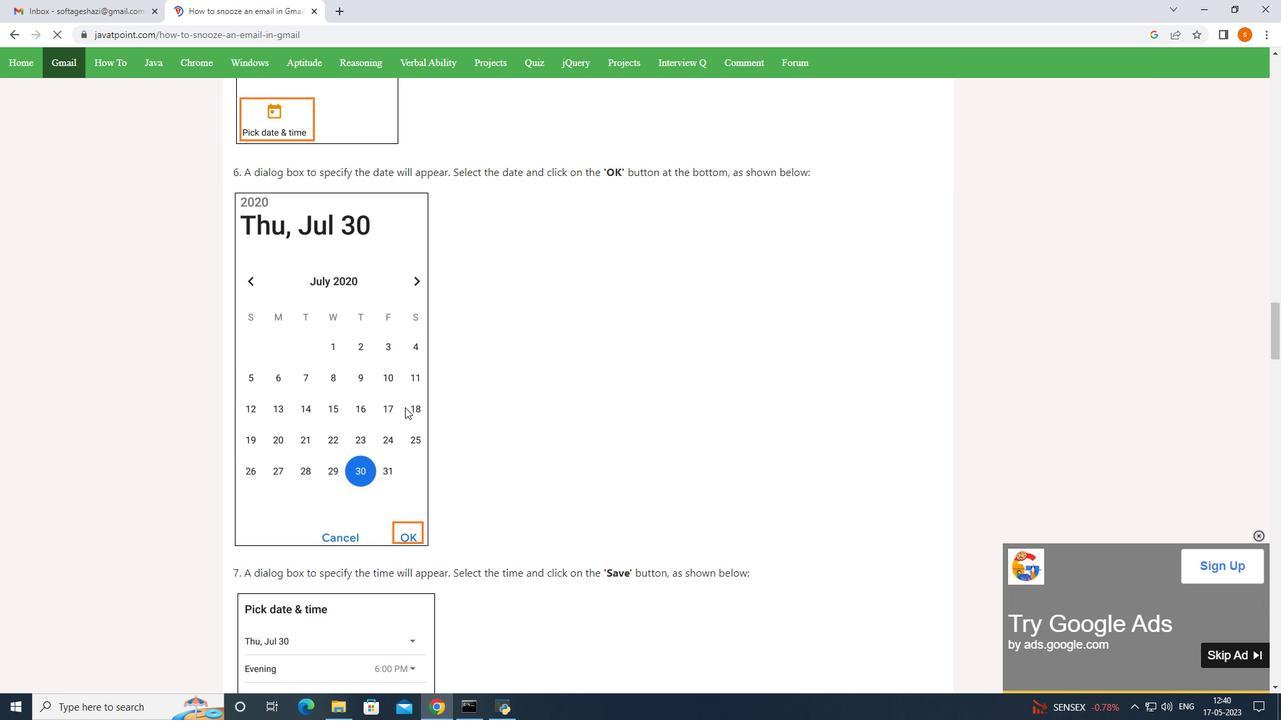 
Action: Mouse moved to (401, 397)
Screenshot: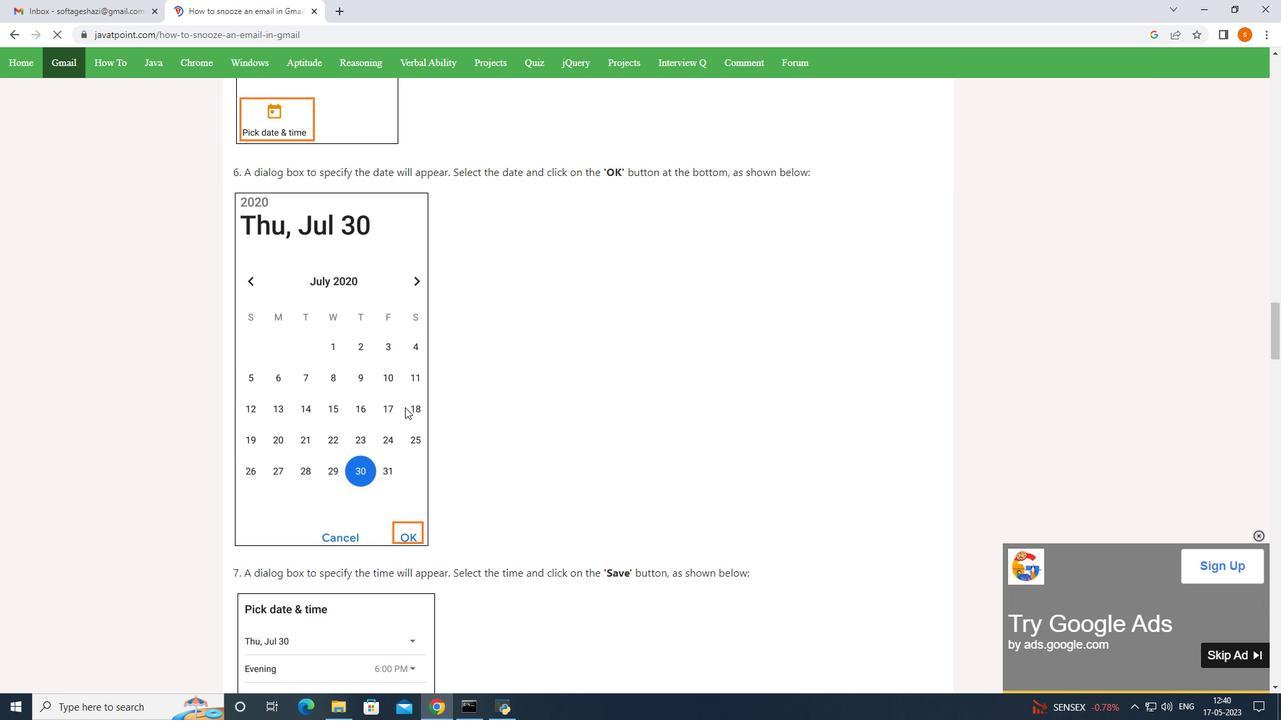 
Action: Mouse scrolled (401, 398) with delta (0, 0)
Screenshot: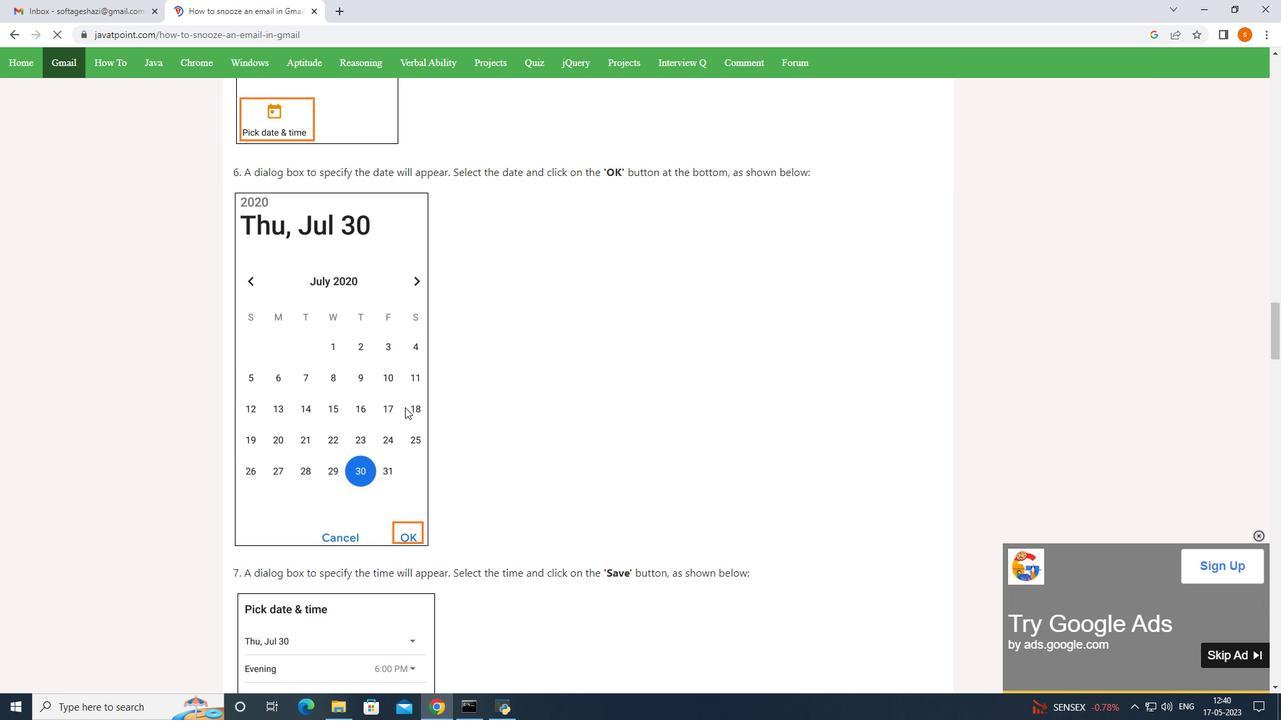 
Action: Mouse scrolled (401, 398) with delta (0, 0)
Screenshot: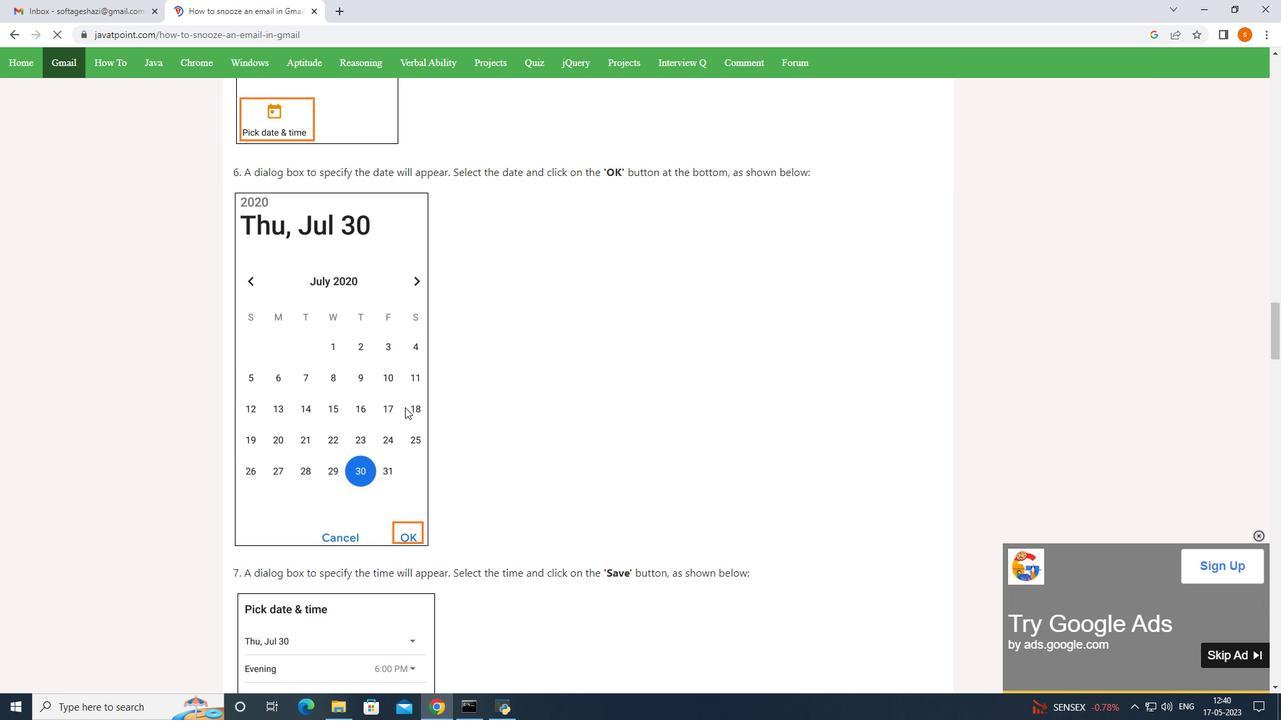 
Action: Mouse scrolled (401, 398) with delta (0, 0)
Screenshot: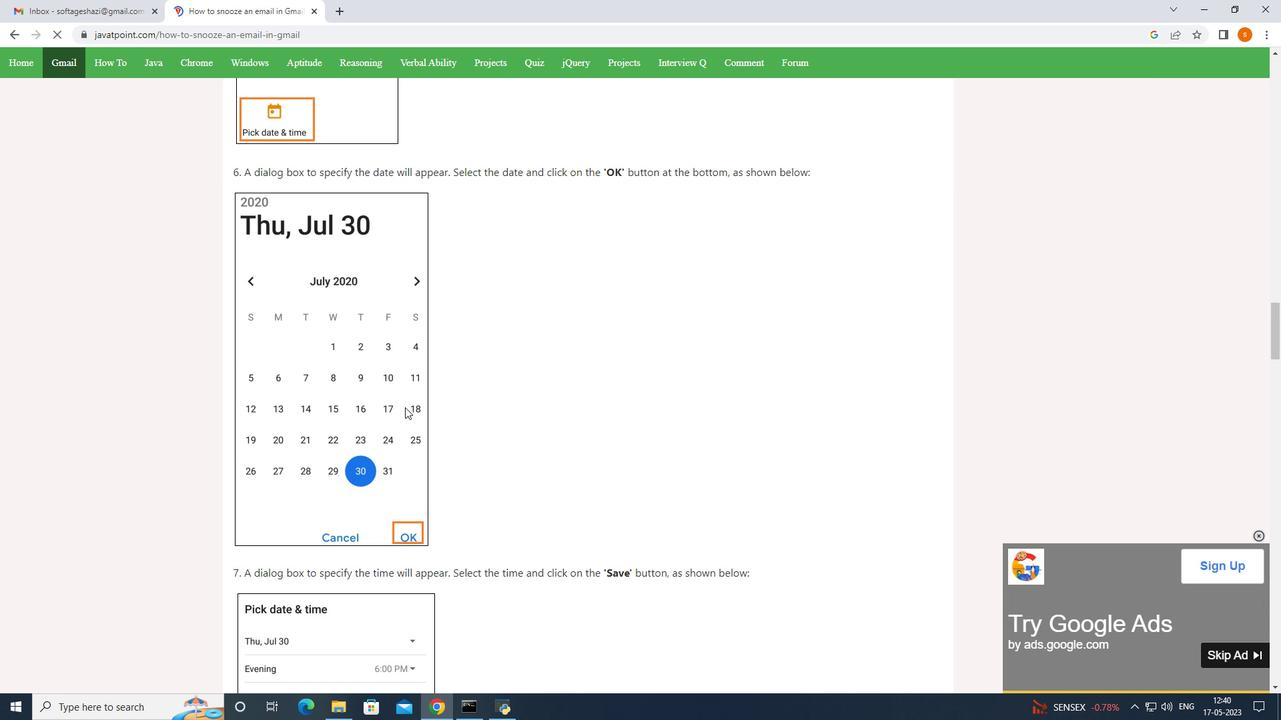 
Action: Mouse scrolled (401, 398) with delta (0, 0)
Screenshot: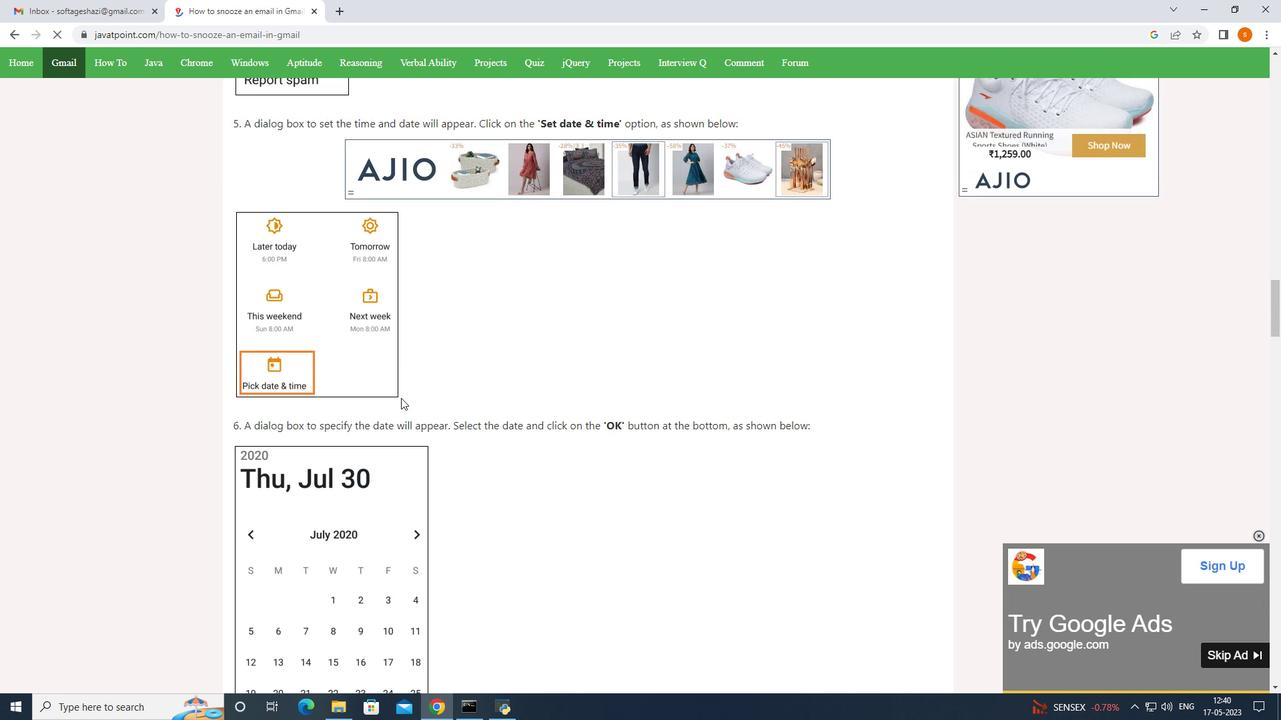 
Action: Mouse moved to (394, 381)
Screenshot: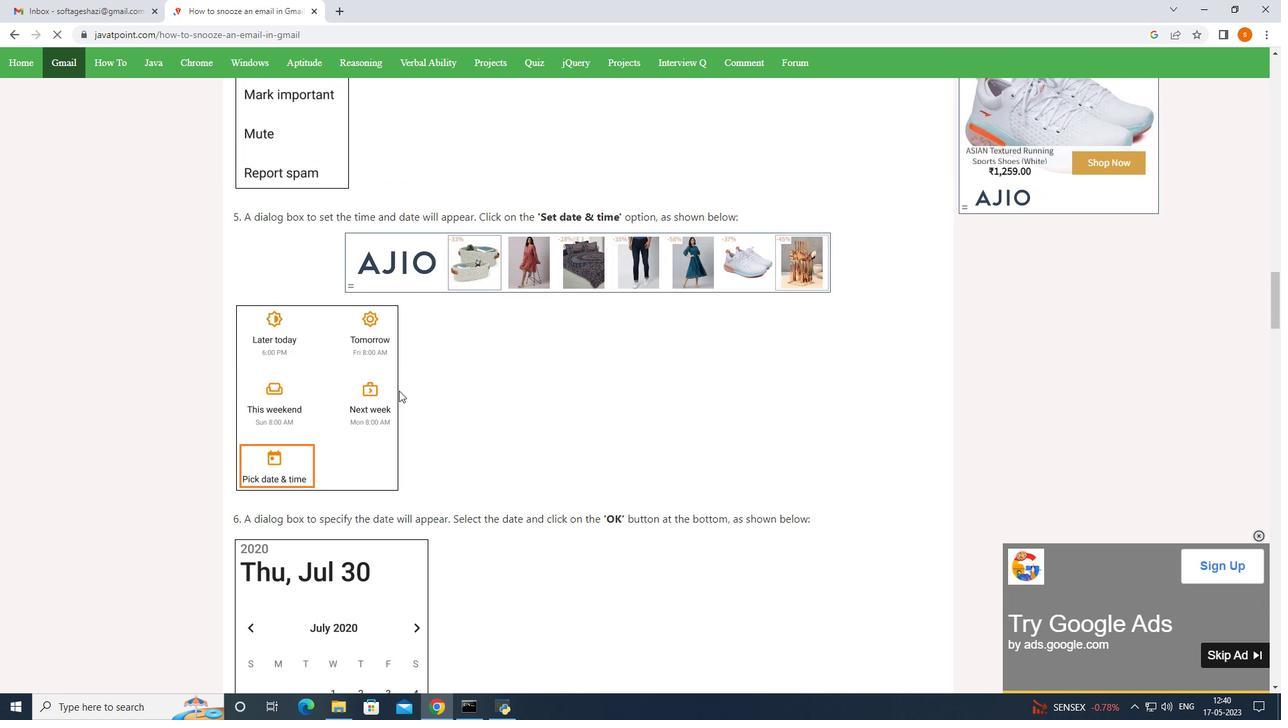 
Action: Mouse scrolled (394, 382) with delta (0, 0)
Screenshot: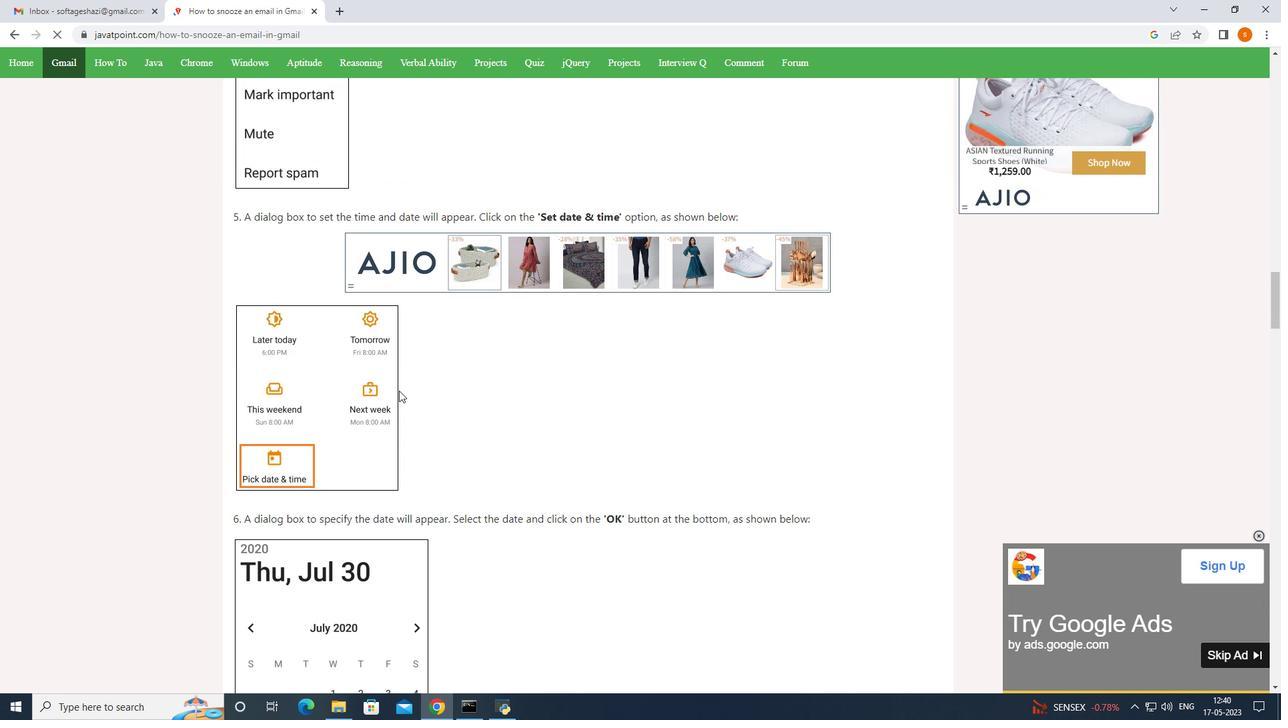 
Action: Mouse scrolled (394, 382) with delta (0, 0)
Screenshot: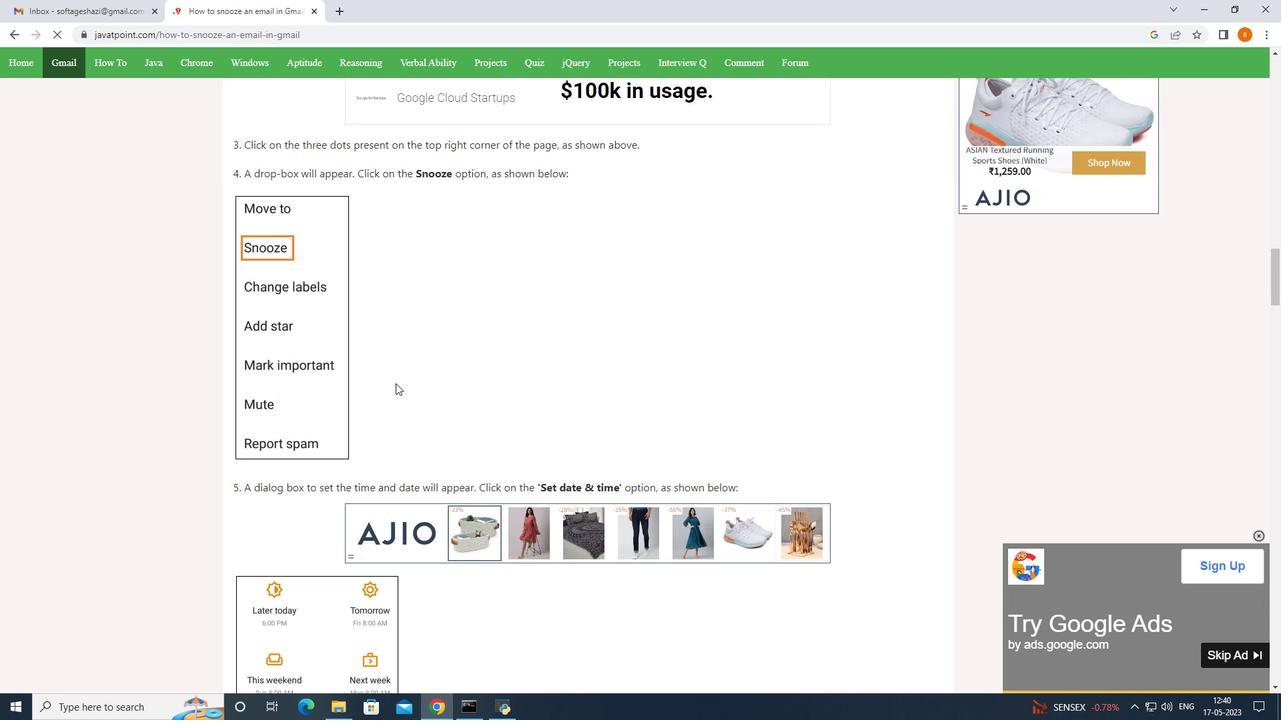 
Action: Mouse moved to (394, 381)
Screenshot: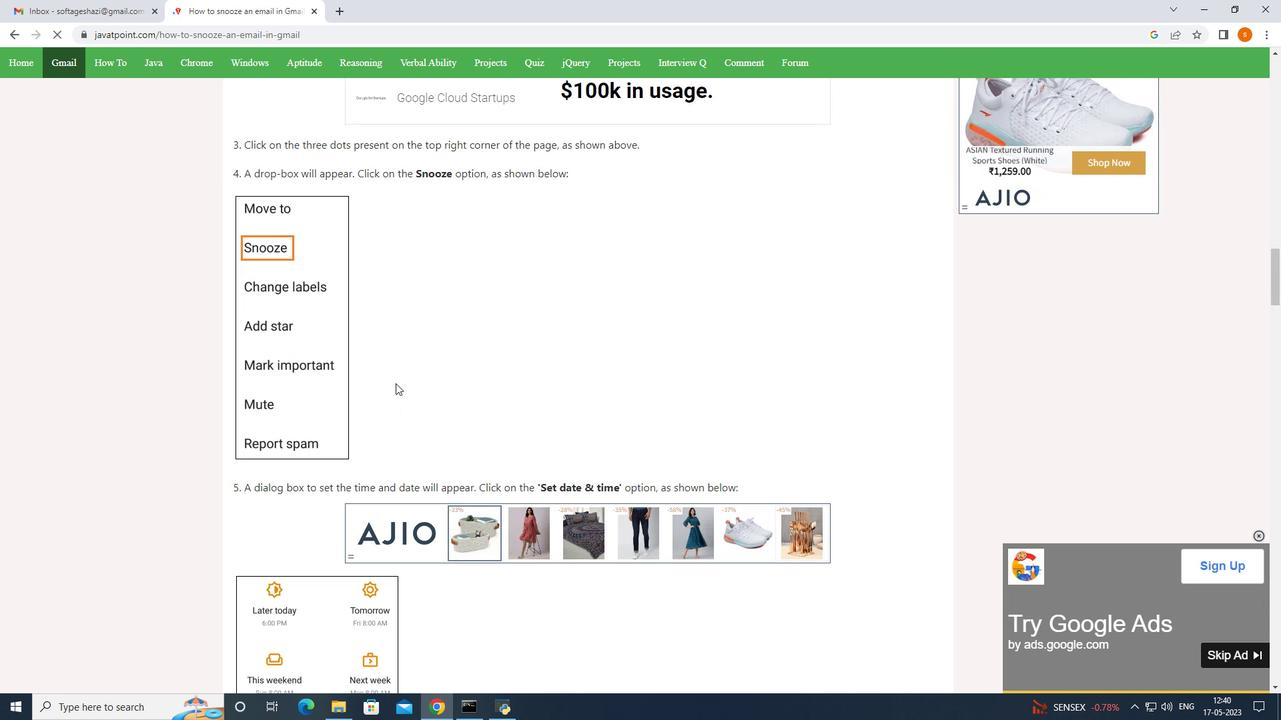 
Action: Mouse scrolled (394, 381) with delta (0, 0)
Screenshot: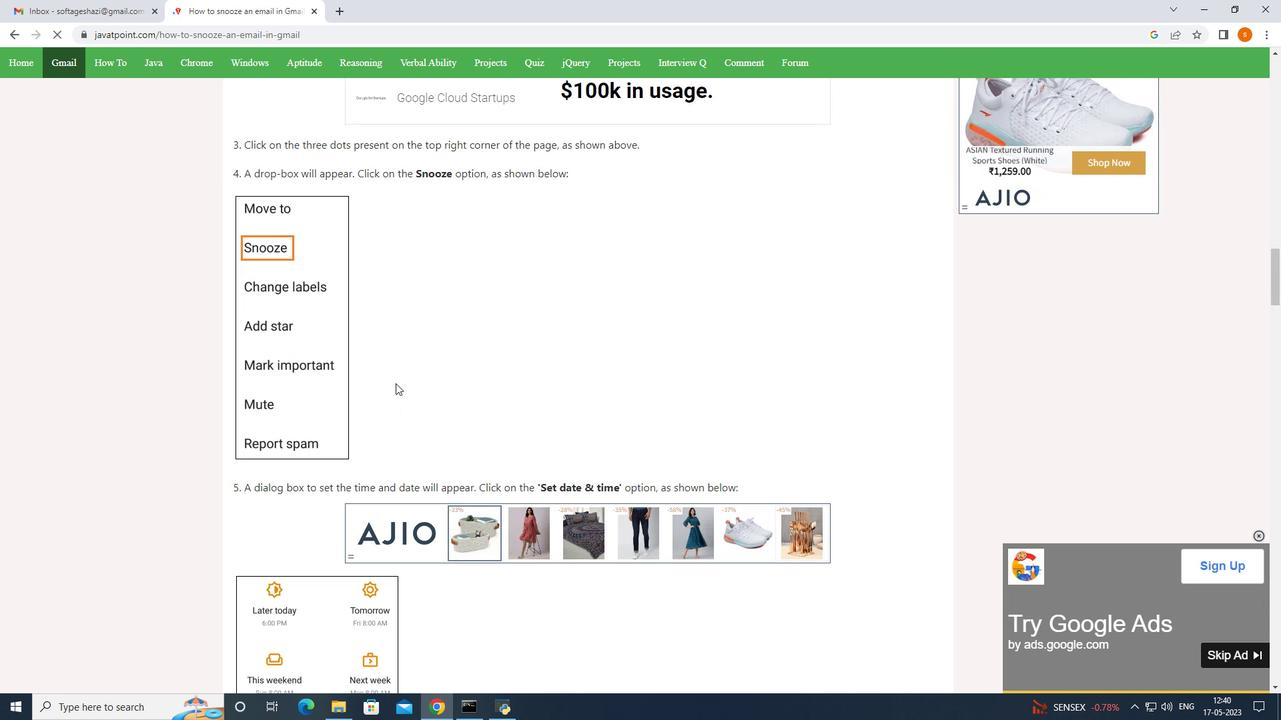 
Action: Mouse scrolled (394, 381) with delta (0, 0)
Screenshot: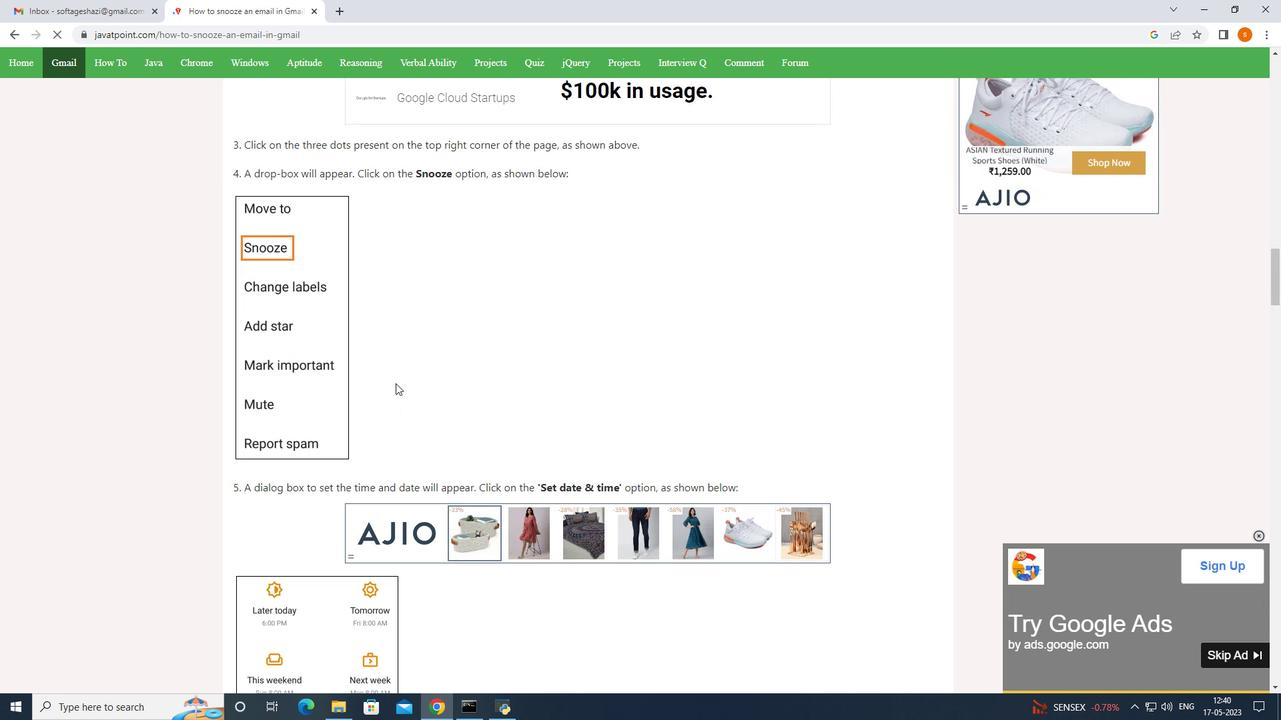 
Action: Mouse moved to (394, 380)
Screenshot: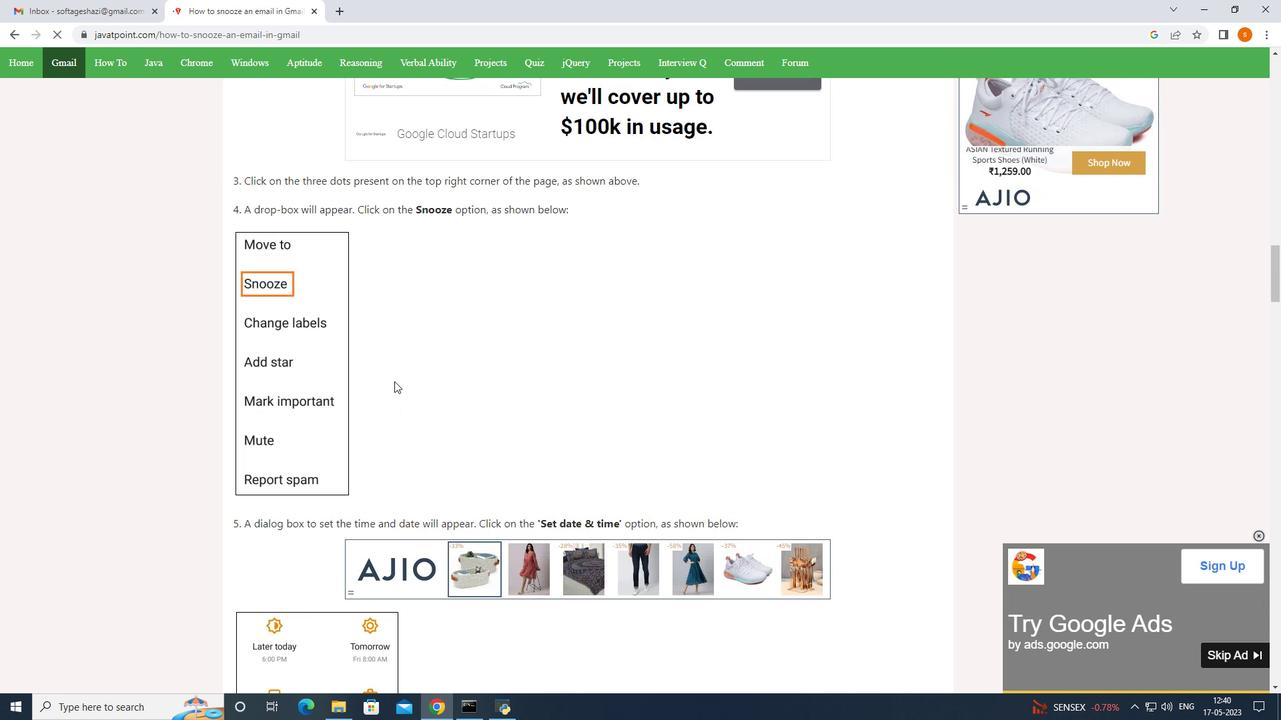 
Action: Mouse scrolled (394, 381) with delta (0, 0)
Screenshot: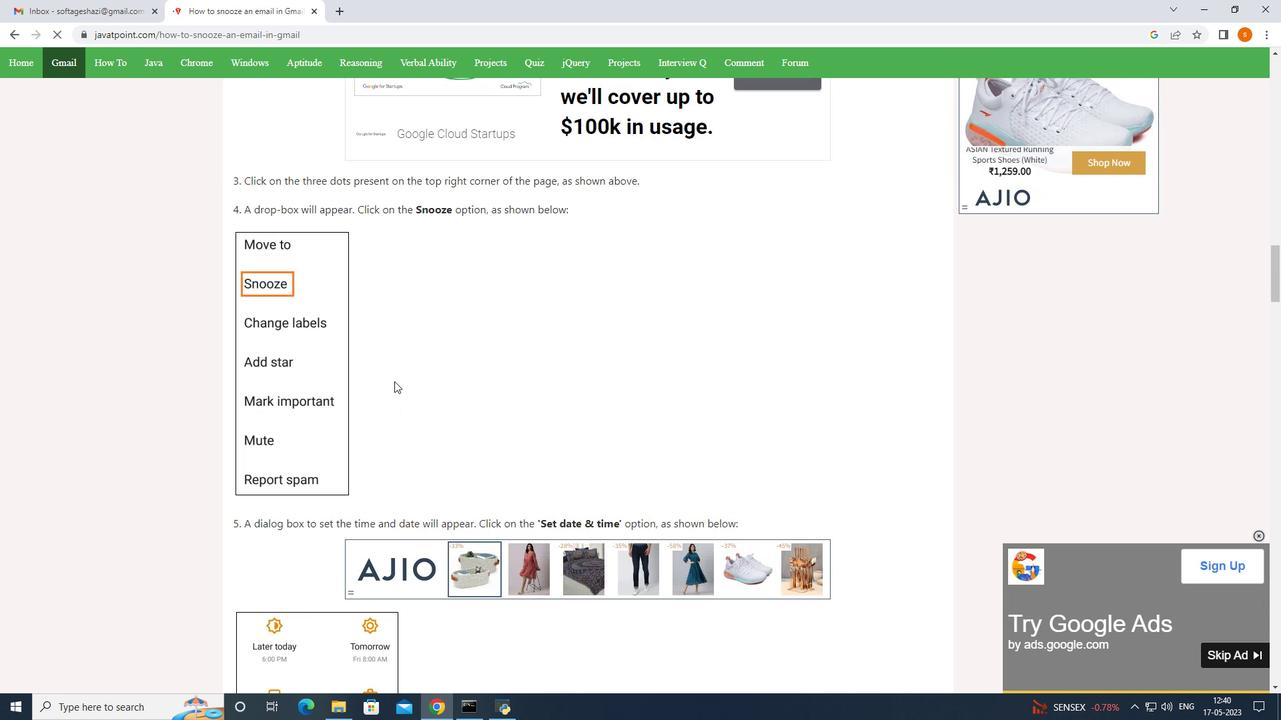 
Action: Mouse moved to (394, 380)
Screenshot: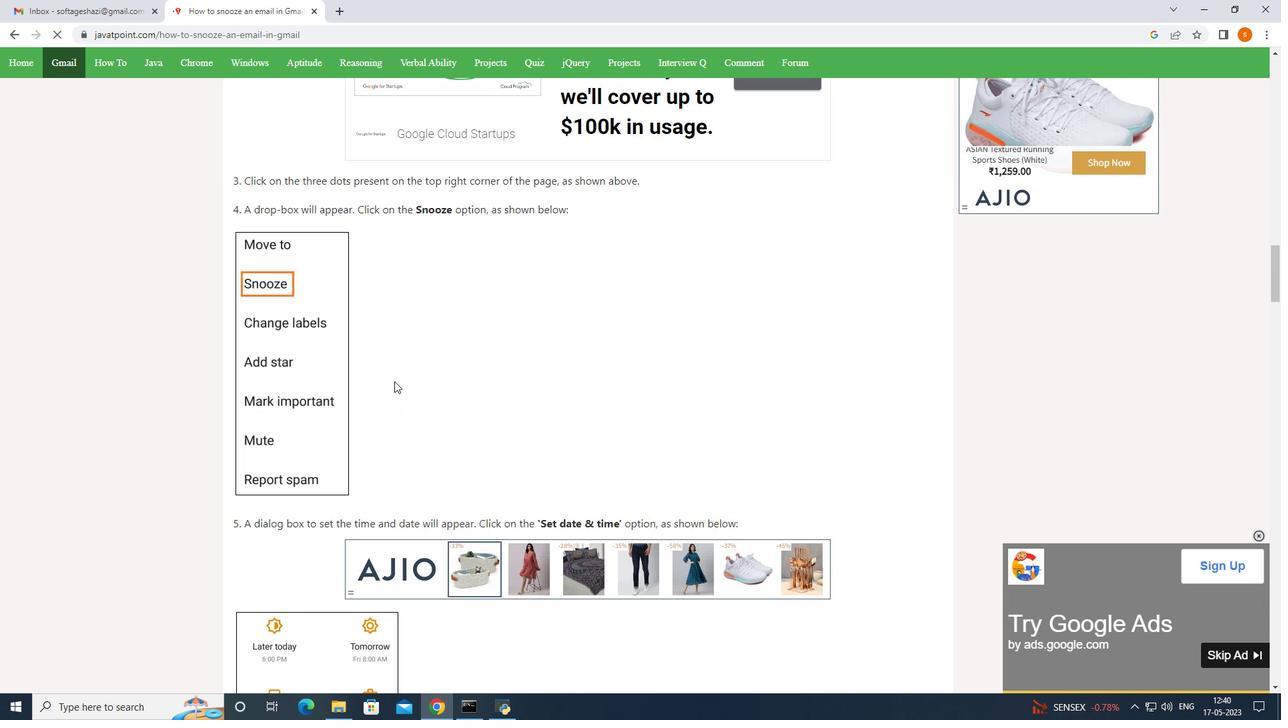 
Action: Mouse scrolled (394, 381) with delta (0, 0)
Screenshot: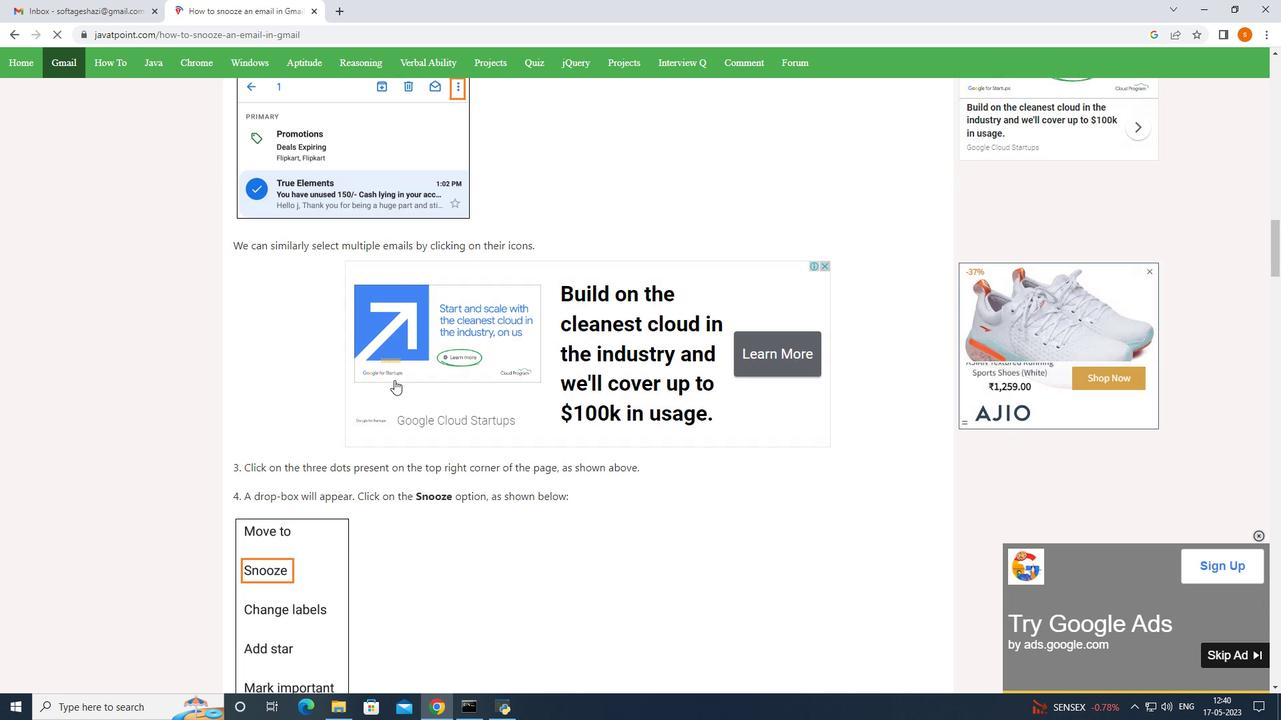 
Action: Mouse scrolled (394, 381) with delta (0, 0)
Screenshot: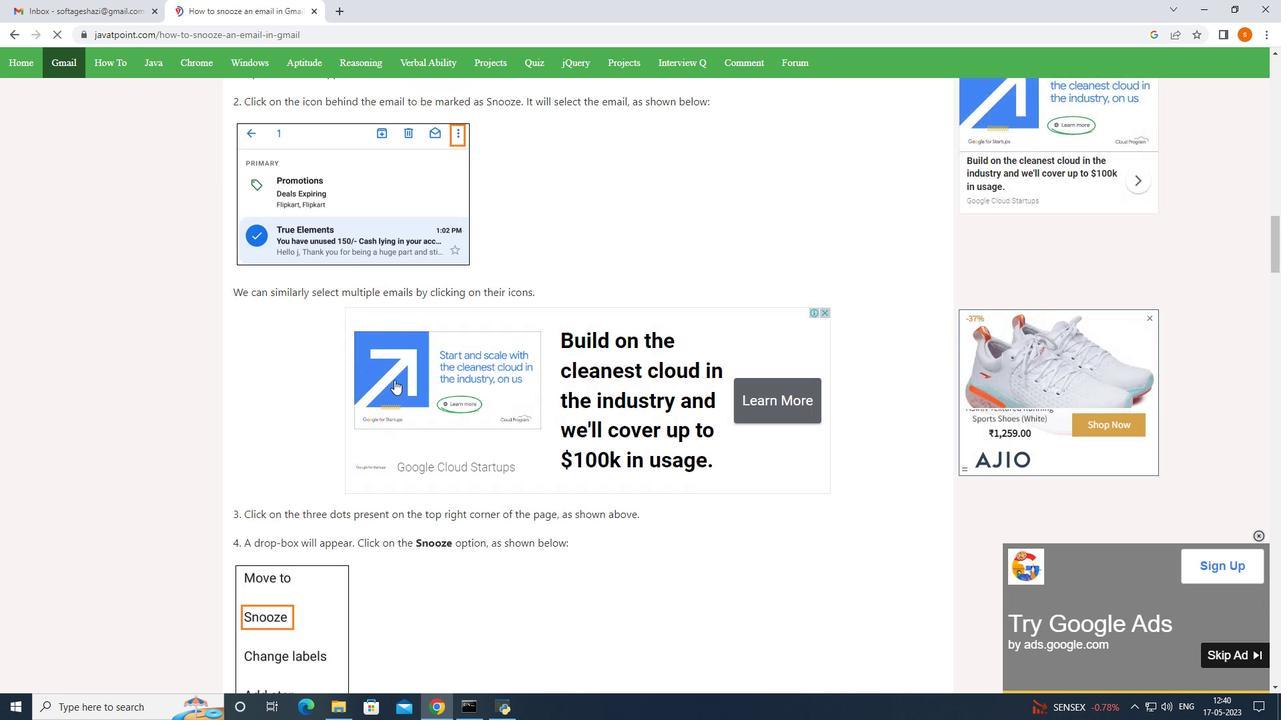 
Action: Mouse scrolled (394, 381) with delta (0, 0)
Screenshot: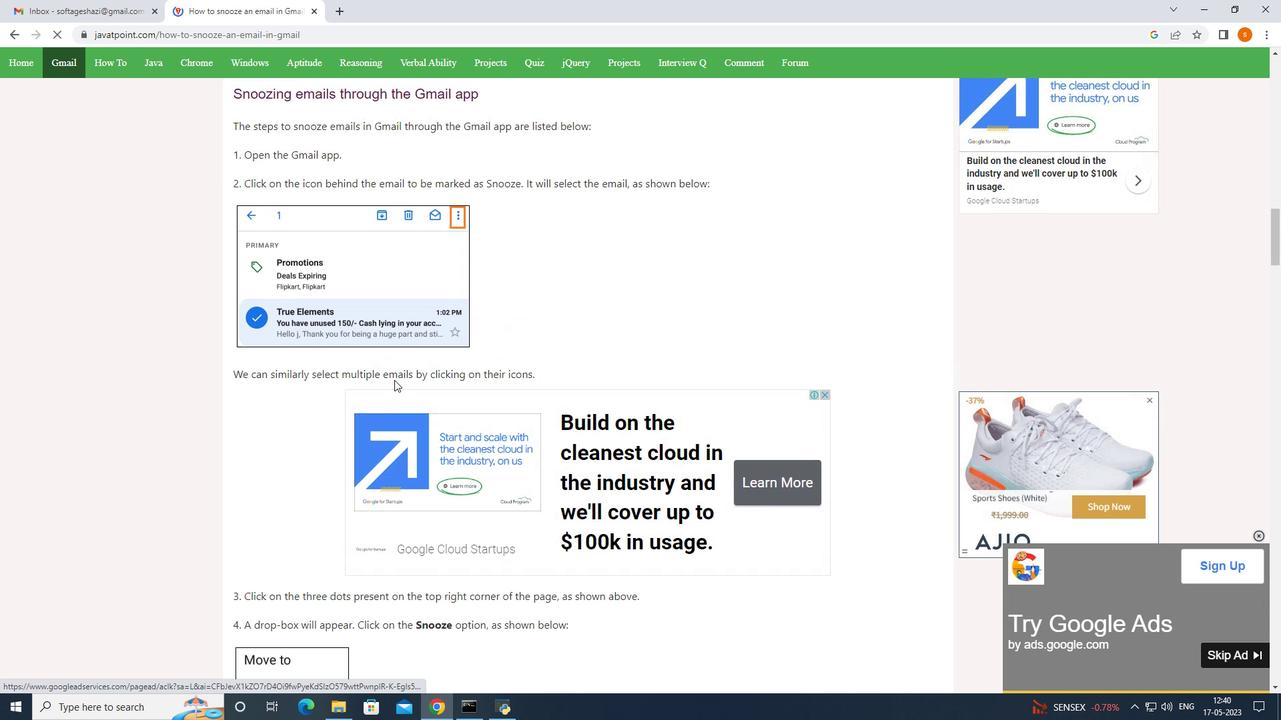 
Action: Mouse scrolled (394, 381) with delta (0, 0)
Screenshot: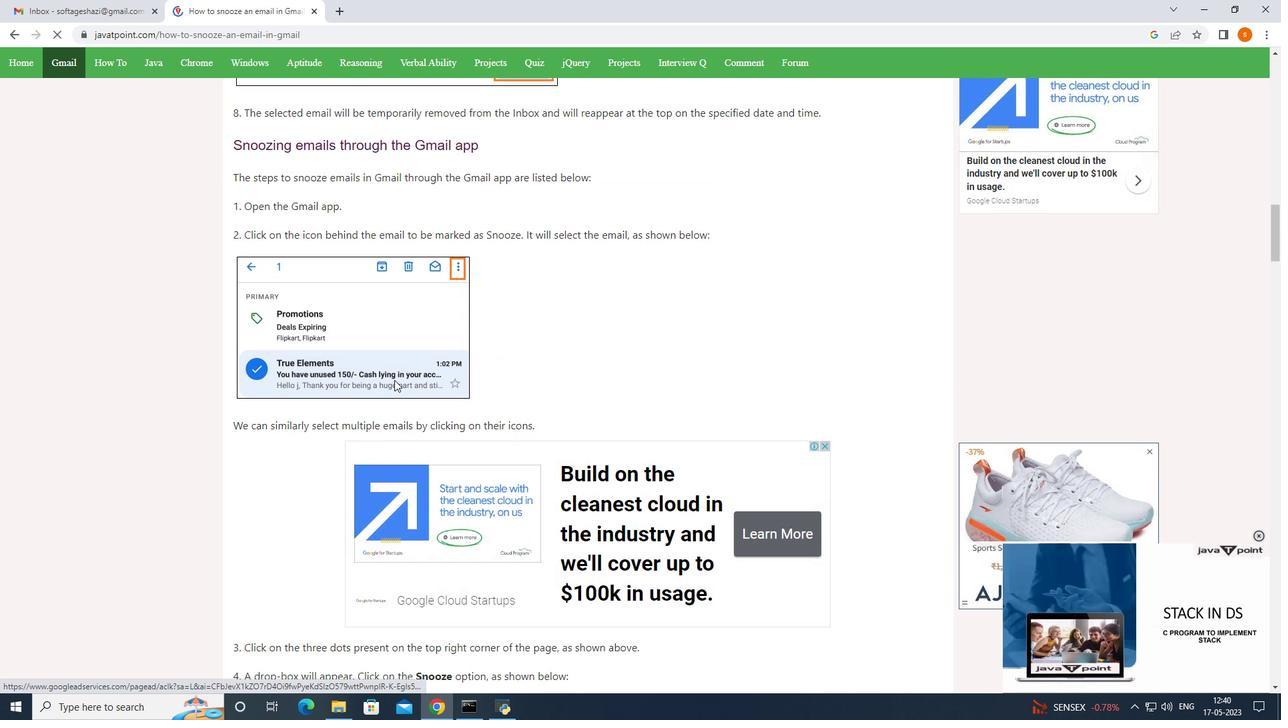 
Action: Mouse scrolled (394, 381) with delta (0, 0)
Screenshot: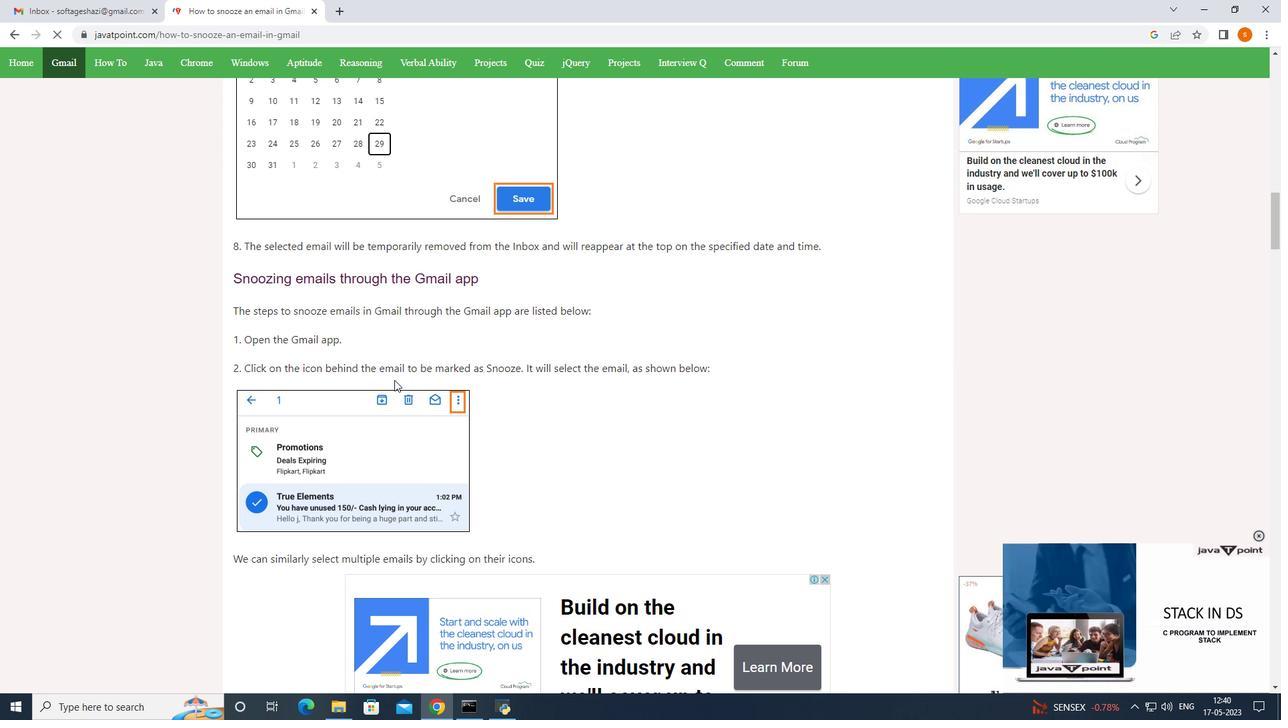 
Action: Mouse scrolled (394, 381) with delta (0, 0)
Screenshot: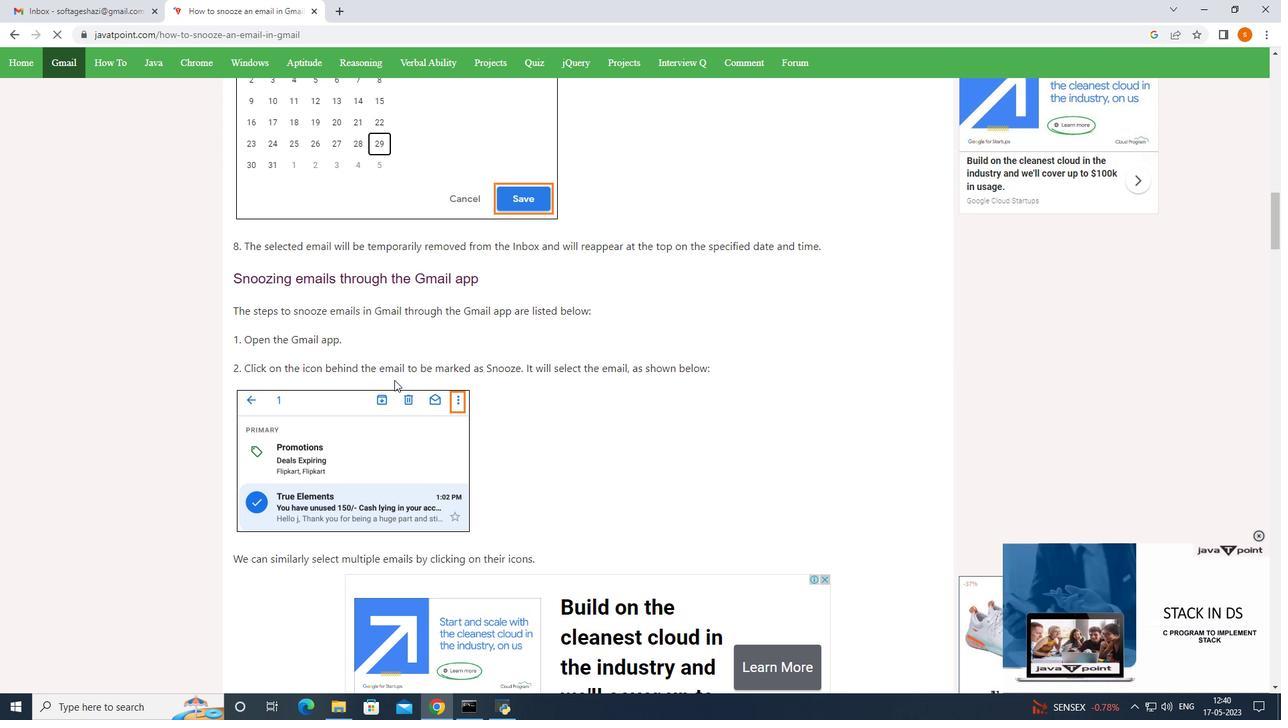 
Action: Mouse moved to (395, 380)
Screenshot: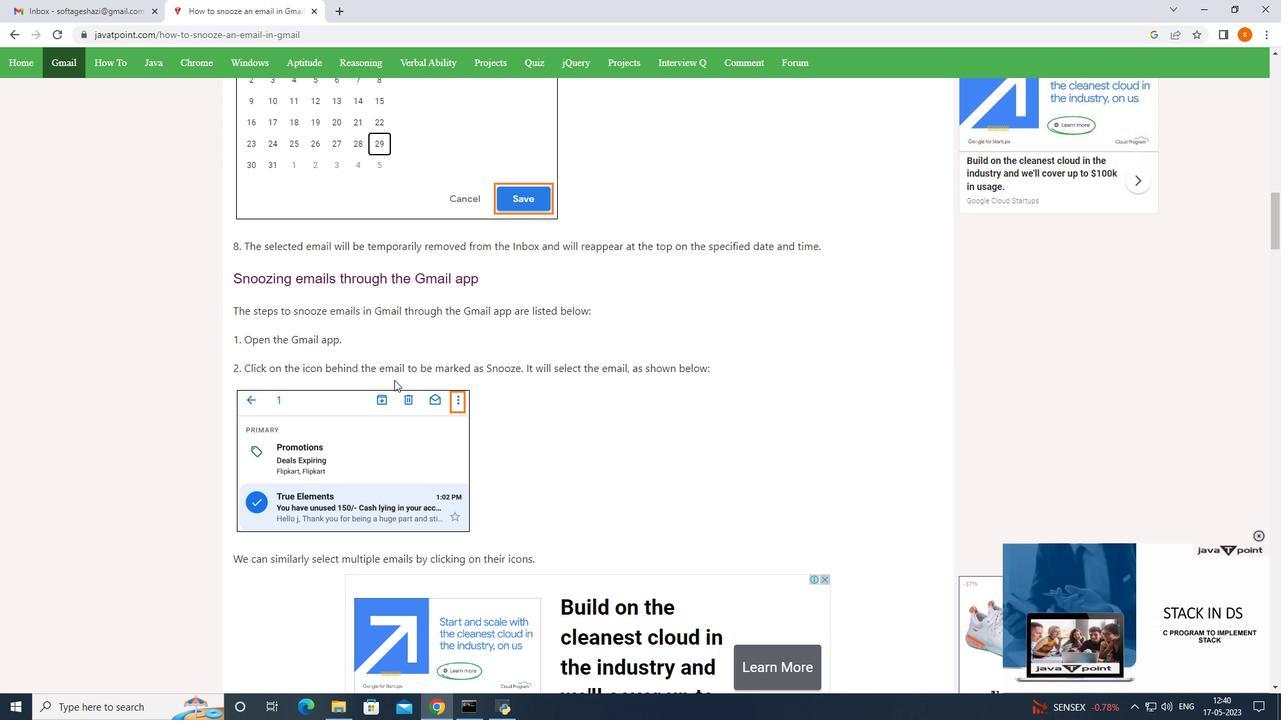 
Action: Mouse scrolled (395, 381) with delta (0, 0)
Screenshot: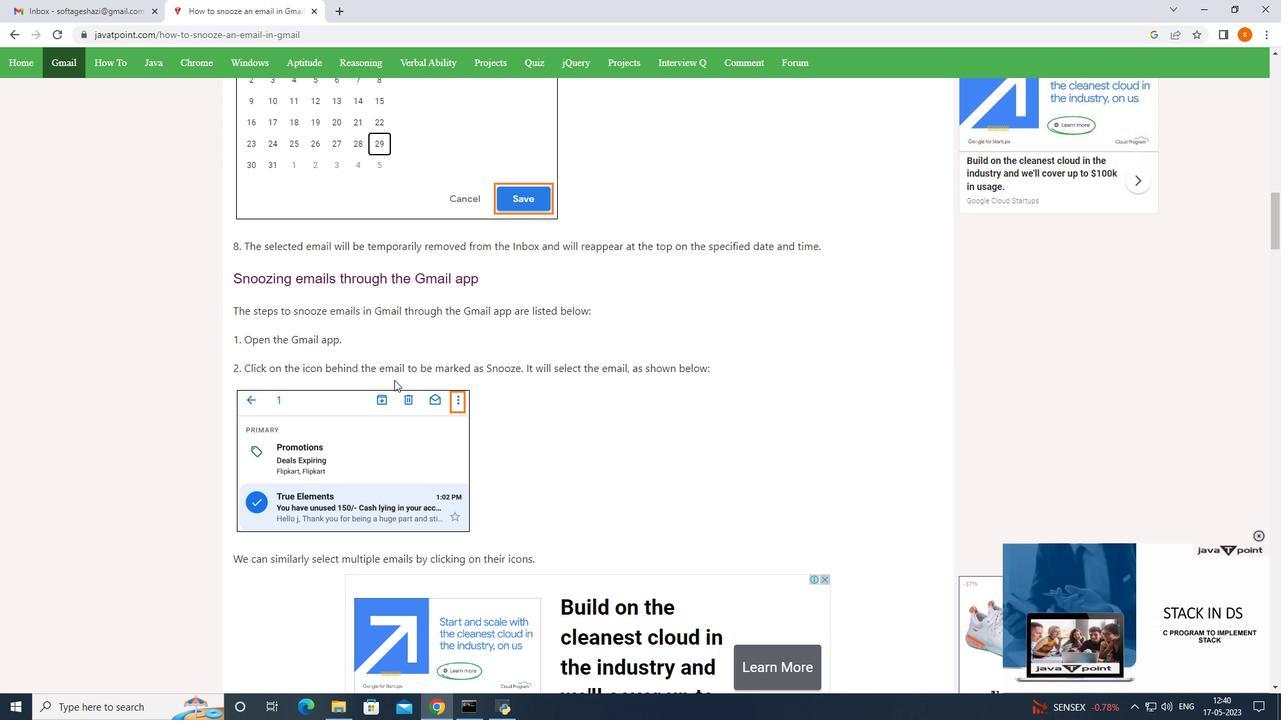 
Action: Mouse scrolled (395, 381) with delta (0, 0)
Screenshot: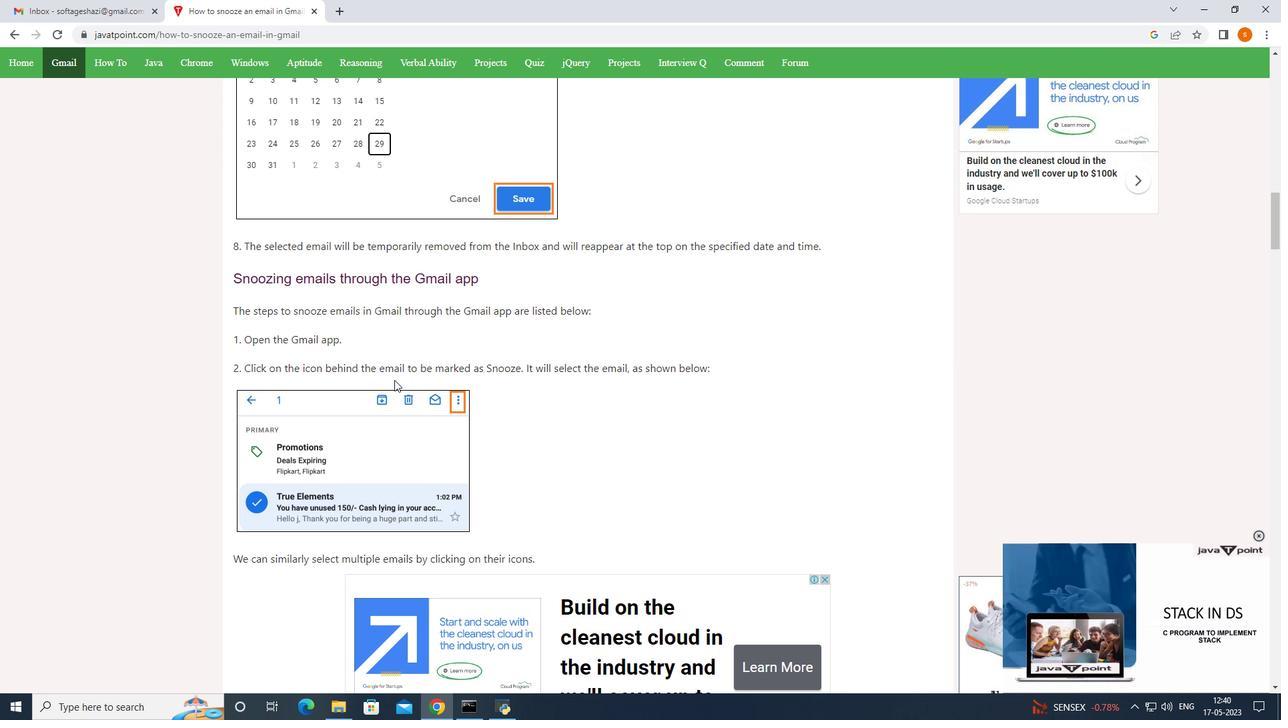 
Action: Mouse moved to (395, 379)
Screenshot: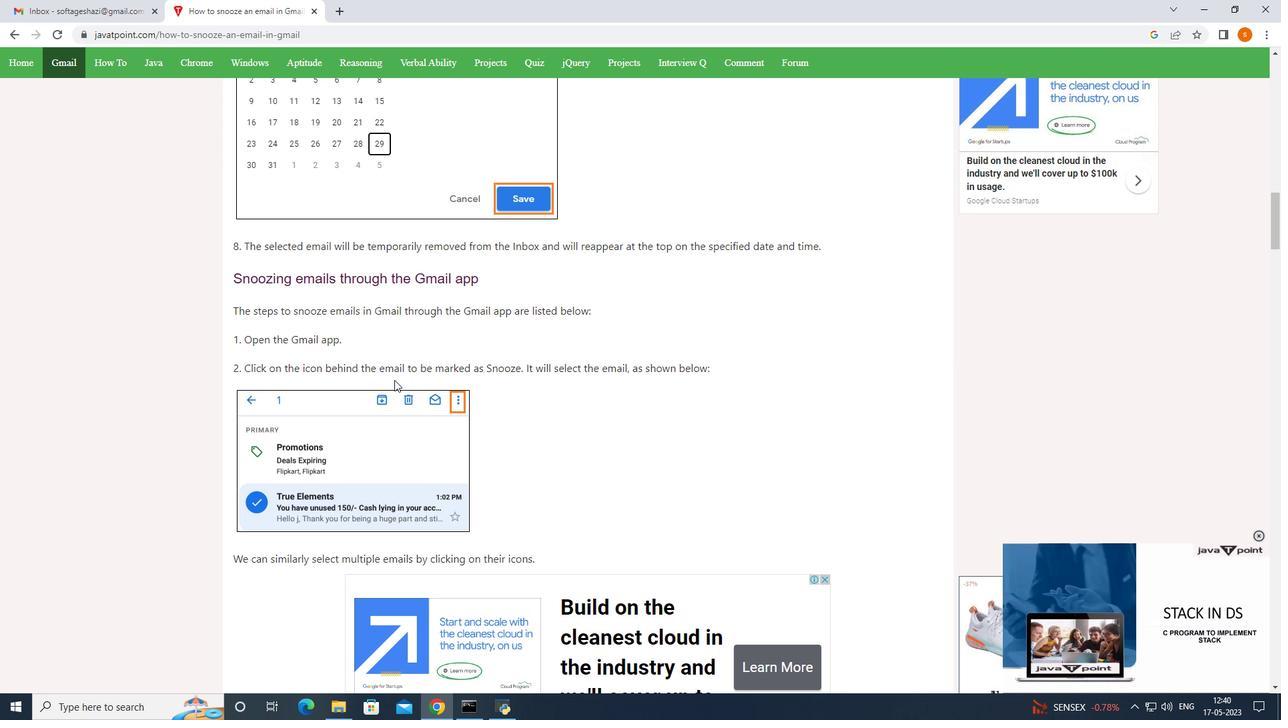 
Action: Mouse scrolled (395, 380) with delta (0, 0)
Screenshot: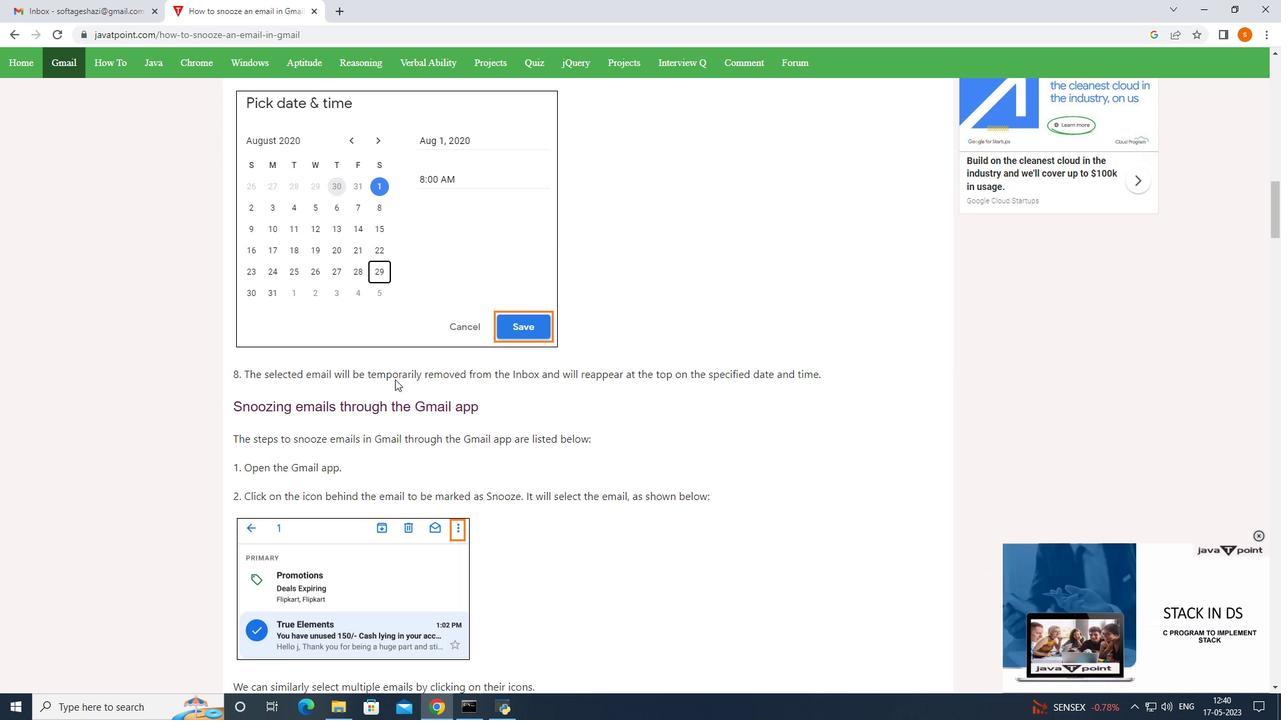 
Action: Mouse scrolled (395, 380) with delta (0, 0)
Screenshot: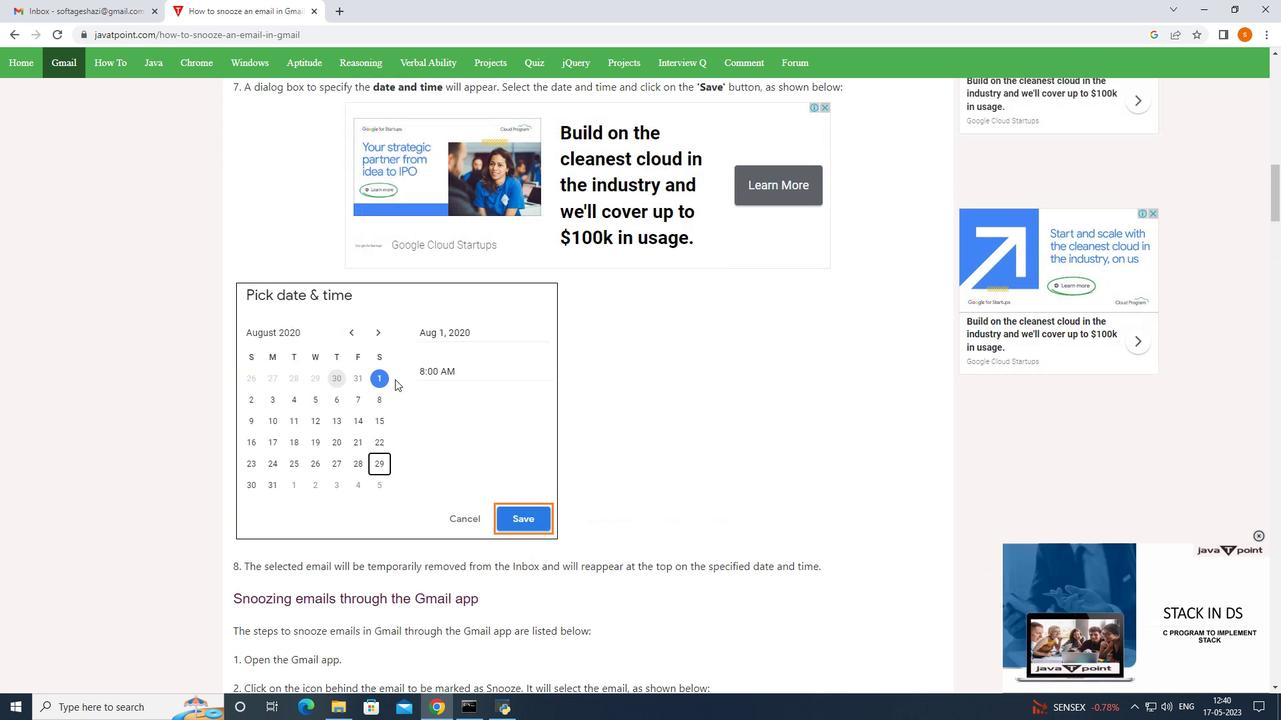 
Action: Mouse scrolled (395, 380) with delta (0, 0)
Screenshot: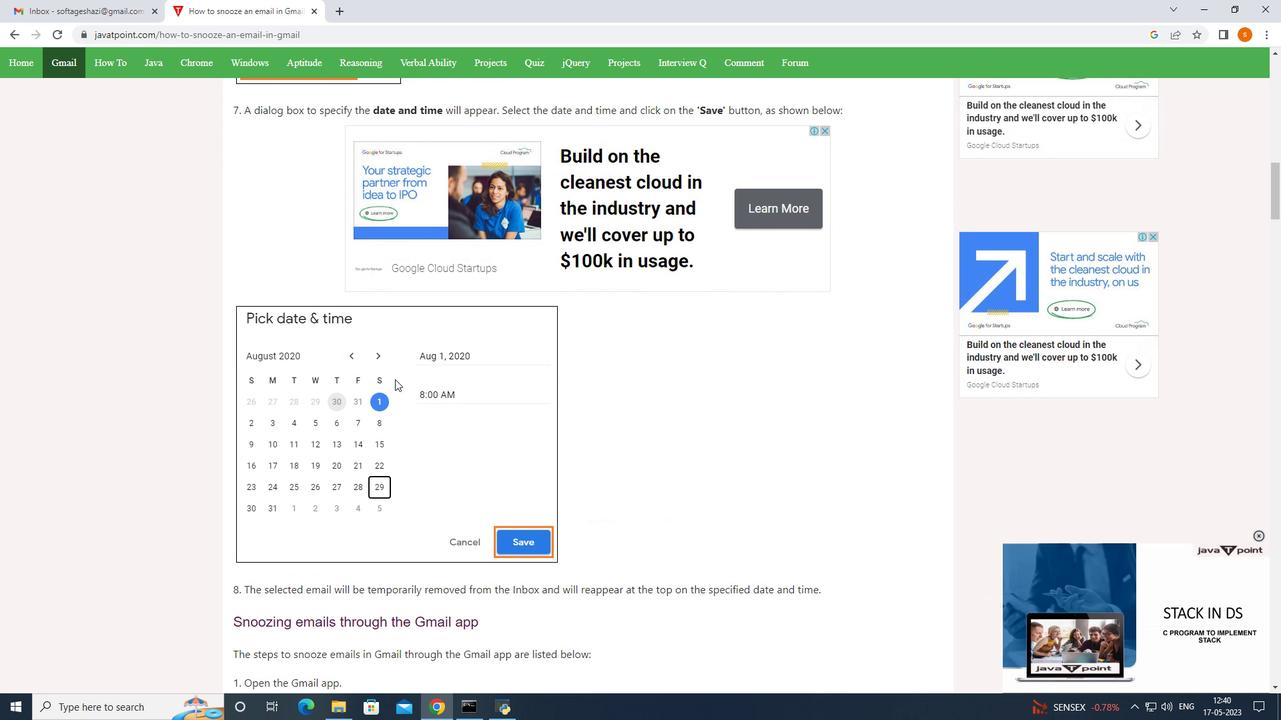 
Action: Mouse scrolled (395, 380) with delta (0, 0)
Screenshot: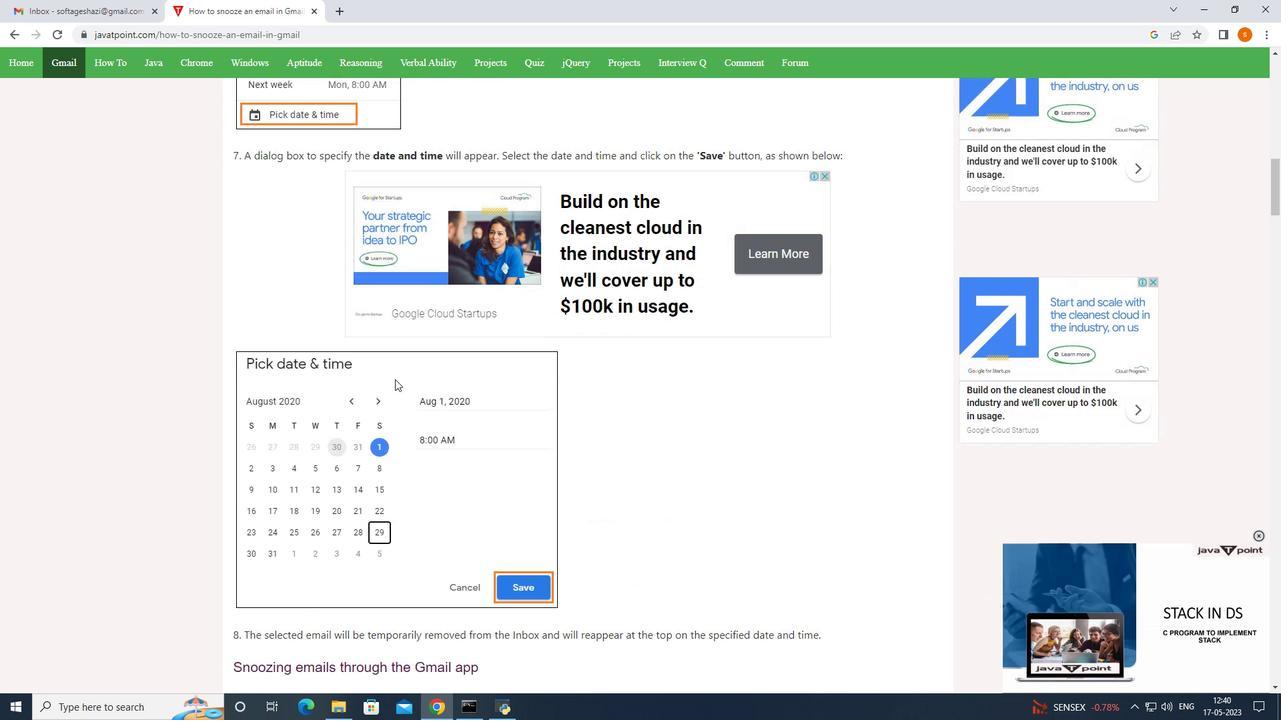 
Action: Mouse scrolled (395, 380) with delta (0, 0)
Screenshot: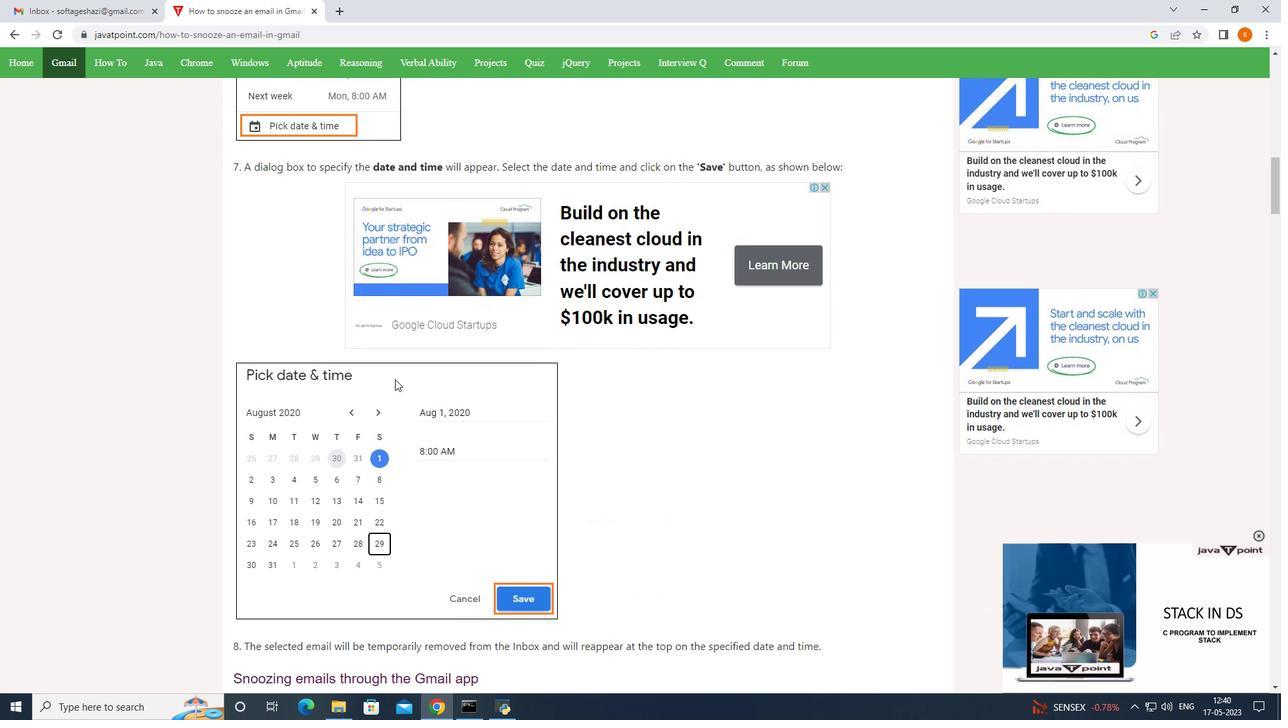 
Action: Mouse scrolled (395, 380) with delta (0, 0)
Screenshot: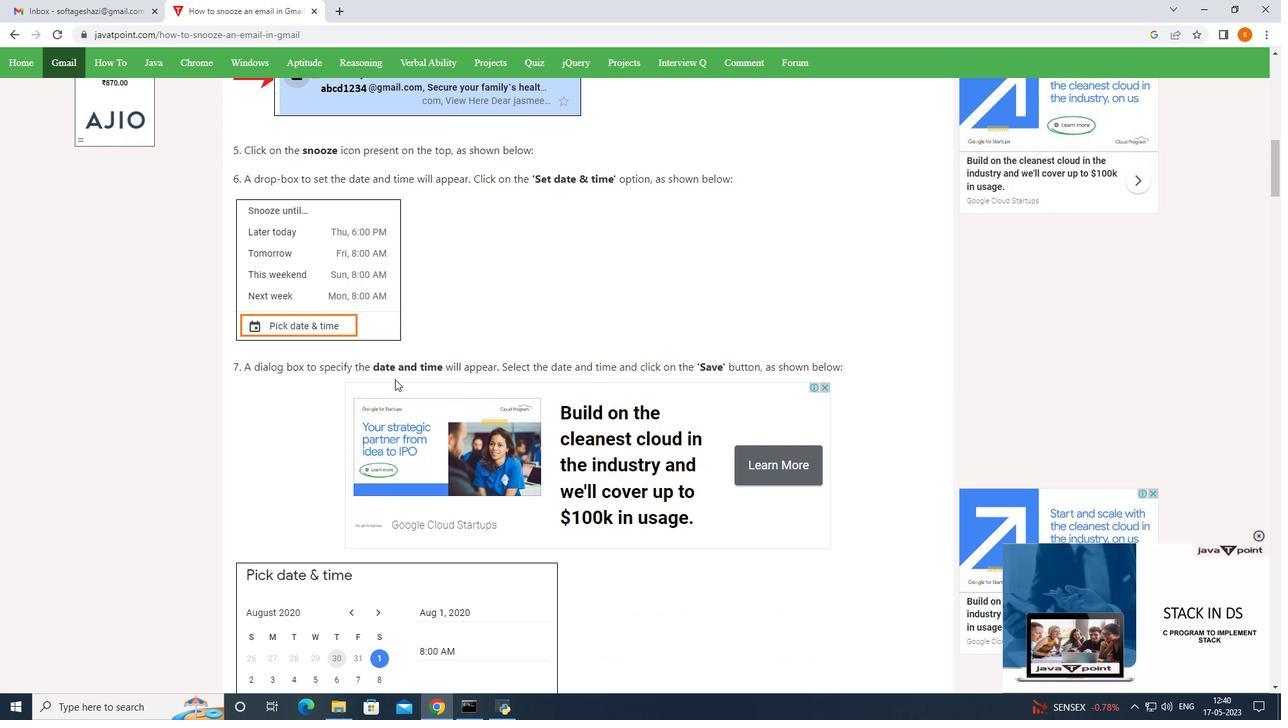 
Action: Mouse scrolled (395, 380) with delta (0, 0)
Screenshot: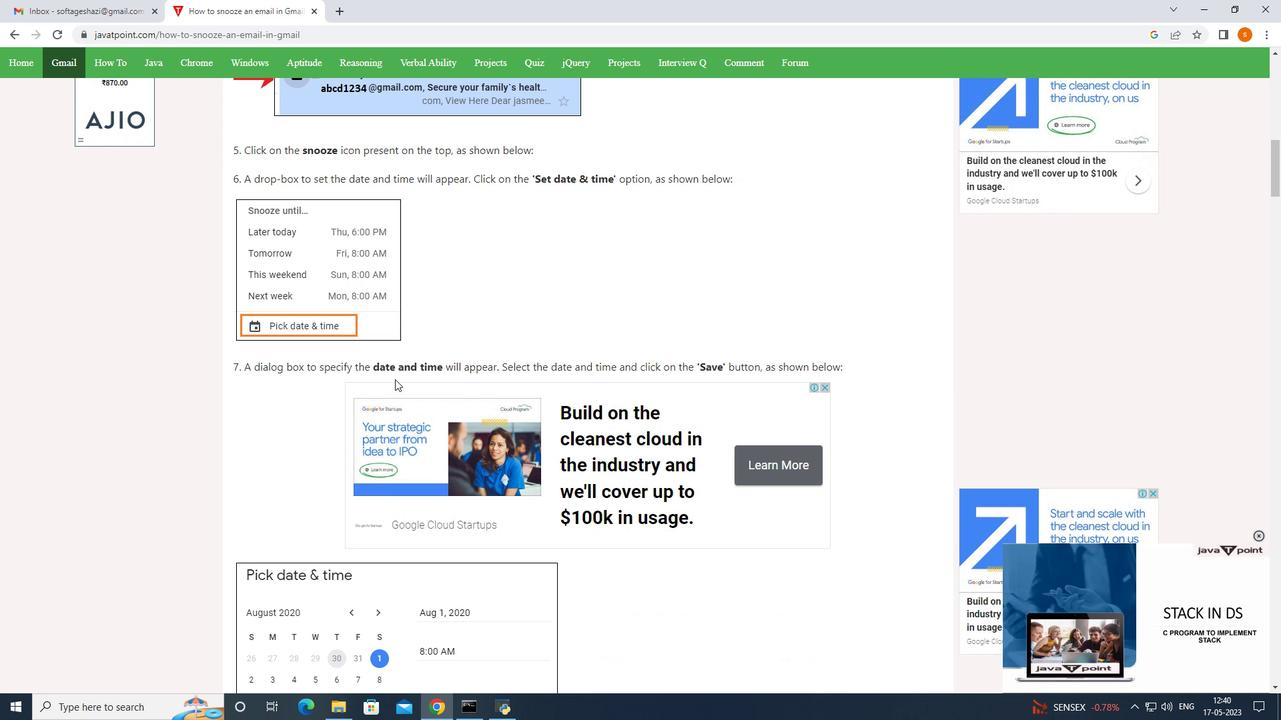 
Action: Mouse scrolled (395, 380) with delta (0, 0)
Screenshot: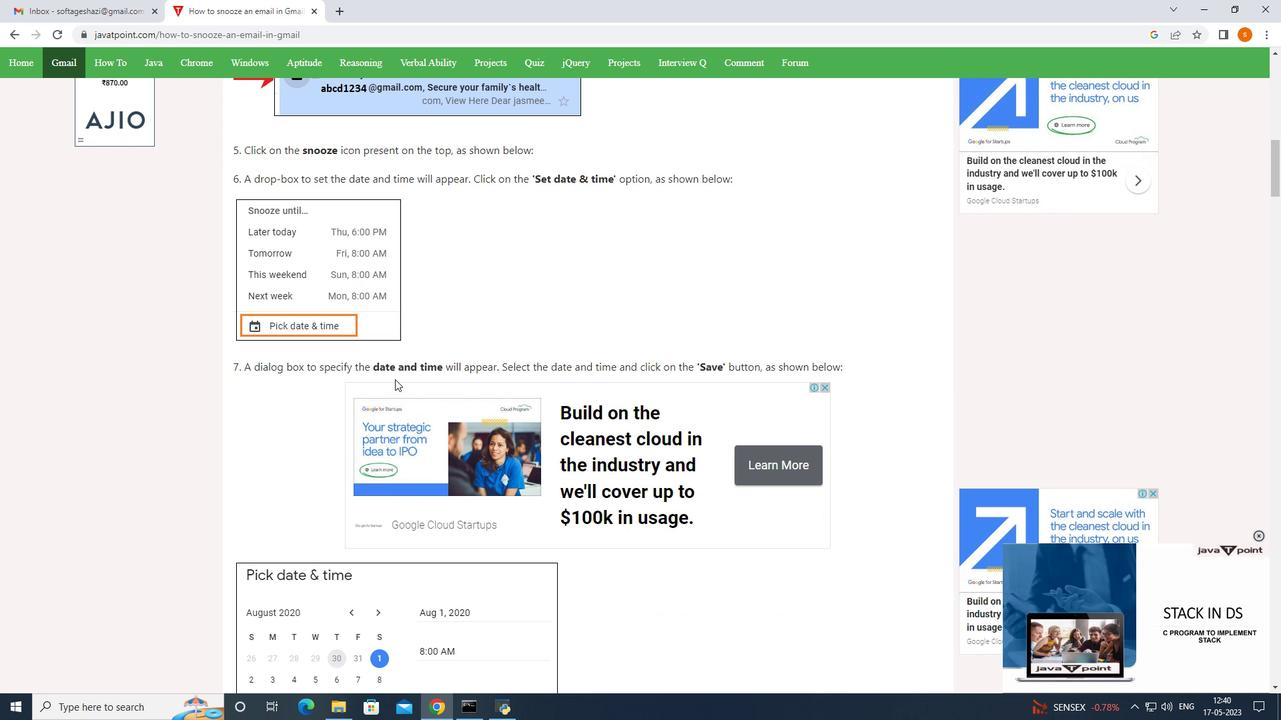 
Action: Mouse scrolled (395, 380) with delta (0, 0)
Screenshot: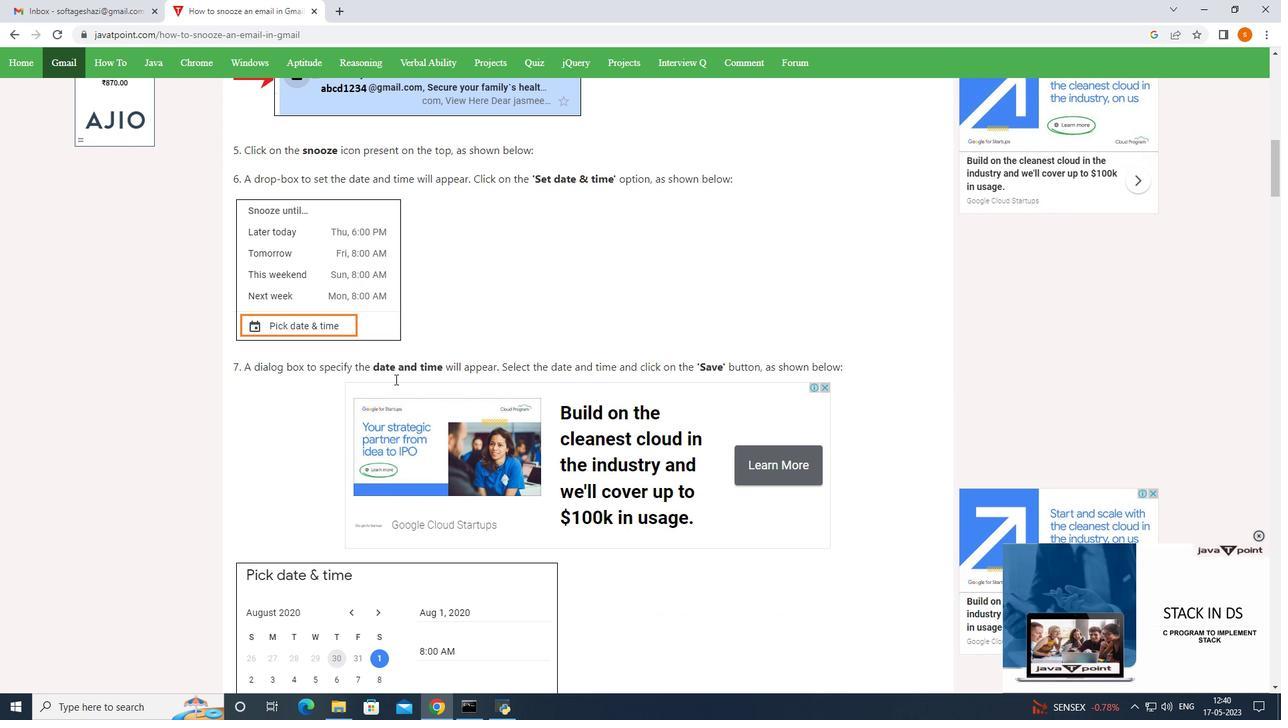 
Action: Mouse moved to (394, 379)
Screenshot: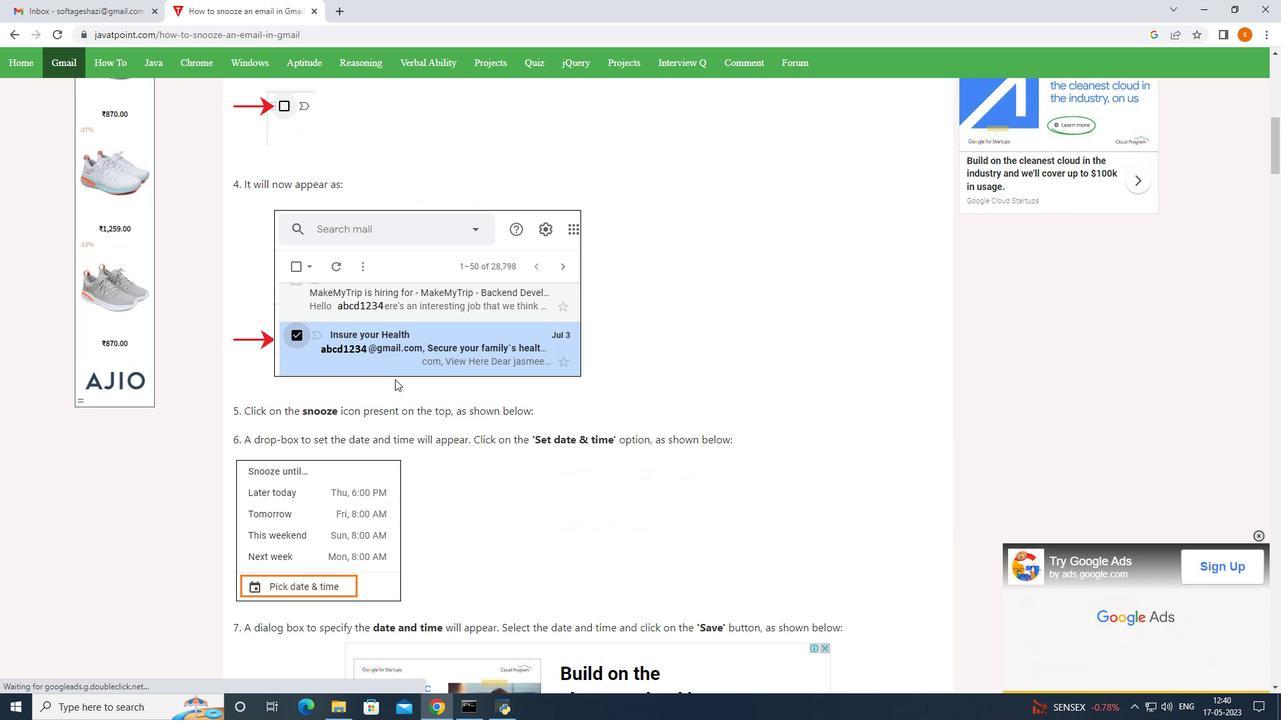 
Action: Mouse scrolled (394, 380) with delta (0, 0)
Screenshot: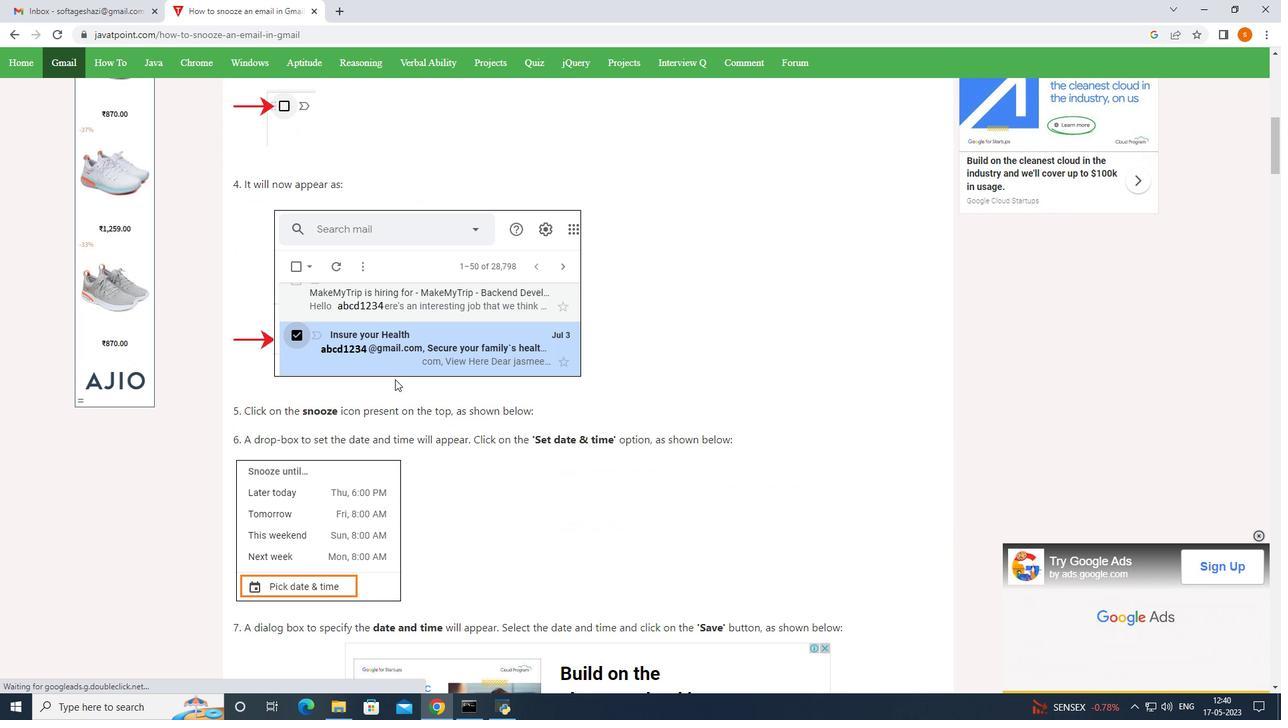 
Action: Mouse scrolled (394, 380) with delta (0, 0)
Screenshot: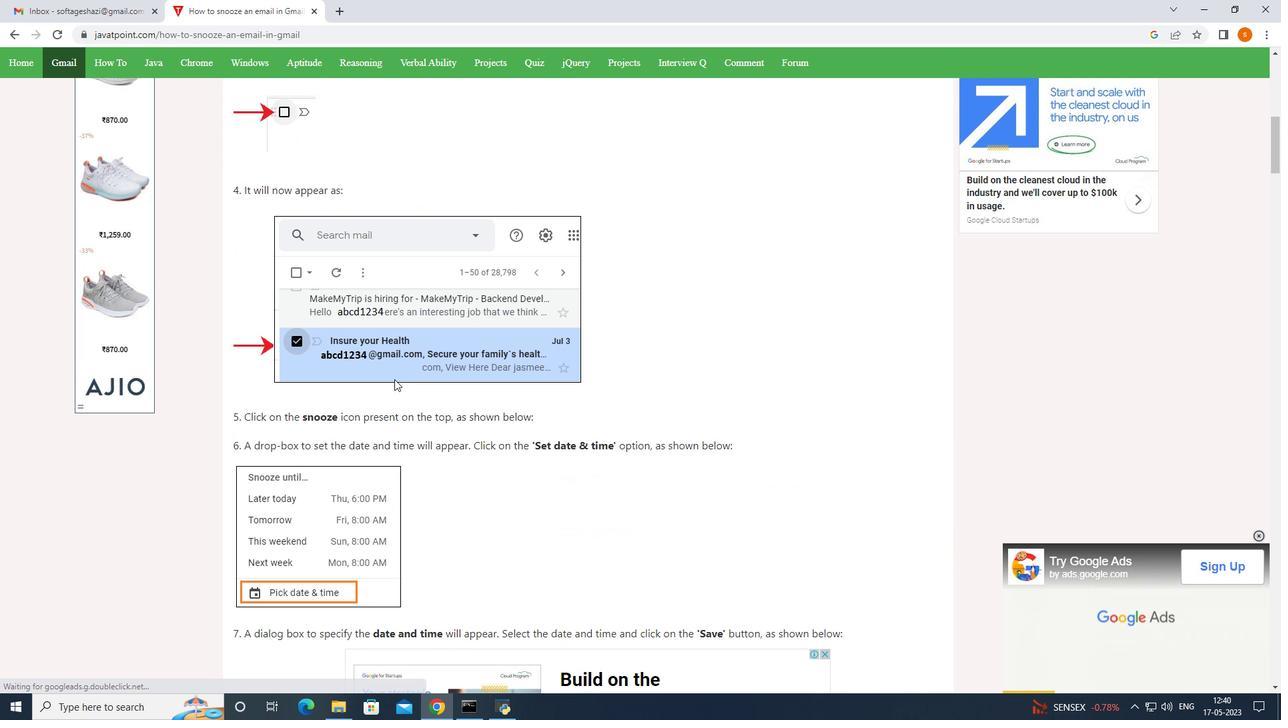 
Action: Mouse scrolled (394, 380) with delta (0, 0)
Screenshot: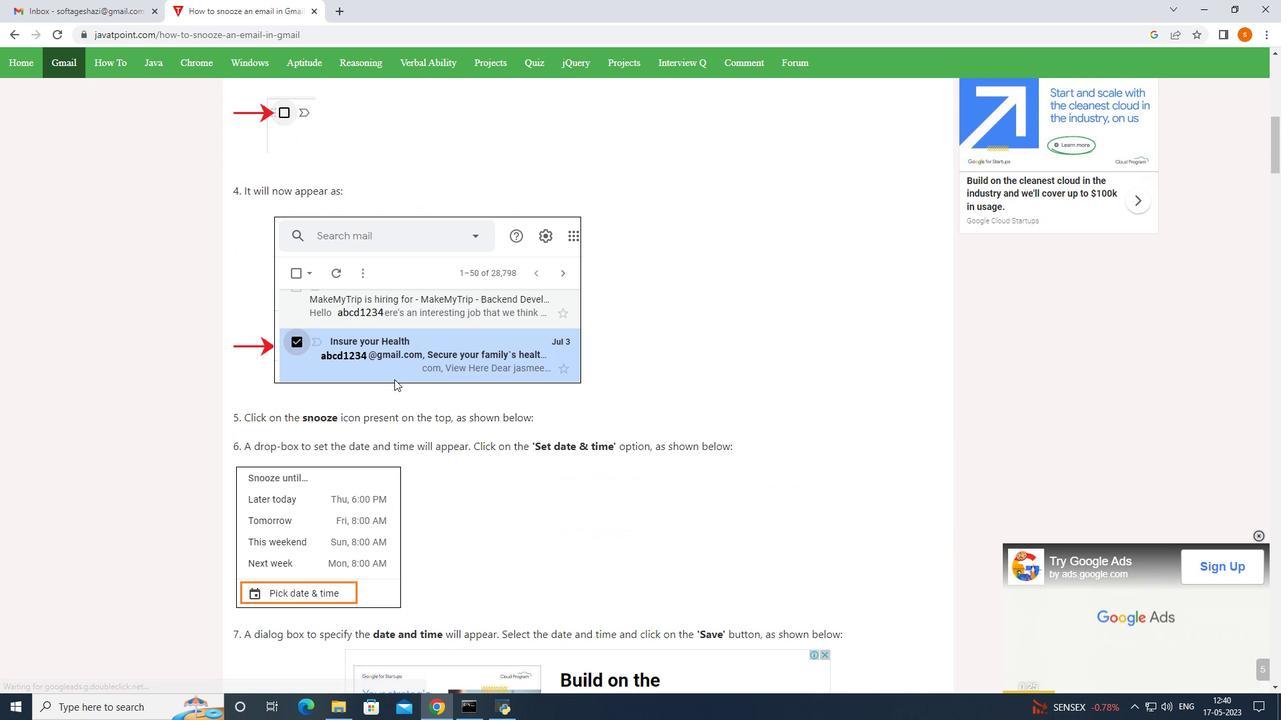 
Action: Mouse scrolled (394, 380) with delta (0, 0)
Screenshot: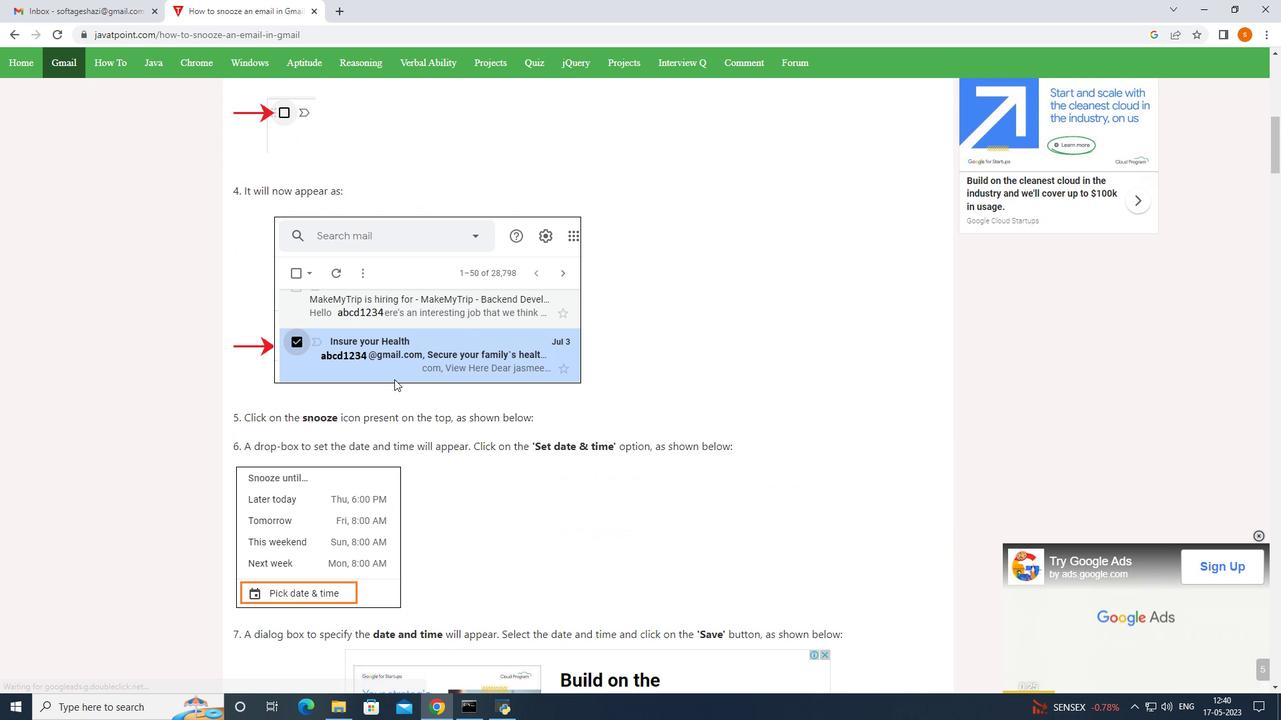 
Action: Mouse scrolled (394, 380) with delta (0, 0)
Screenshot: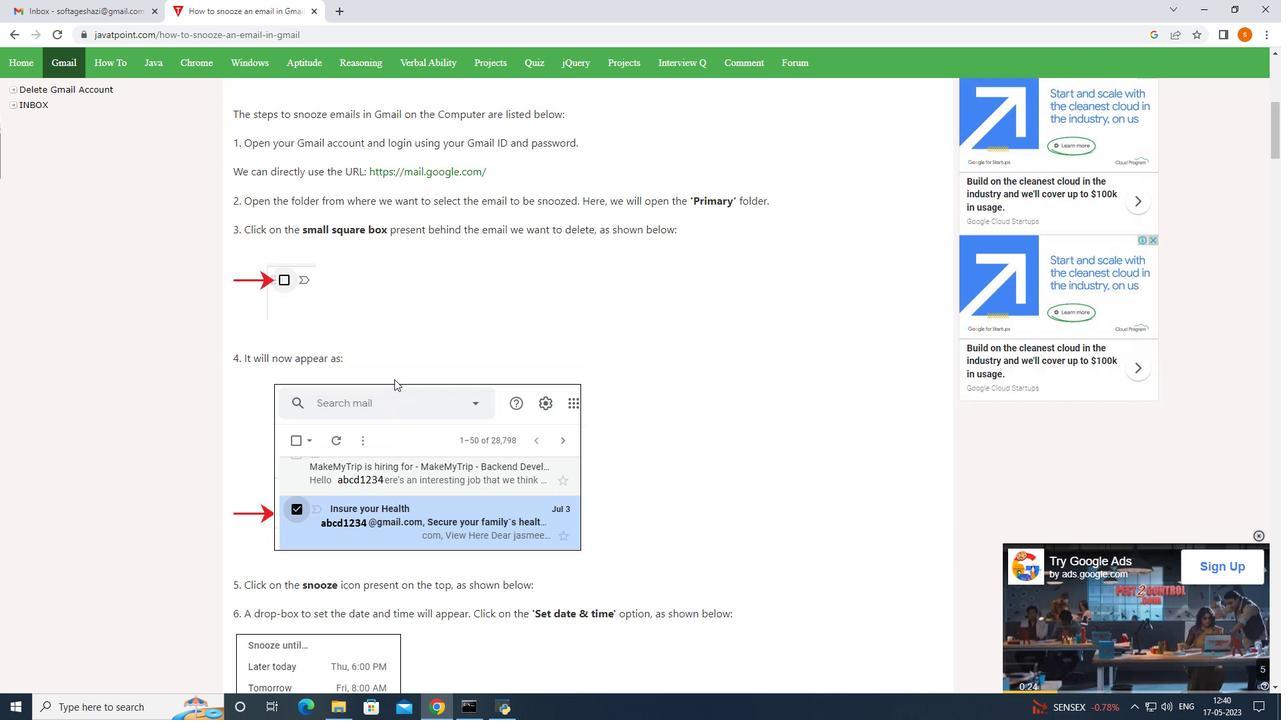 
Action: Mouse scrolled (394, 380) with delta (0, 0)
Screenshot: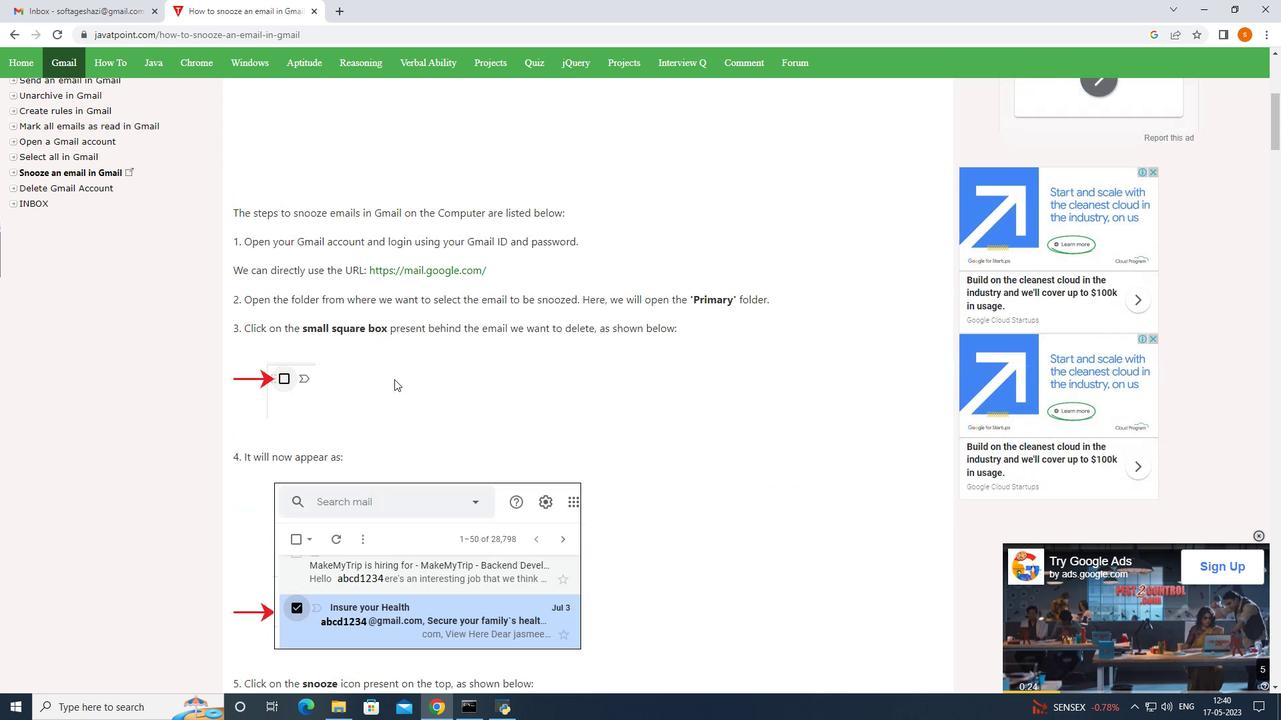 
Action: Mouse moved to (373, 394)
Screenshot: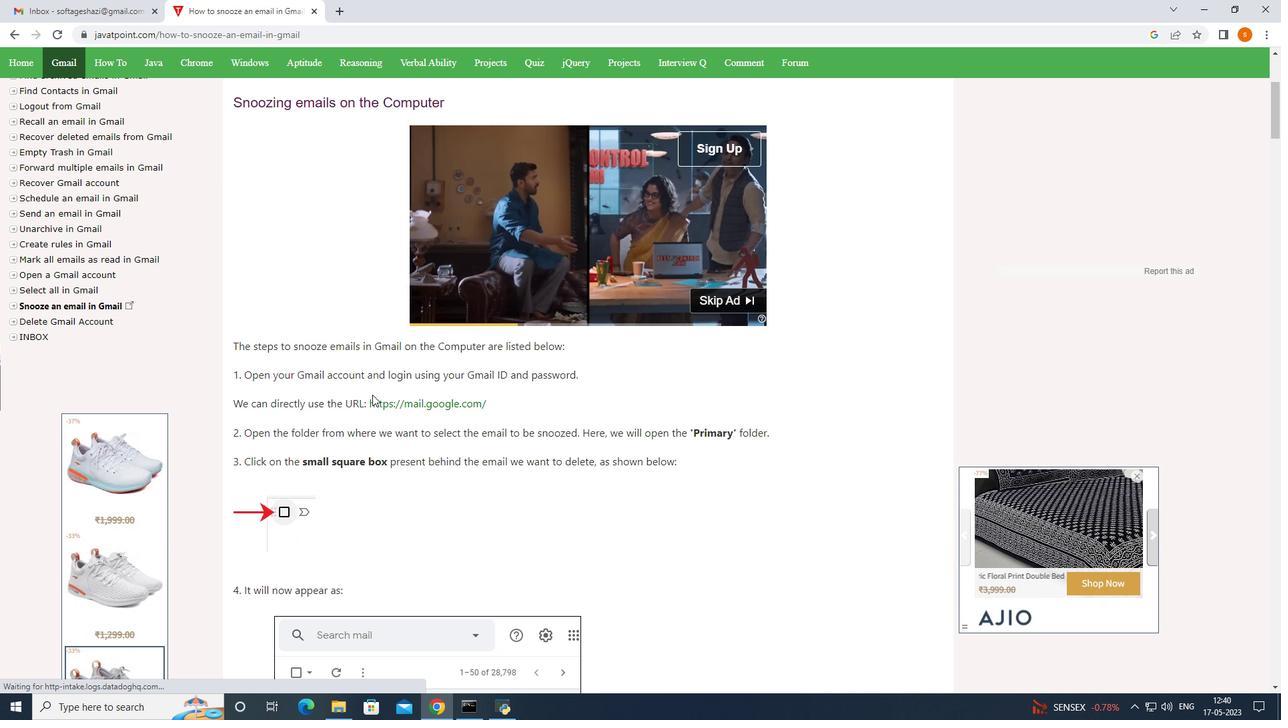 
Action: Mouse scrolled (373, 393) with delta (0, 0)
Screenshot: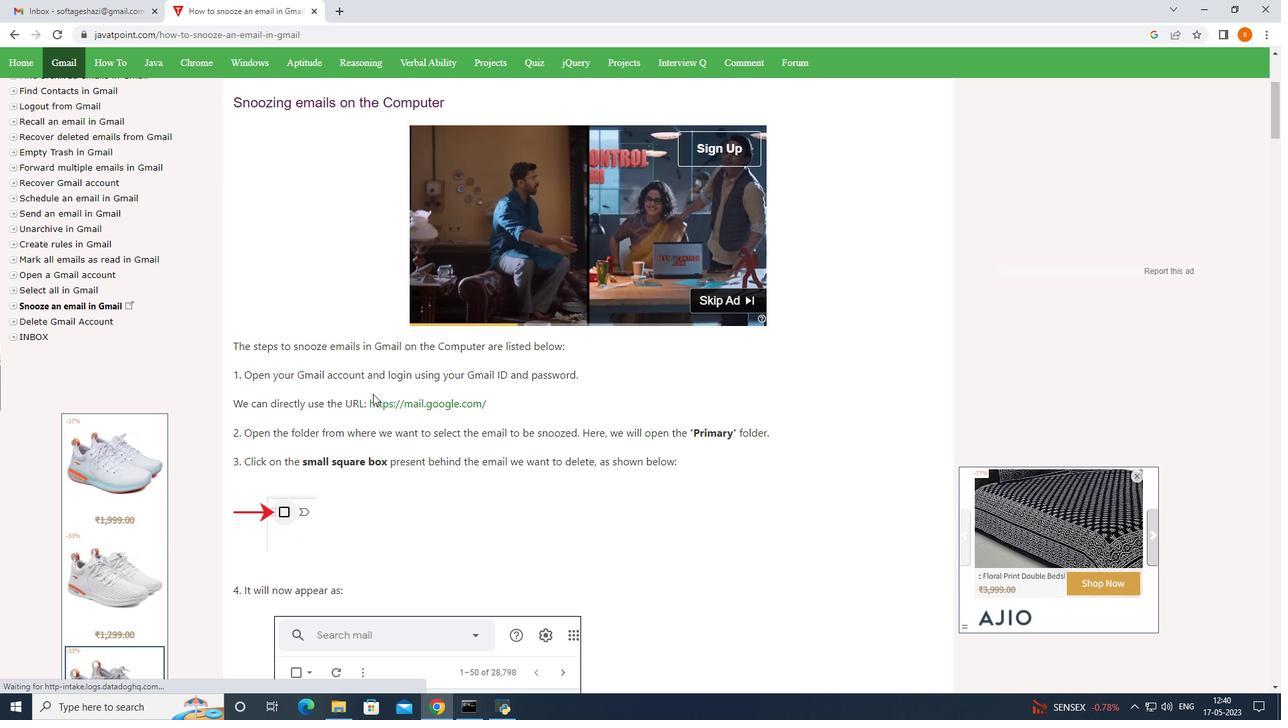 
Action: Mouse scrolled (373, 393) with delta (0, 0)
Screenshot: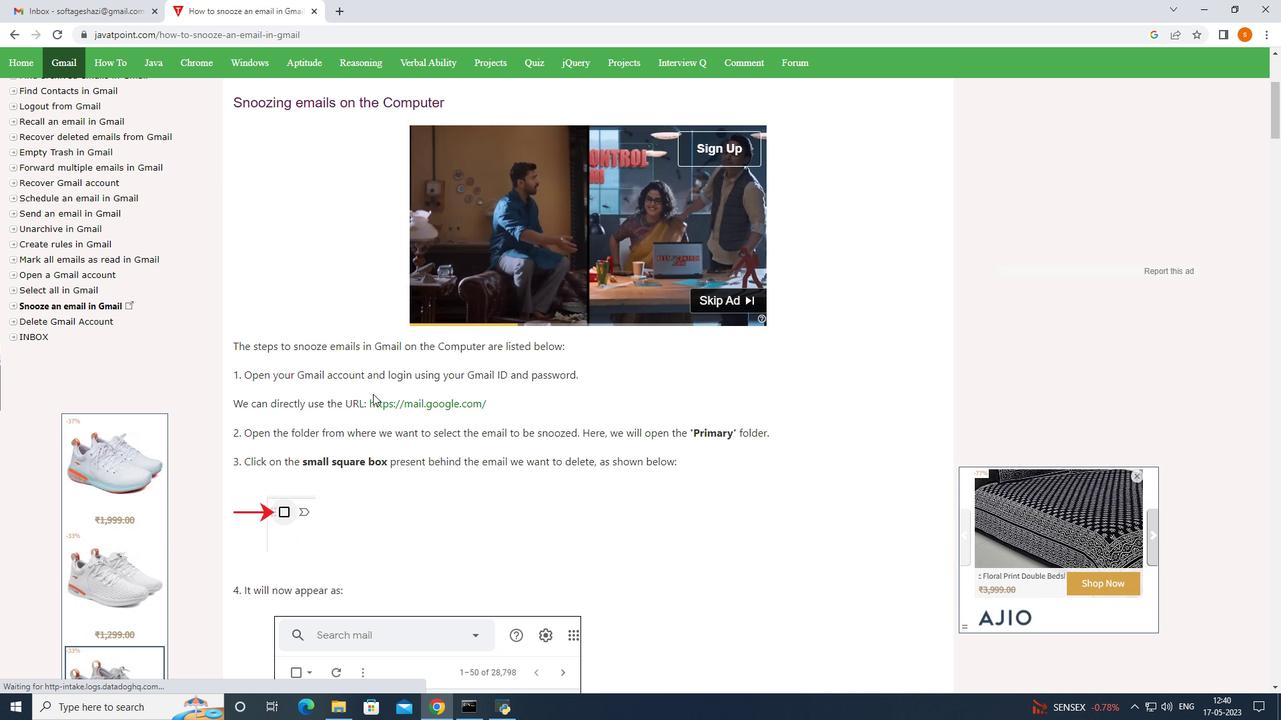 
Action: Mouse moved to (374, 393)
Screenshot: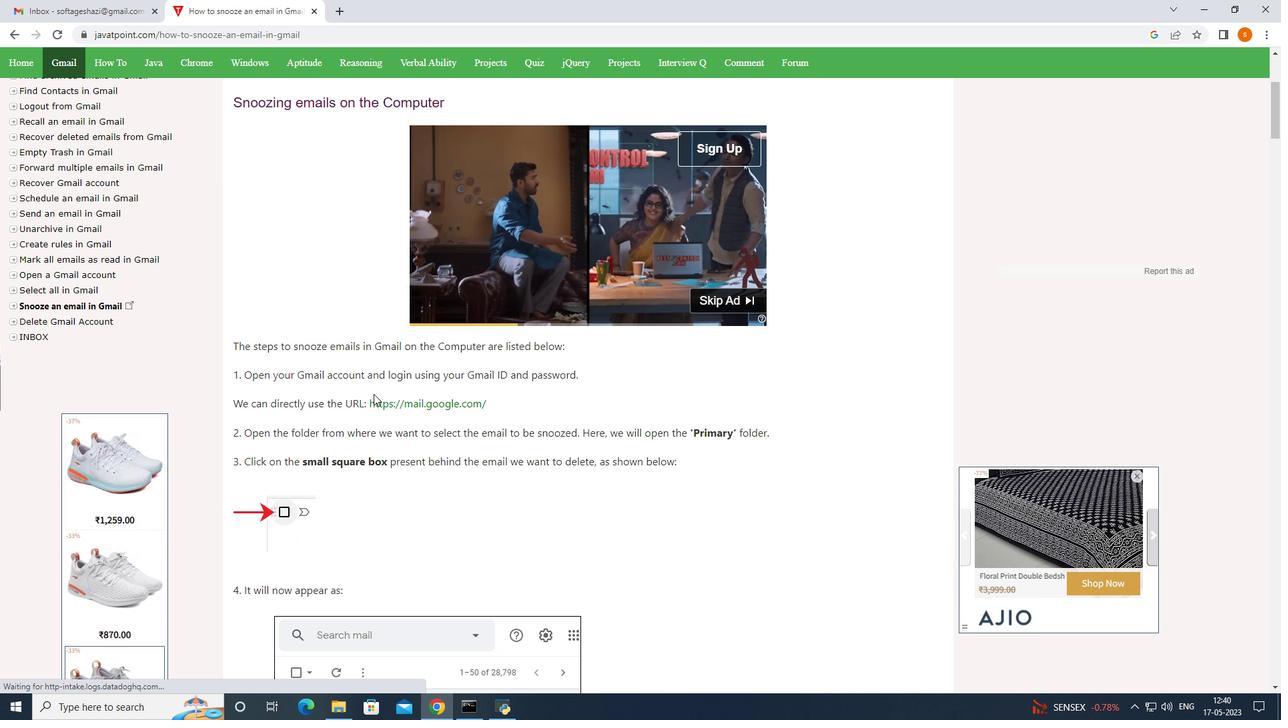 
Action: Mouse scrolled (374, 393) with delta (0, 0)
Screenshot: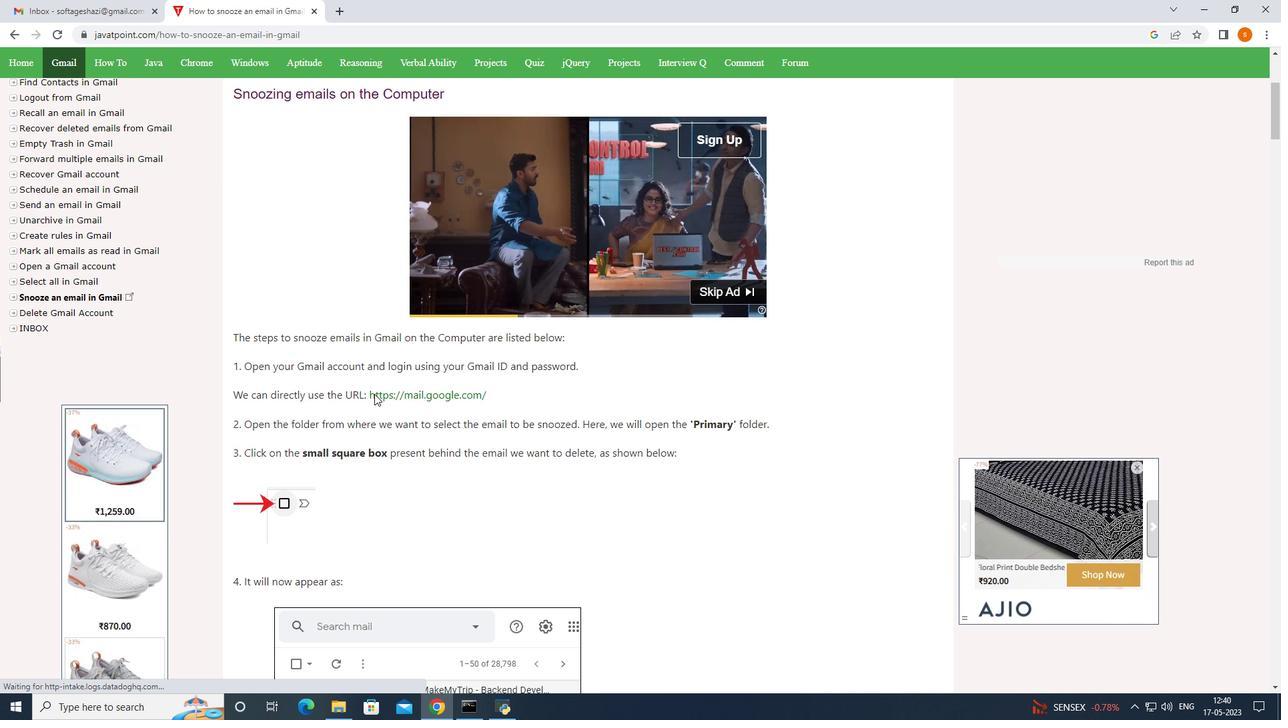 
Action: Mouse moved to (371, 377)
Screenshot: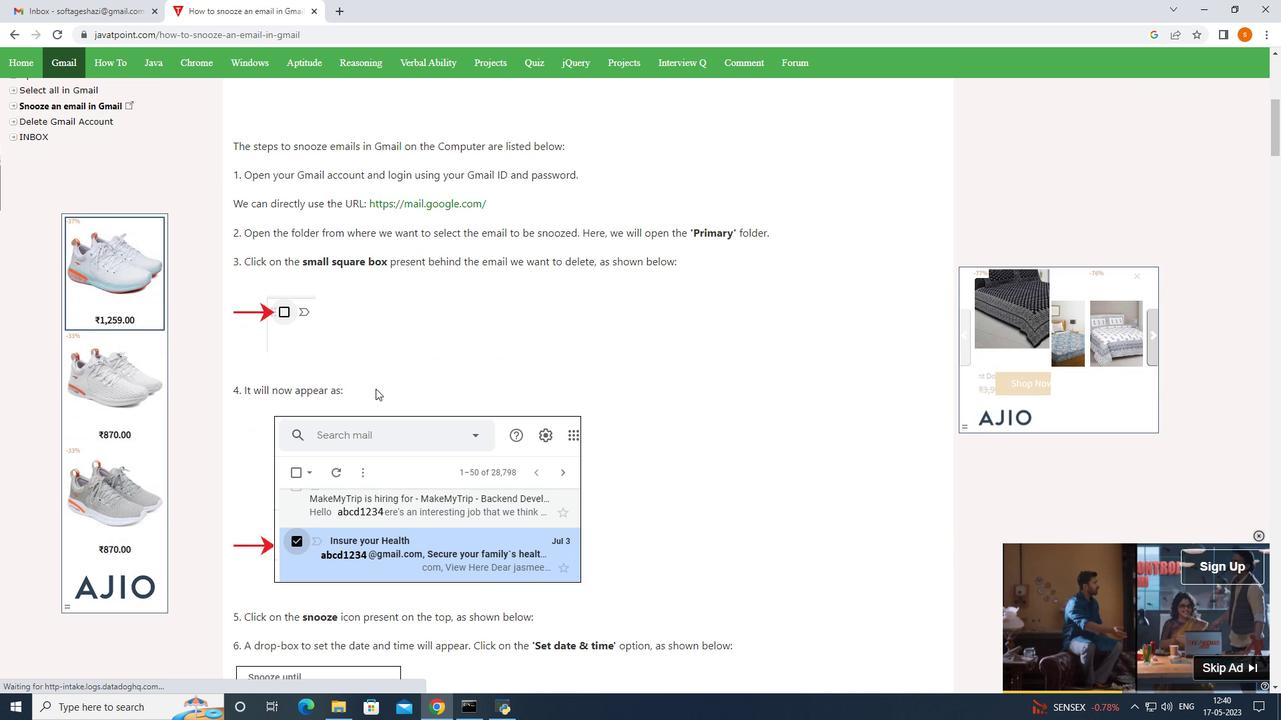 
Action: Mouse scrolled (371, 378) with delta (0, 0)
Screenshot: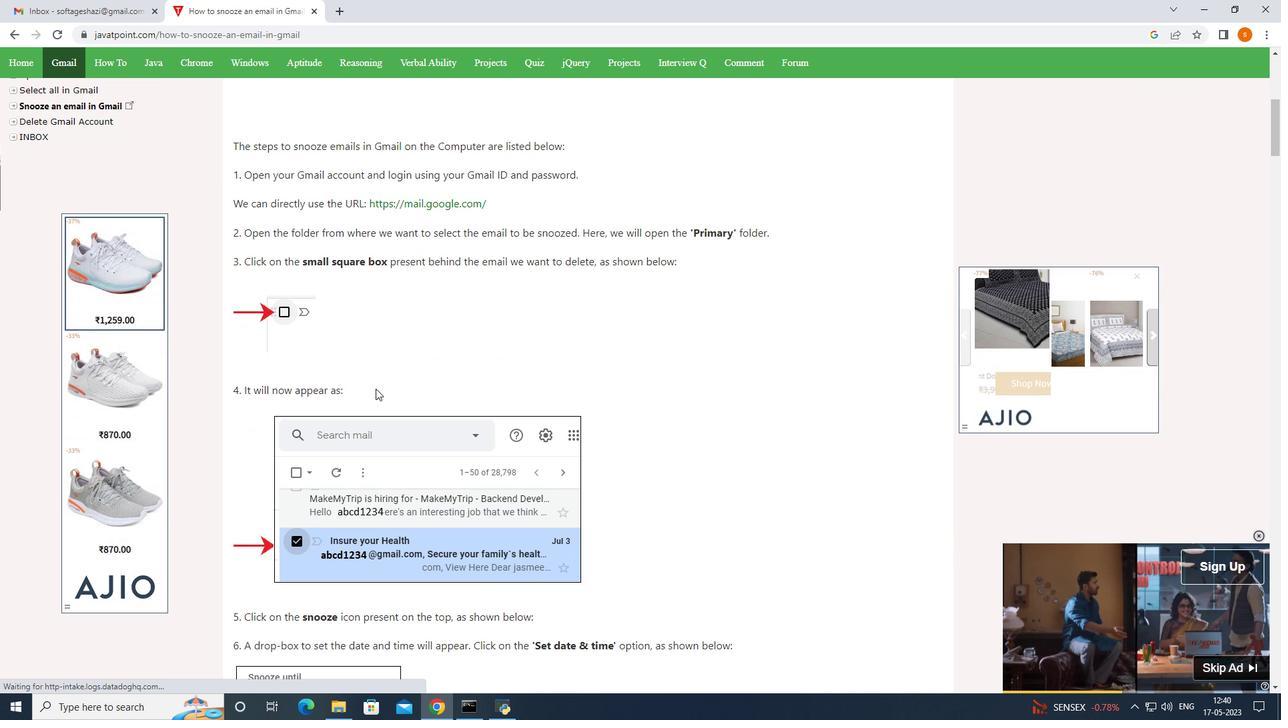 
Action: Mouse moved to (371, 377)
Screenshot: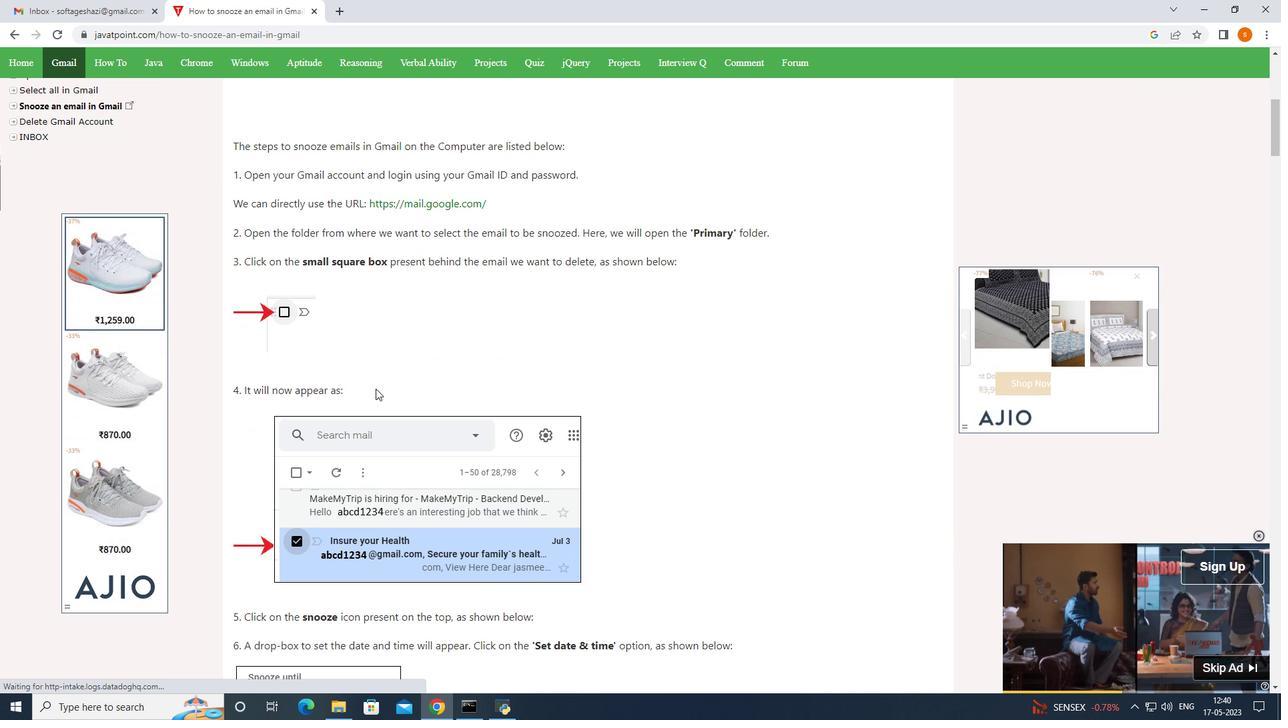
Action: Mouse scrolled (371, 377) with delta (0, 0)
Screenshot: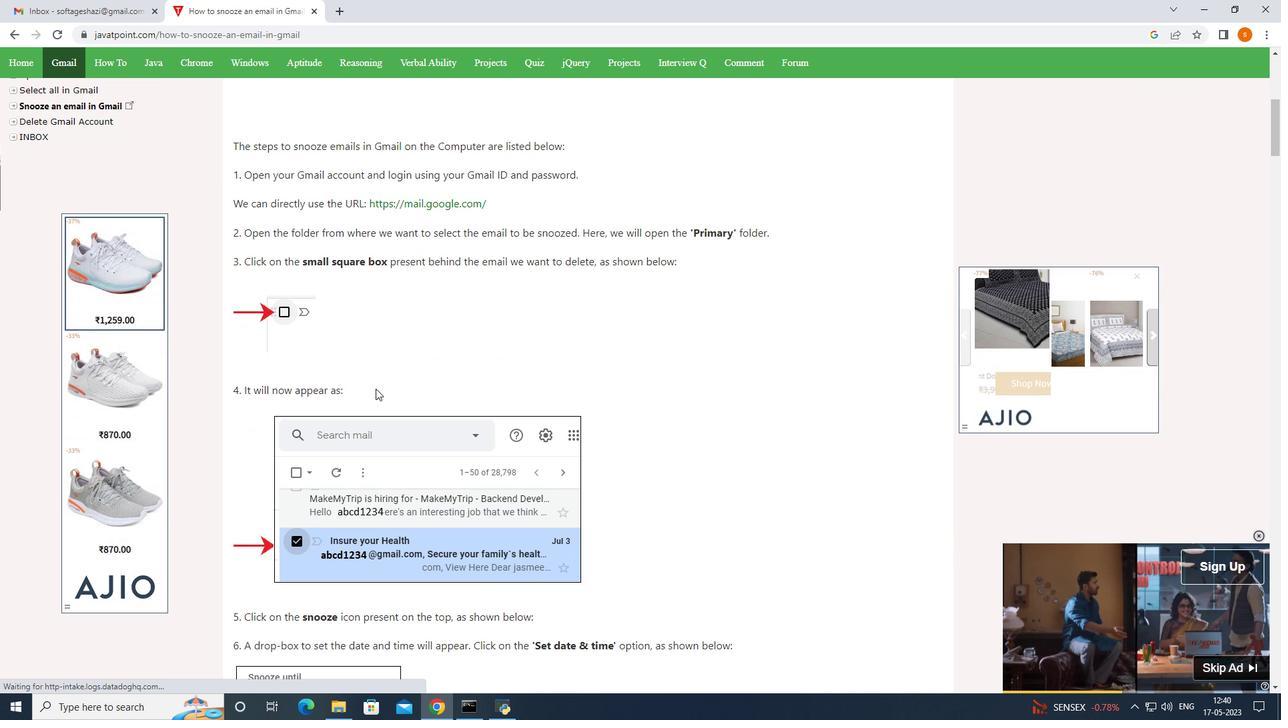 
Action: Mouse moved to (371, 376)
Screenshot: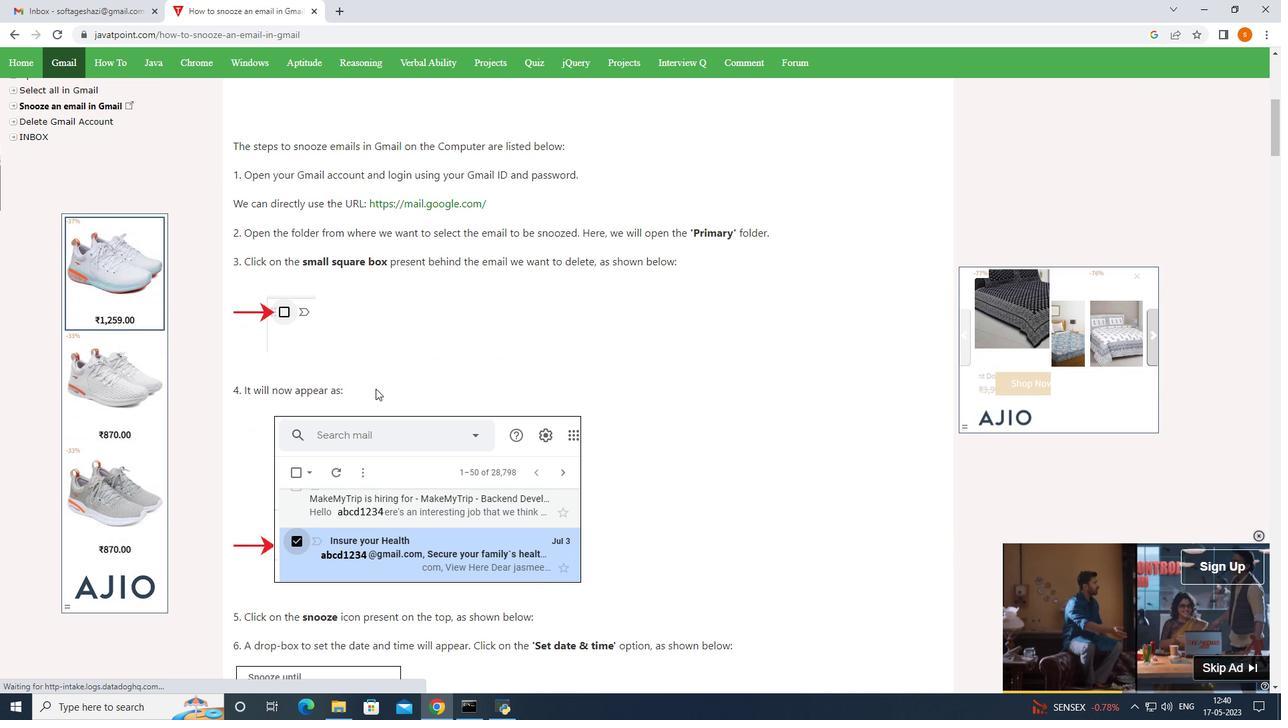 
Action: Mouse scrolled (371, 377) with delta (0, 0)
Screenshot: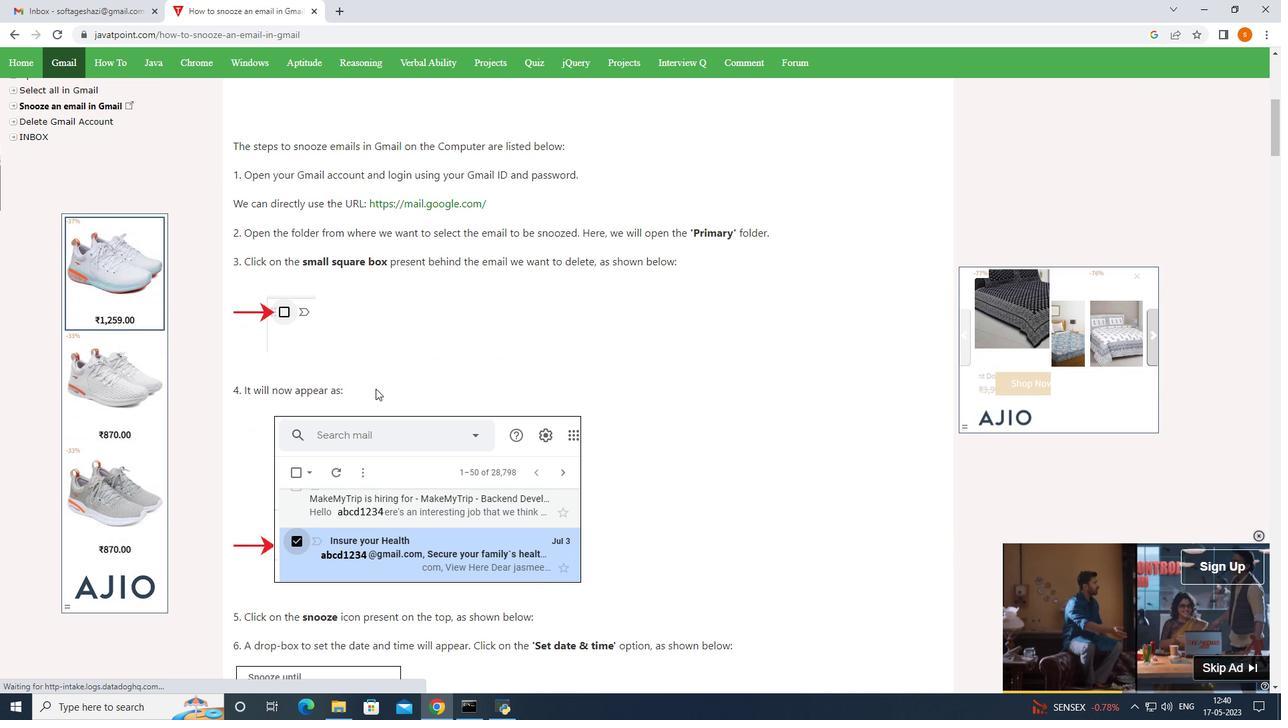 
Action: Mouse moved to (60, 0)
Screenshot: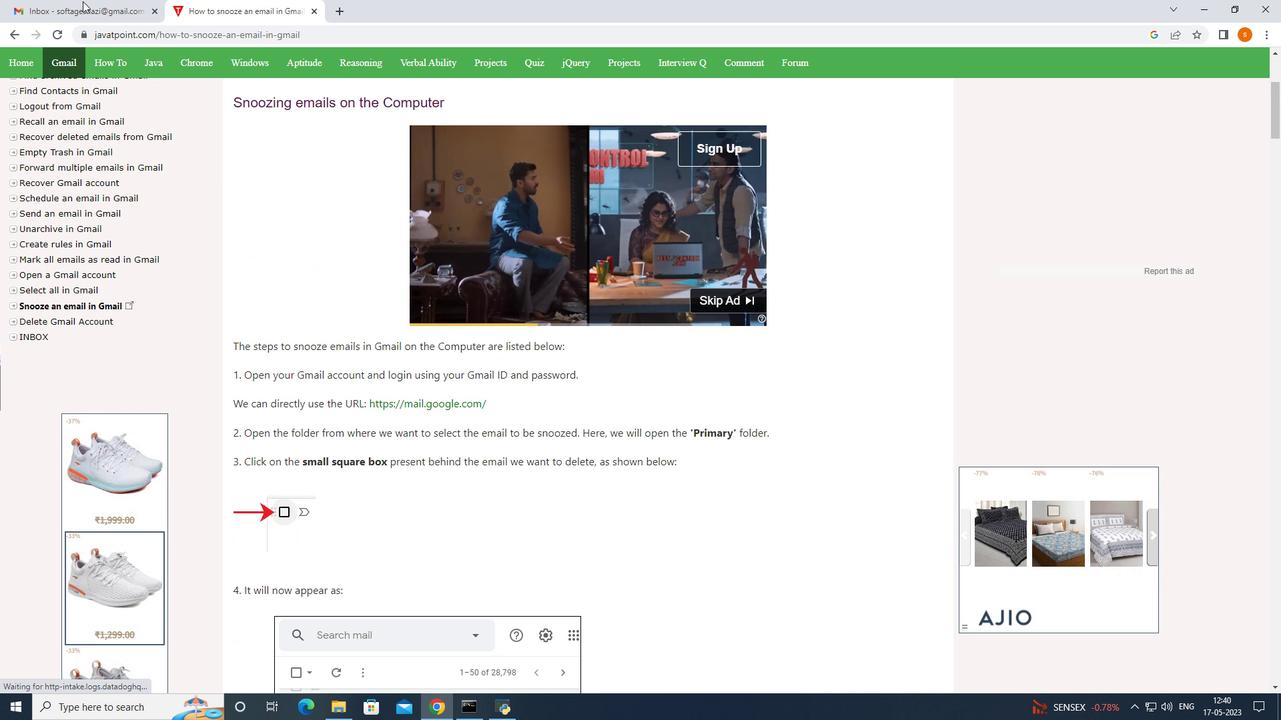 
Action: Mouse pressed left at (60, 0)
Screenshot: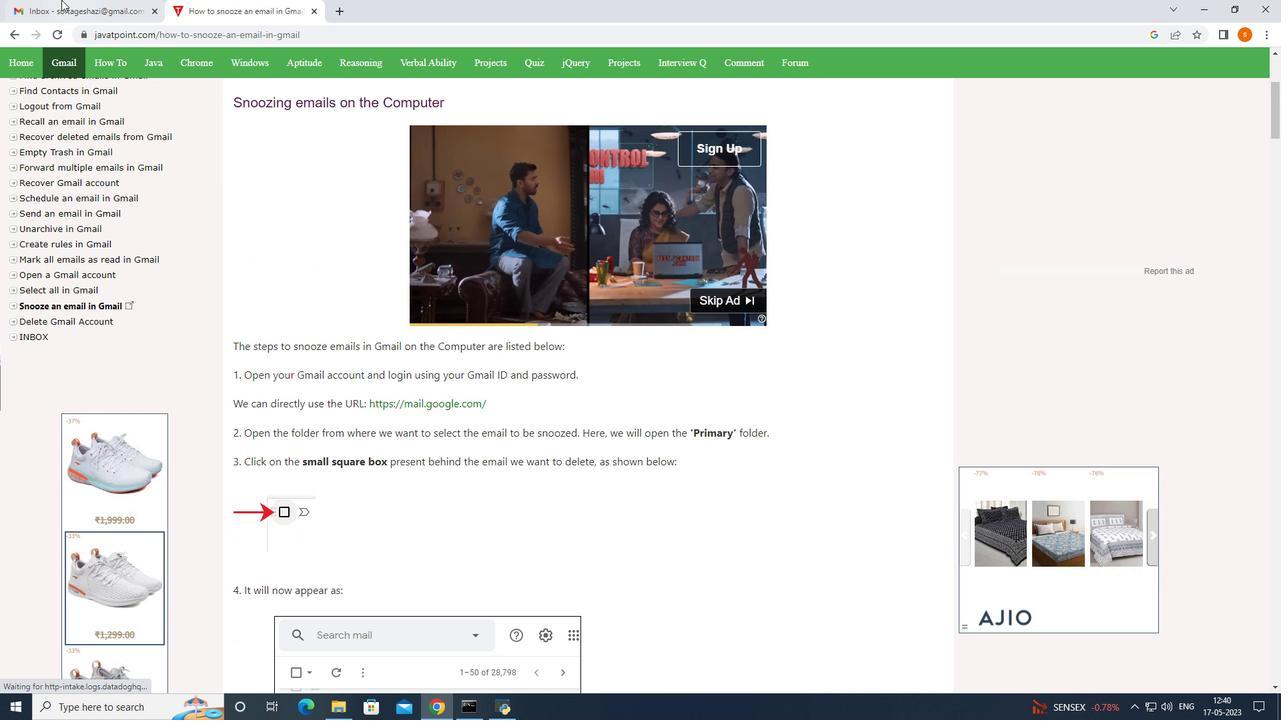 
Action: Mouse moved to (249, 103)
Screenshot: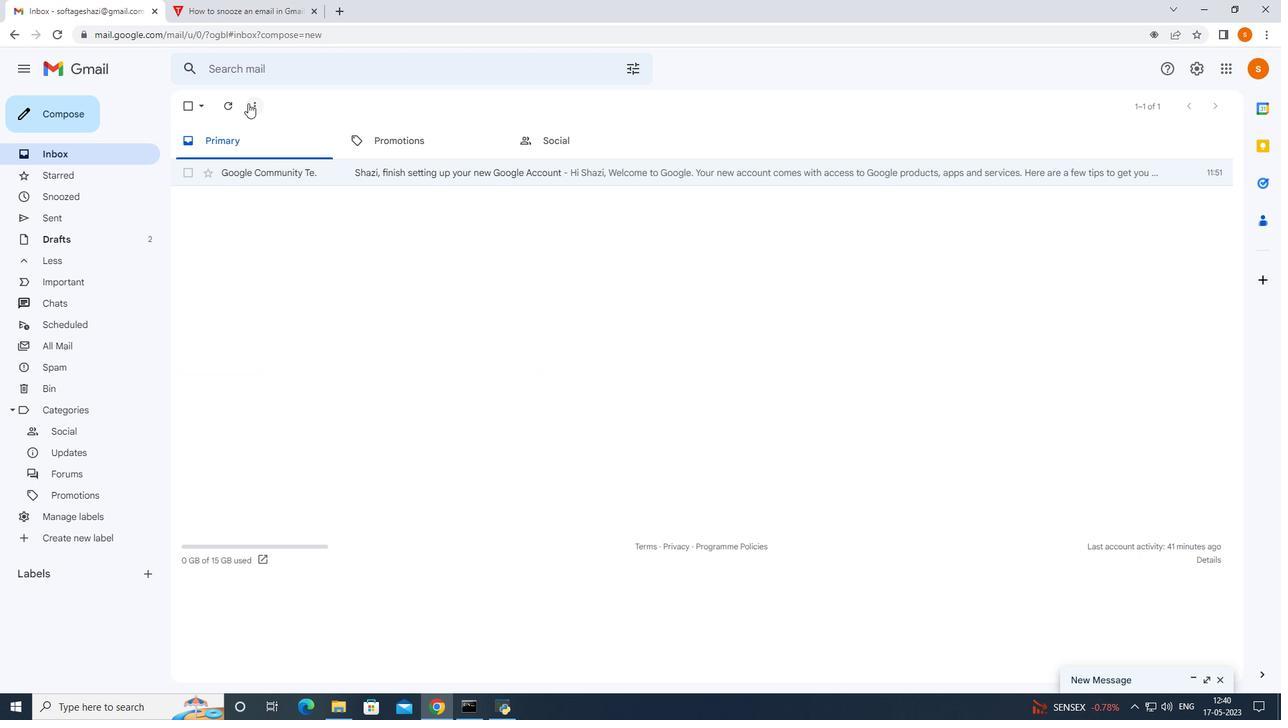 
Action: Mouse pressed left at (249, 103)
Screenshot: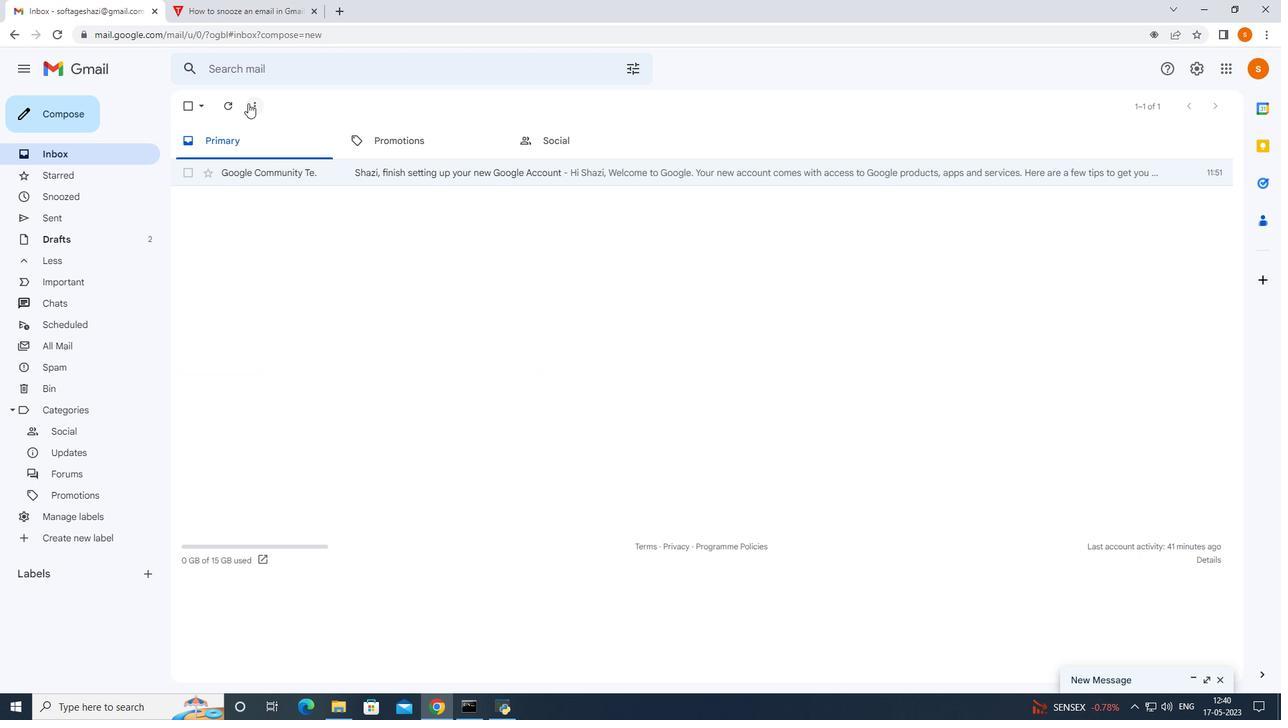 
Action: Mouse moved to (283, 257)
Screenshot: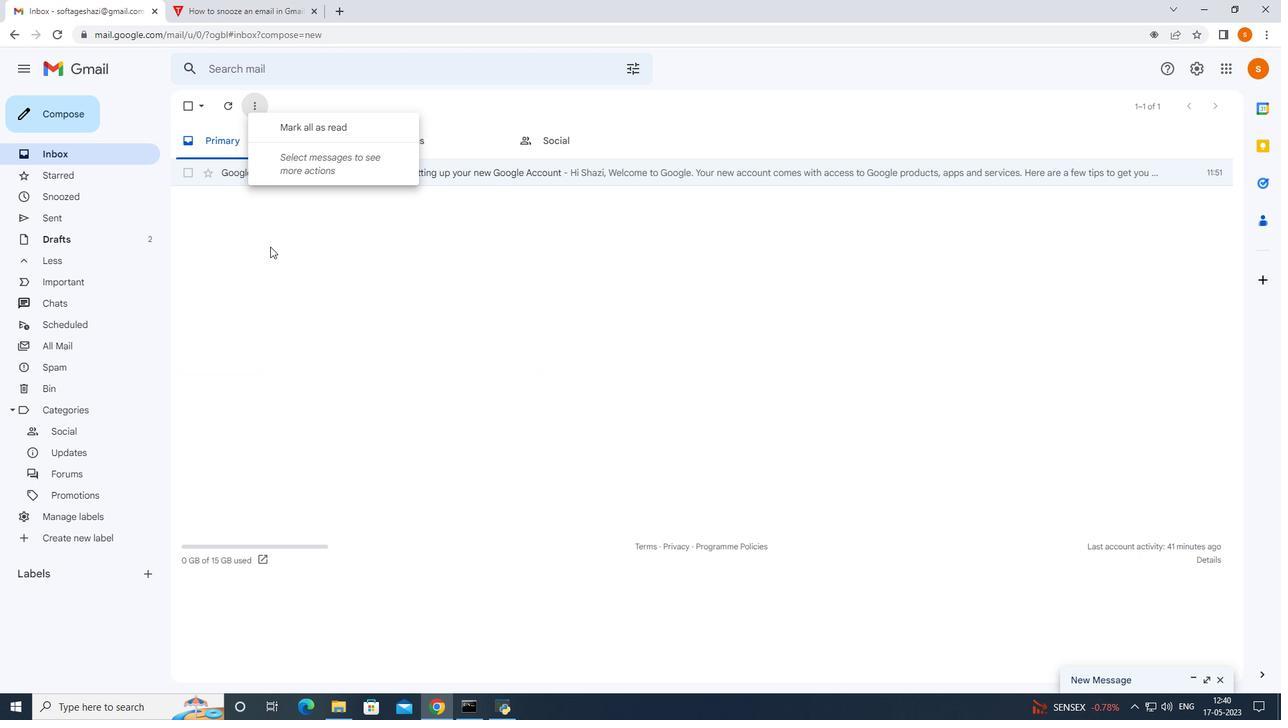 
Action: Mouse pressed left at (283, 257)
Screenshot: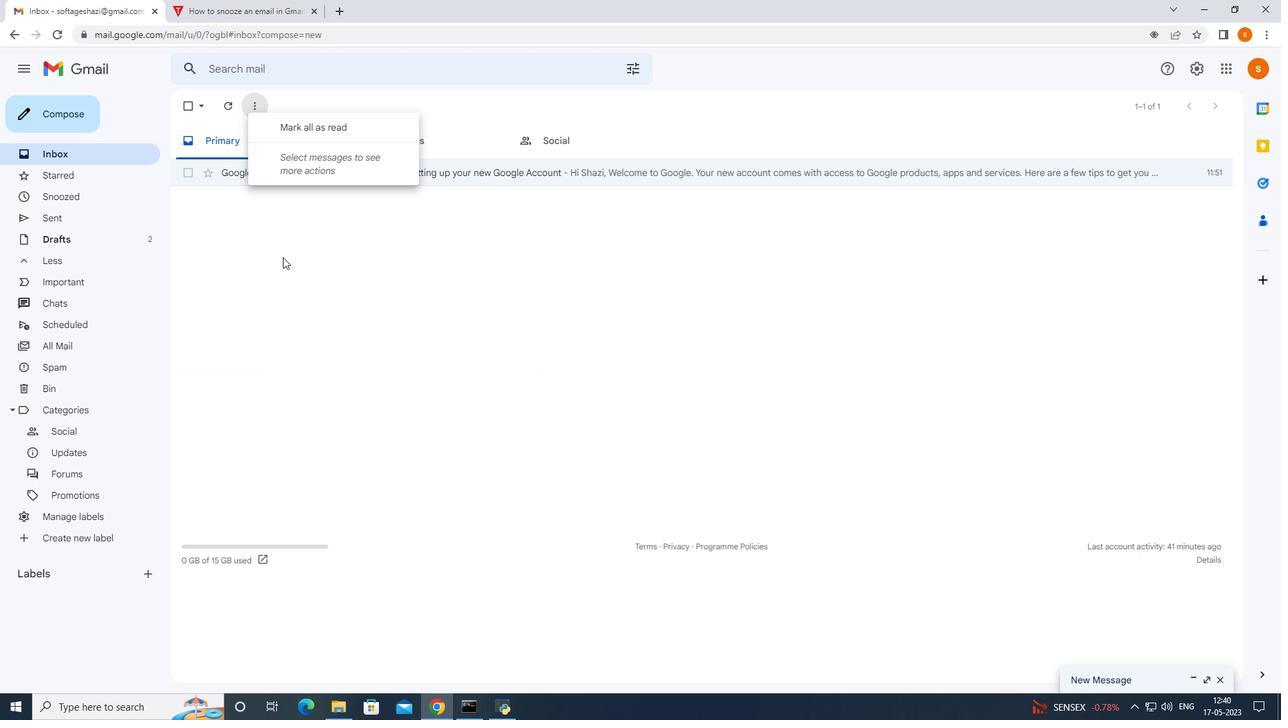 
Action: Mouse moved to (71, 178)
Screenshot: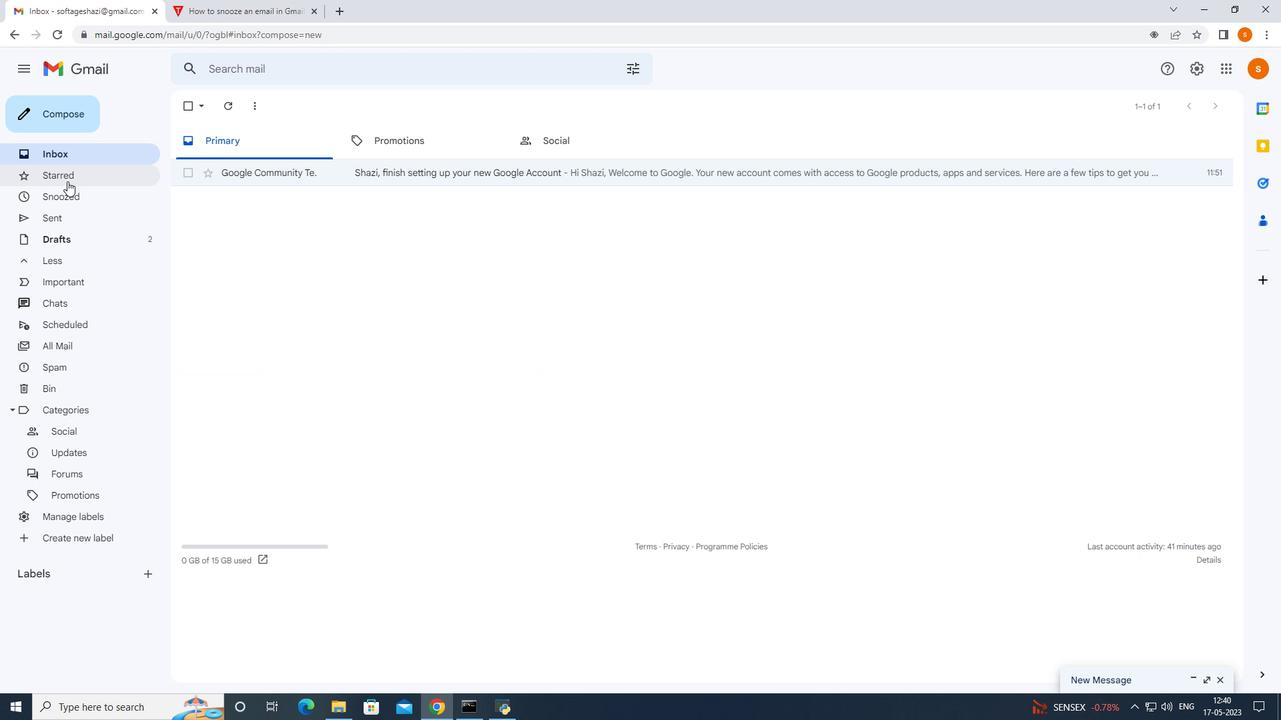 
Action: Mouse pressed left at (71, 178)
Screenshot: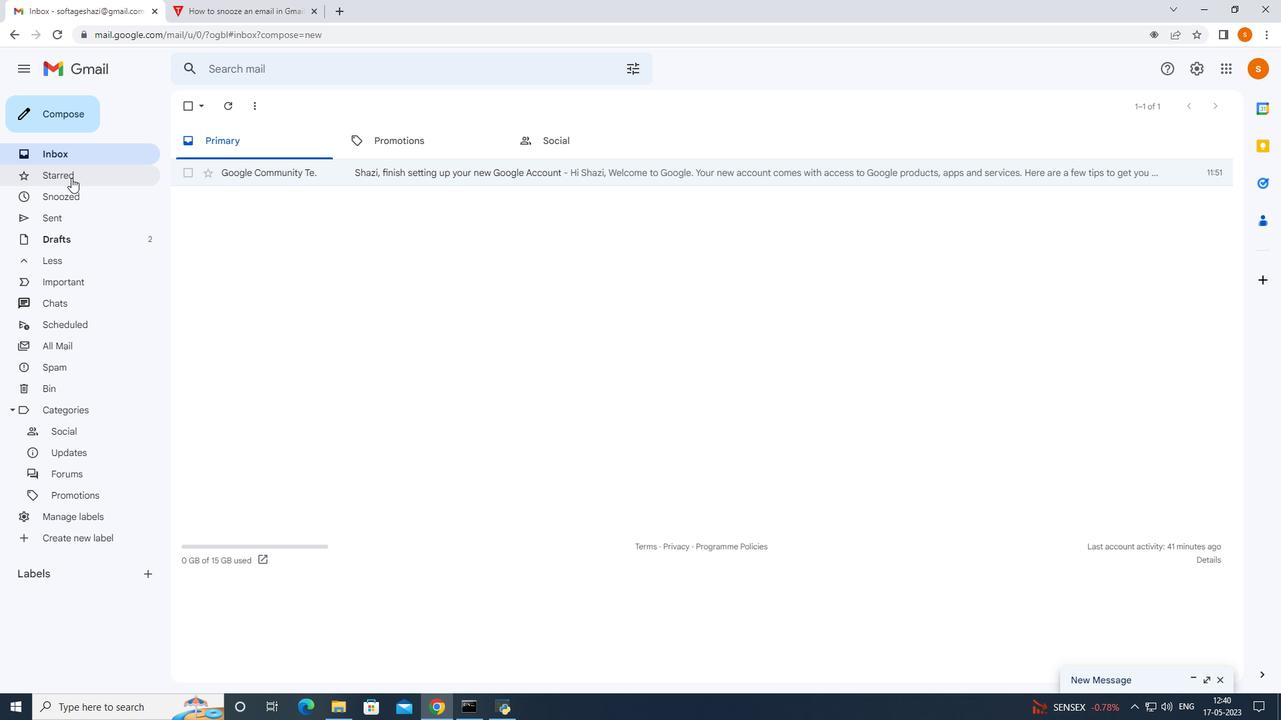 
Action: Mouse moved to (67, 164)
Screenshot: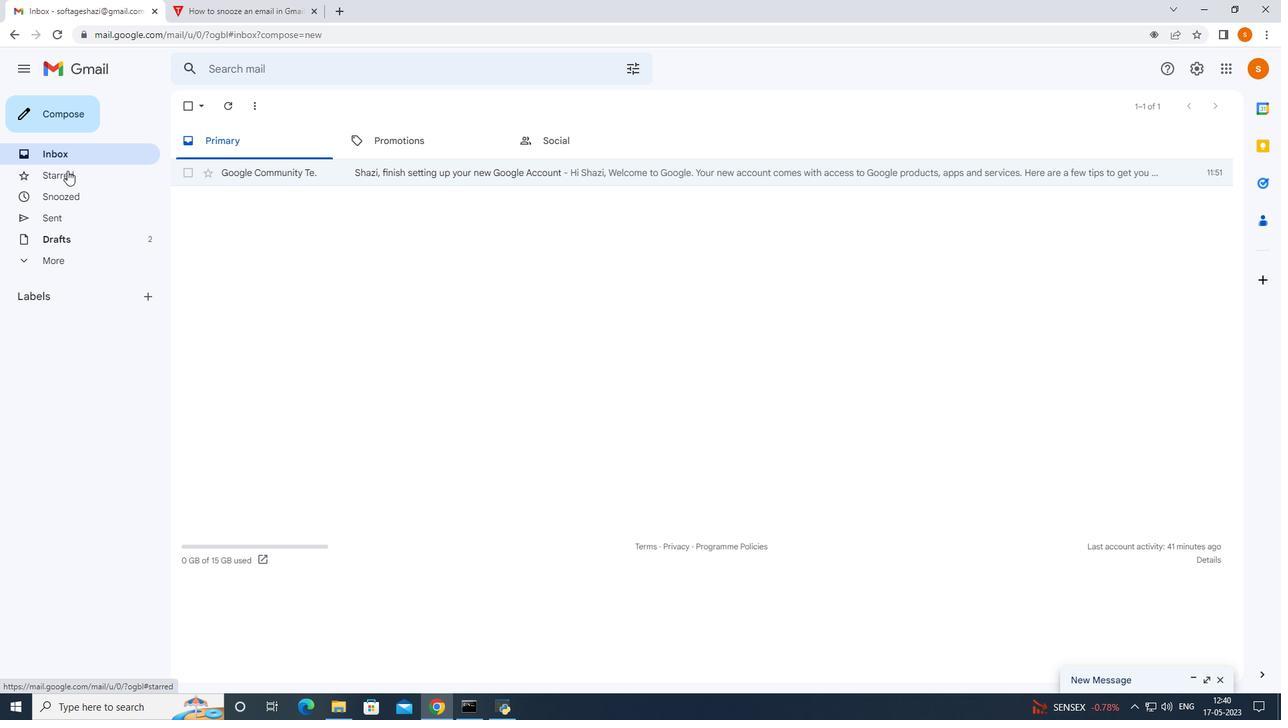
Action: Mouse pressed left at (67, 164)
Screenshot: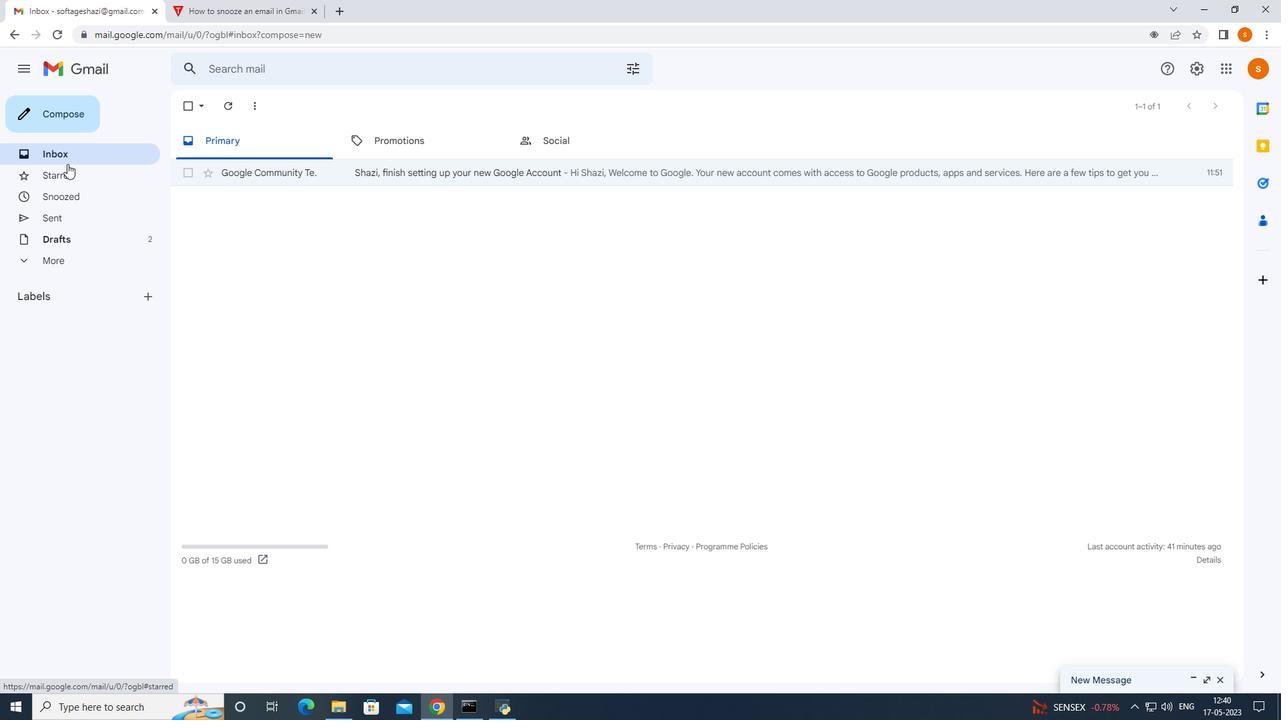 
Action: Mouse moved to (181, 111)
Screenshot: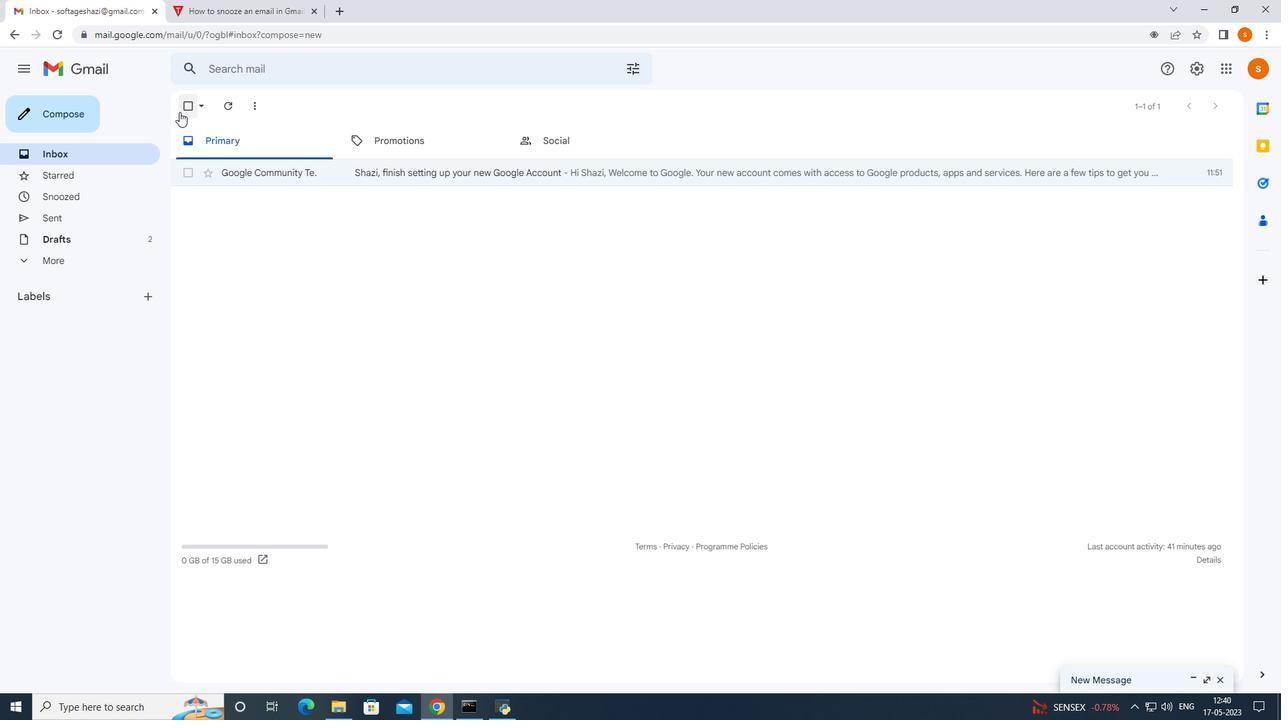 
Action: Mouse pressed left at (181, 111)
Screenshot: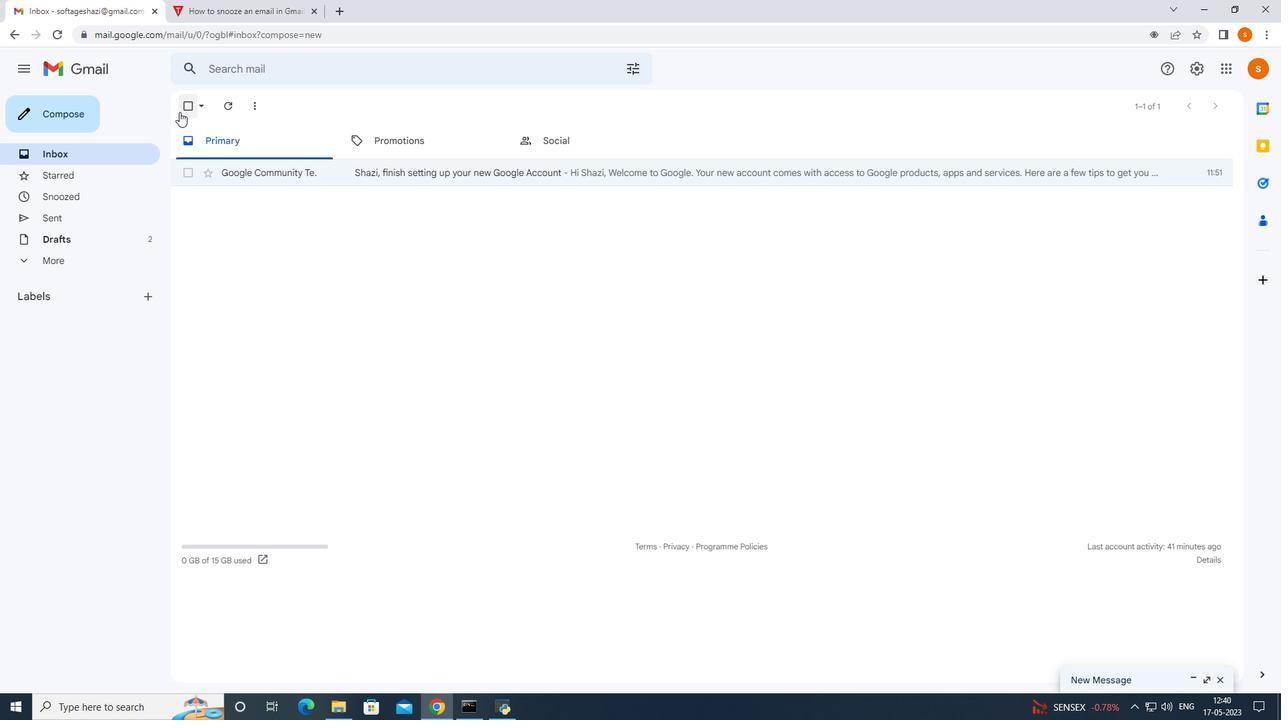 
Action: Mouse moved to (357, 107)
Screenshot: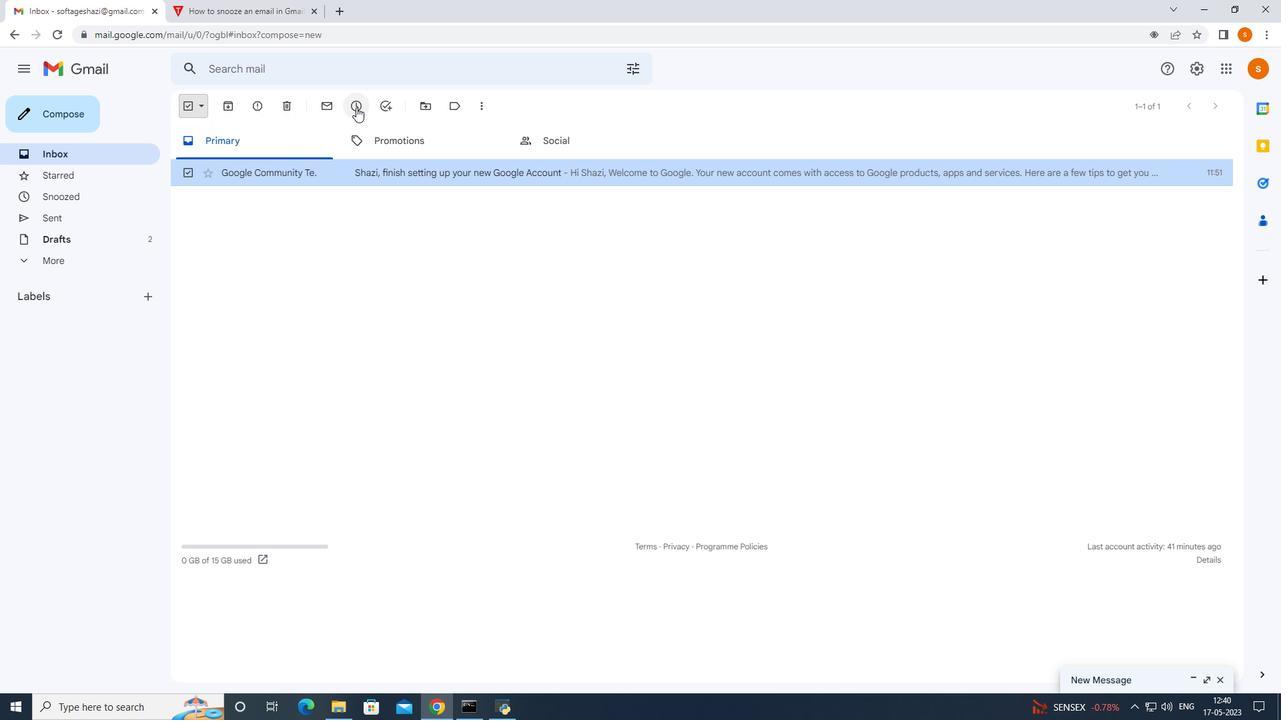 
Action: Mouse pressed left at (357, 107)
Screenshot: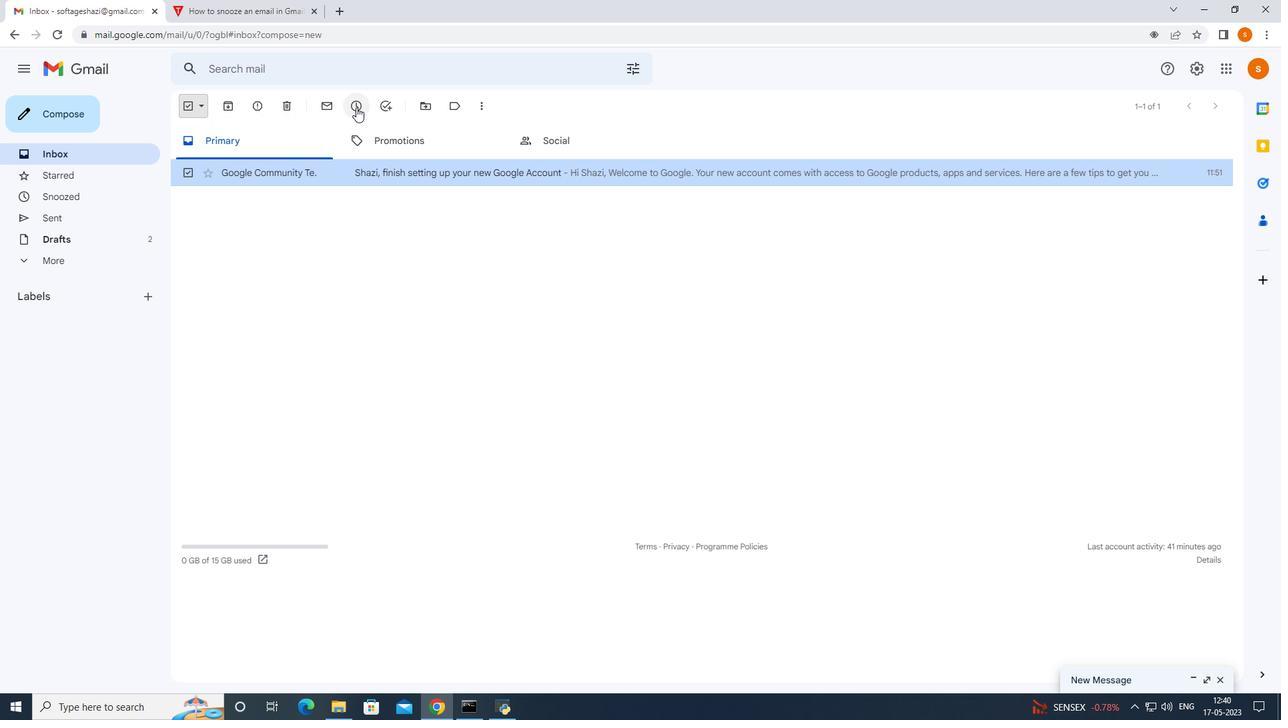 
Action: Mouse moved to (425, 267)
Screenshot: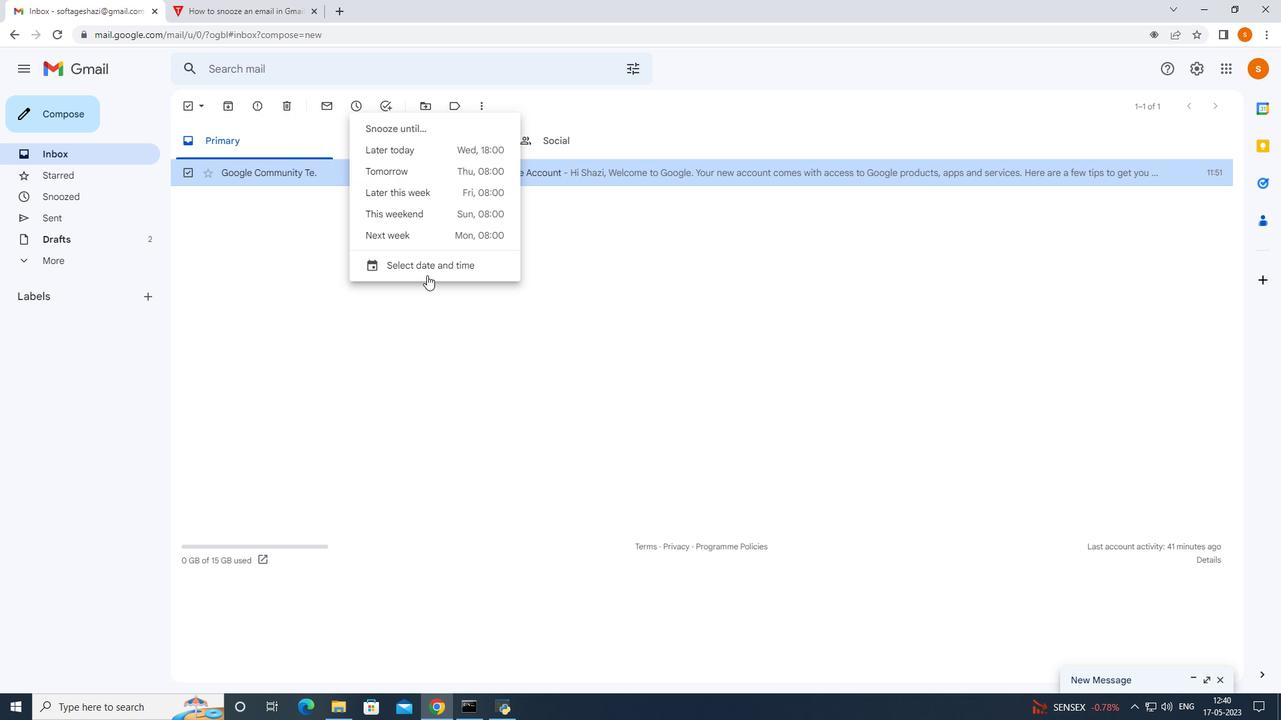 
Action: Mouse pressed left at (425, 267)
Screenshot: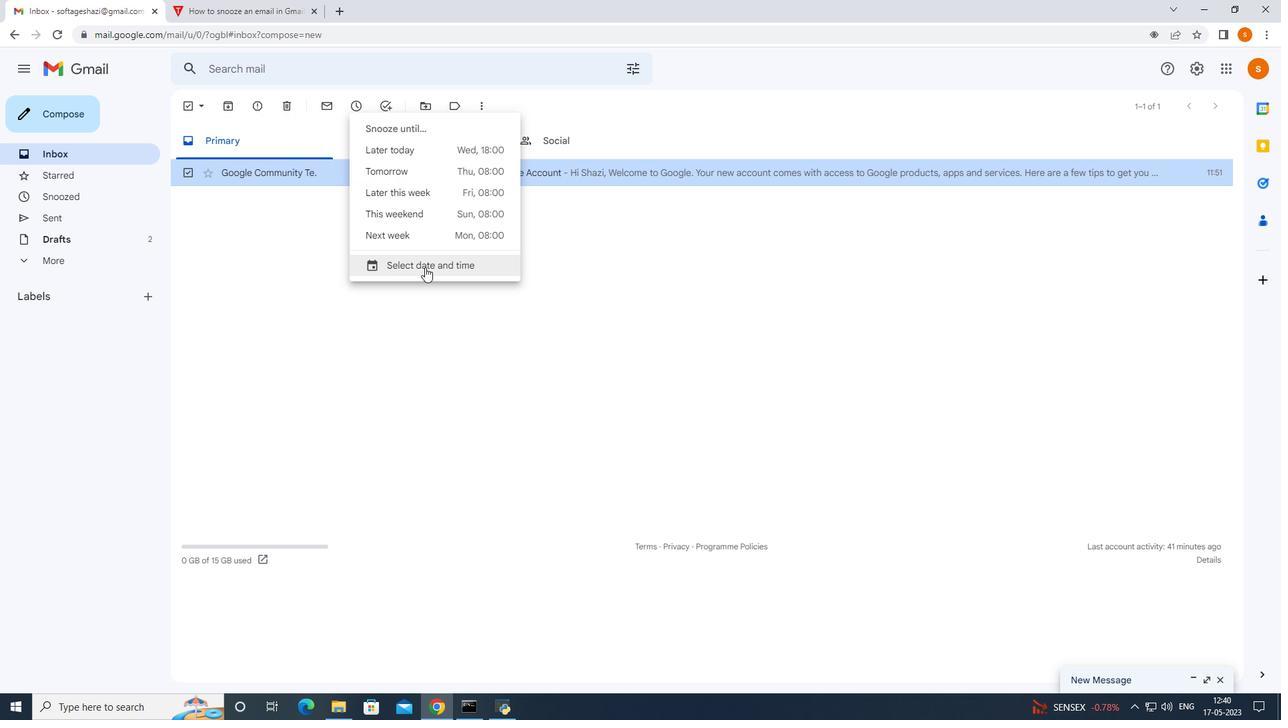 
Action: Mouse moved to (578, 390)
Screenshot: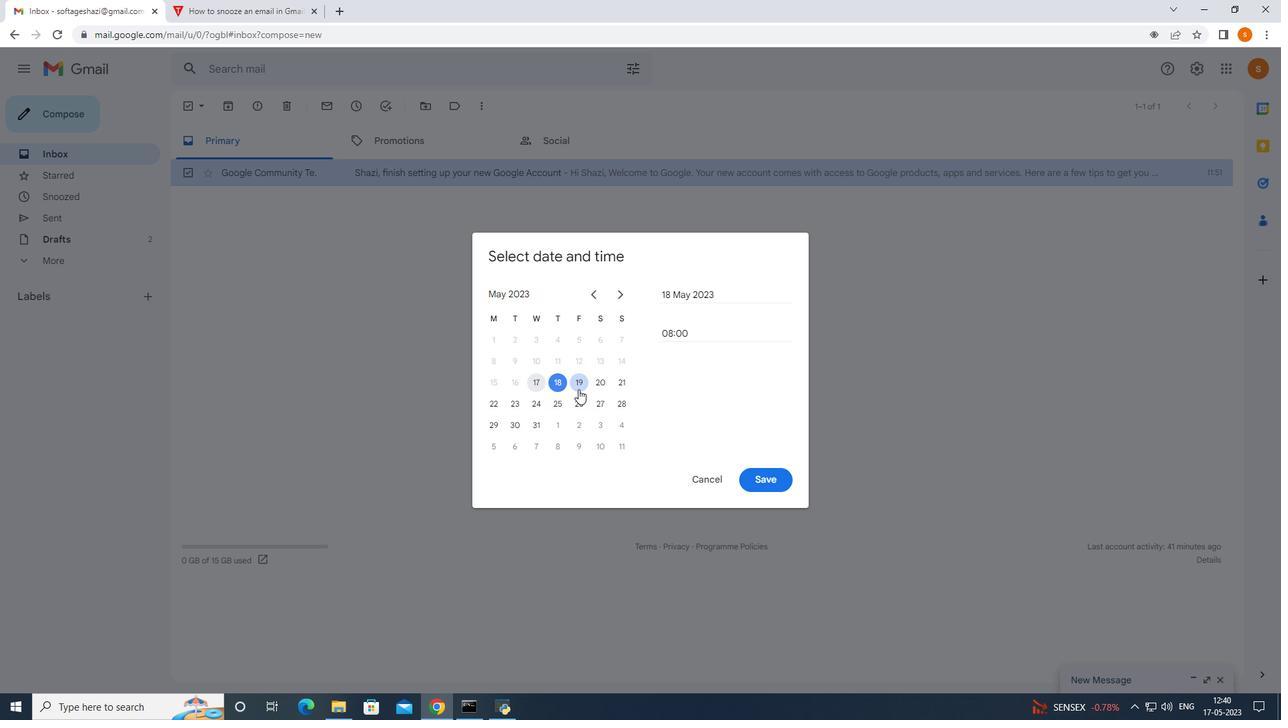 
Action: Mouse pressed left at (578, 390)
Screenshot: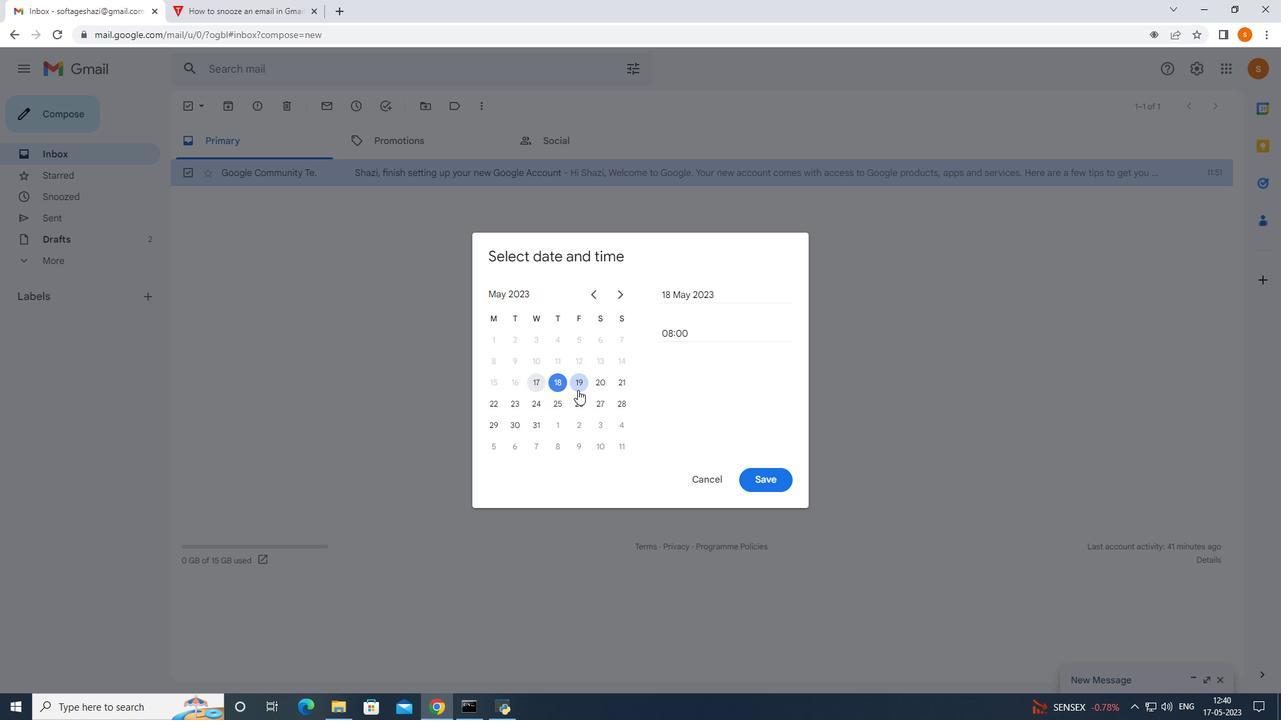 
Action: Mouse moved to (773, 476)
Screenshot: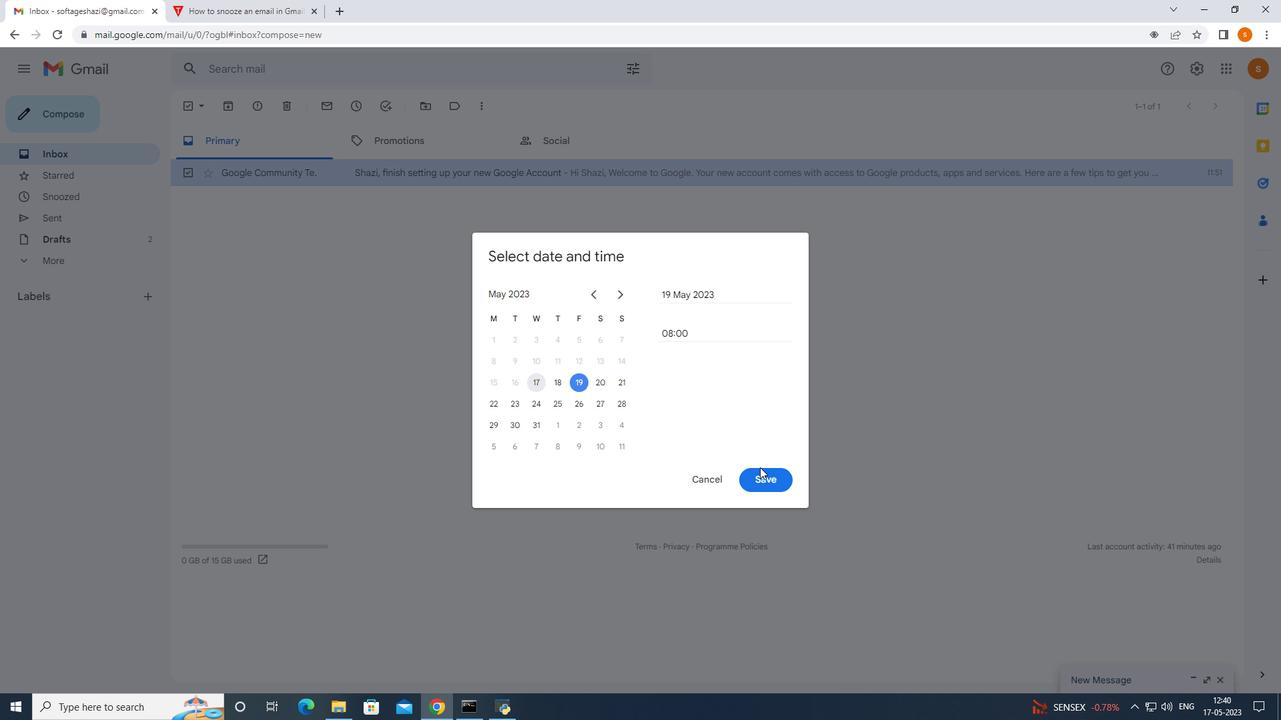 
Action: Mouse pressed left at (773, 476)
Screenshot: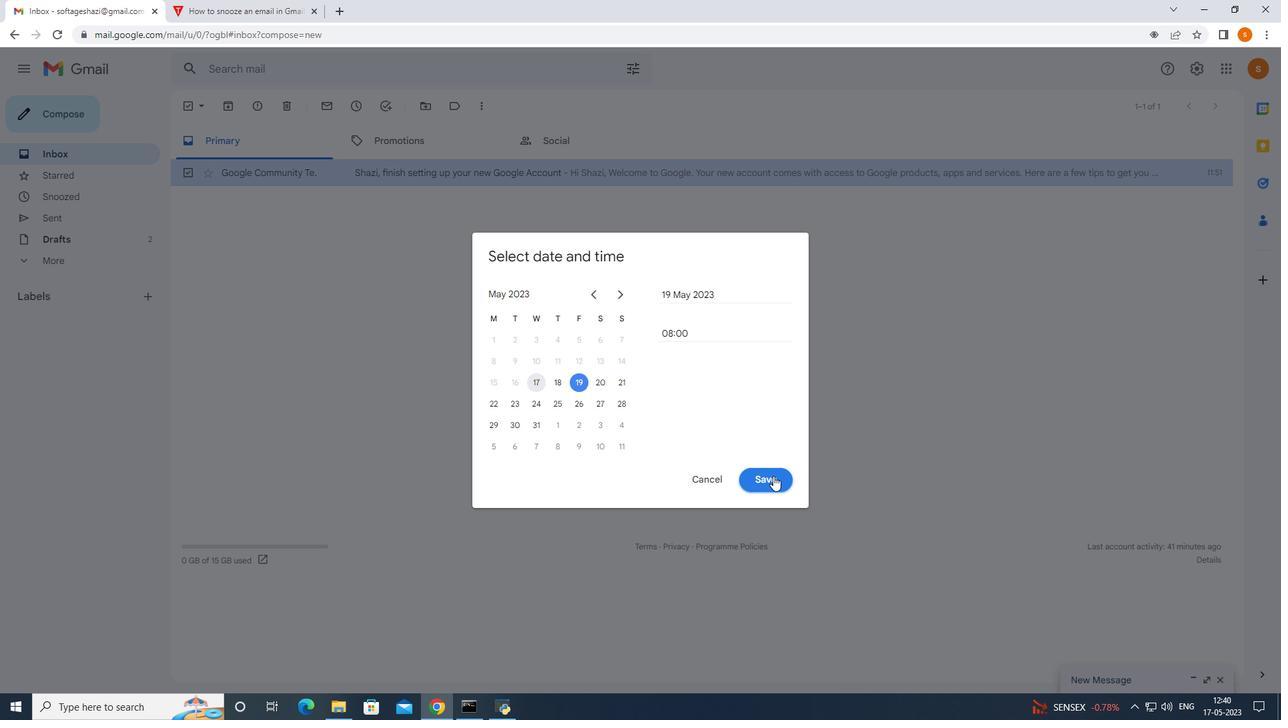 
Action: Mouse moved to (228, 9)
Screenshot: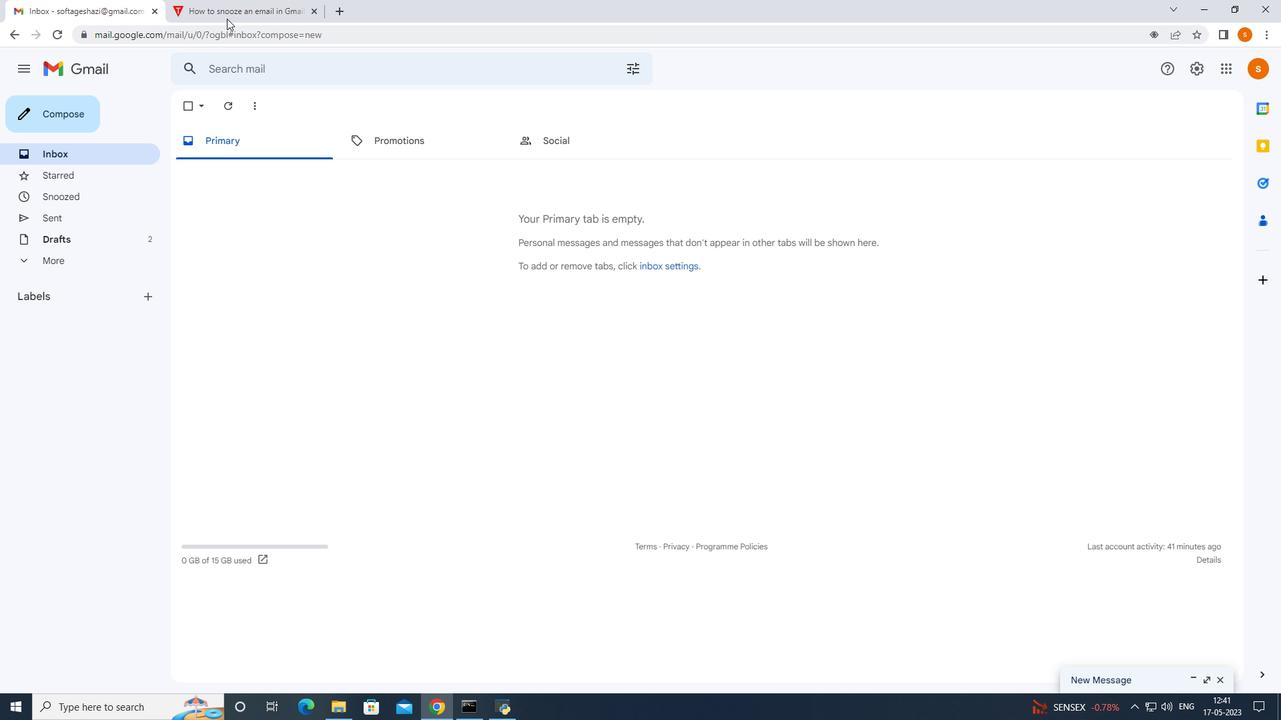 
Action: Mouse pressed left at (228, 9)
Screenshot: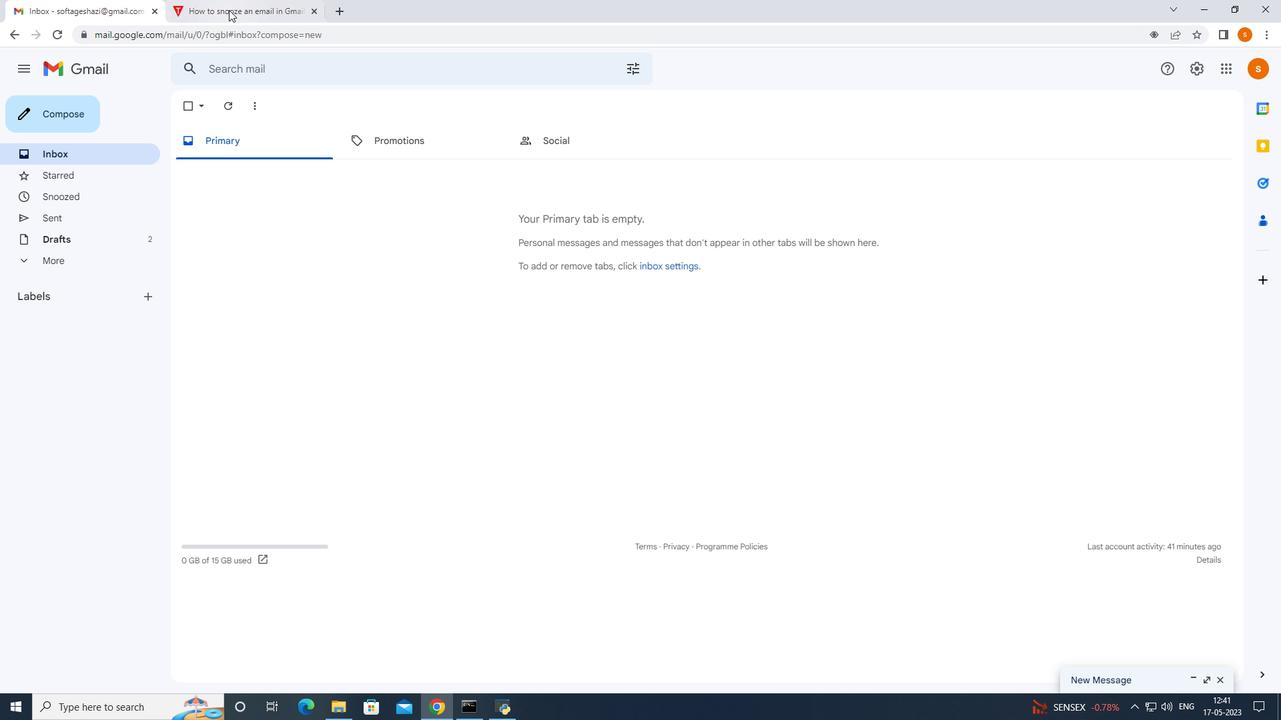 
Action: Mouse moved to (445, 505)
Screenshot: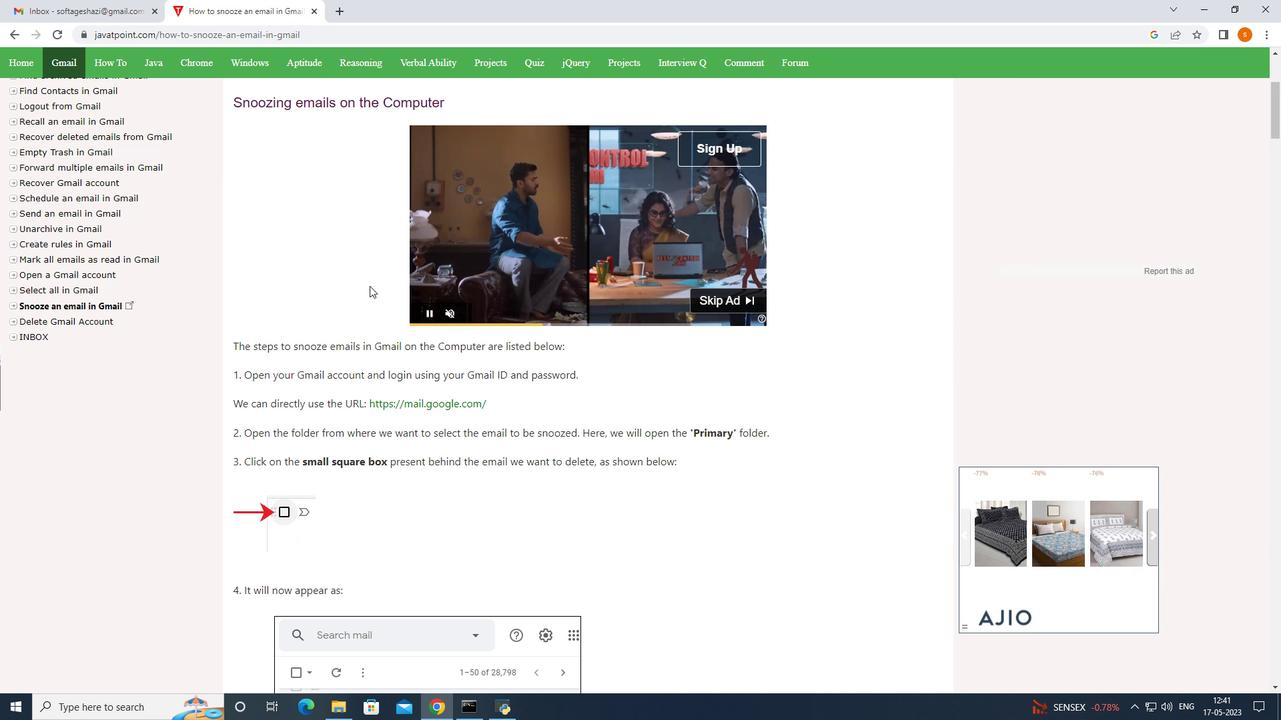 
Action: Mouse scrolled (445, 504) with delta (0, 0)
Screenshot: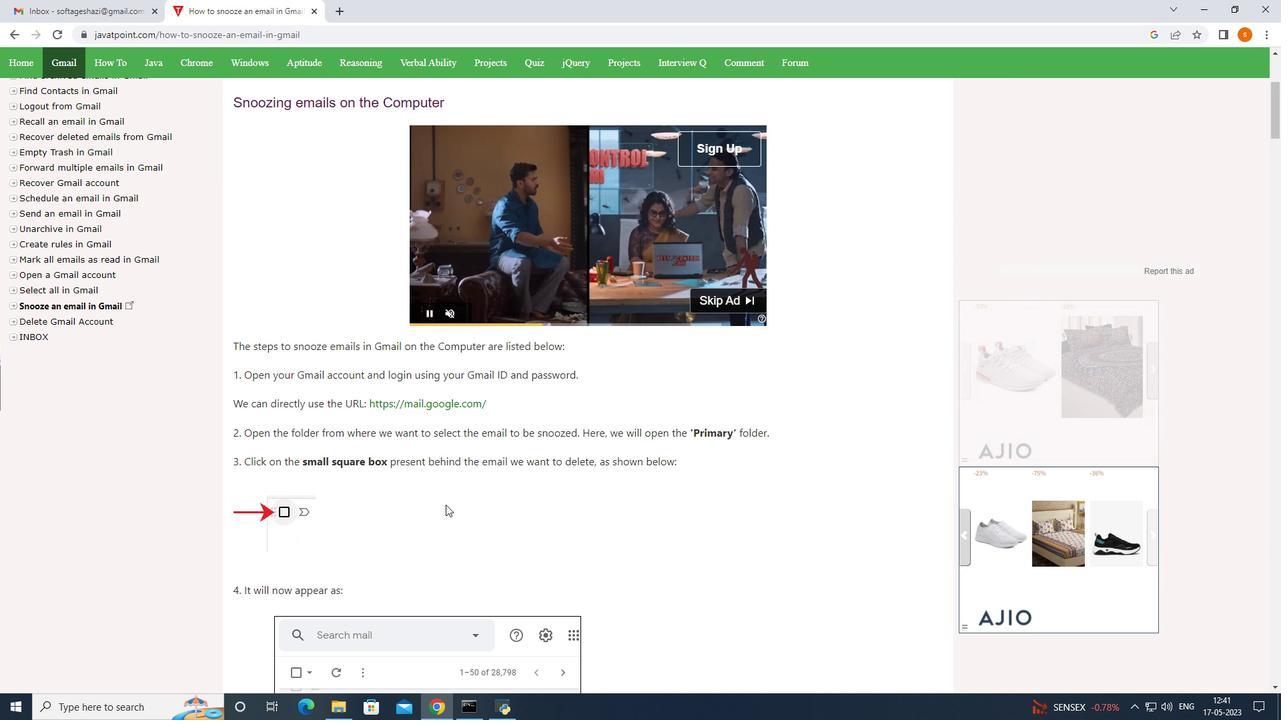 
Action: Mouse scrolled (445, 504) with delta (0, 0)
Screenshot: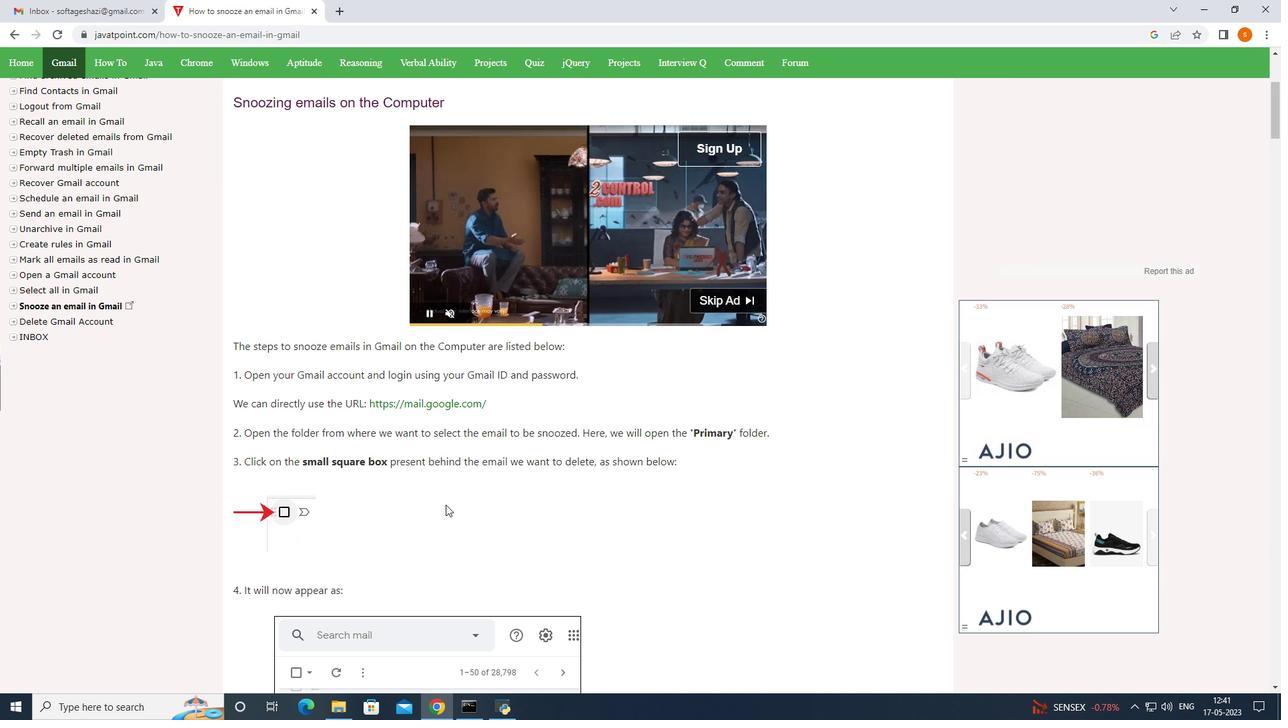 
Action: Mouse scrolled (445, 504) with delta (0, 0)
Screenshot: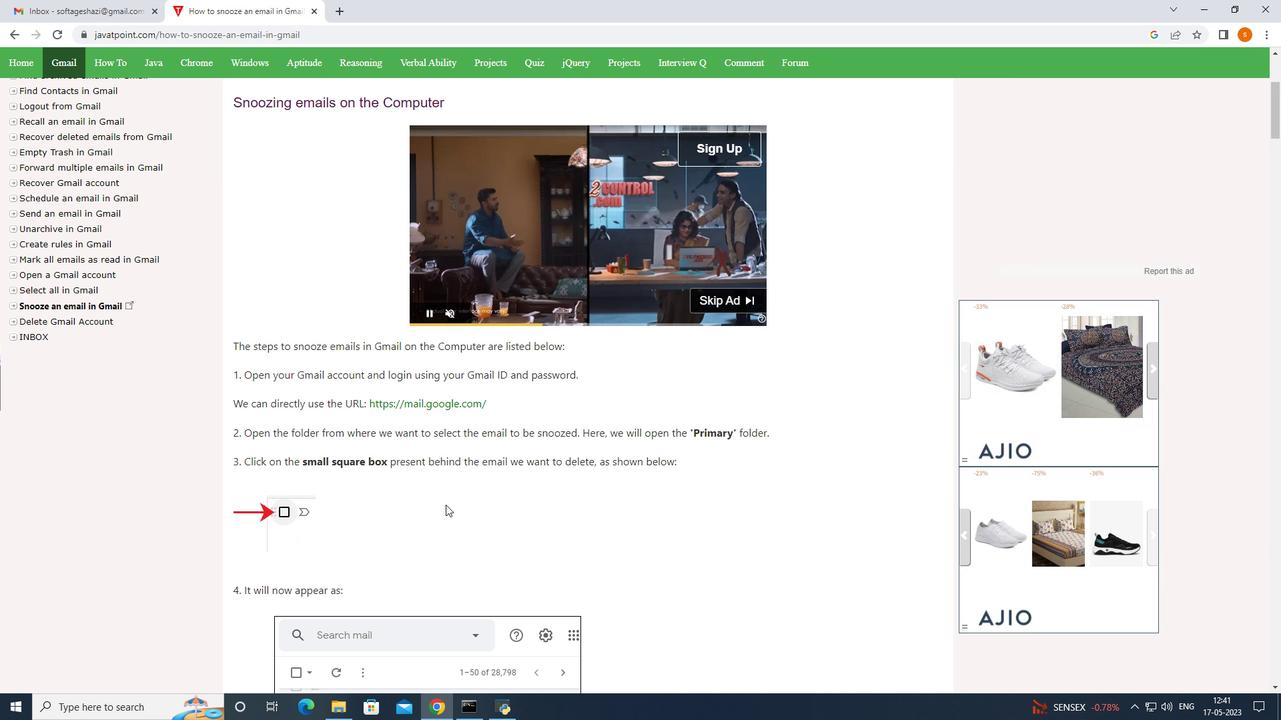 
Action: Mouse scrolled (445, 504) with delta (0, 0)
Screenshot: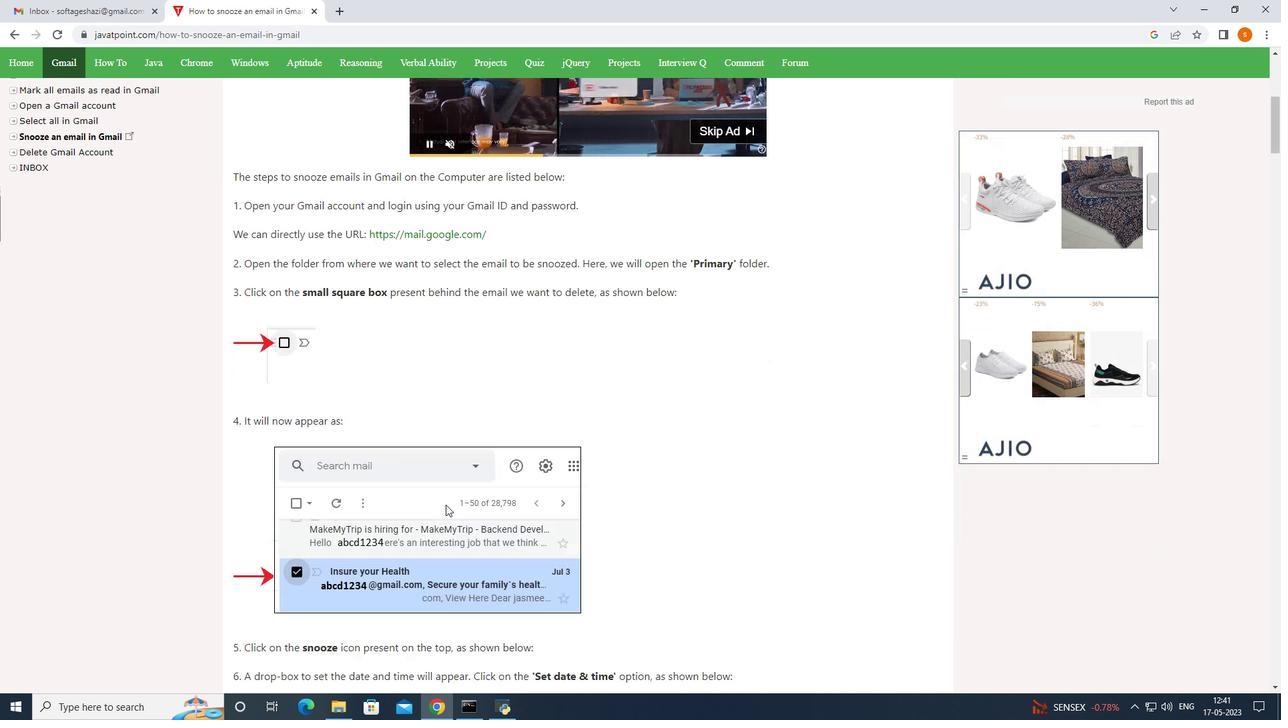 
Action: Mouse scrolled (445, 504) with delta (0, 0)
Screenshot: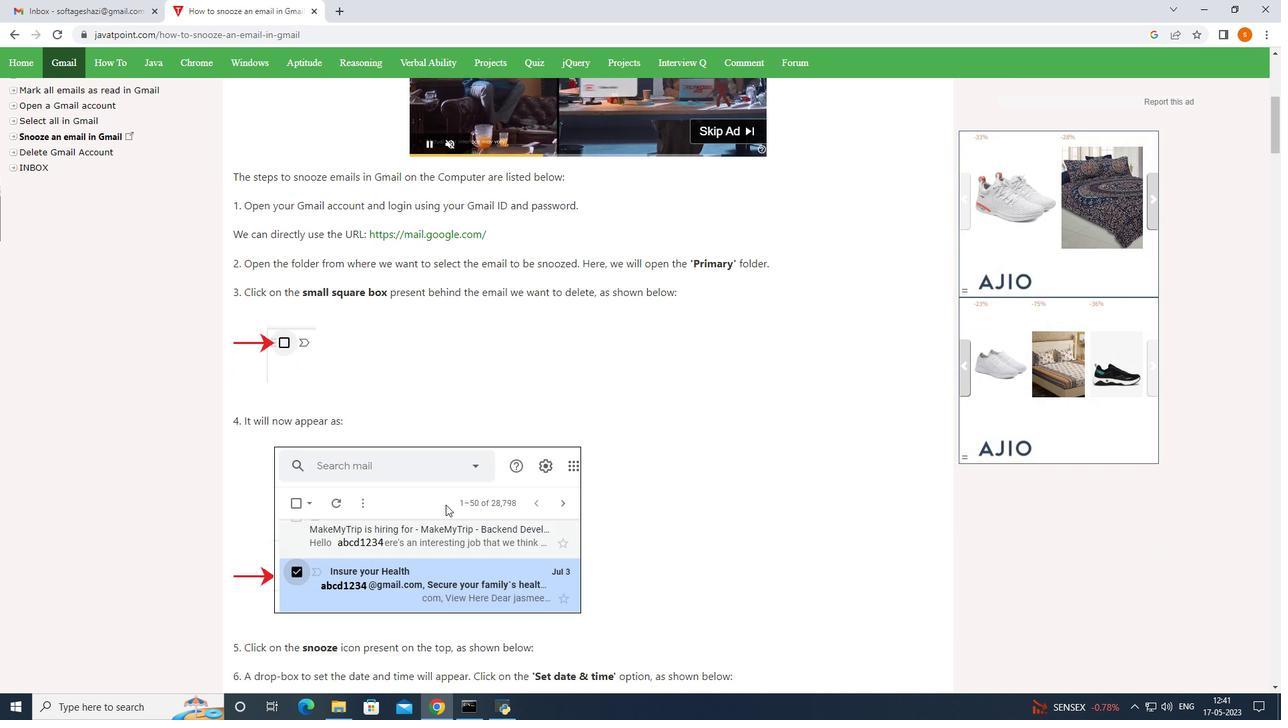 
Action: Mouse moved to (445, 505)
Screenshot: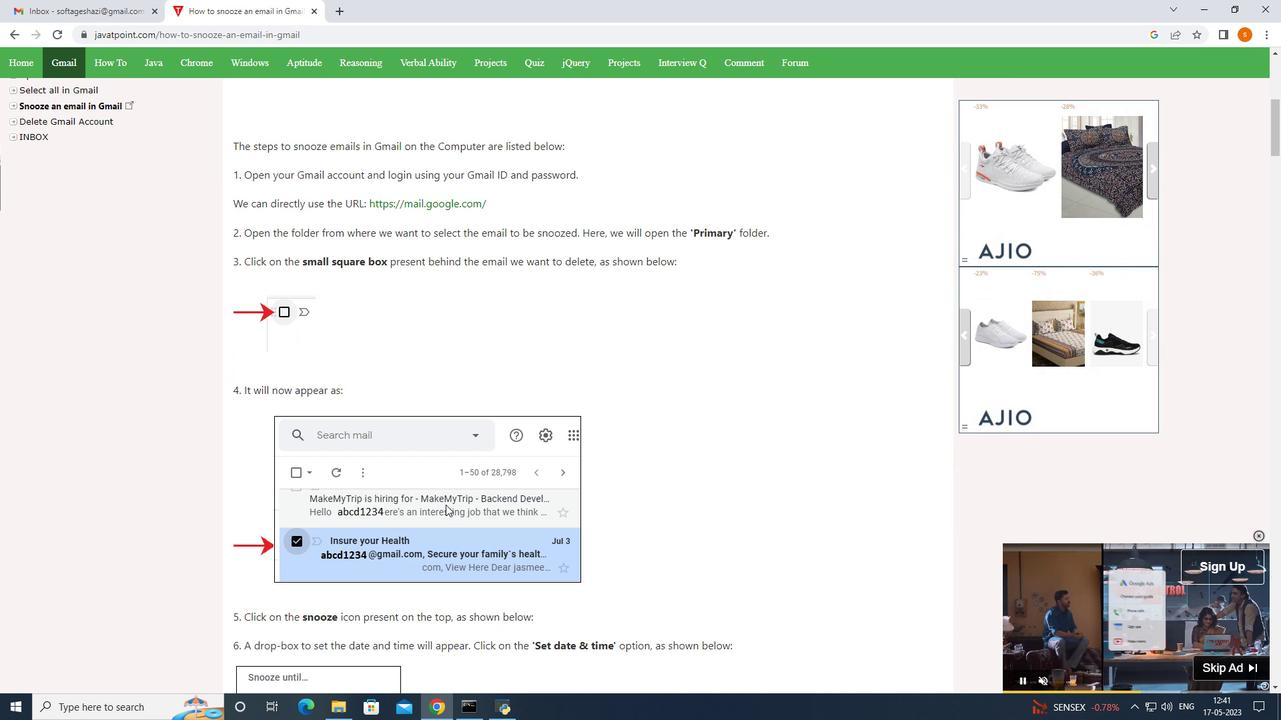 
Action: Mouse scrolled (445, 504) with delta (0, 0)
Screenshot: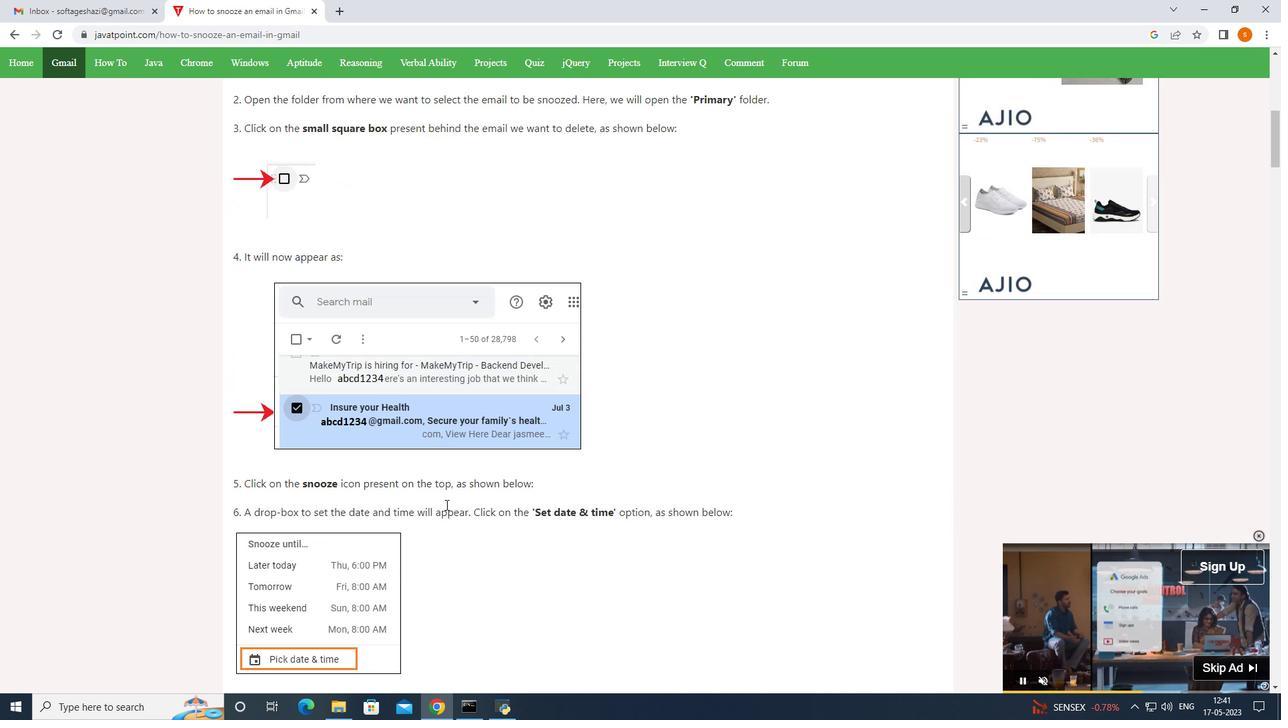 
Action: Mouse scrolled (445, 504) with delta (0, 0)
Screenshot: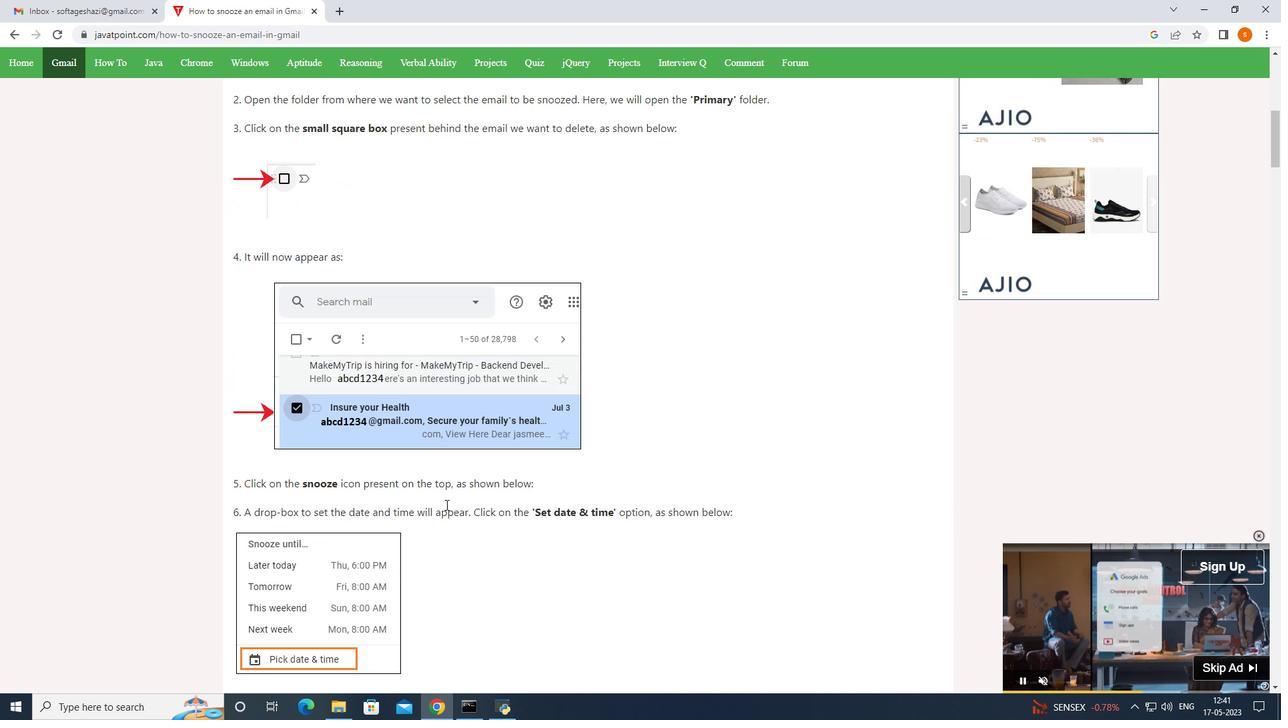 
Action: Mouse scrolled (445, 504) with delta (0, 0)
Screenshot: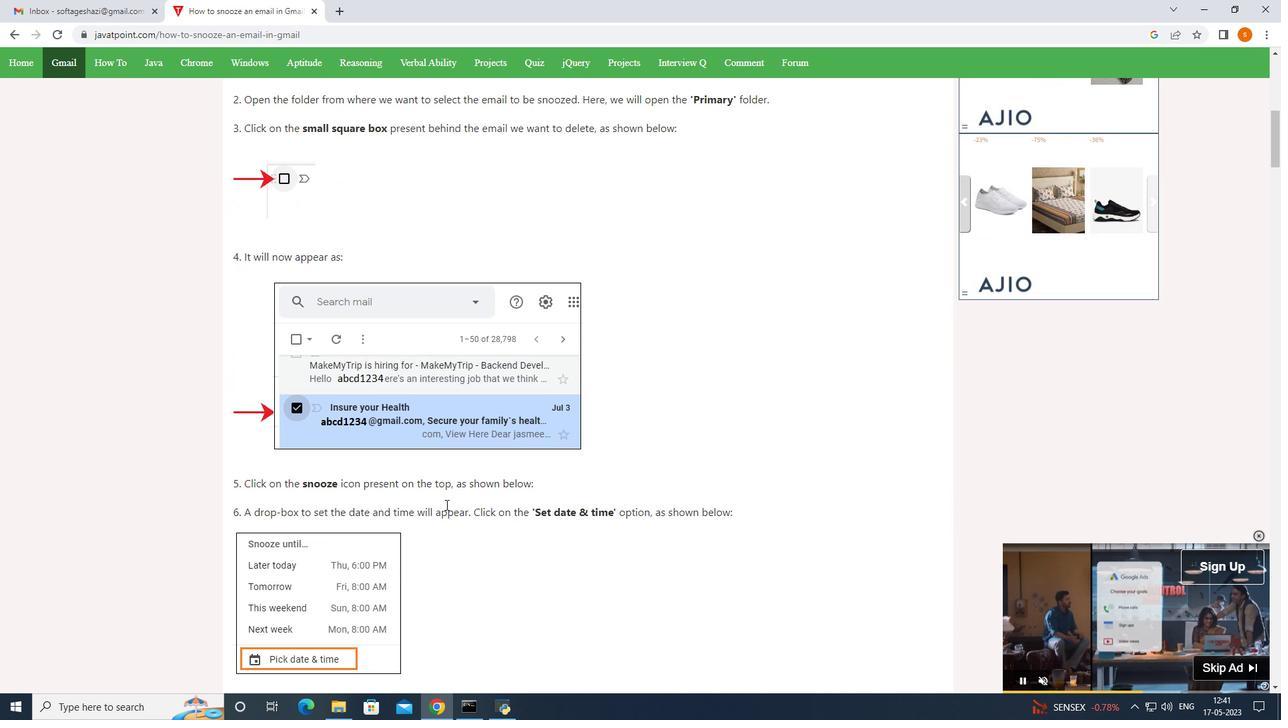 
Action: Mouse scrolled (445, 504) with delta (0, 0)
Screenshot: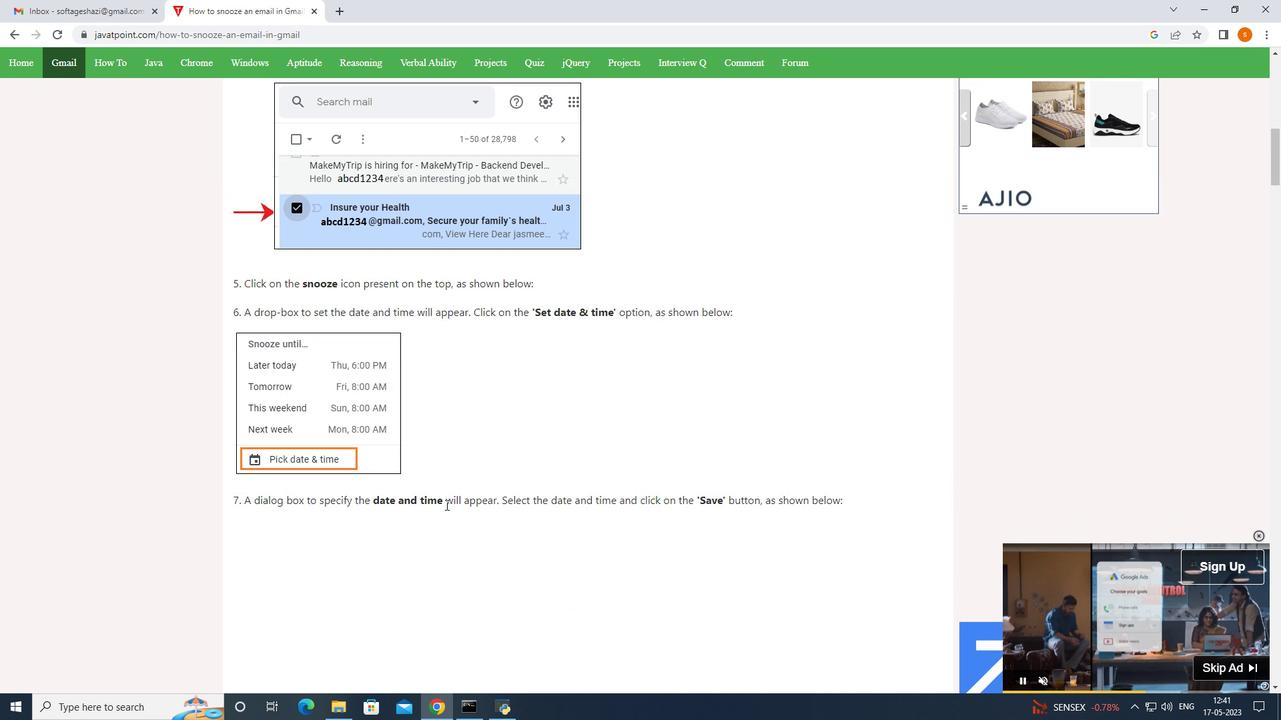 
Action: Mouse scrolled (445, 504) with delta (0, 0)
Screenshot: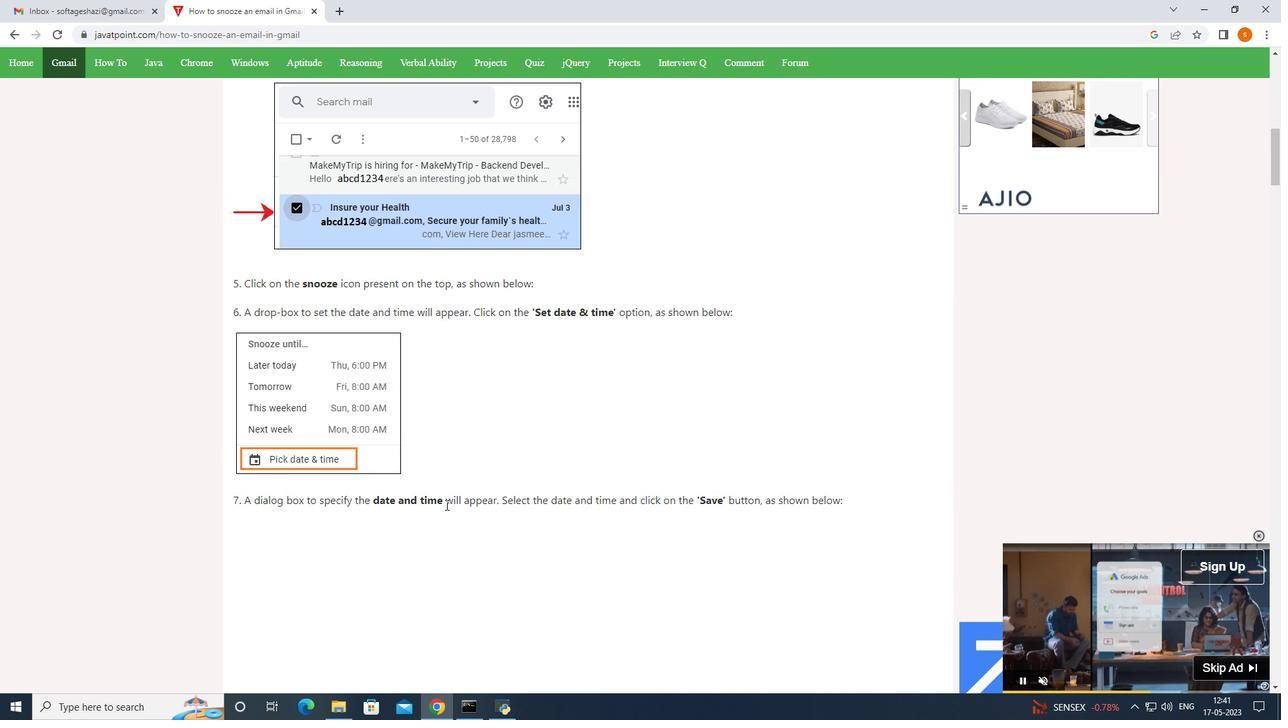 
Action: Mouse scrolled (445, 504) with delta (0, 0)
Screenshot: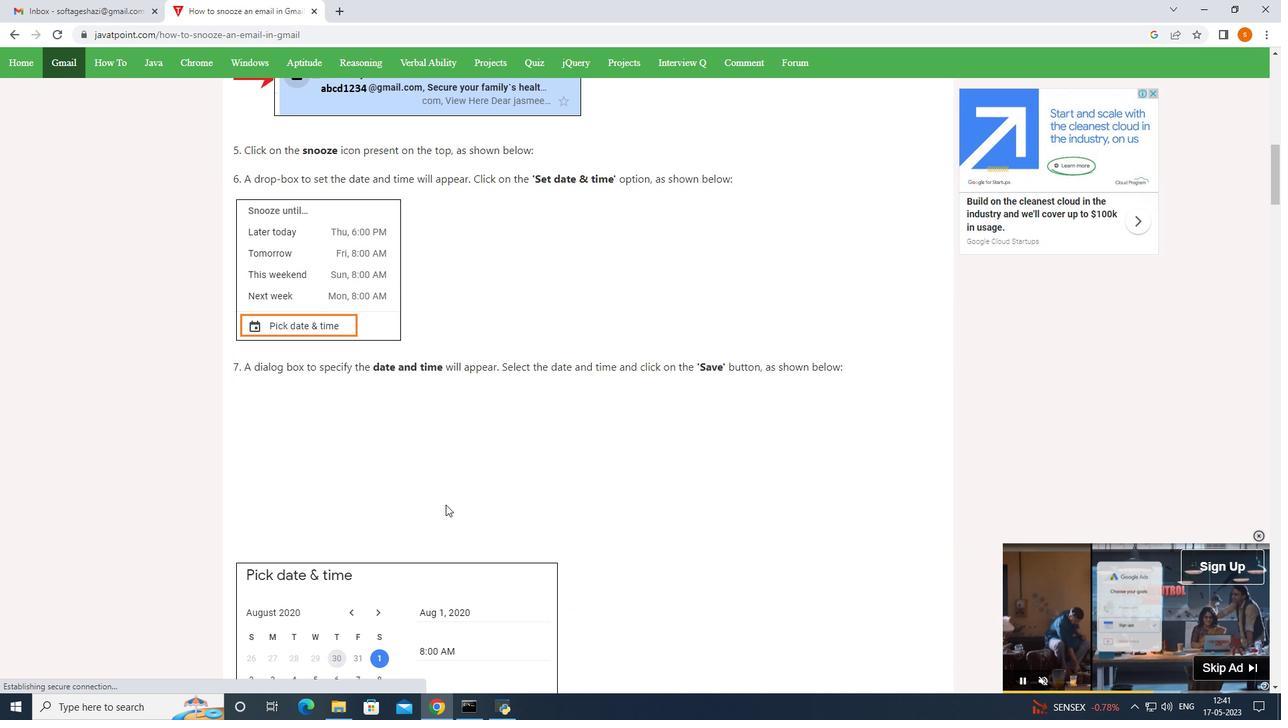 
Action: Mouse scrolled (445, 504) with delta (0, 0)
Screenshot: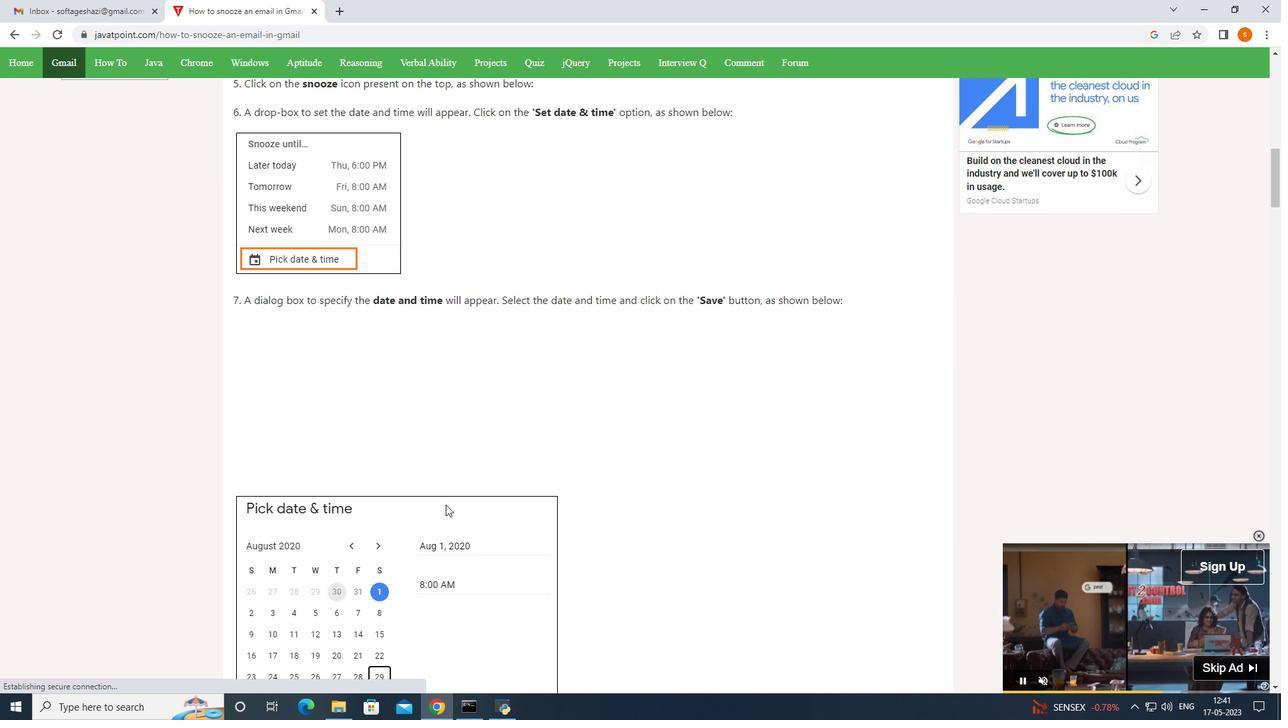 
Action: Mouse scrolled (445, 504) with delta (0, 0)
Screenshot: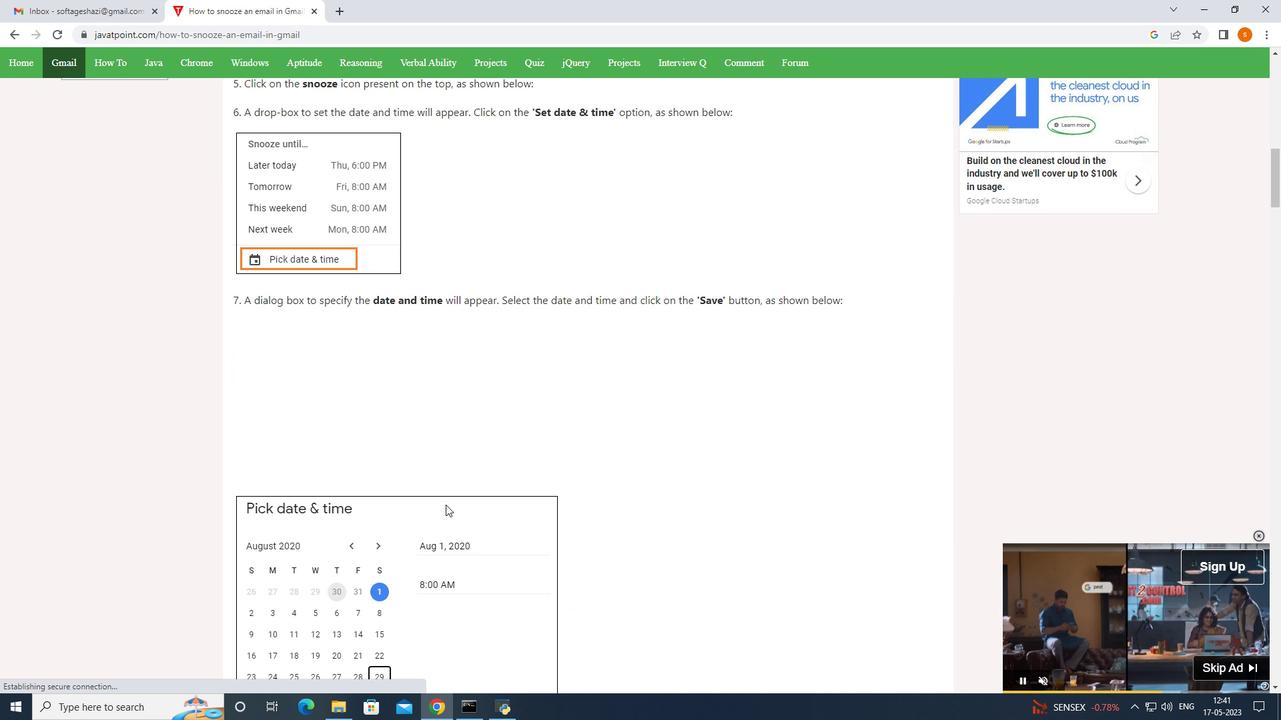 
Action: Mouse scrolled (445, 504) with delta (0, 0)
Screenshot: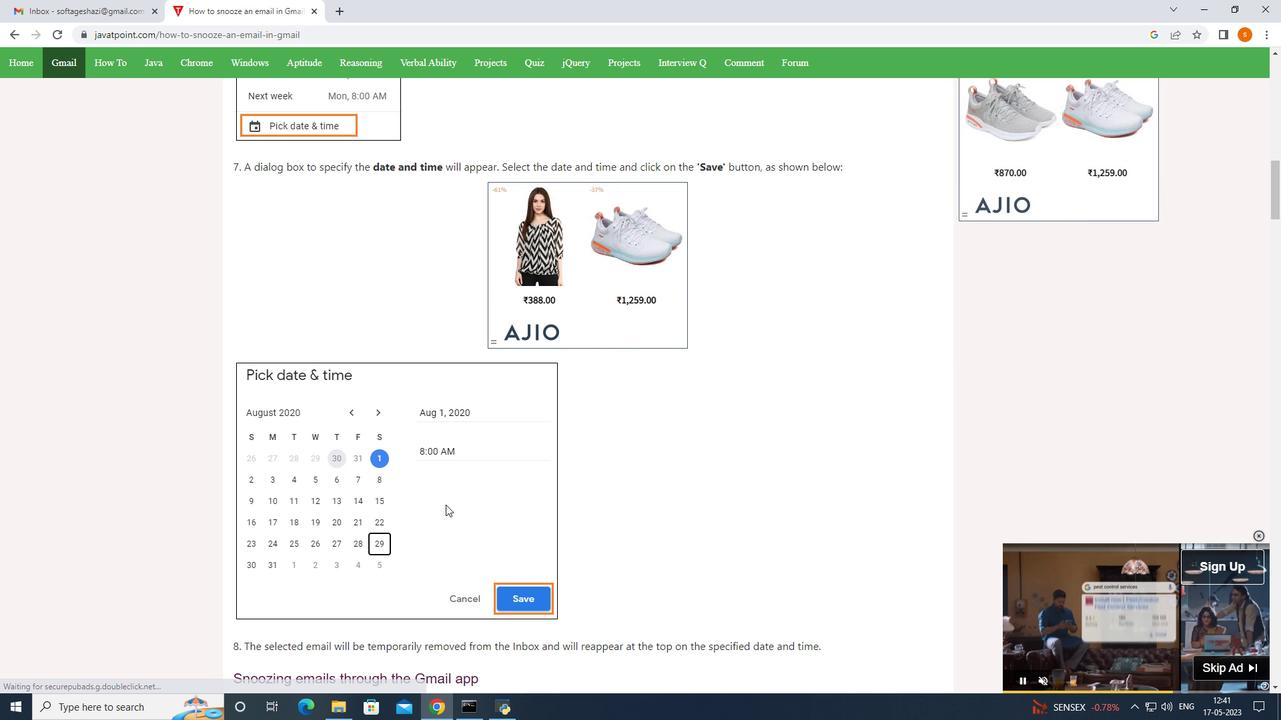 
Action: Mouse scrolled (445, 504) with delta (0, 0)
Screenshot: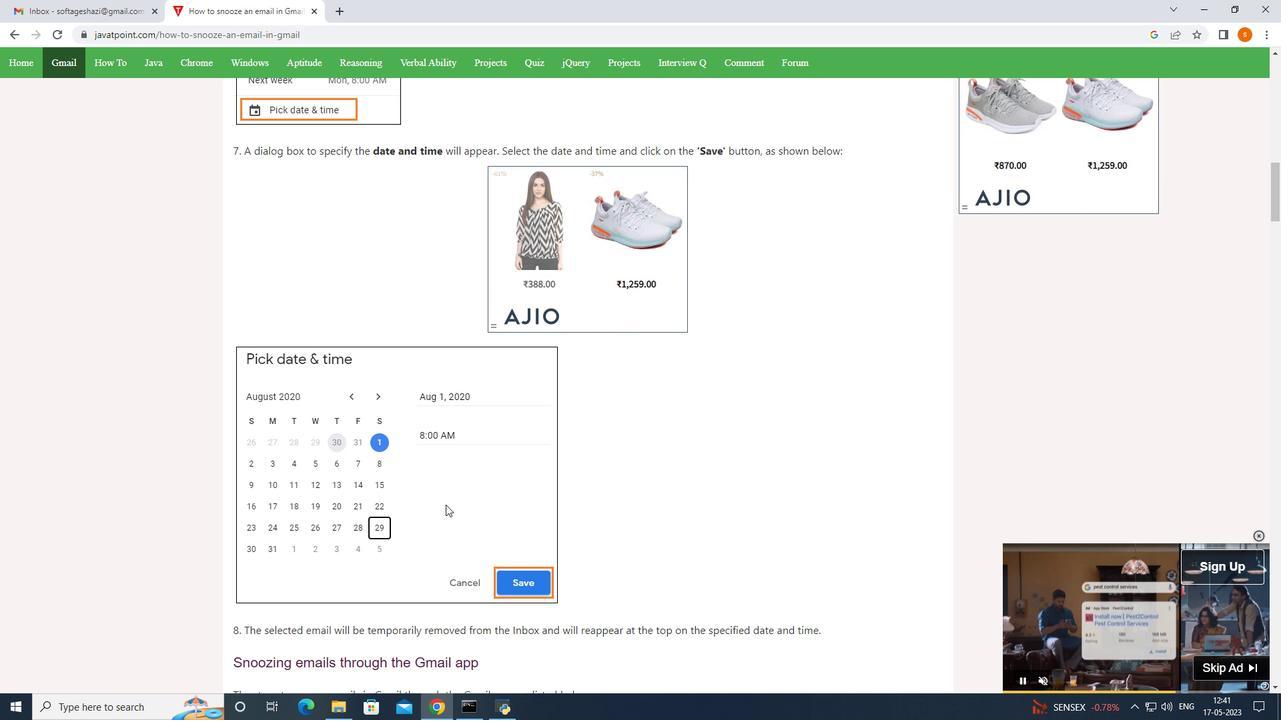 
Action: Mouse moved to (446, 503)
Screenshot: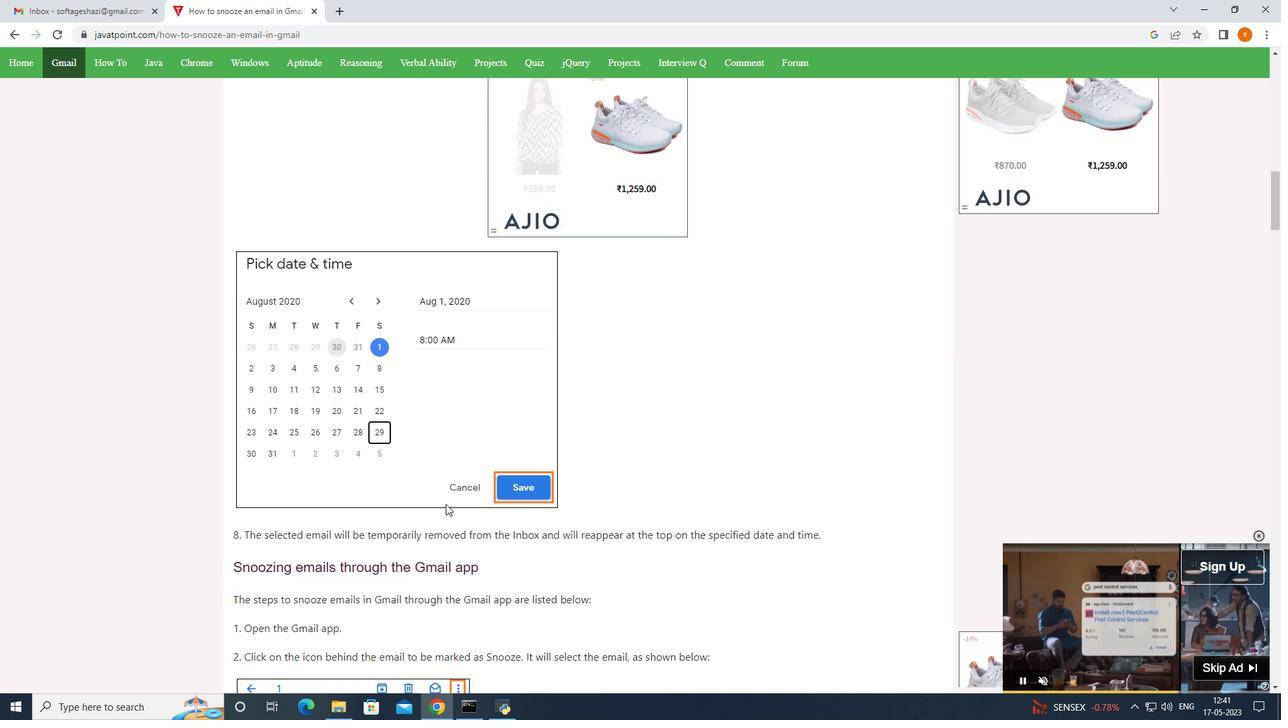 
Action: Mouse scrolled (446, 503) with delta (0, 0)
Screenshot: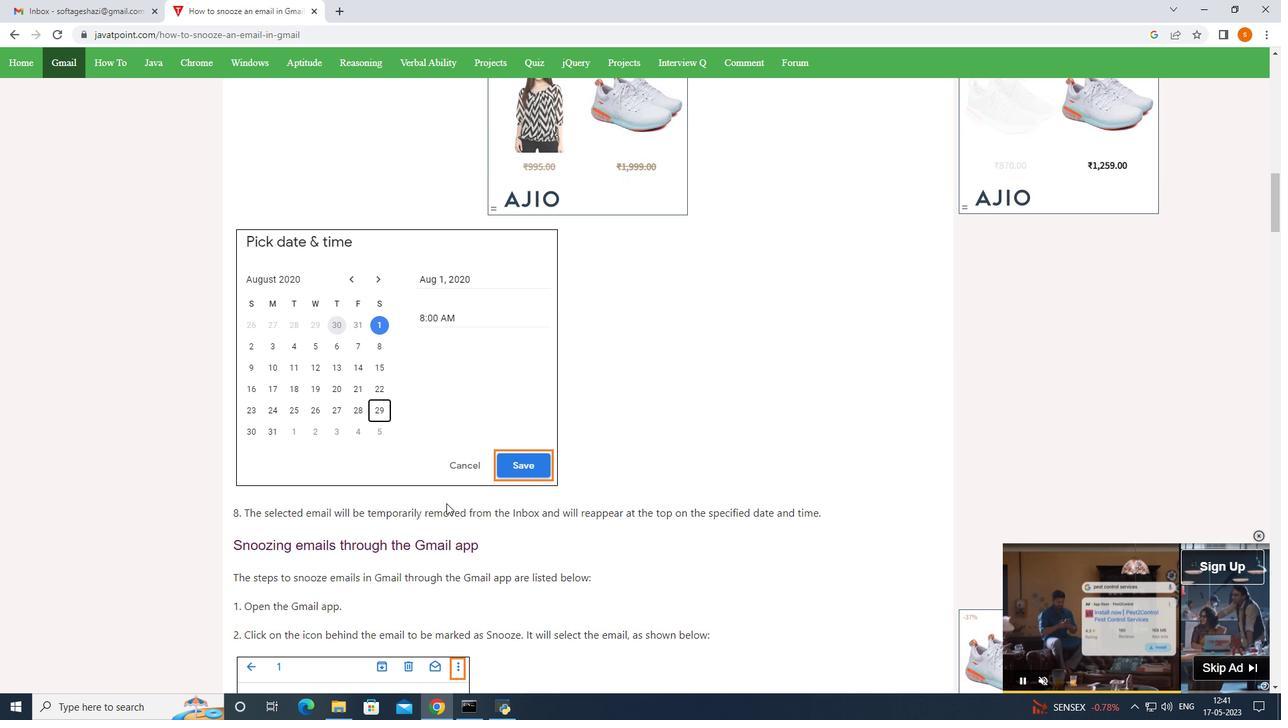 
Action: Mouse moved to (582, 461)
Screenshot: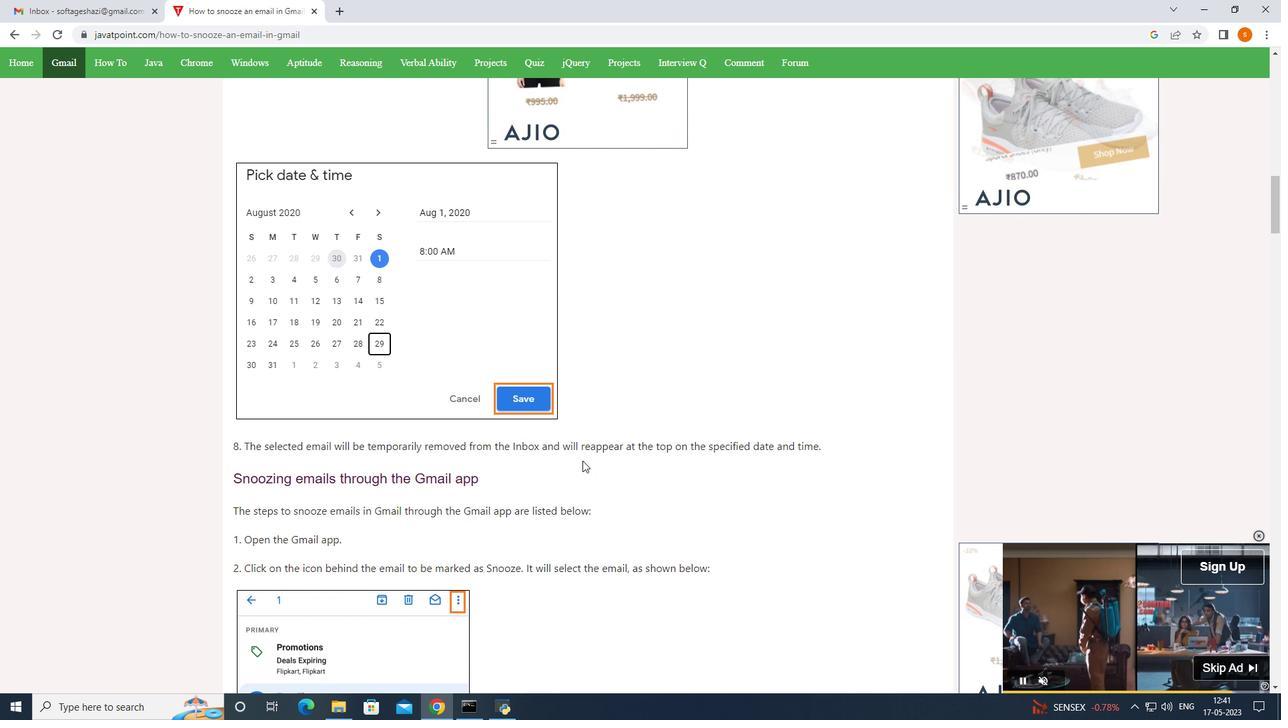 
Action: Mouse scrolled (582, 461) with delta (0, 0)
Screenshot: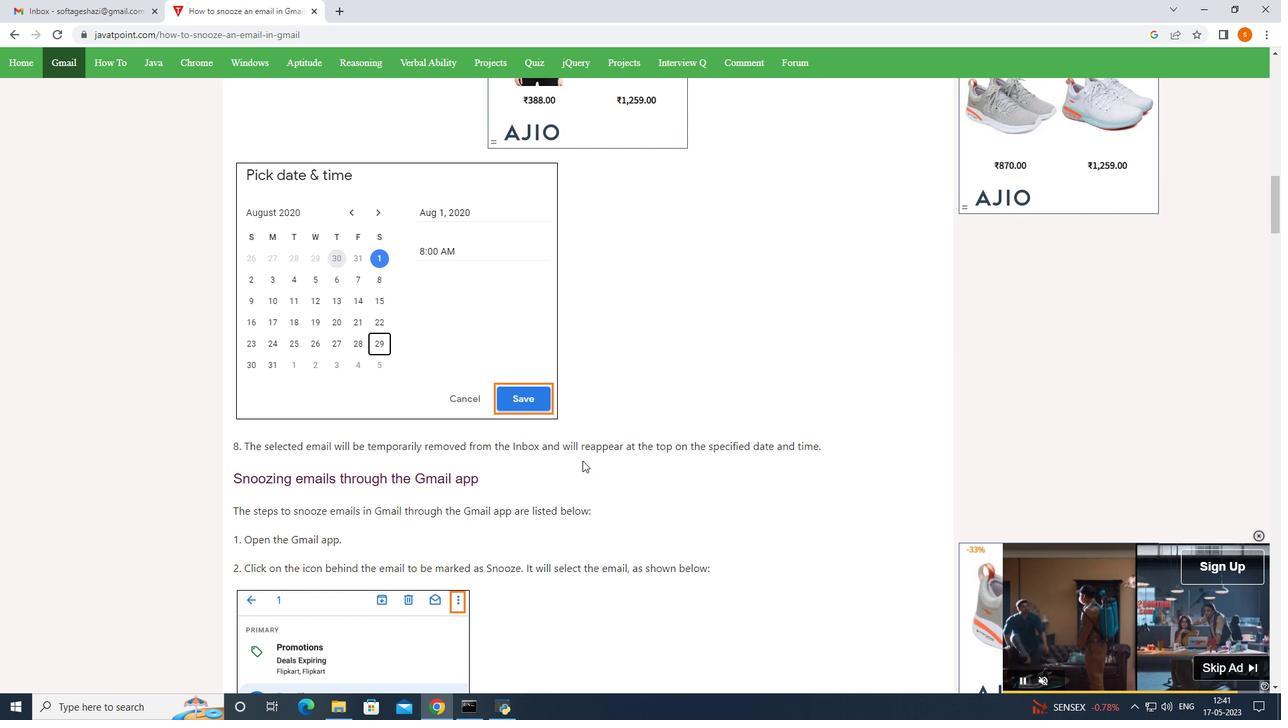 
Action: Mouse moved to (583, 461)
Screenshot: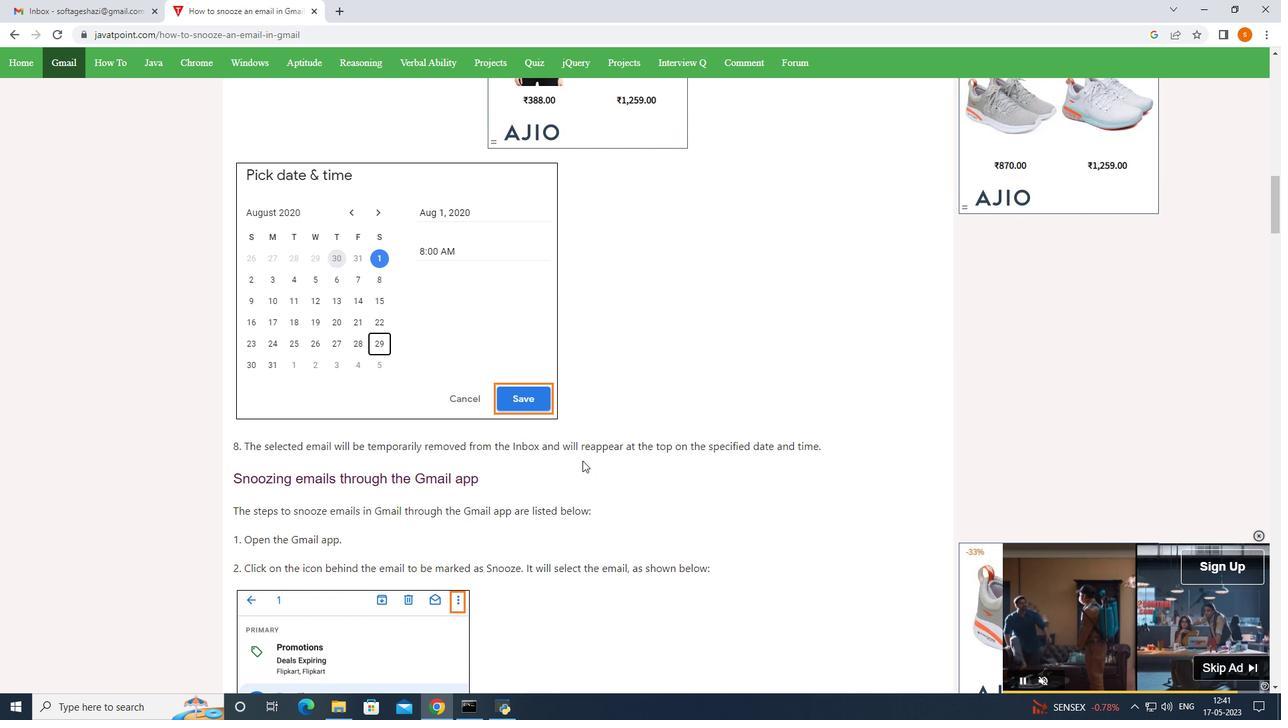 
Action: Mouse scrolled (583, 460) with delta (0, 0)
Screenshot: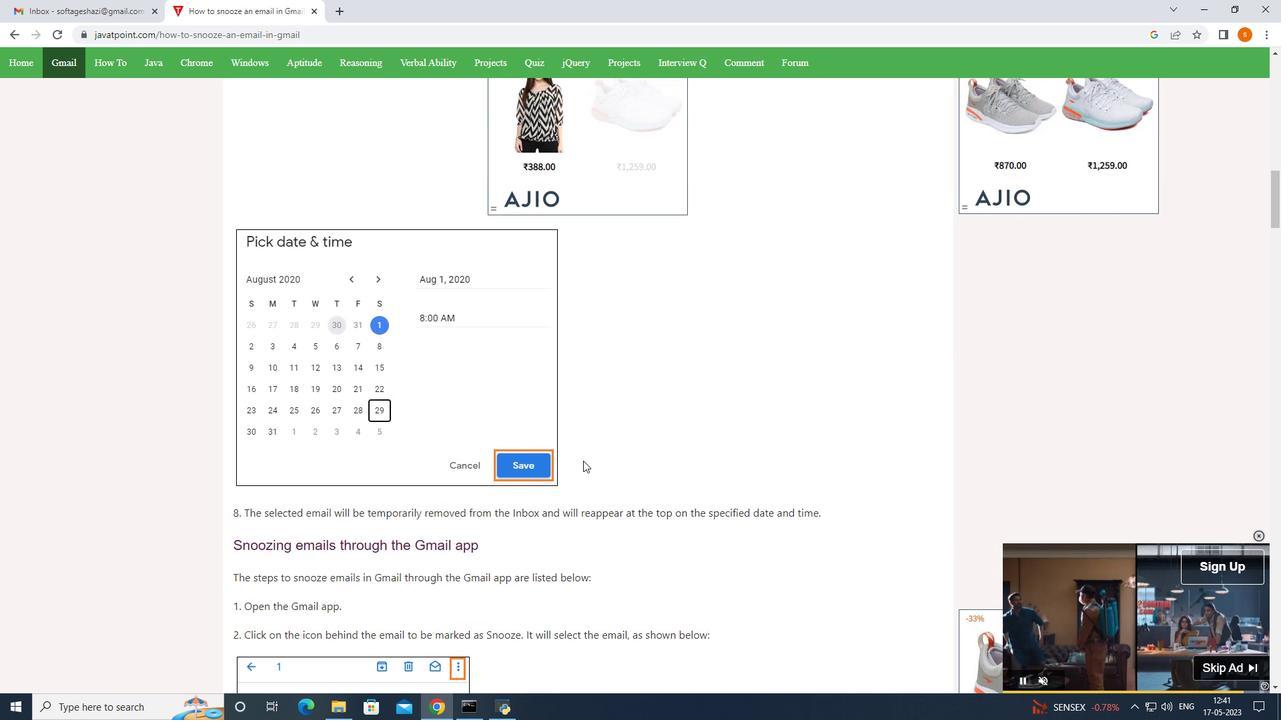 
Action: Mouse moved to (80, 6)
Screenshot: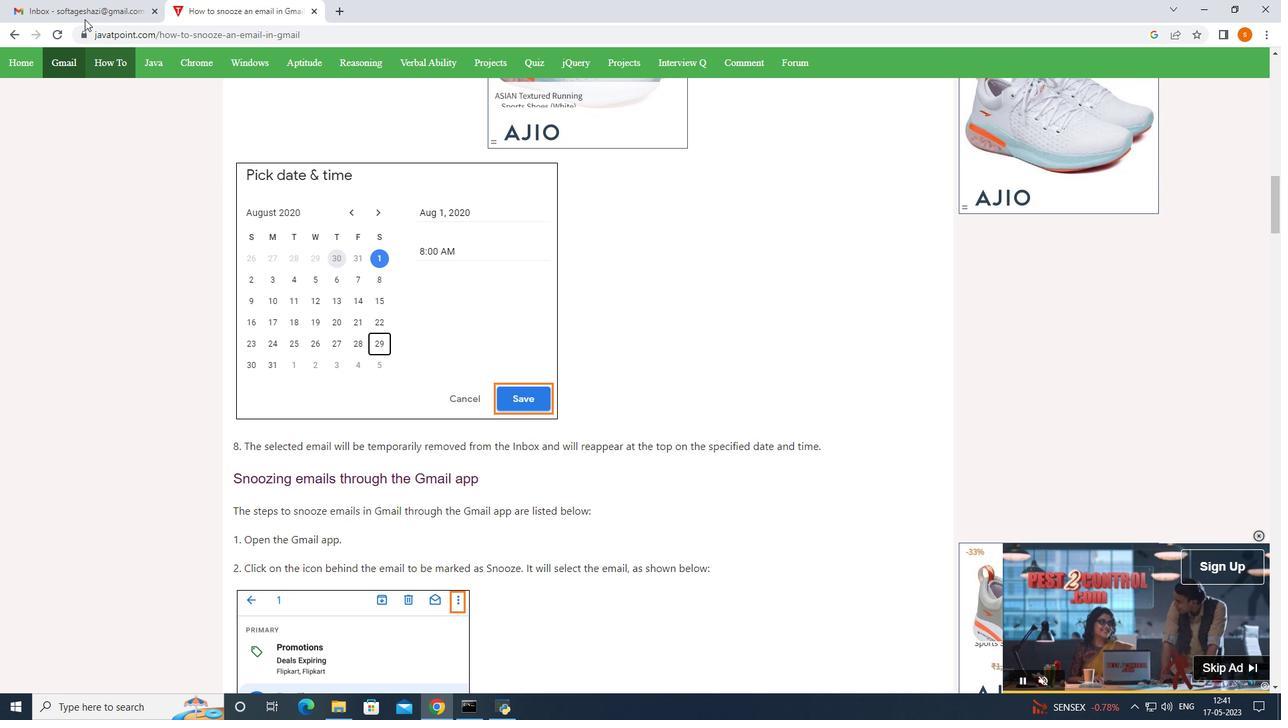 
Action: Mouse pressed left at (80, 6)
Screenshot: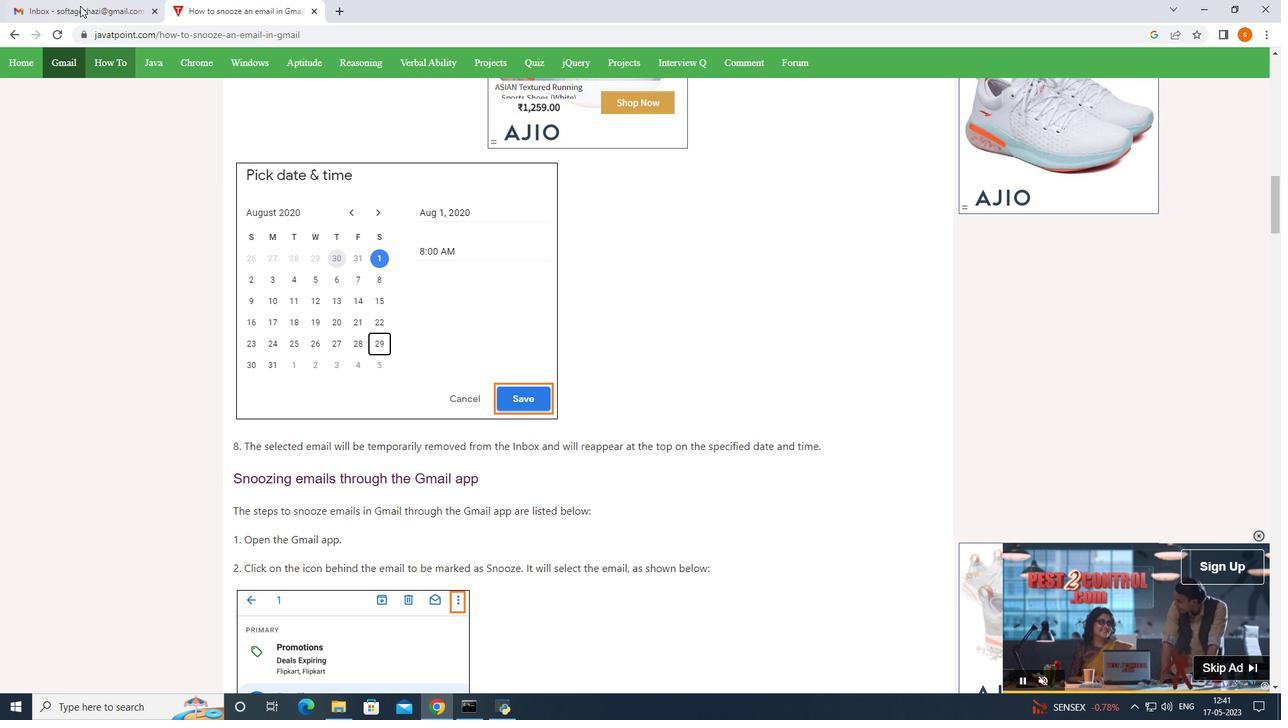 
Action: Mouse moved to (70, 194)
Screenshot: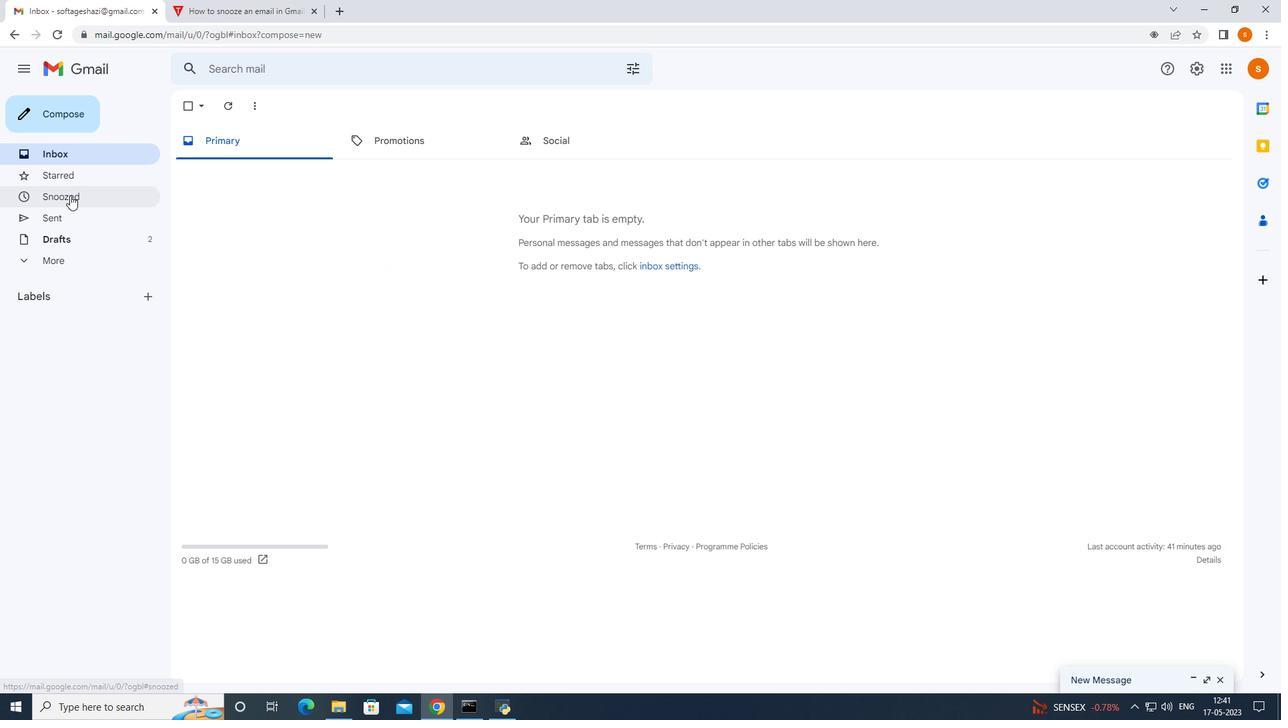 
Action: Mouse pressed left at (70, 194)
Screenshot: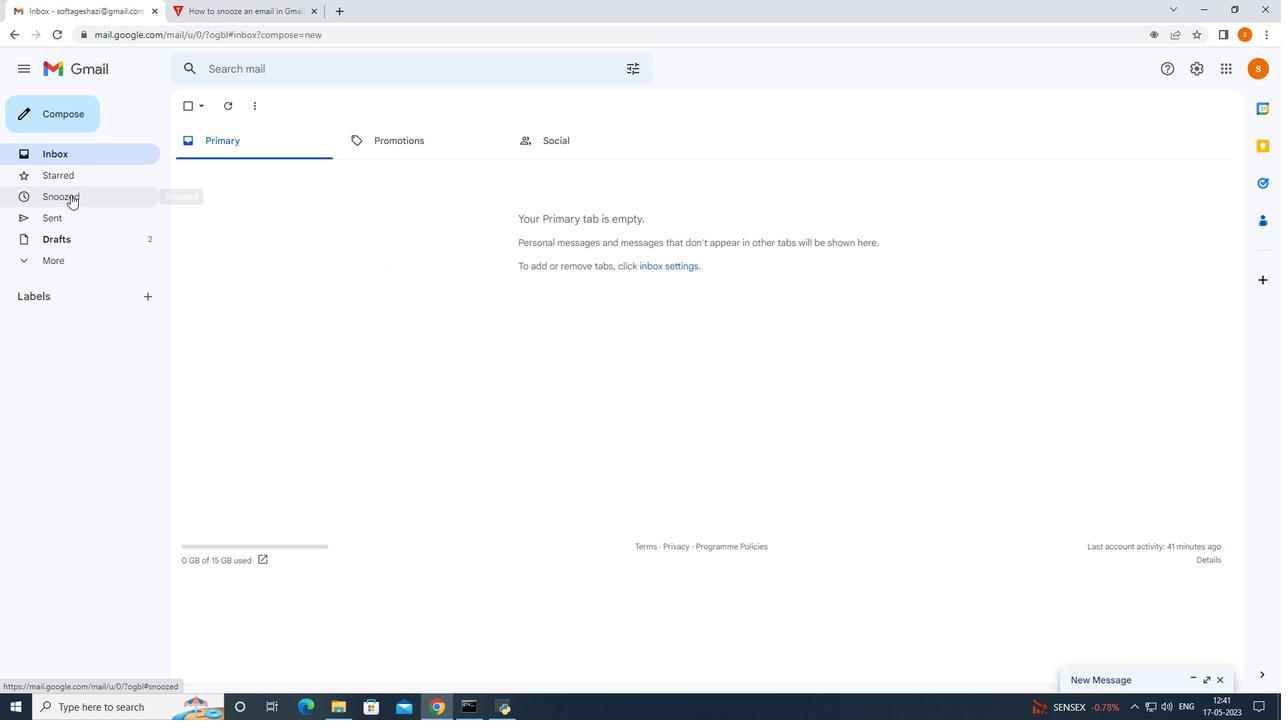 
Action: Mouse moved to (253, 134)
Screenshot: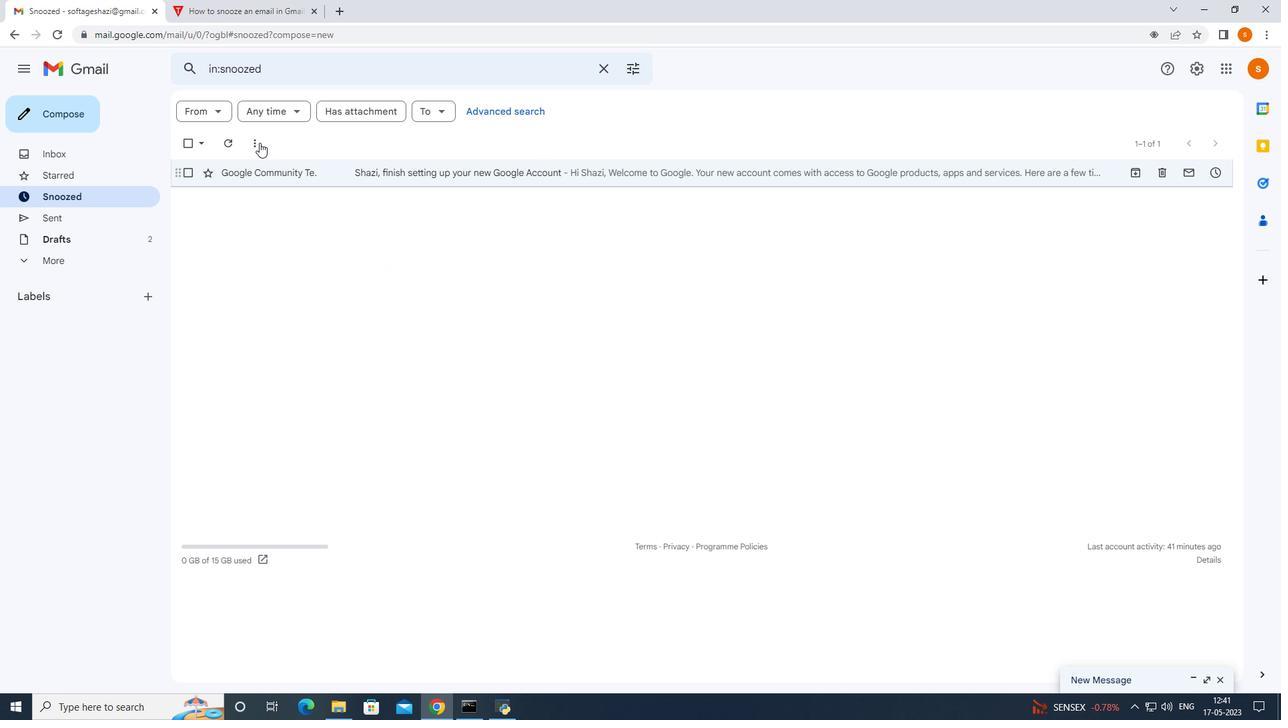 
Action: Mouse pressed left at (253, 134)
Screenshot: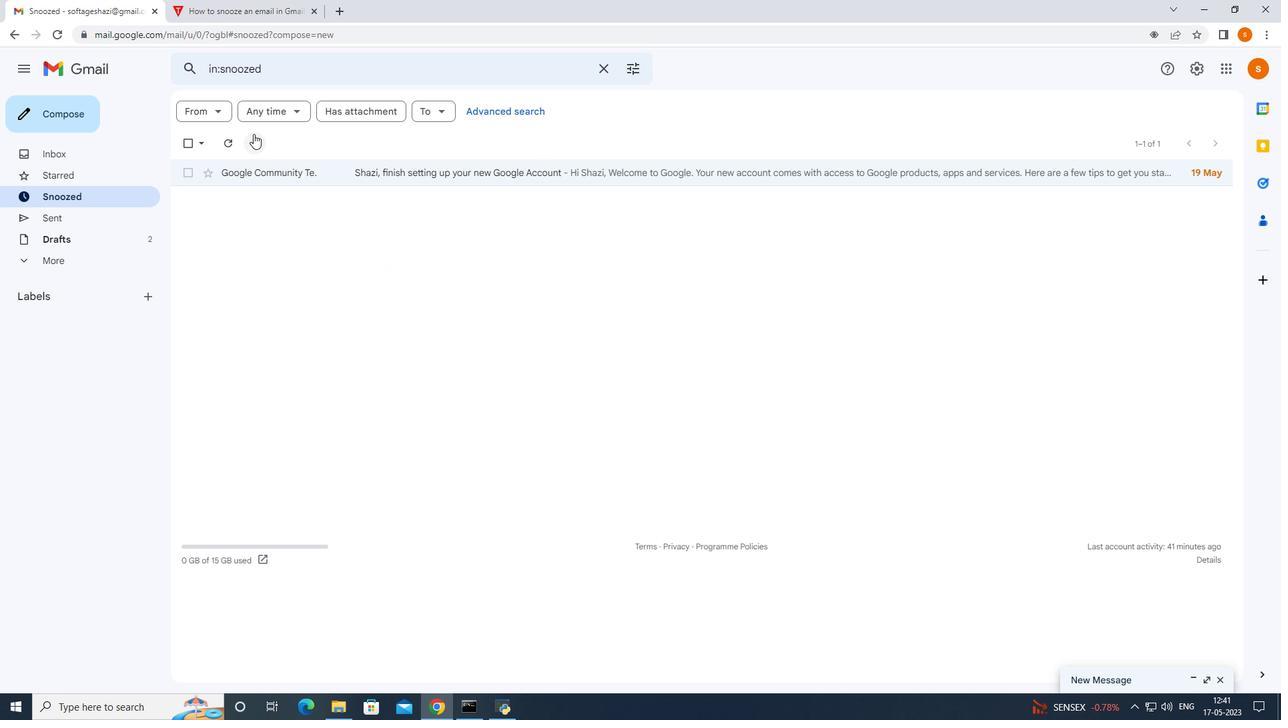 
Action: Mouse moved to (250, 300)
Screenshot: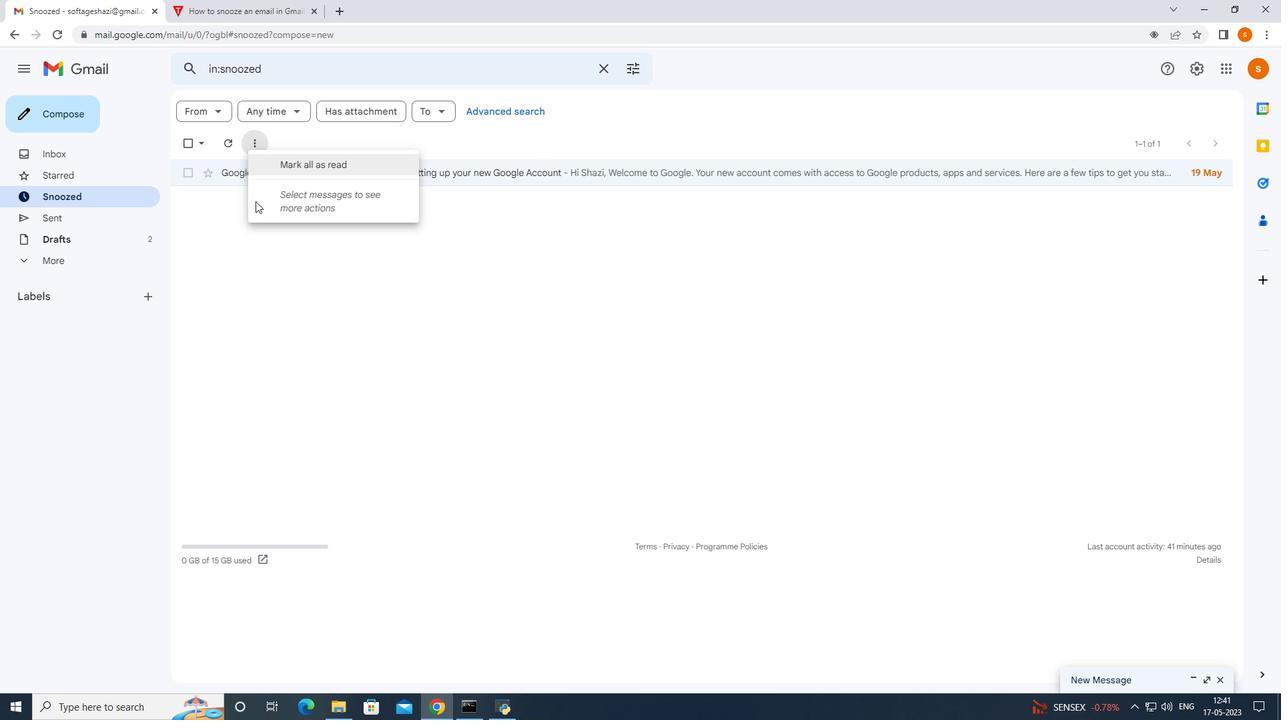 
Action: Mouse pressed left at (250, 300)
Screenshot: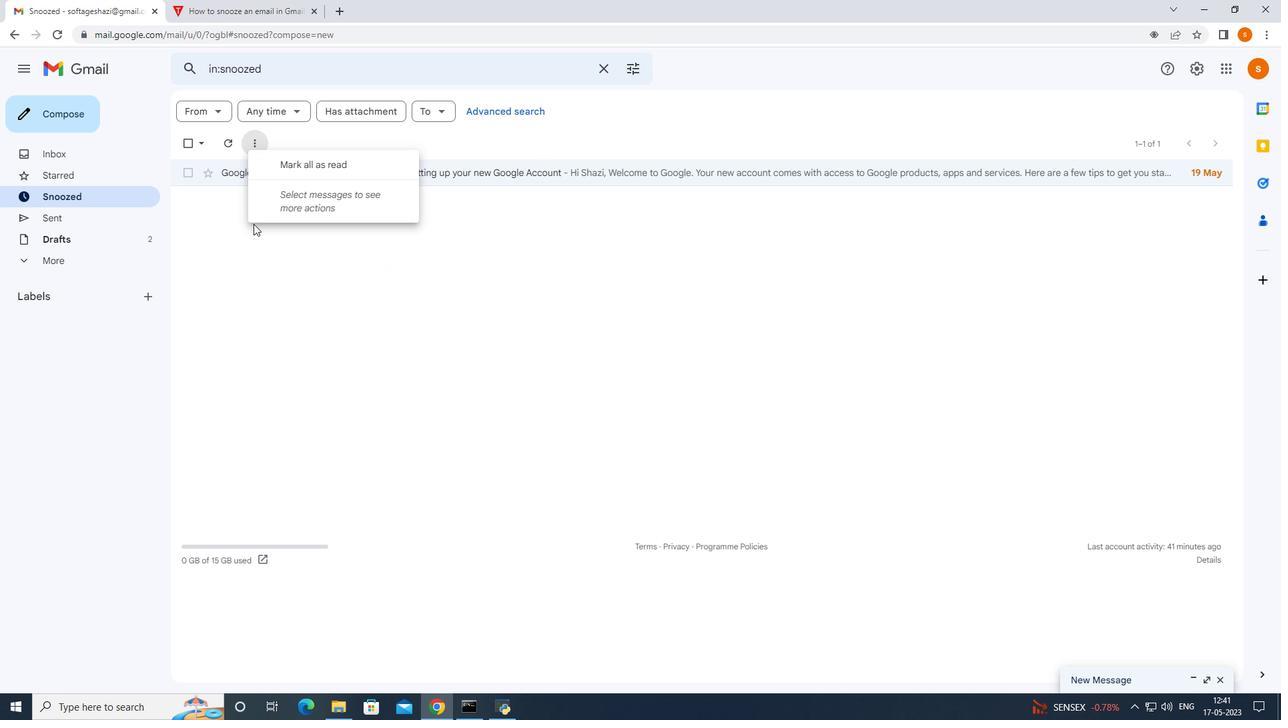
Action: Mouse moved to (229, 114)
Screenshot: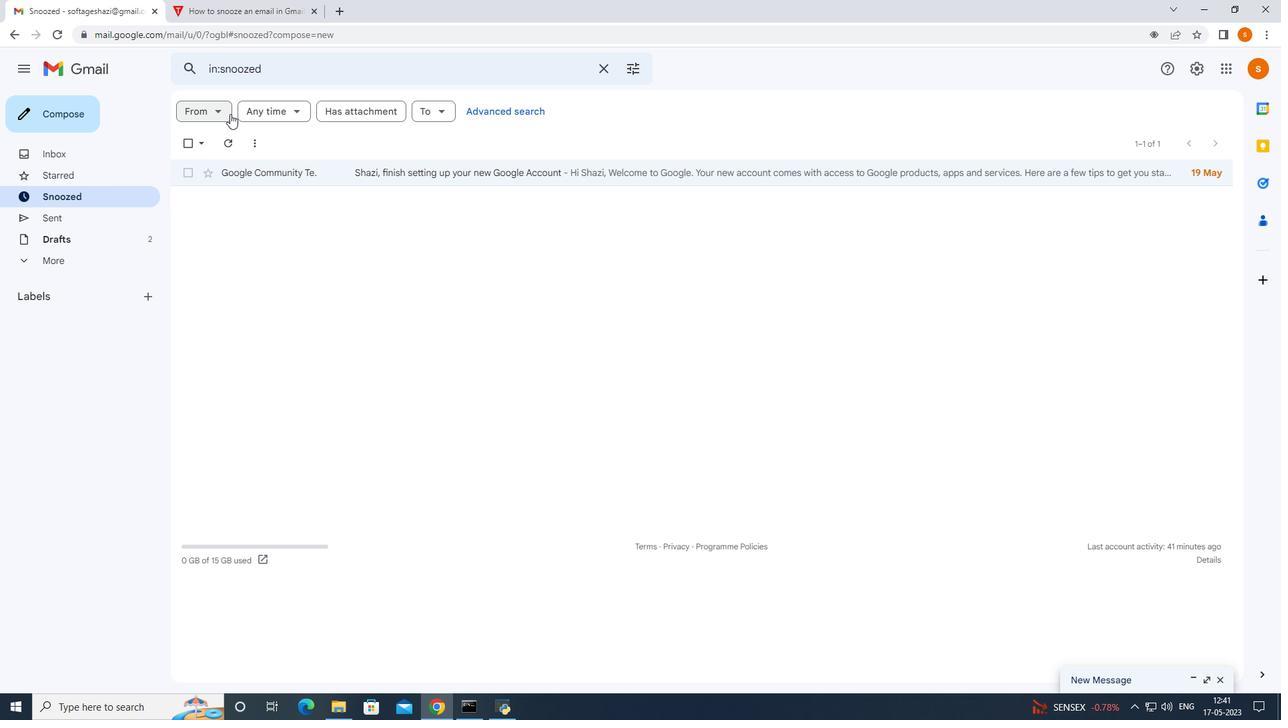 
Action: Mouse pressed left at (229, 114)
Screenshot: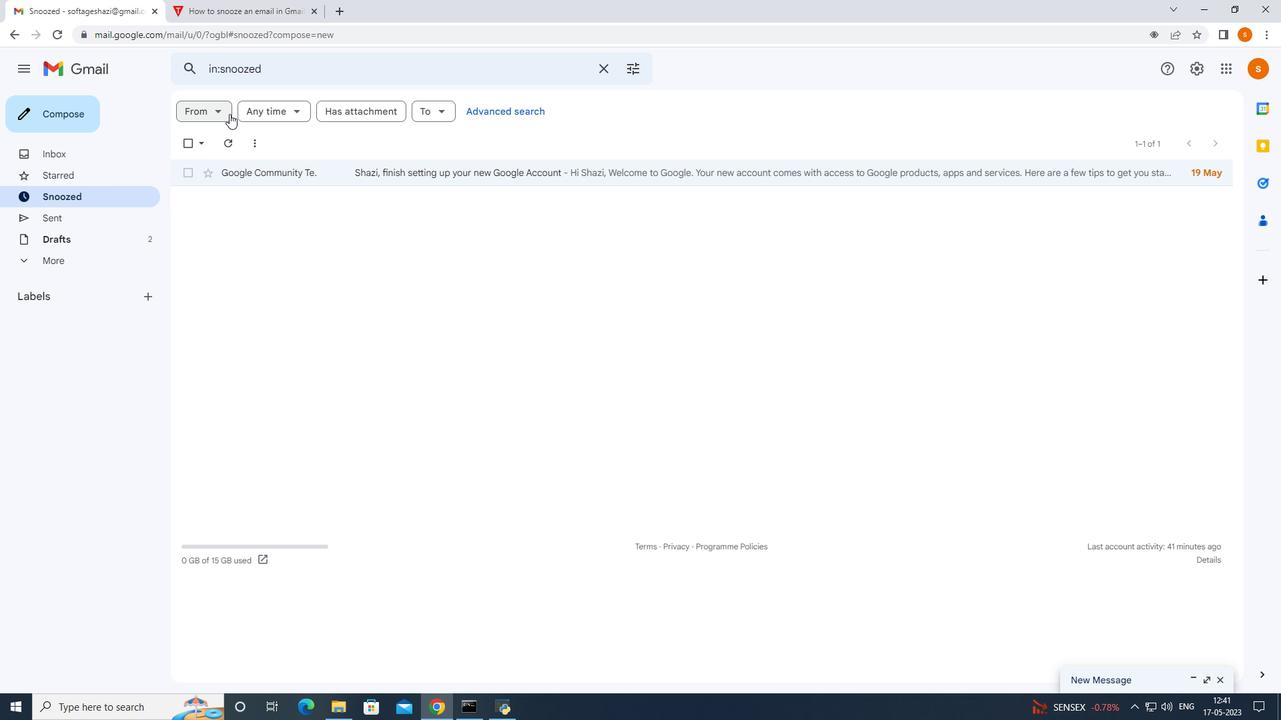 
Action: Mouse pressed left at (229, 114)
Screenshot: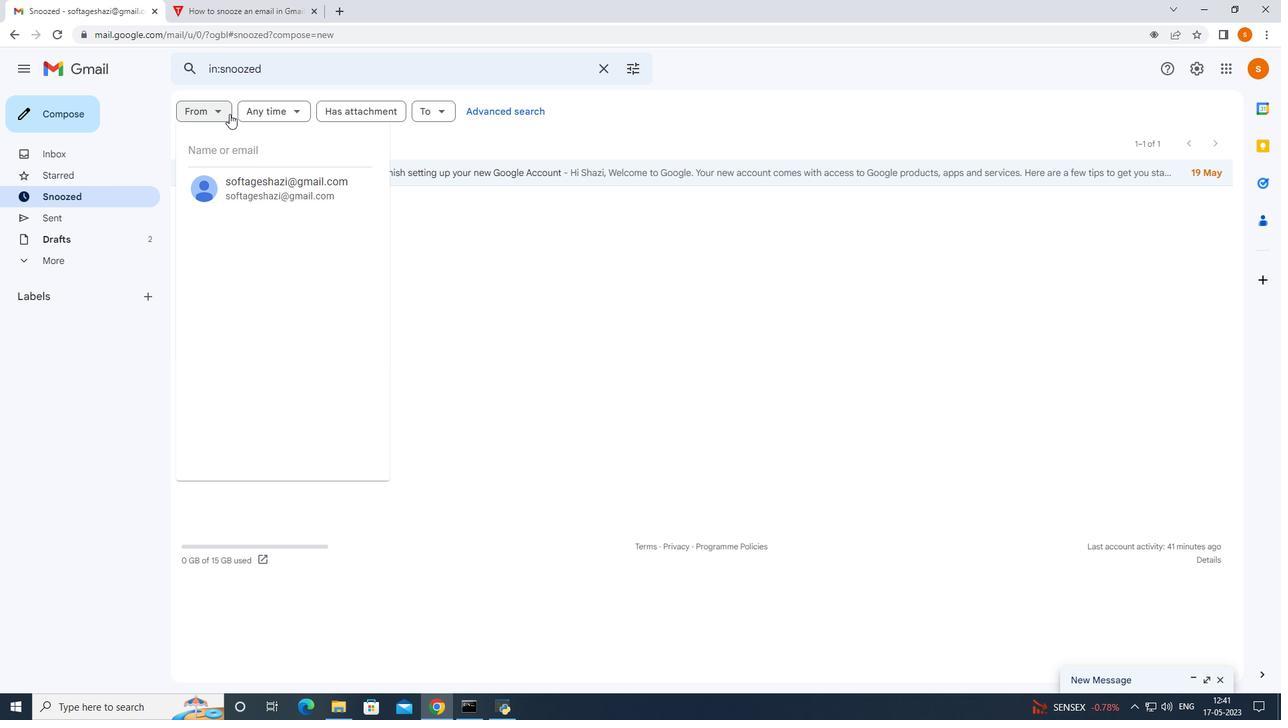
Action: Mouse moved to (303, 119)
Screenshot: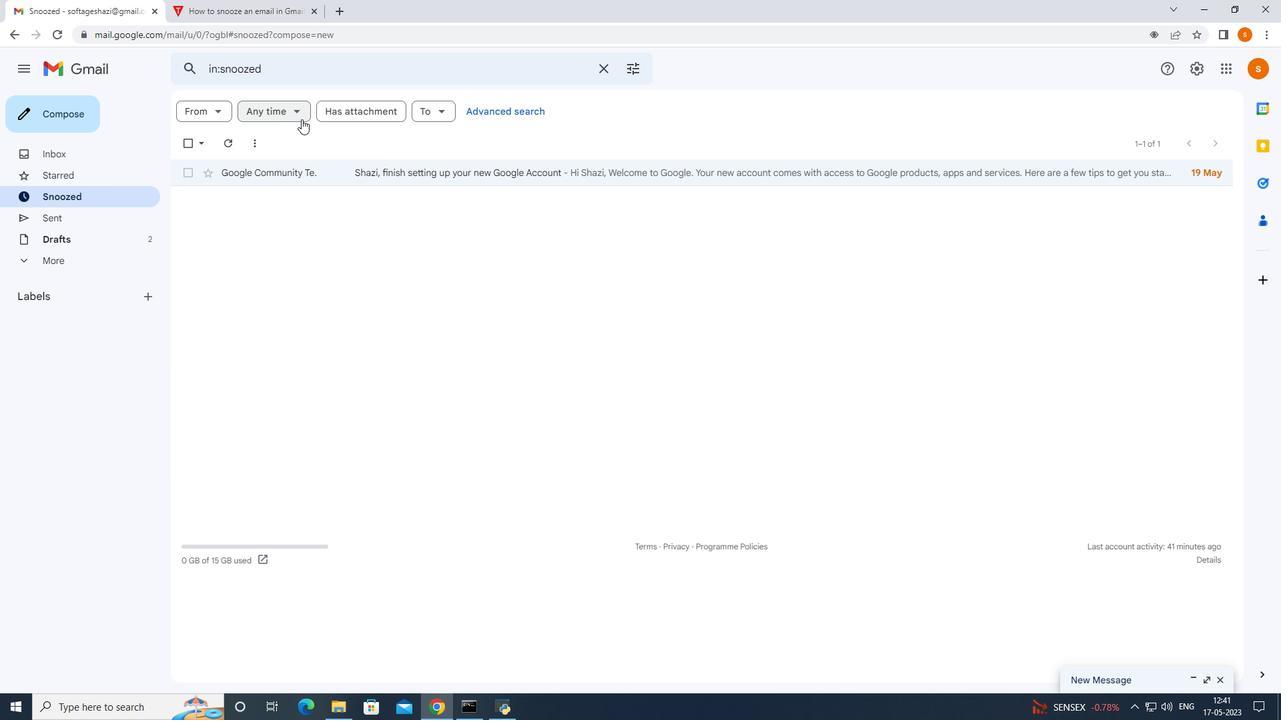 
Action: Mouse pressed left at (303, 119)
Screenshot: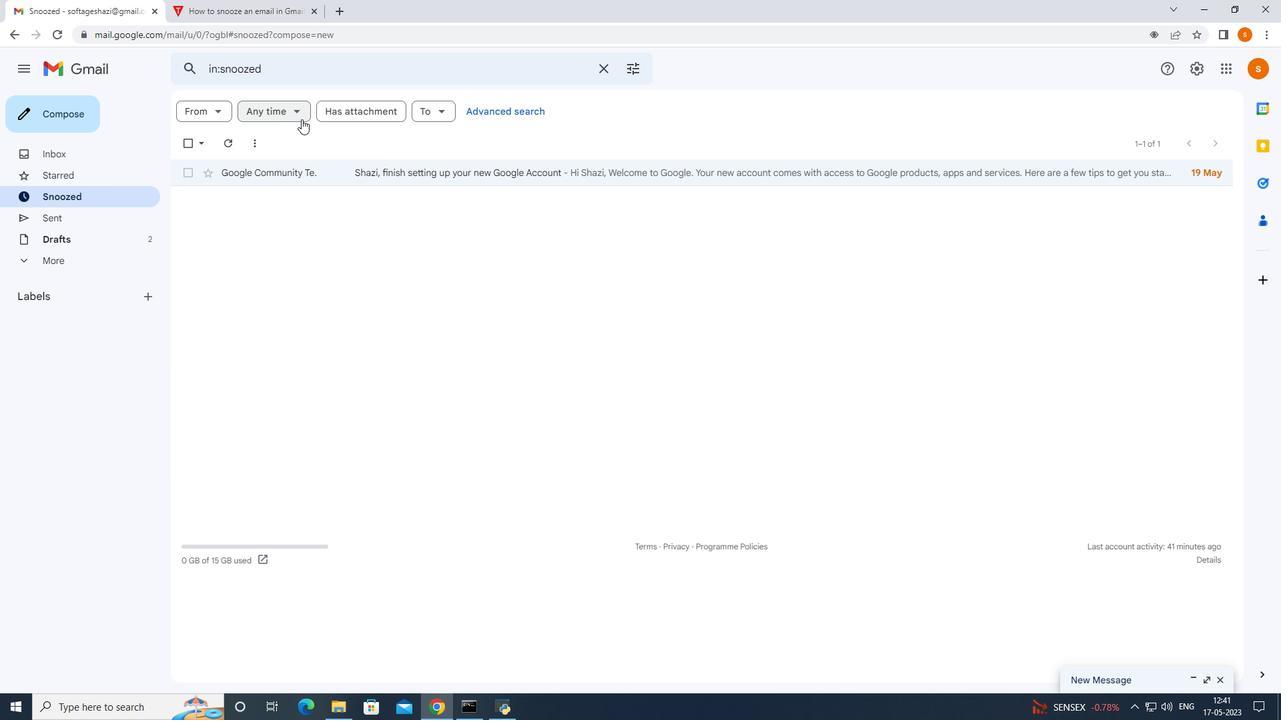 
Action: Mouse moved to (303, 119)
